 Task: Get directions from Lake Lanier Islands, Georgia, United States to Chattahoochee River National Recreation Area, Georgia, United States  and explore the nearby things to do with rating 3 and above and open @ 11:00 am Monday
Action: Mouse moved to (264, 79)
Screenshot: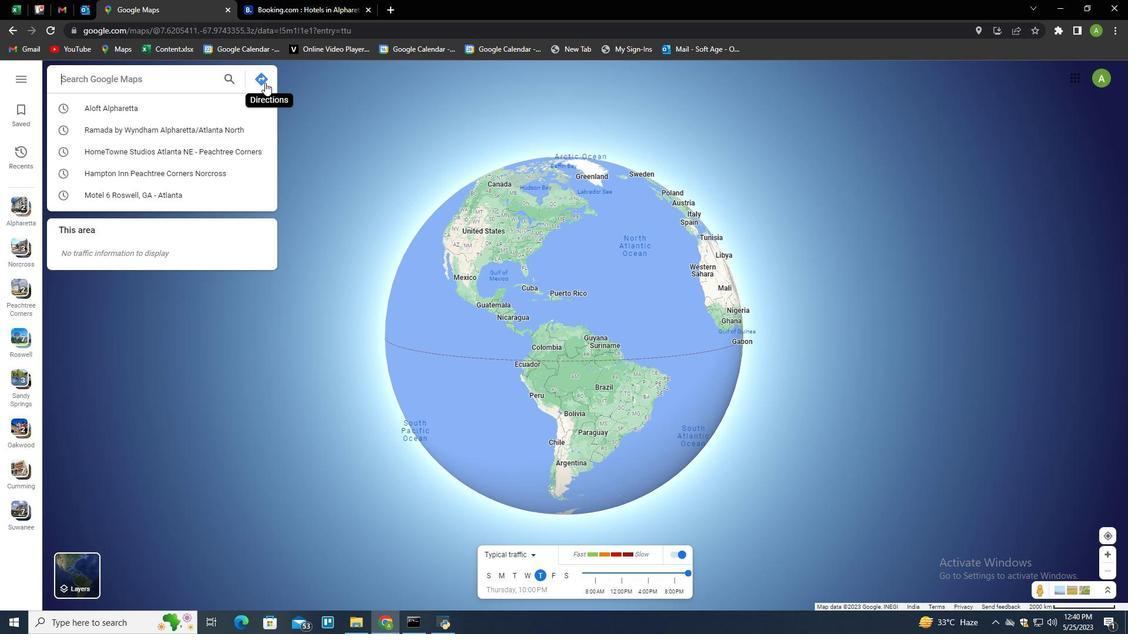 
Action: Mouse pressed left at (264, 79)
Screenshot: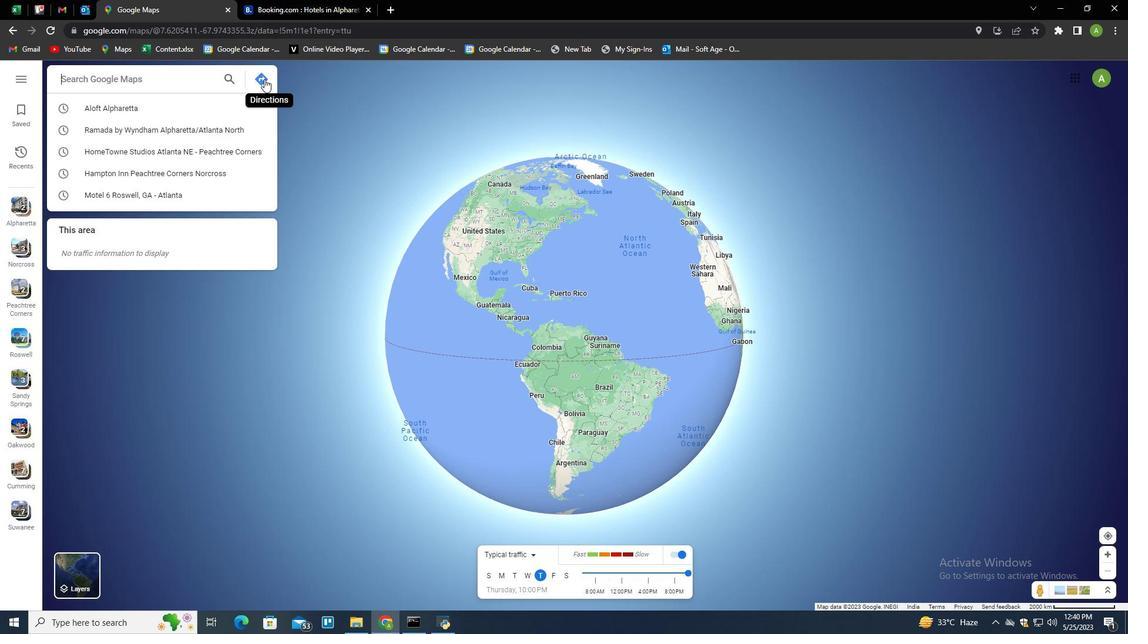 
Action: Mouse moved to (216, 111)
Screenshot: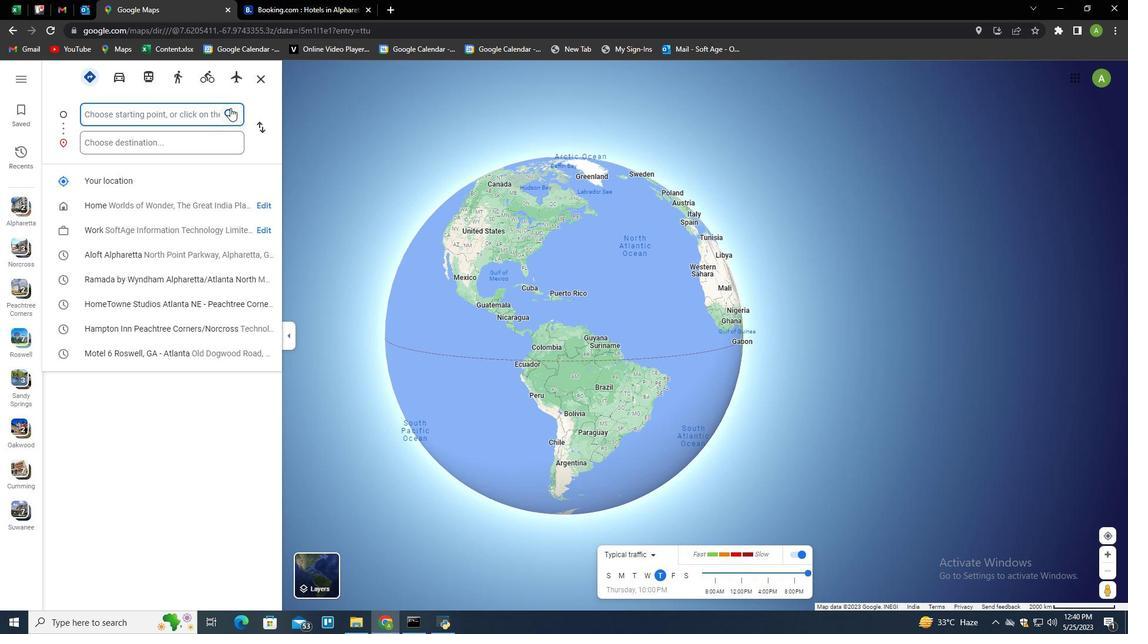 
Action: Mouse pressed left at (216, 111)
Screenshot: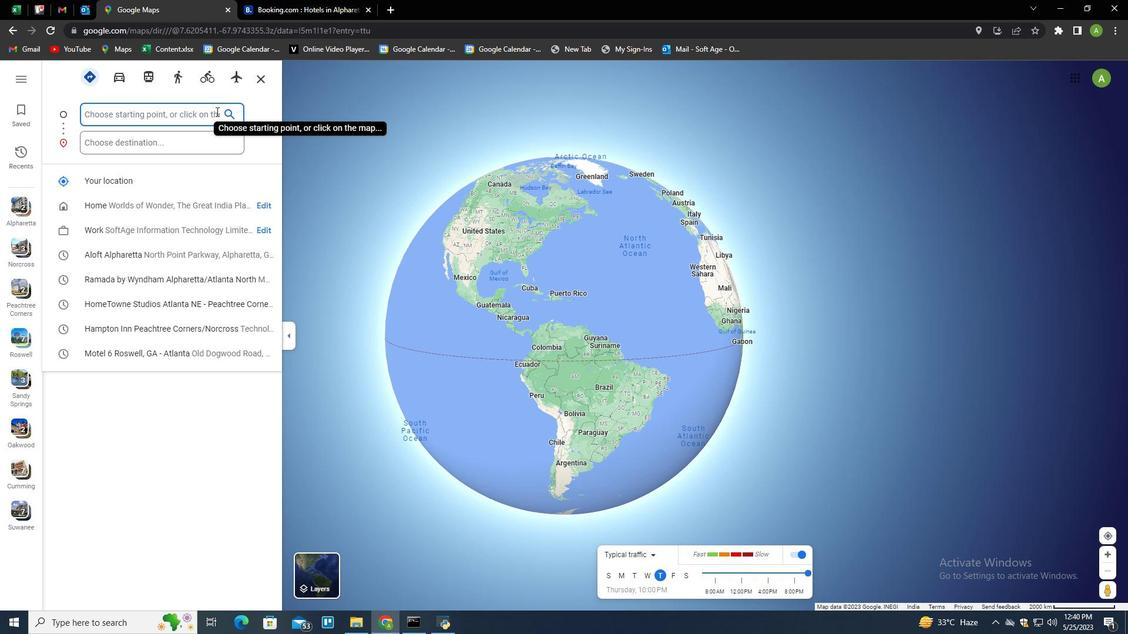 
Action: Key pressed <Key.shift><Key.shift><Key.shift><Key.shift><Key.shift><Key.shift><Key.shift><Key.shift><Key.shift><Key.shift><Key.shift><Key.shift><Key.shift><Key.shift><Key.shift><Key.shift>K<Key.backspace>Lake<Key.space><Key.shift>Lanier<Key.space><Key.shift>Islands,<Key.space><Key.shift>Georgia,<Key.space><Key.shift>United<Key.space><Key.shift>States<Key.tab><Key.tab><Key.shift>Chattahoochee<Key.space><Key.shift>River<Key.space><Key.shift>national<Key.space><Key.shift>Recreations=<Key.backspace><Key.space><Key.shift>Area,<Key.space><Key.shift>Georgia,<Key.space><Key.shift>Unites<Key.backspace>d<Key.space><Key.shift>States<Key.enter>
Screenshot: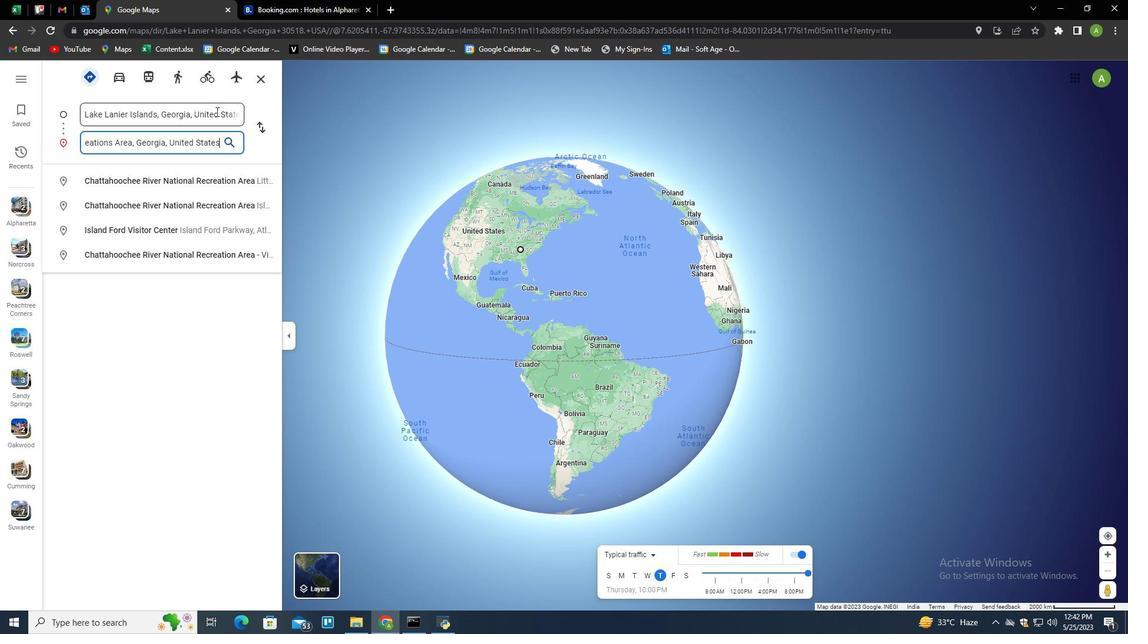 
Action: Mouse moved to (252, 550)
Screenshot: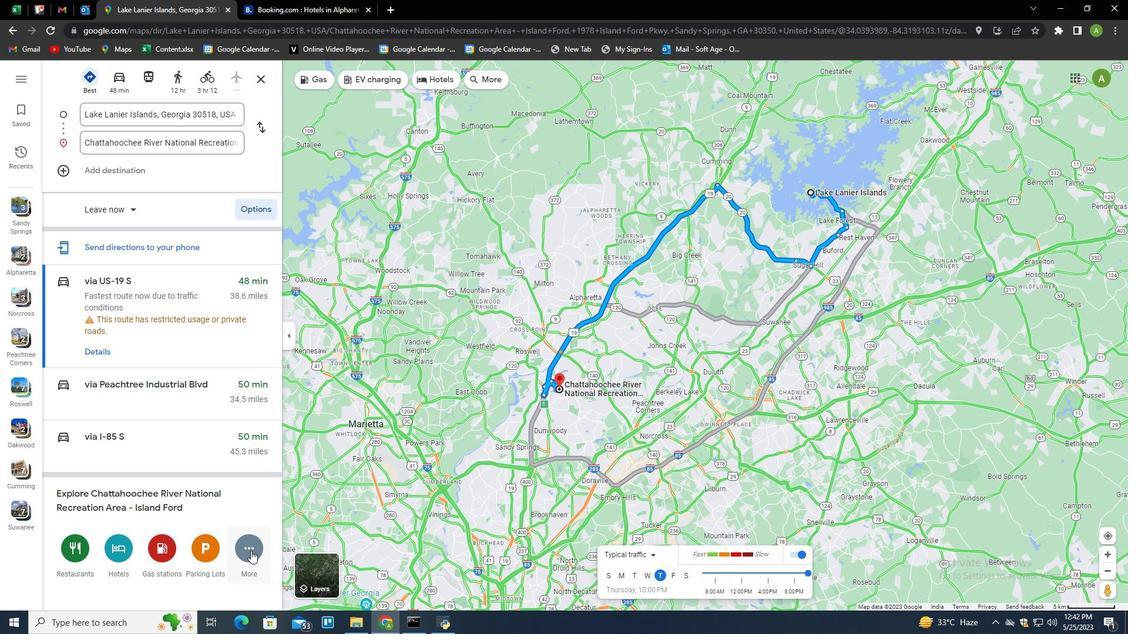 
Action: Mouse pressed left at (252, 550)
Screenshot: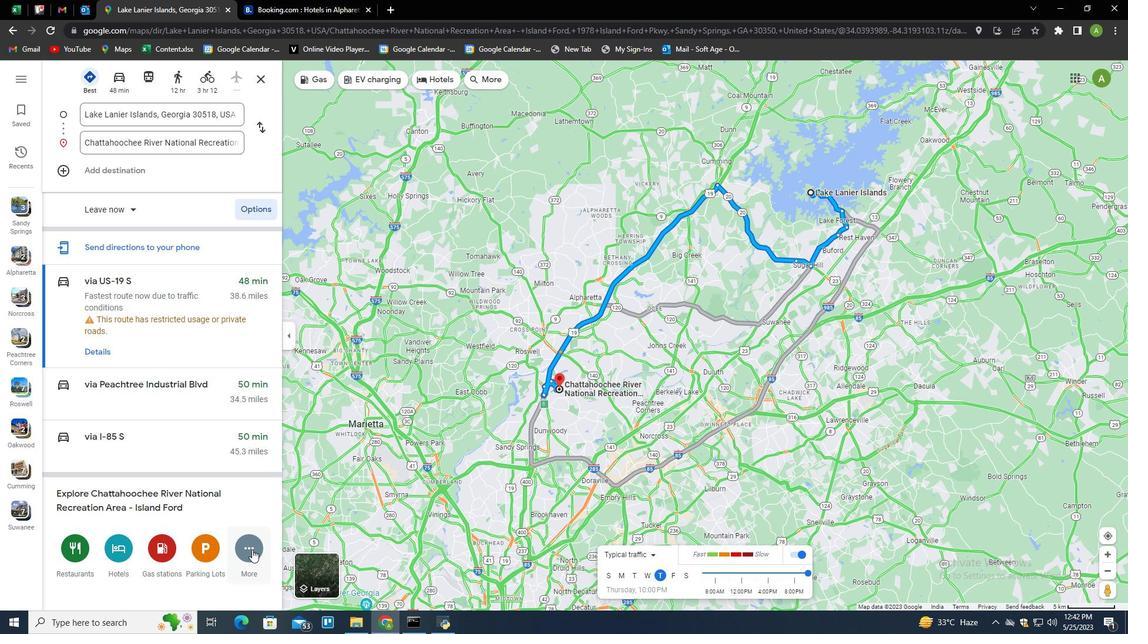 
Action: Mouse moved to (251, 510)
Screenshot: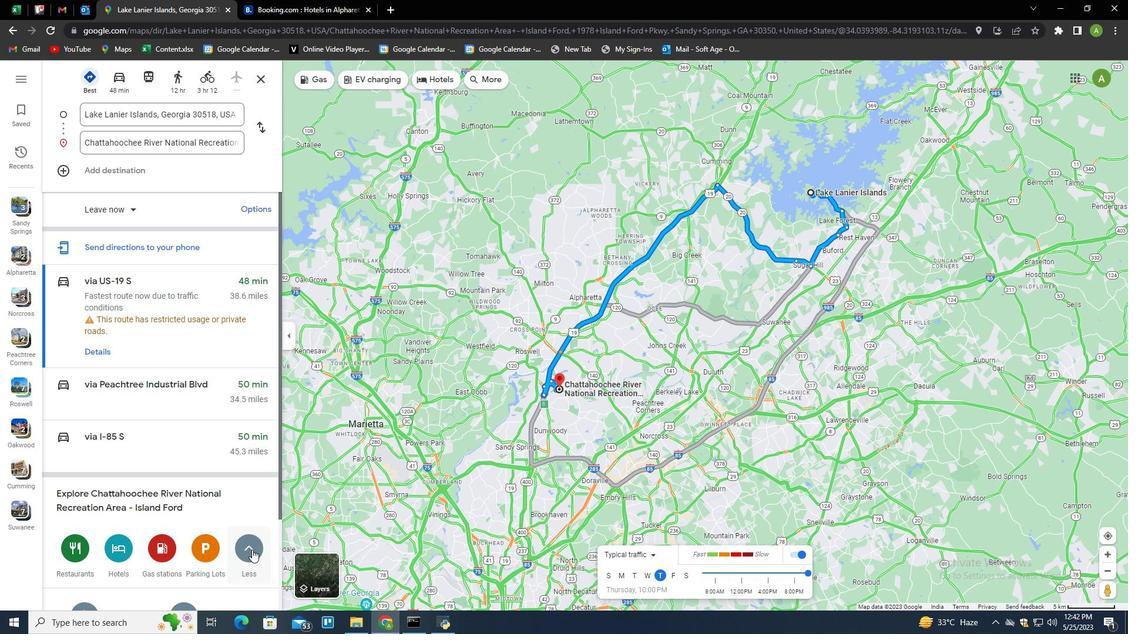 
Action: Mouse scrolled (251, 510) with delta (0, 0)
Screenshot: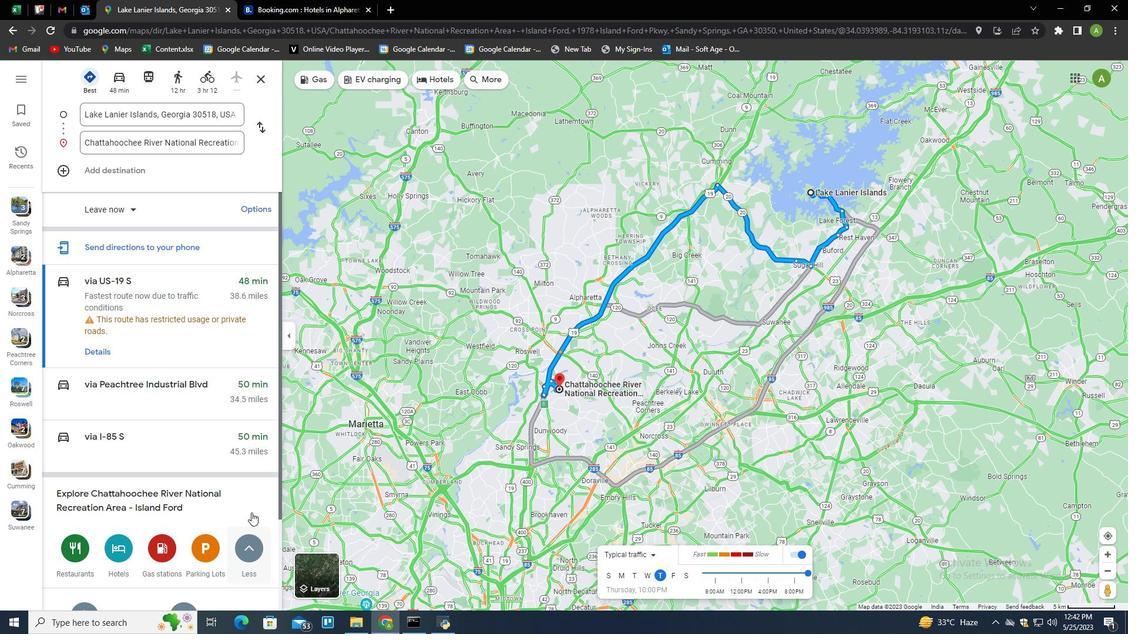 
Action: Mouse scrolled (251, 510) with delta (0, 0)
Screenshot: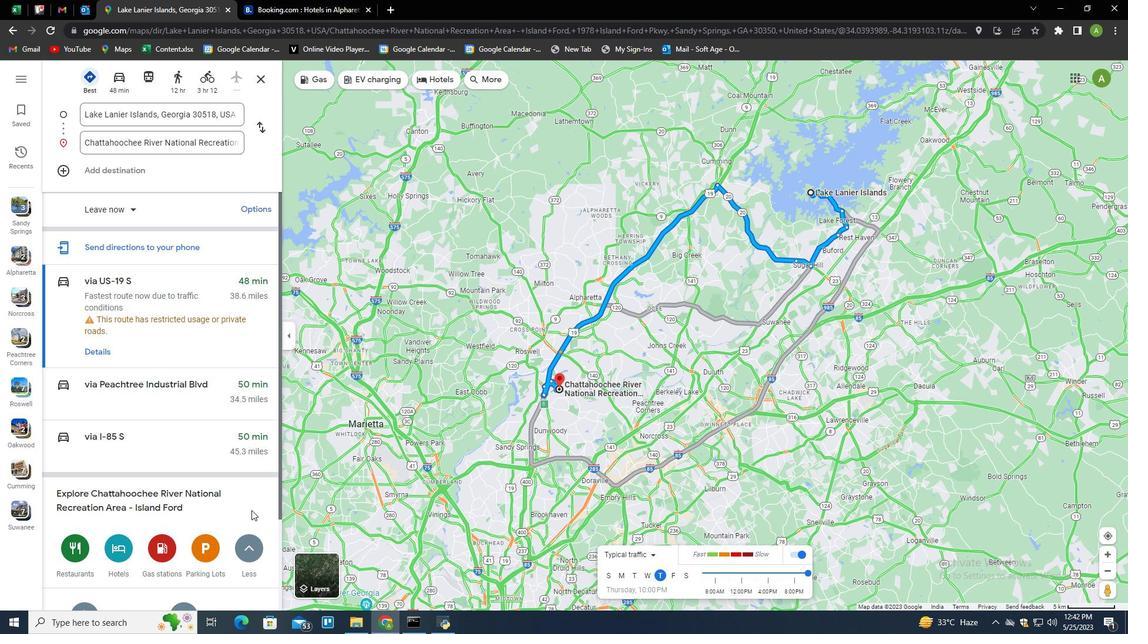 
Action: Mouse scrolled (251, 510) with delta (0, 0)
Screenshot: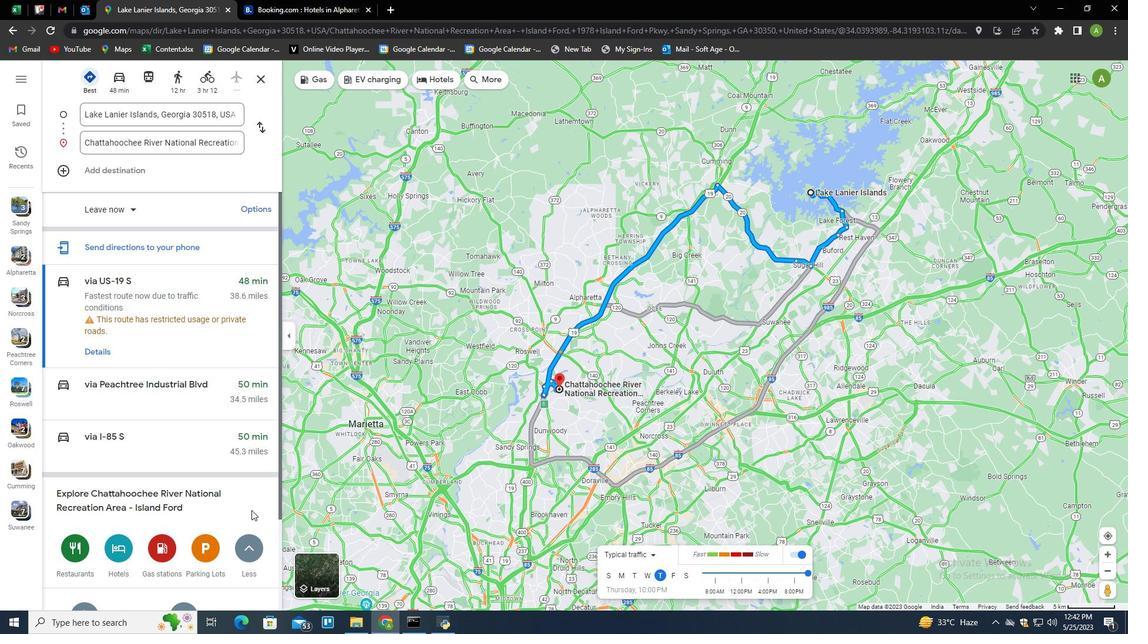 
Action: Mouse scrolled (251, 510) with delta (0, 0)
Screenshot: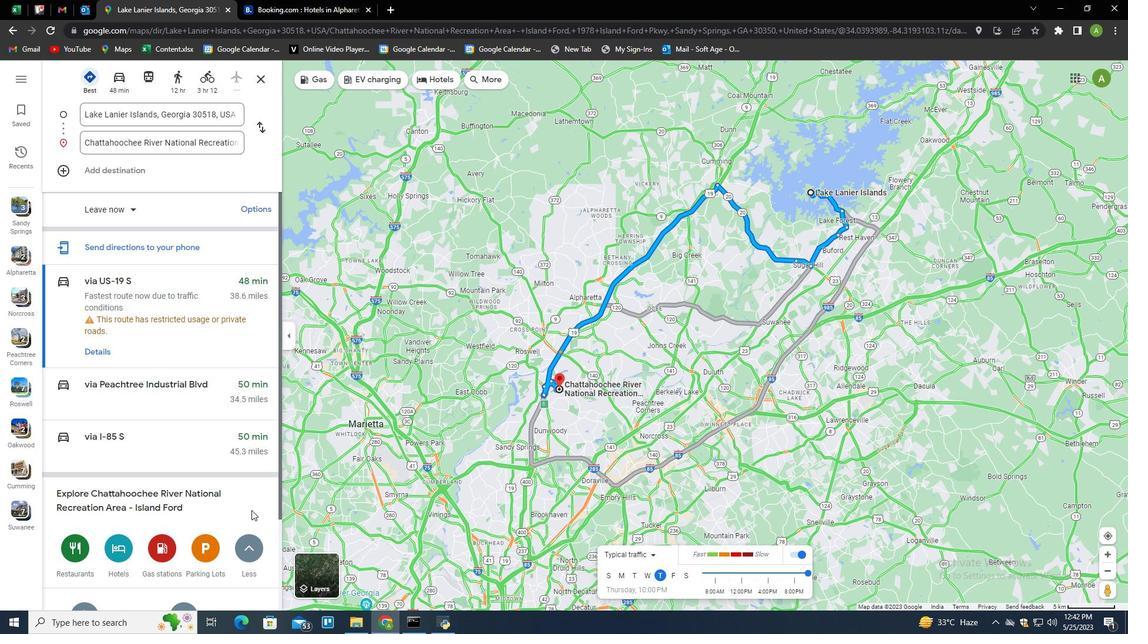 
Action: Mouse moved to (248, 467)
Screenshot: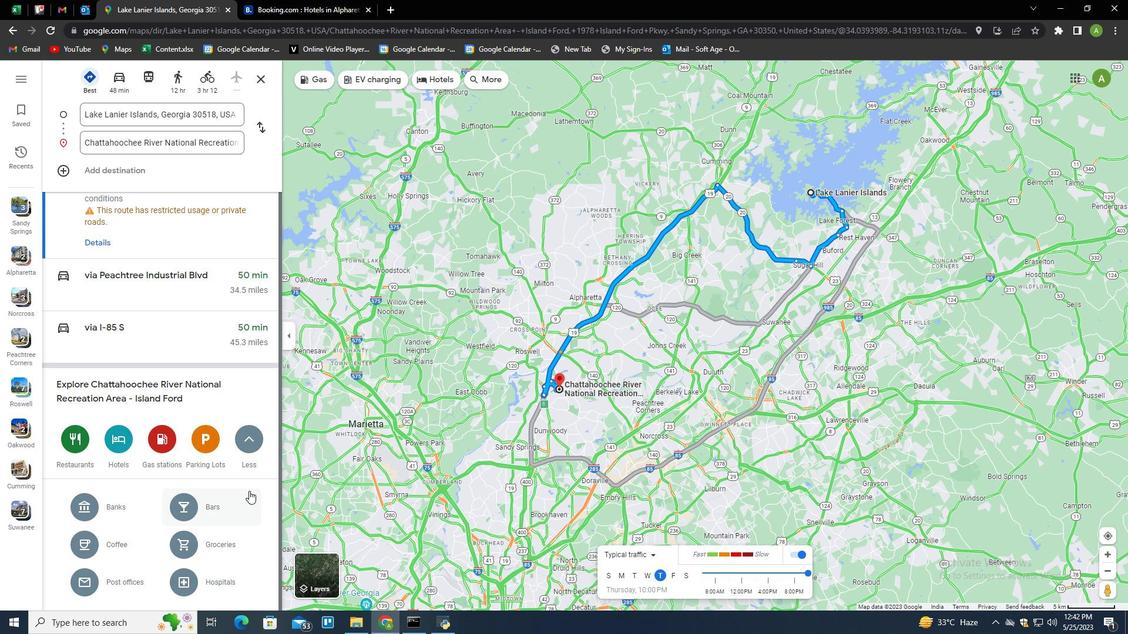 
Action: Mouse scrolled (248, 467) with delta (0, 0)
Screenshot: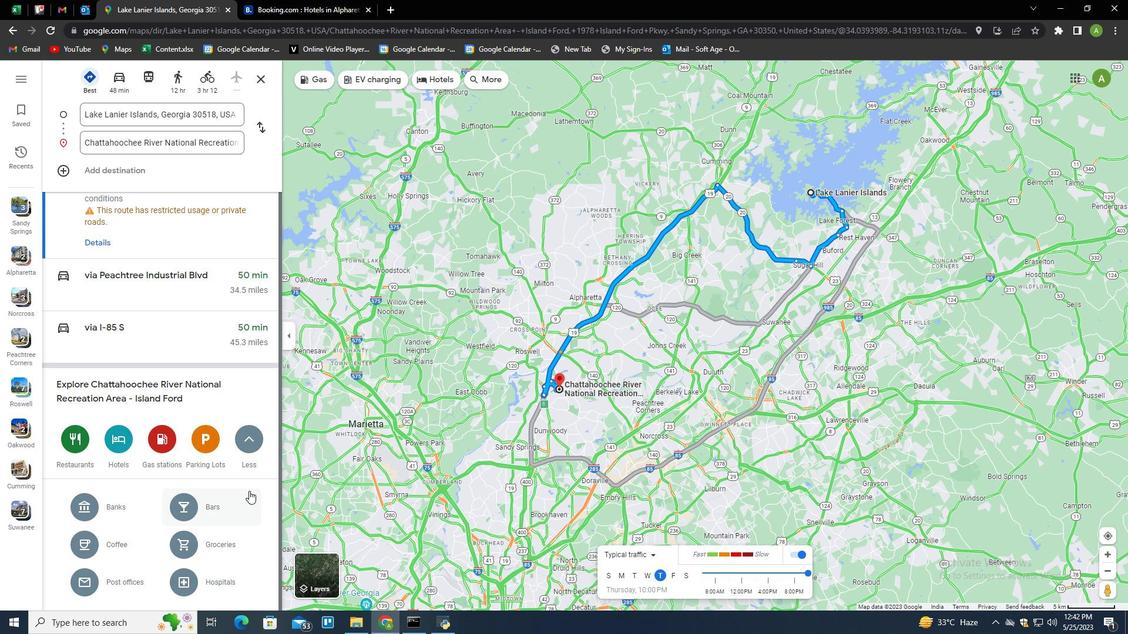 
Action: Mouse moved to (248, 466)
Screenshot: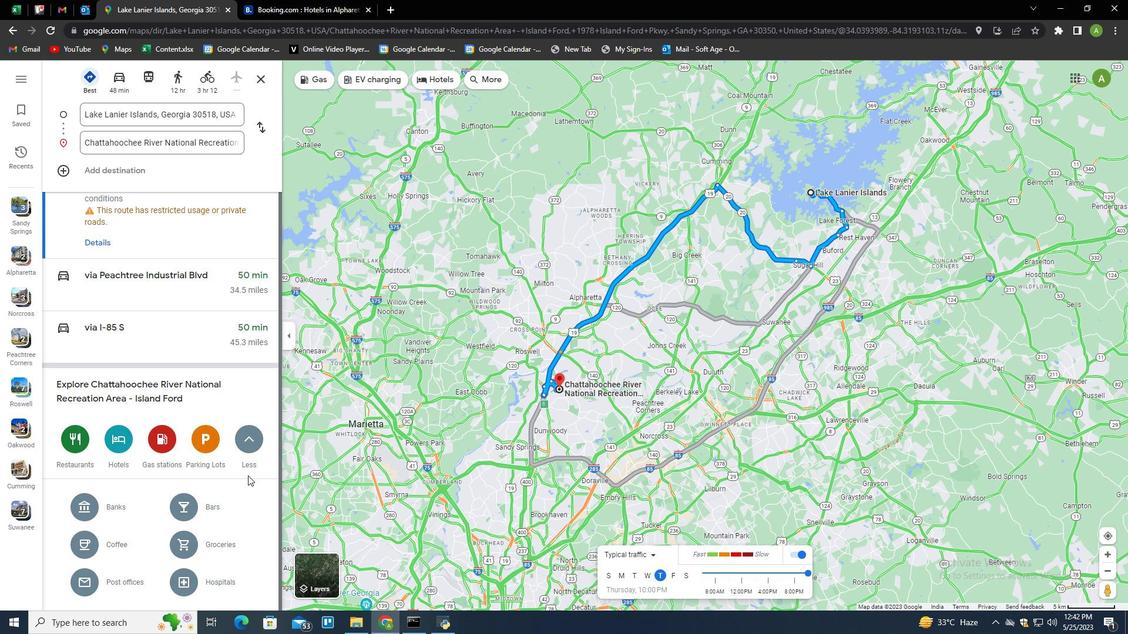 
Action: Mouse scrolled (248, 466) with delta (0, 0)
Screenshot: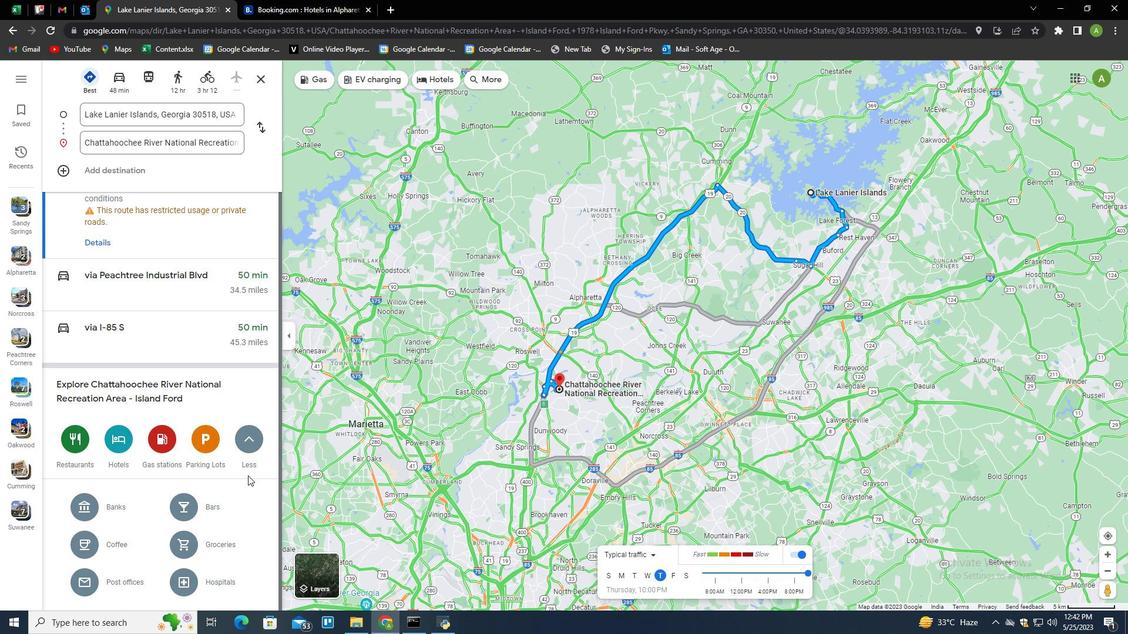 
Action: Mouse moved to (248, 464)
Screenshot: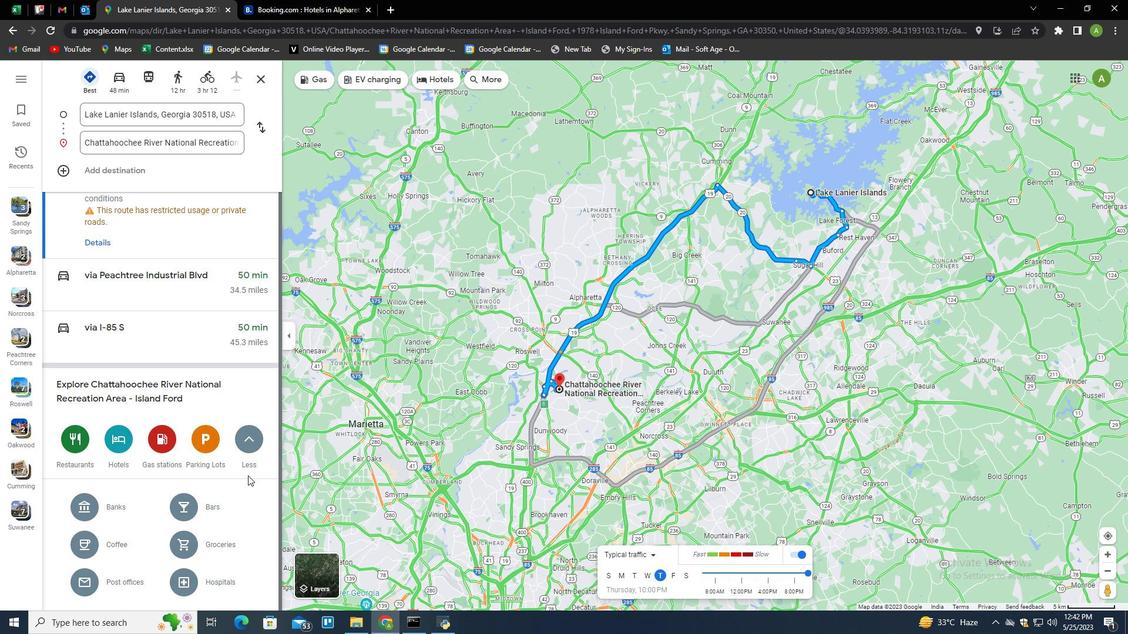 
Action: Mouse scrolled (248, 464) with delta (0, 0)
Screenshot: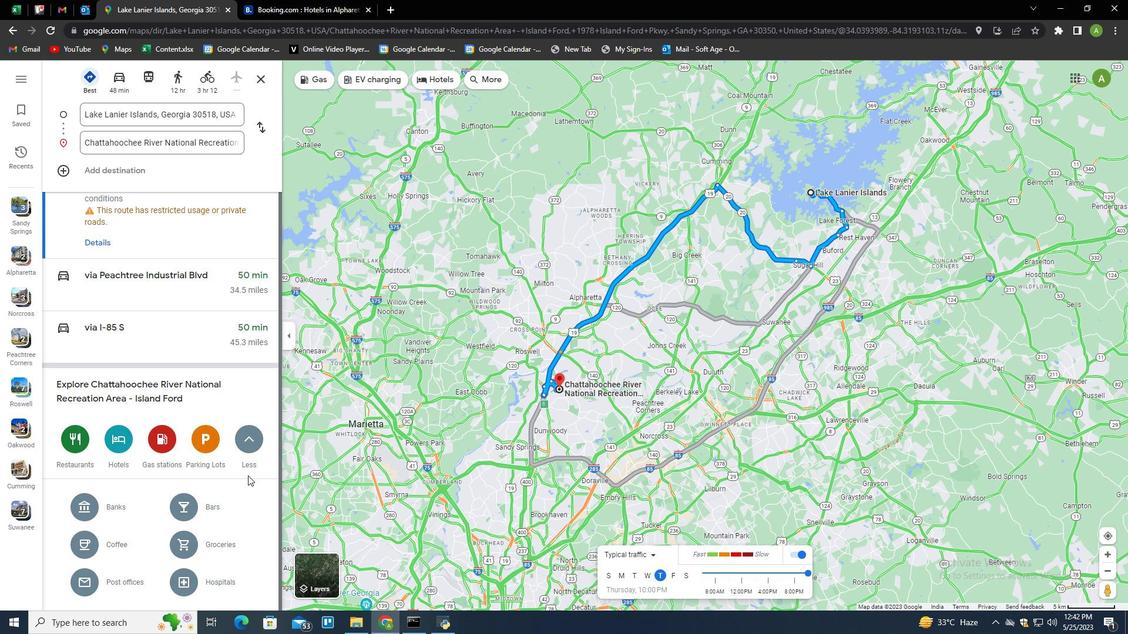 
Action: Mouse moved to (479, 76)
Screenshot: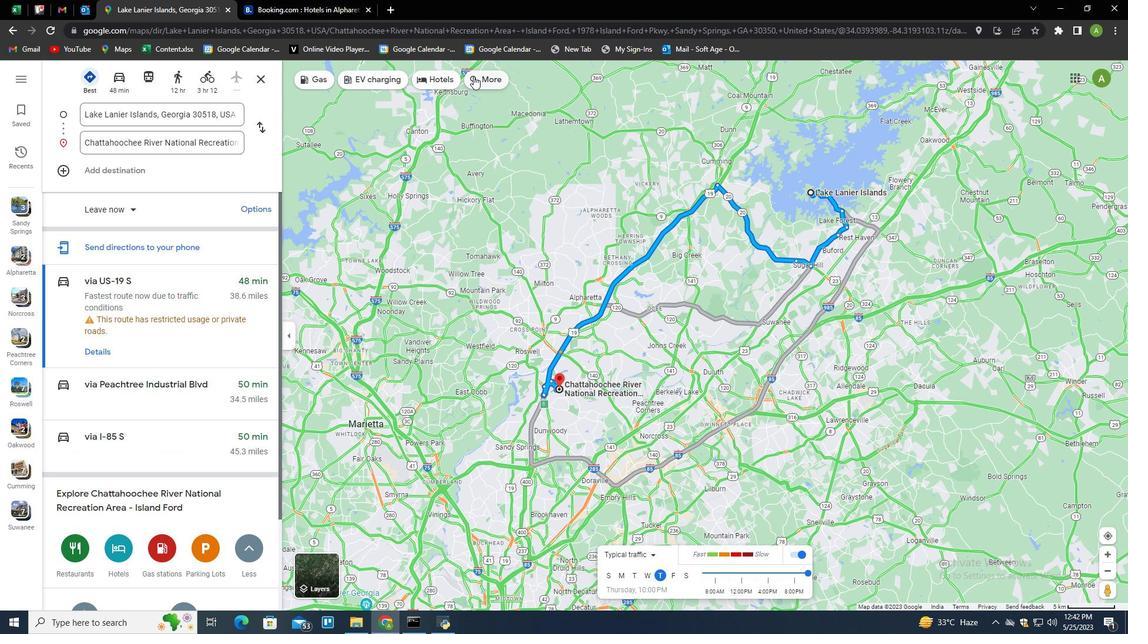 
Action: Mouse pressed left at (479, 76)
Screenshot: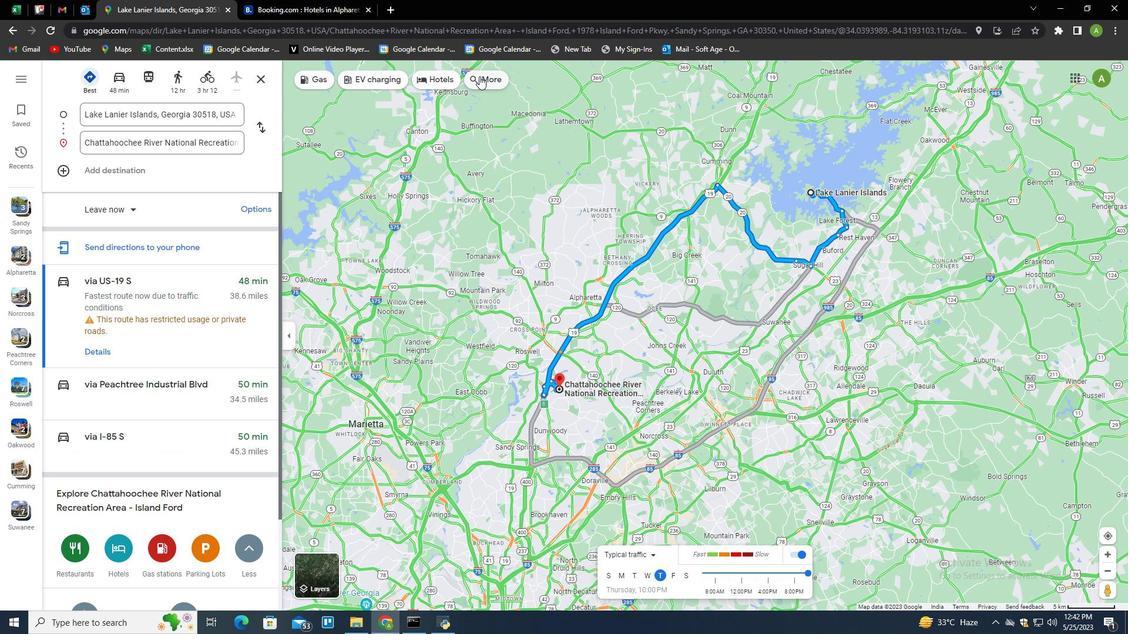 
Action: Mouse moved to (162, 403)
Screenshot: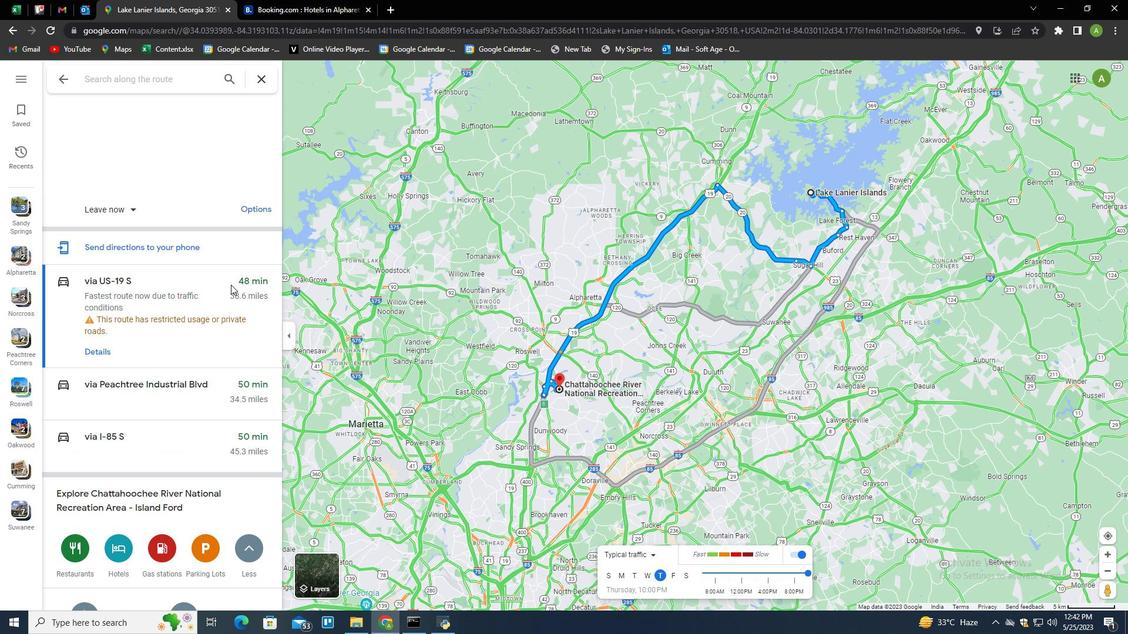 
Action: Mouse scrolled (162, 403) with delta (0, 0)
Screenshot: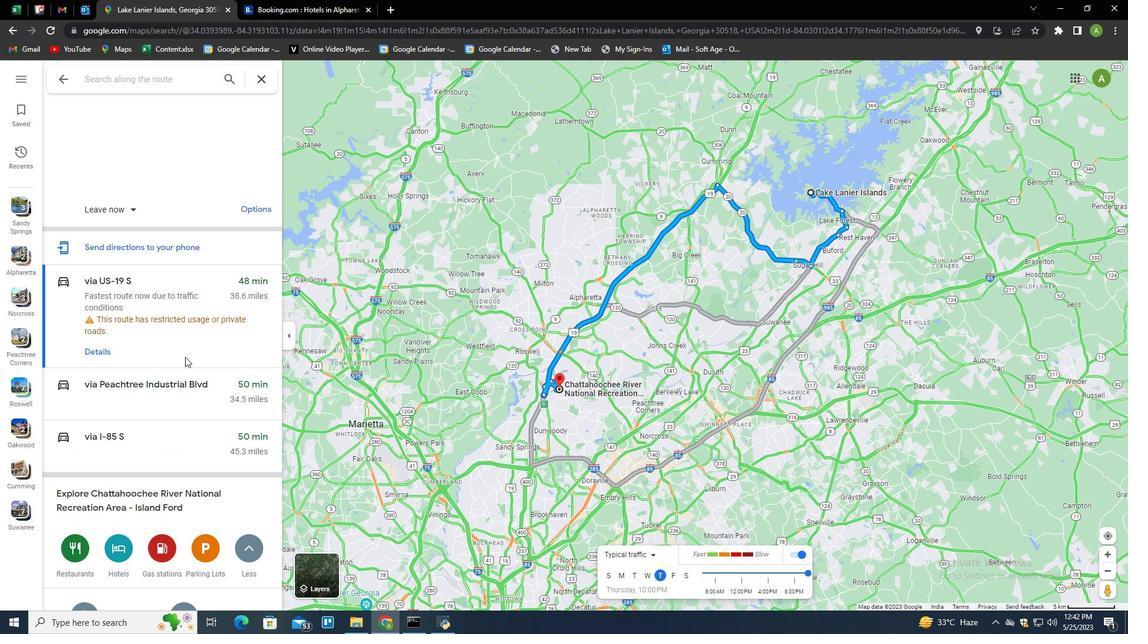 
Action: Mouse scrolled (162, 403) with delta (0, 0)
Screenshot: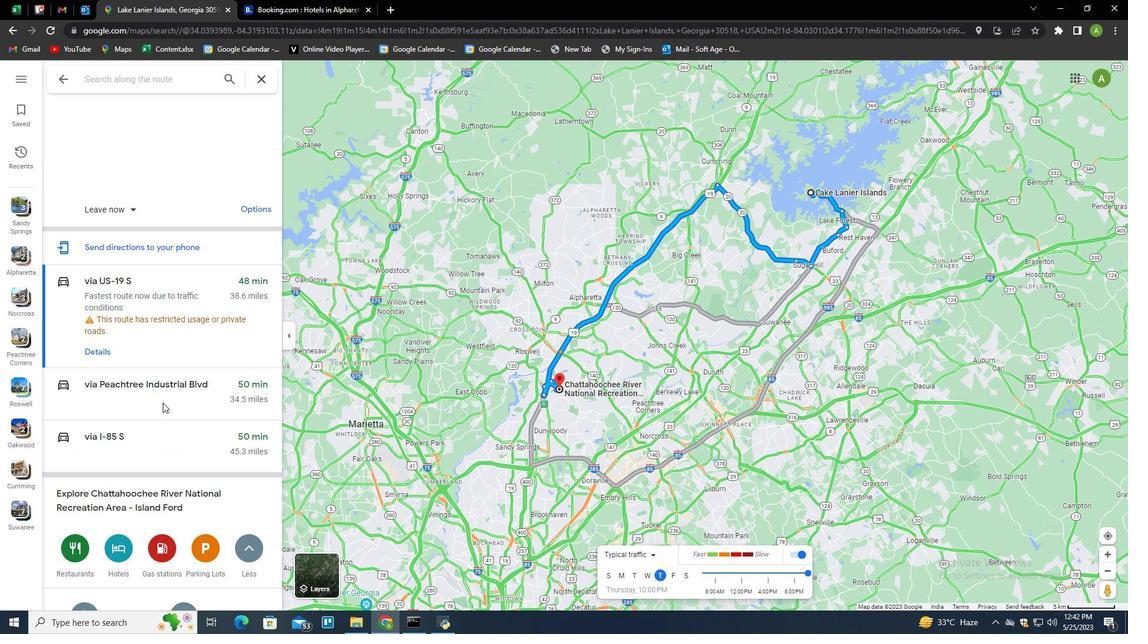 
Action: Mouse scrolled (162, 403) with delta (0, 0)
Screenshot: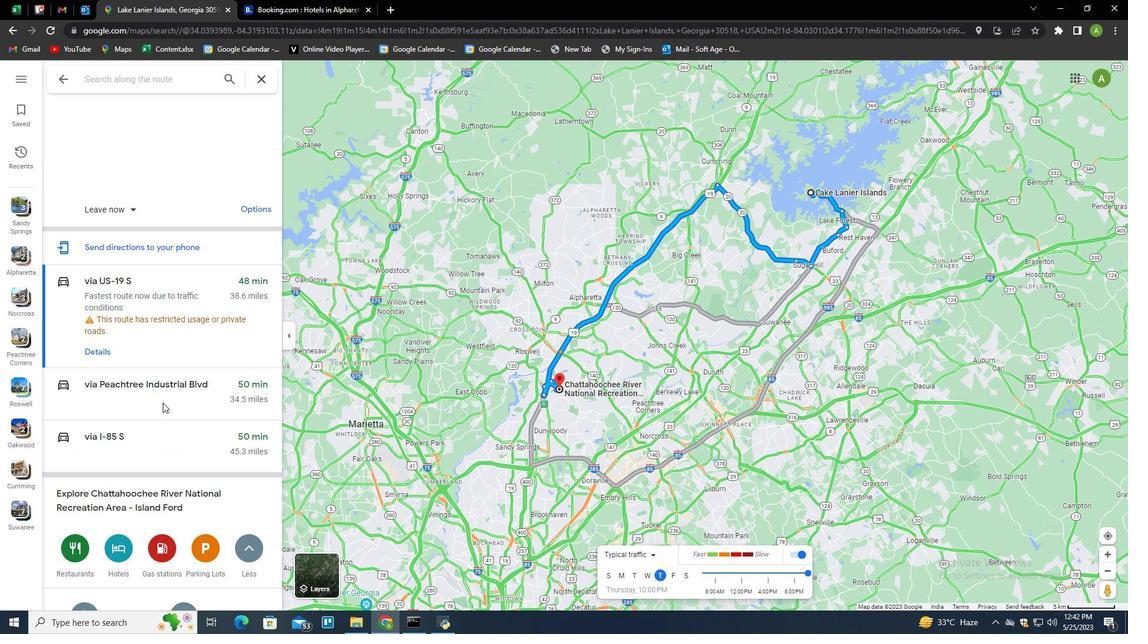 
Action: Mouse scrolled (162, 403) with delta (0, 0)
Screenshot: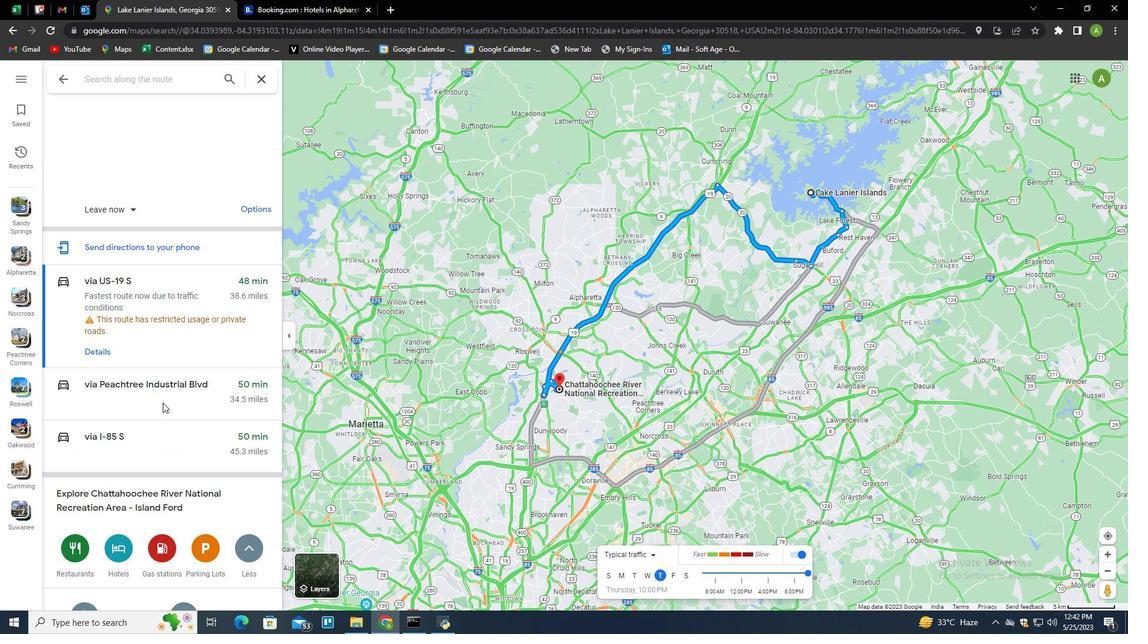 
Action: Mouse moved to (197, 309)
Screenshot: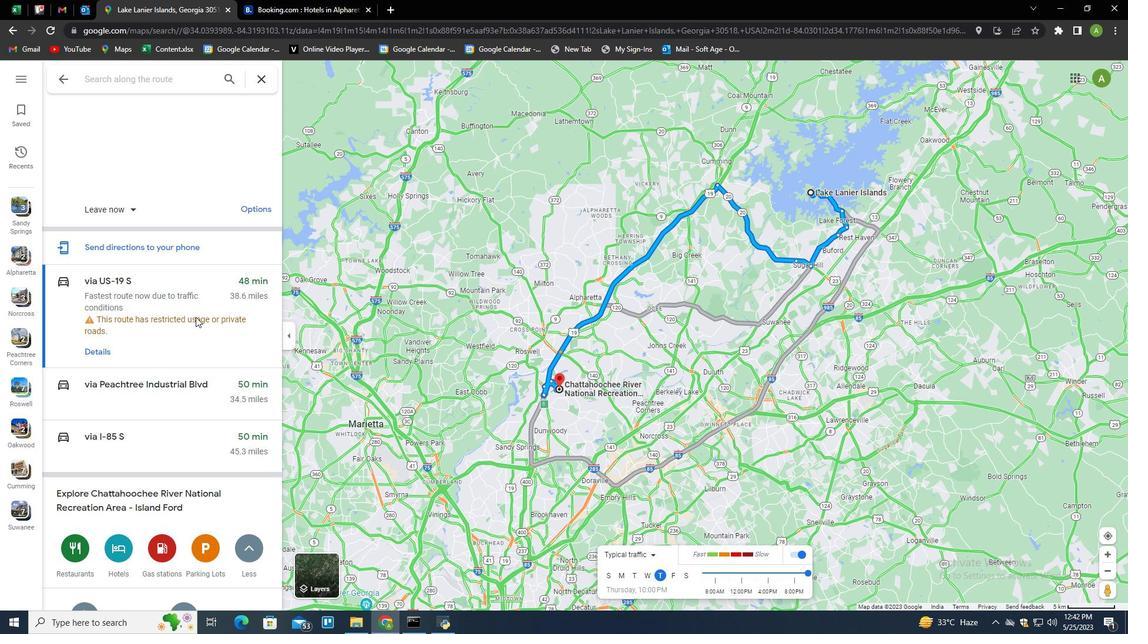 
Action: Mouse scrolled (197, 310) with delta (0, 0)
Screenshot: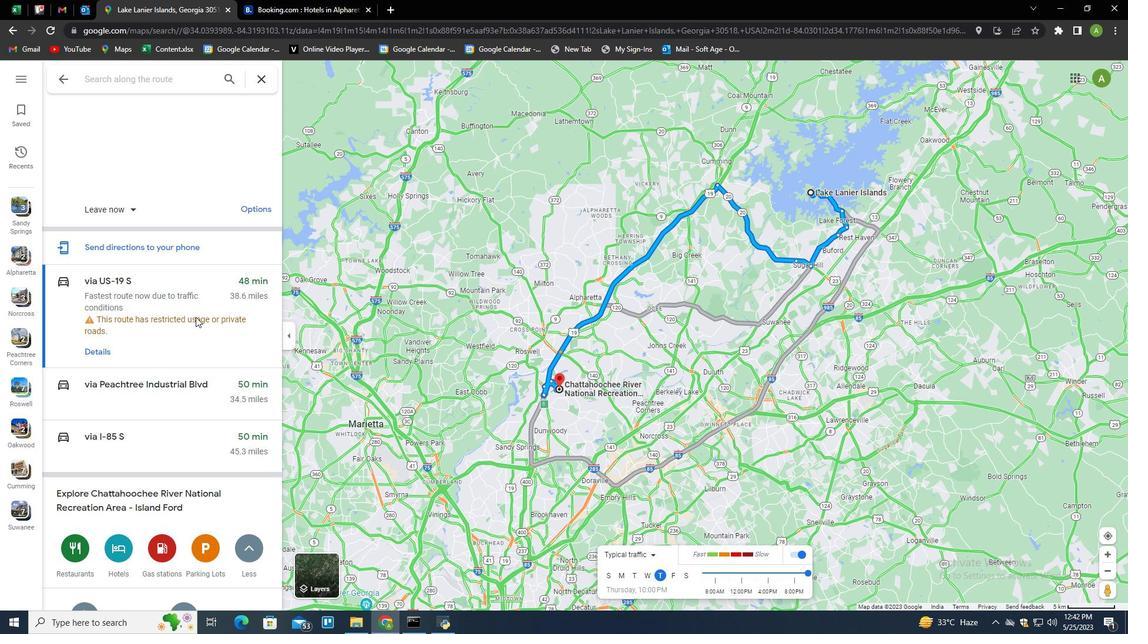
Action: Mouse scrolled (197, 310) with delta (0, 0)
Screenshot: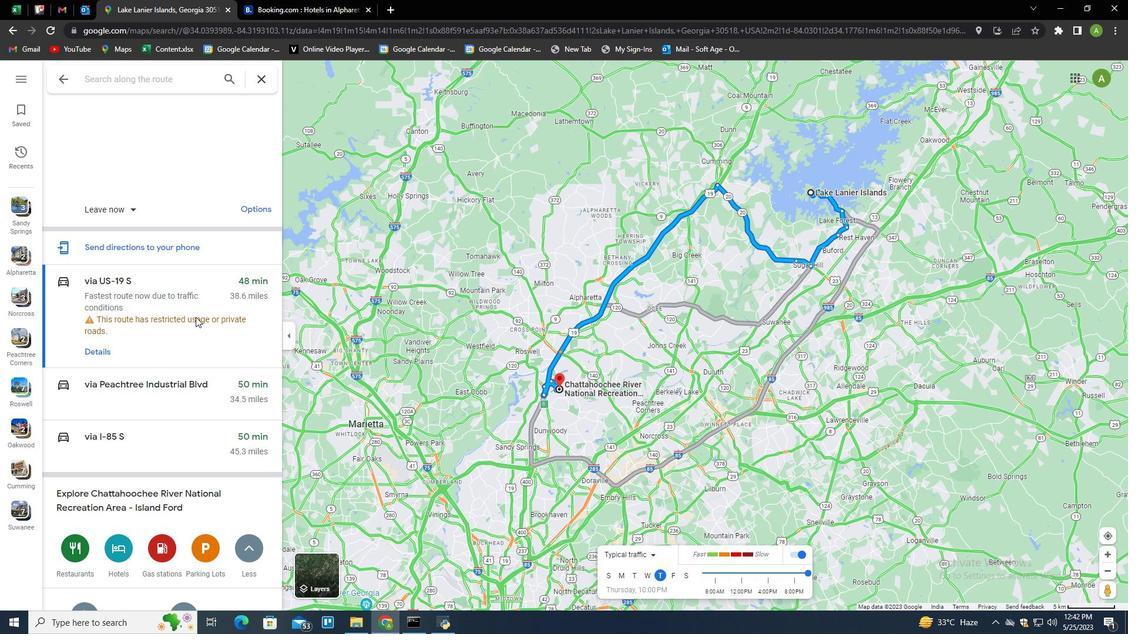 
Action: Mouse moved to (197, 307)
Screenshot: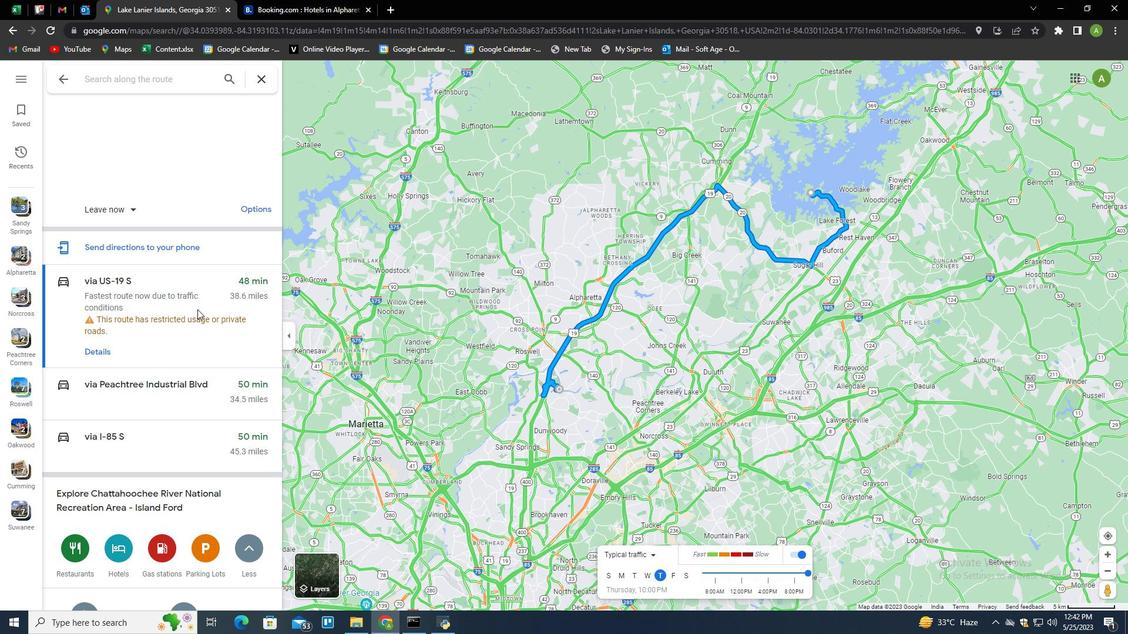 
Action: Mouse scrolled (197, 310) with delta (0, 0)
Screenshot: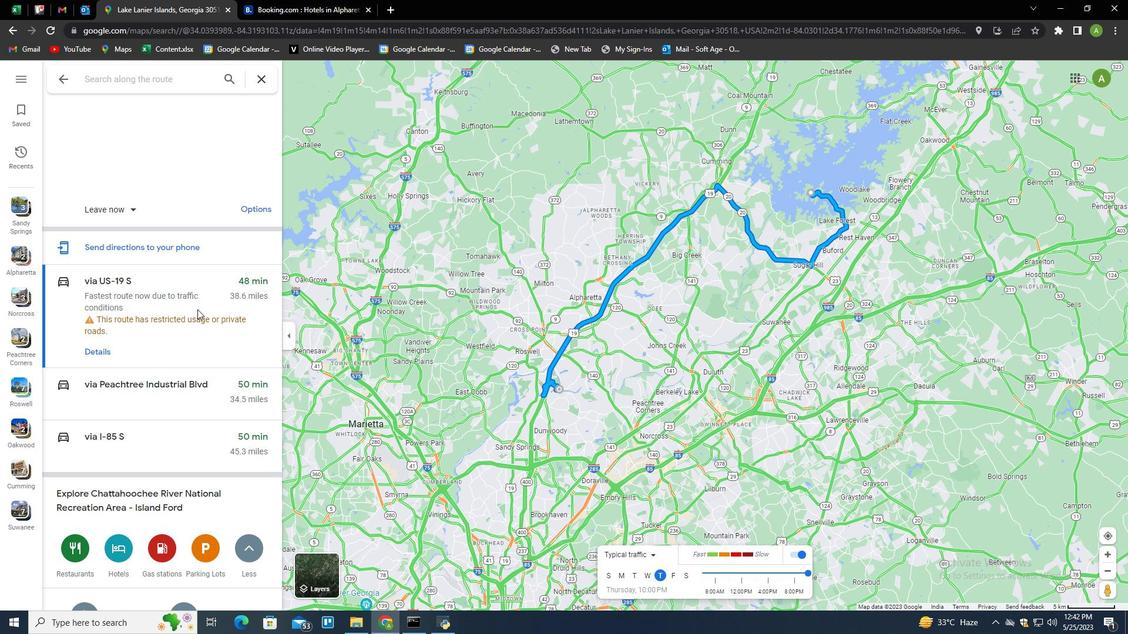 
Action: Mouse moved to (193, 320)
Screenshot: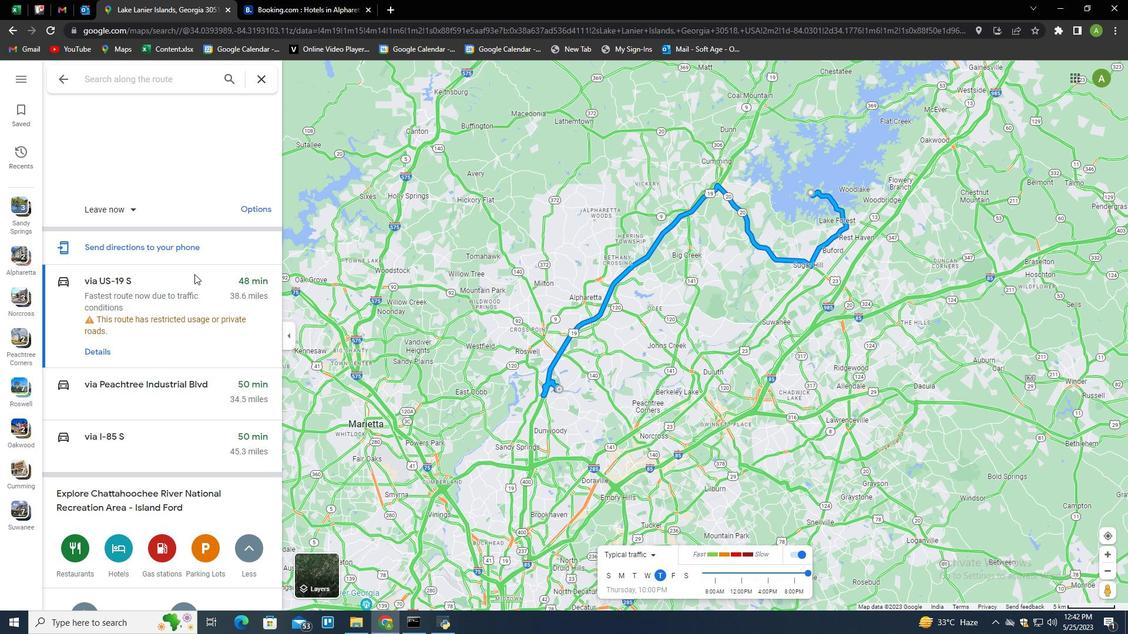 
Action: Mouse scrolled (193, 319) with delta (0, 0)
Screenshot: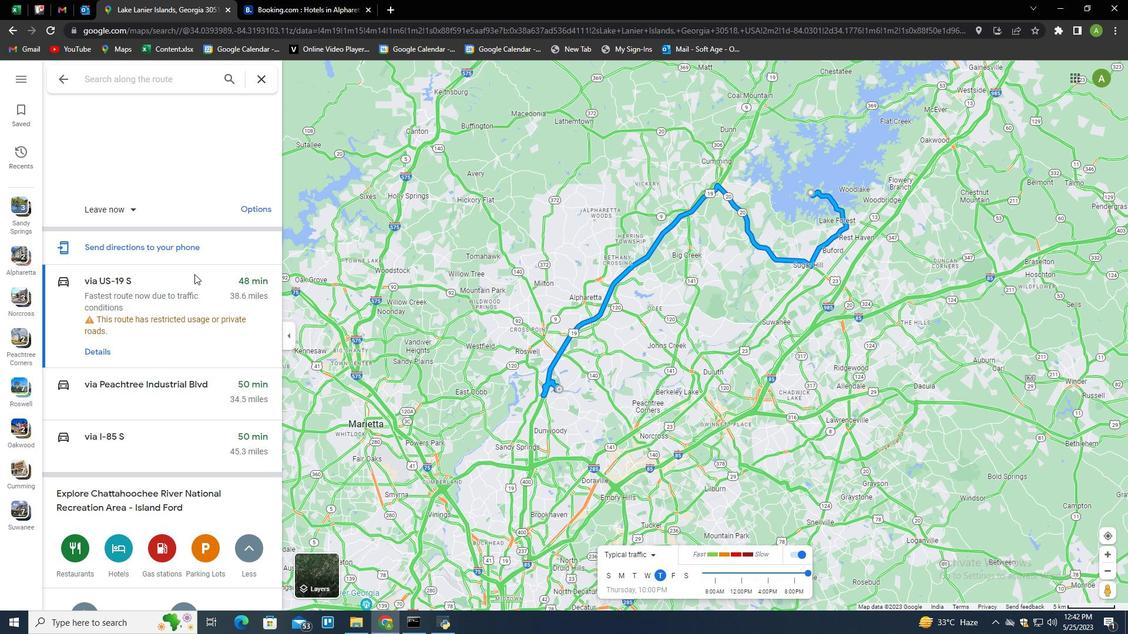 
Action: Mouse moved to (193, 322)
Screenshot: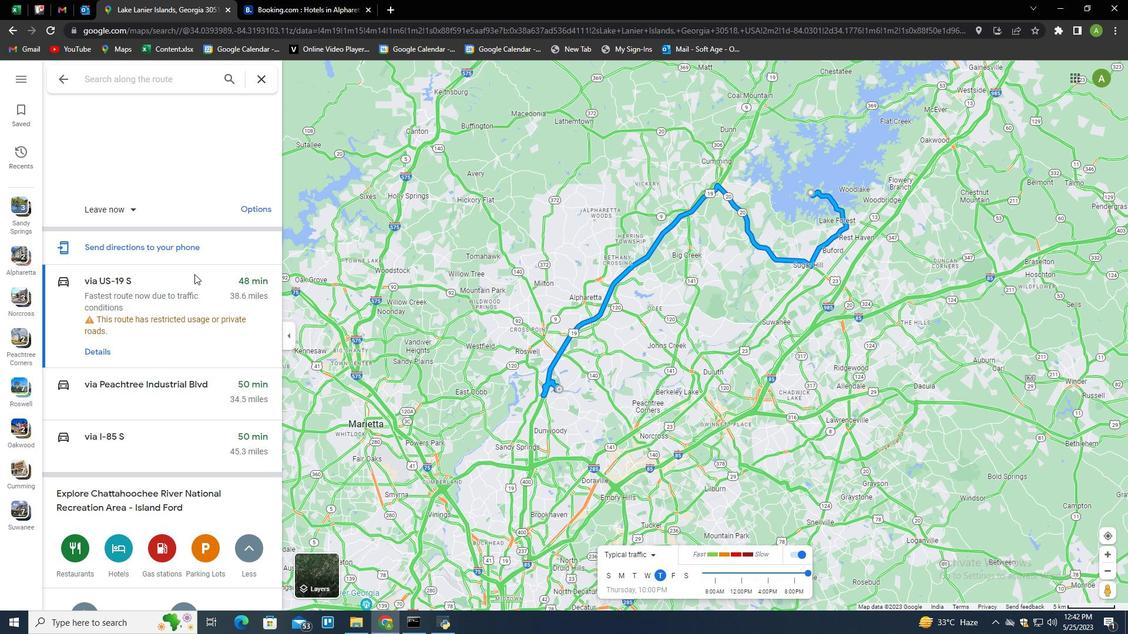 
Action: Mouse scrolled (193, 321) with delta (0, 0)
Screenshot: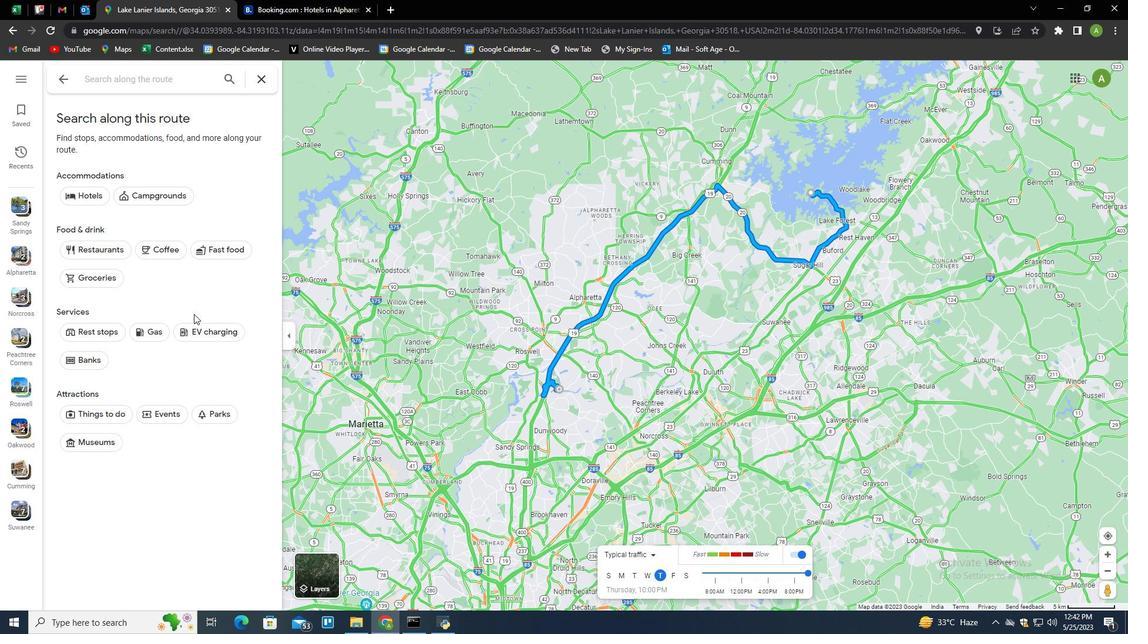 
Action: Mouse scrolled (193, 321) with delta (0, 0)
Screenshot: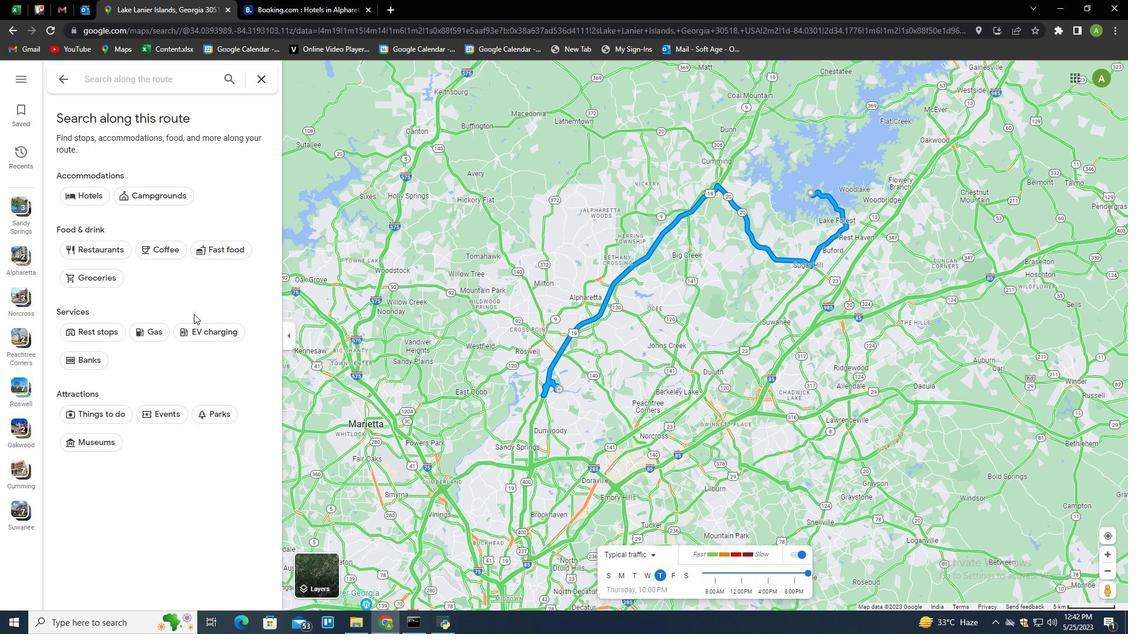 
Action: Mouse moved to (84, 414)
Screenshot: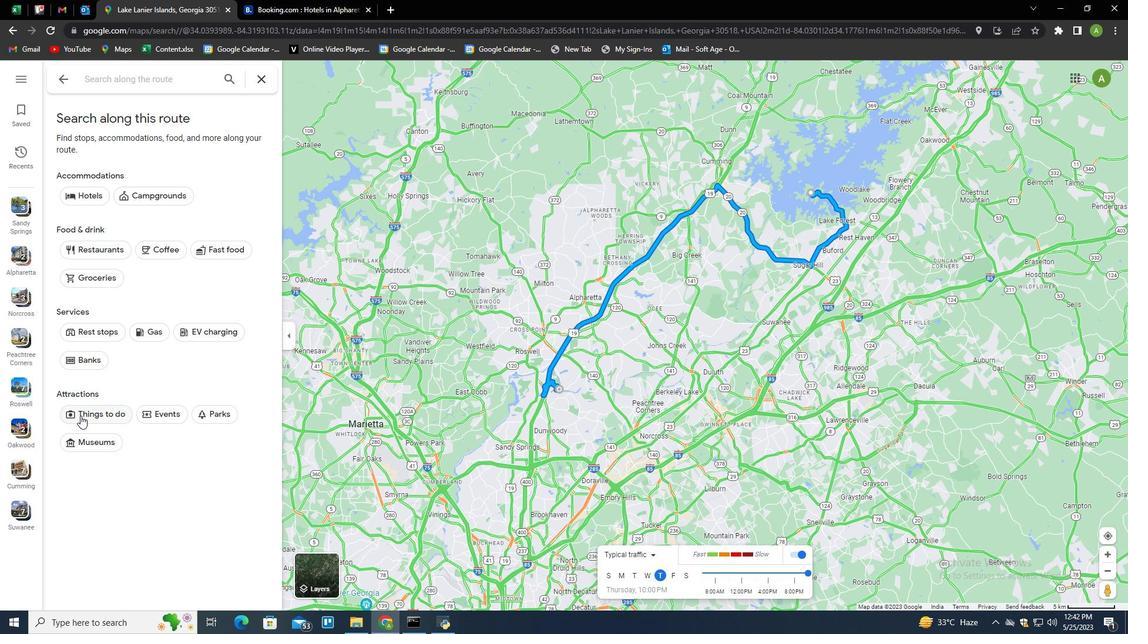 
Action: Mouse pressed left at (84, 414)
Screenshot: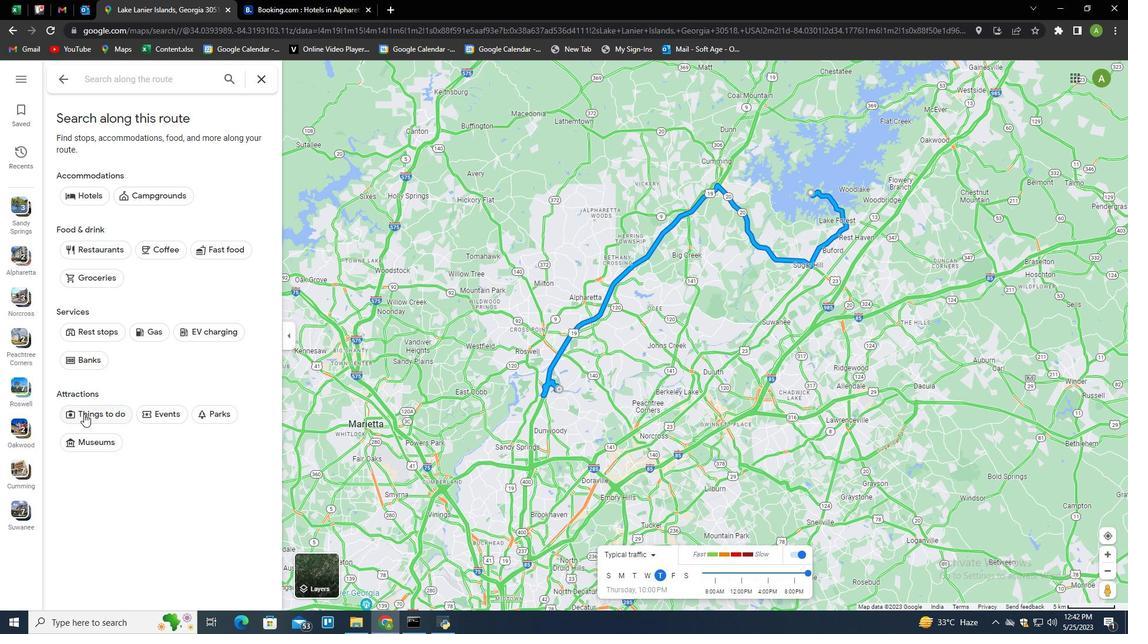 
Action: Mouse moved to (329, 80)
Screenshot: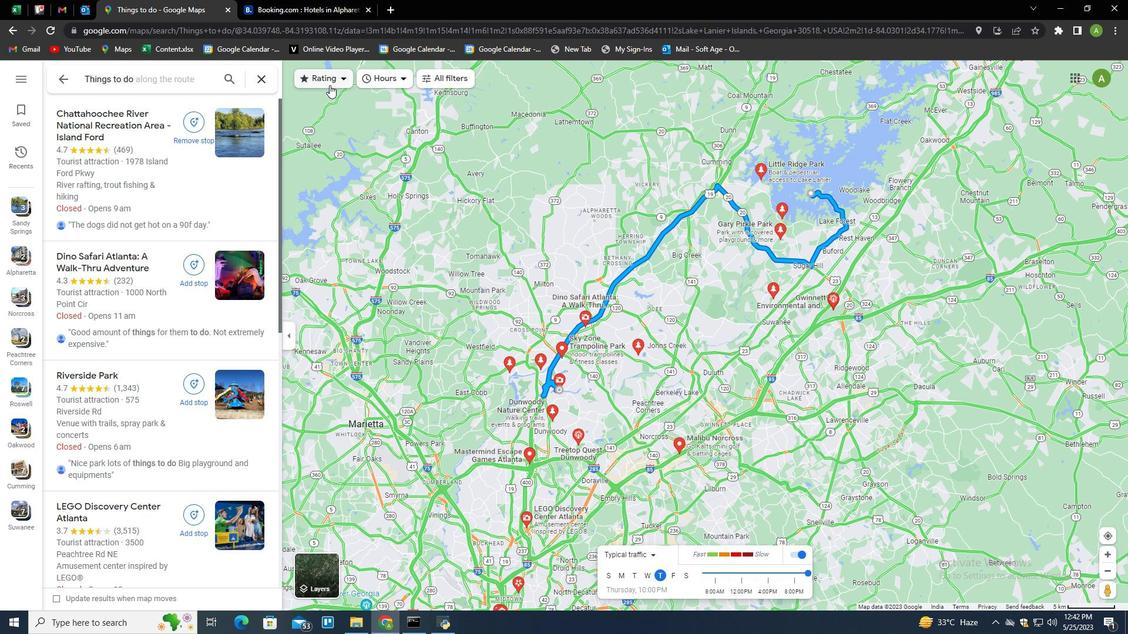 
Action: Mouse pressed left at (329, 80)
Screenshot: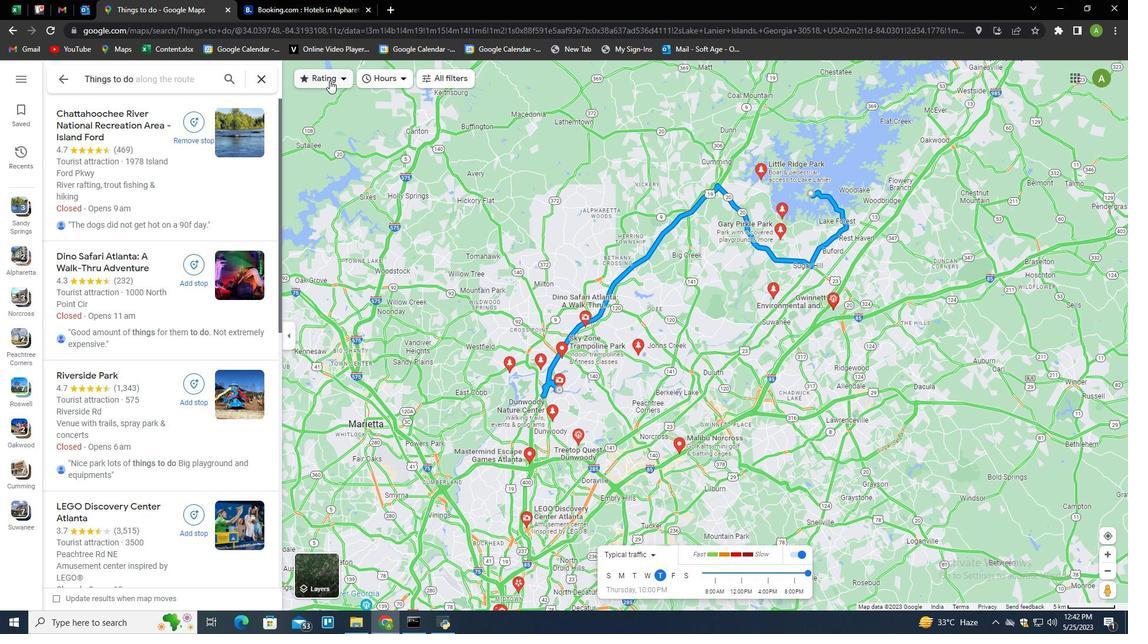 
Action: Mouse moved to (322, 165)
Screenshot: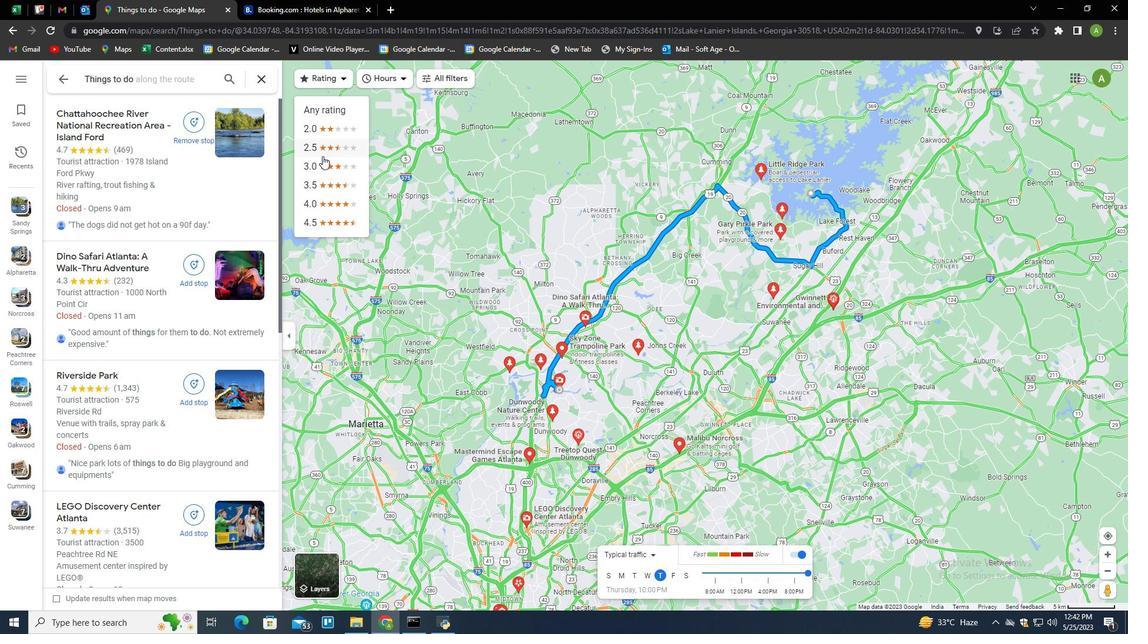 
Action: Mouse pressed left at (322, 165)
Screenshot: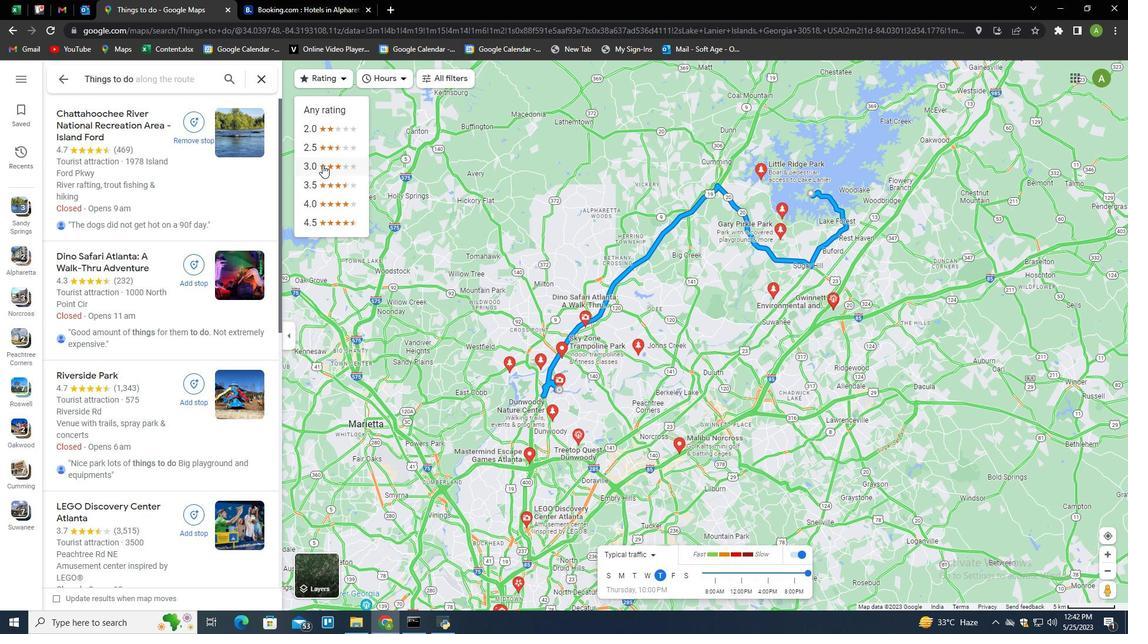
Action: Mouse moved to (401, 76)
Screenshot: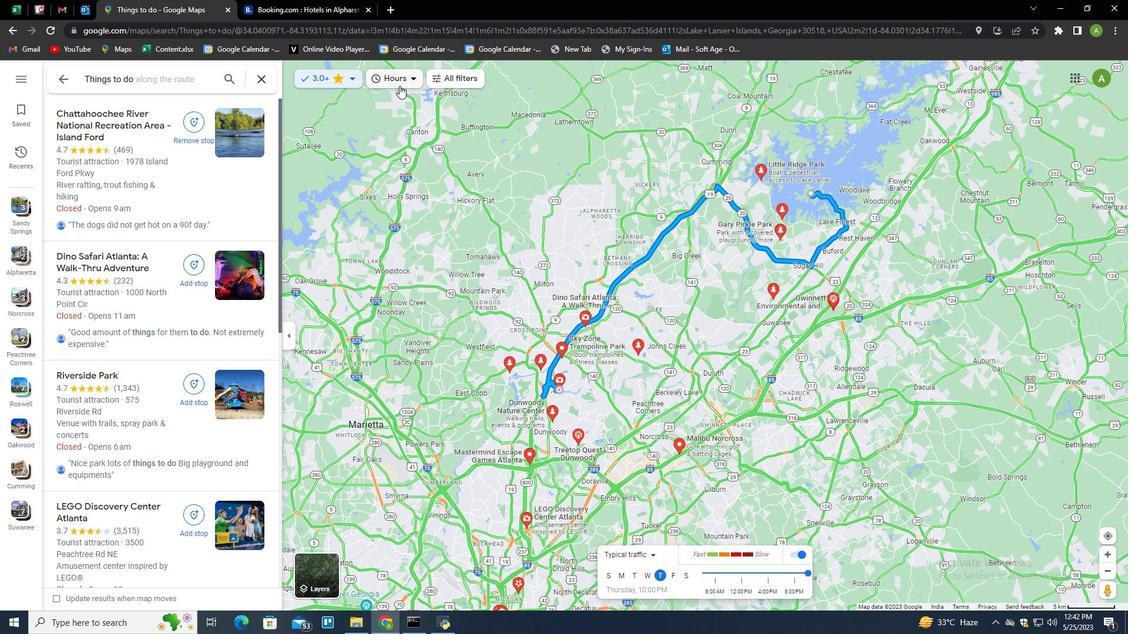 
Action: Mouse pressed left at (401, 76)
Screenshot: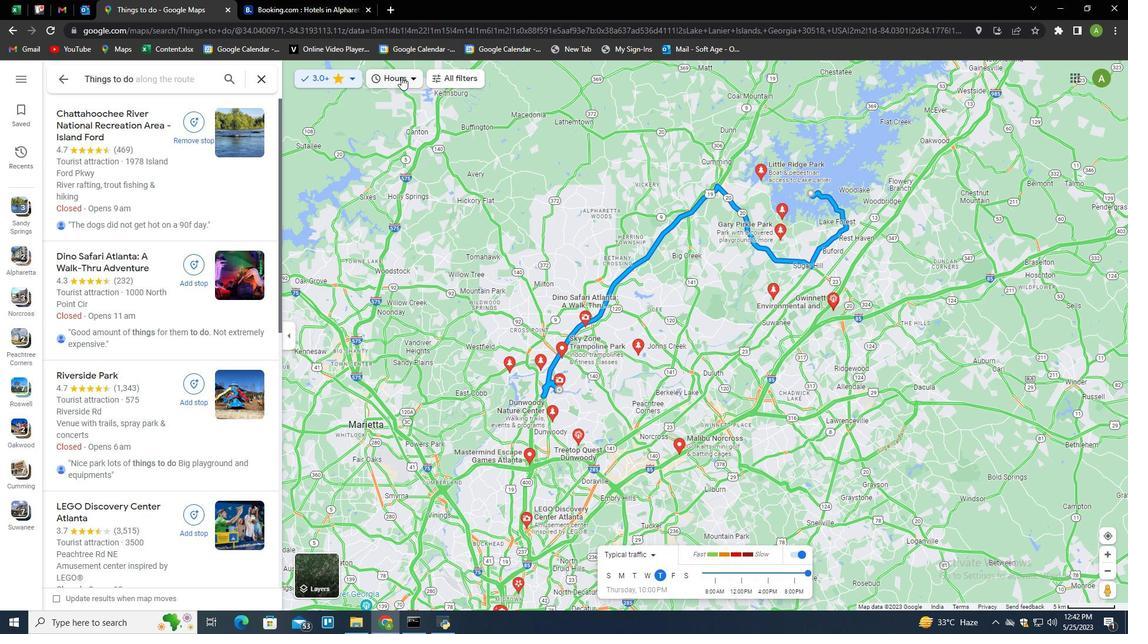 
Action: Mouse moved to (379, 169)
Screenshot: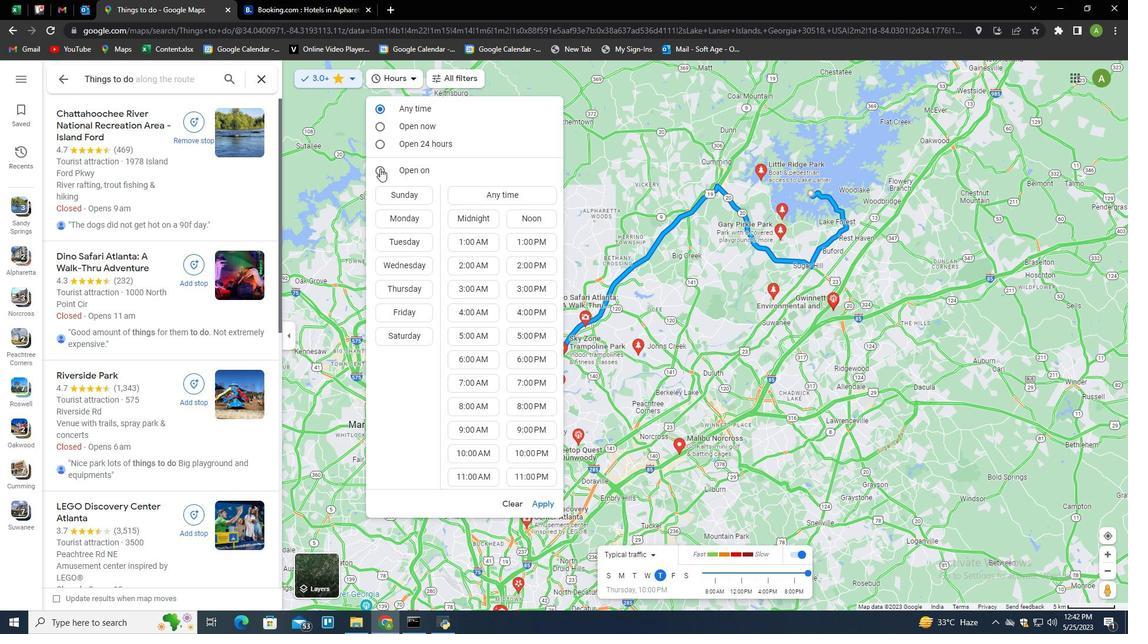 
Action: Mouse pressed left at (379, 169)
Screenshot: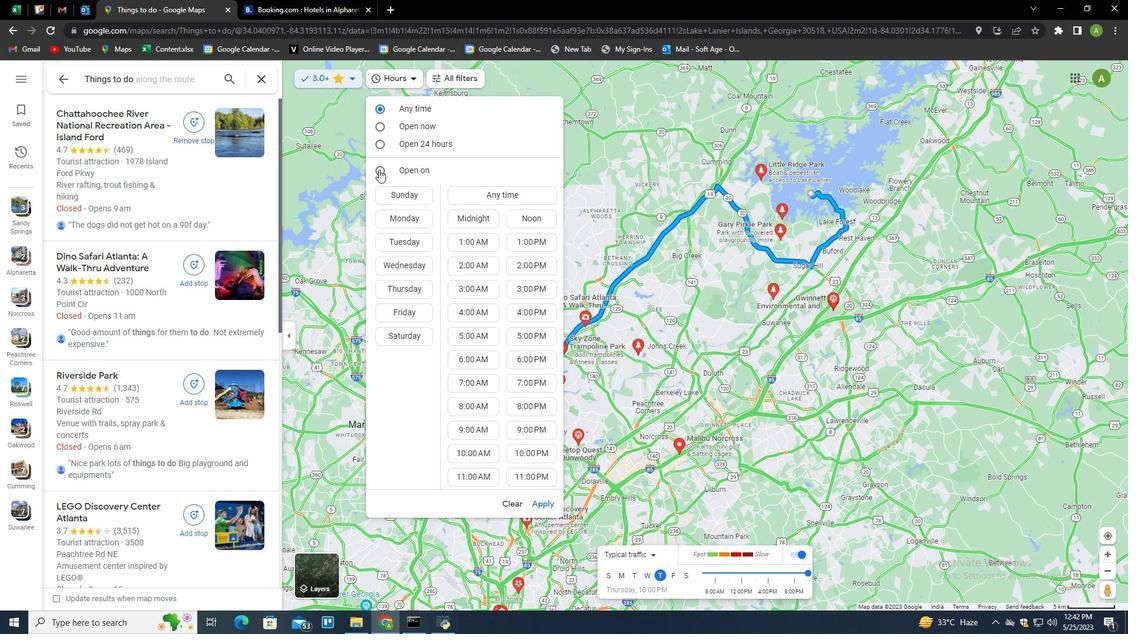 
Action: Mouse moved to (414, 219)
Screenshot: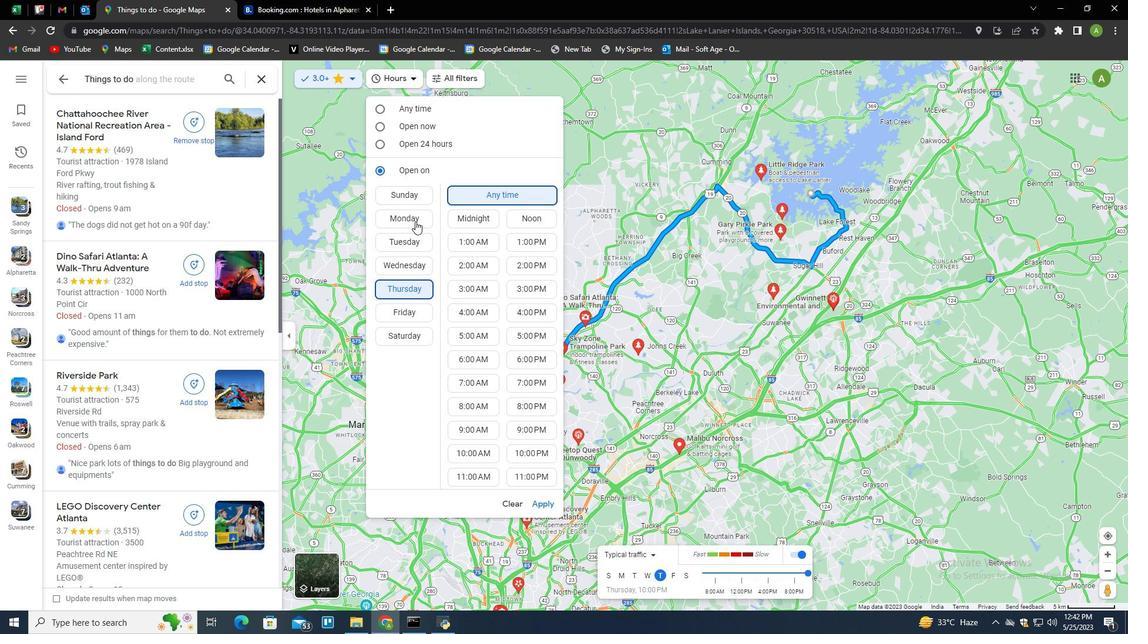 
Action: Mouse pressed left at (414, 219)
Screenshot: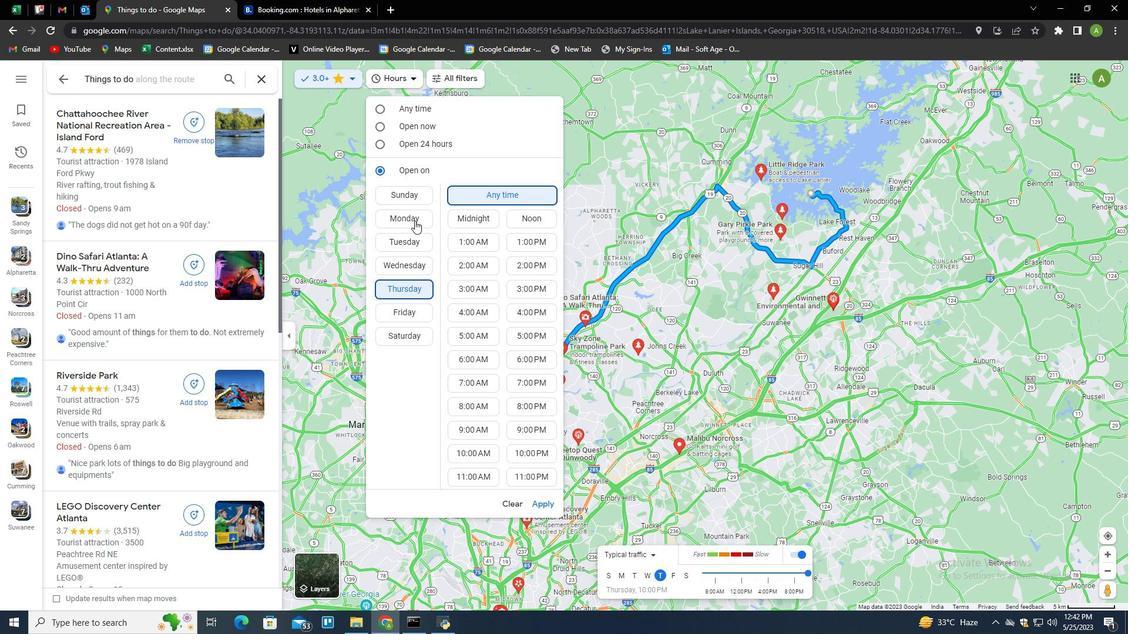 
Action: Mouse moved to (479, 357)
Screenshot: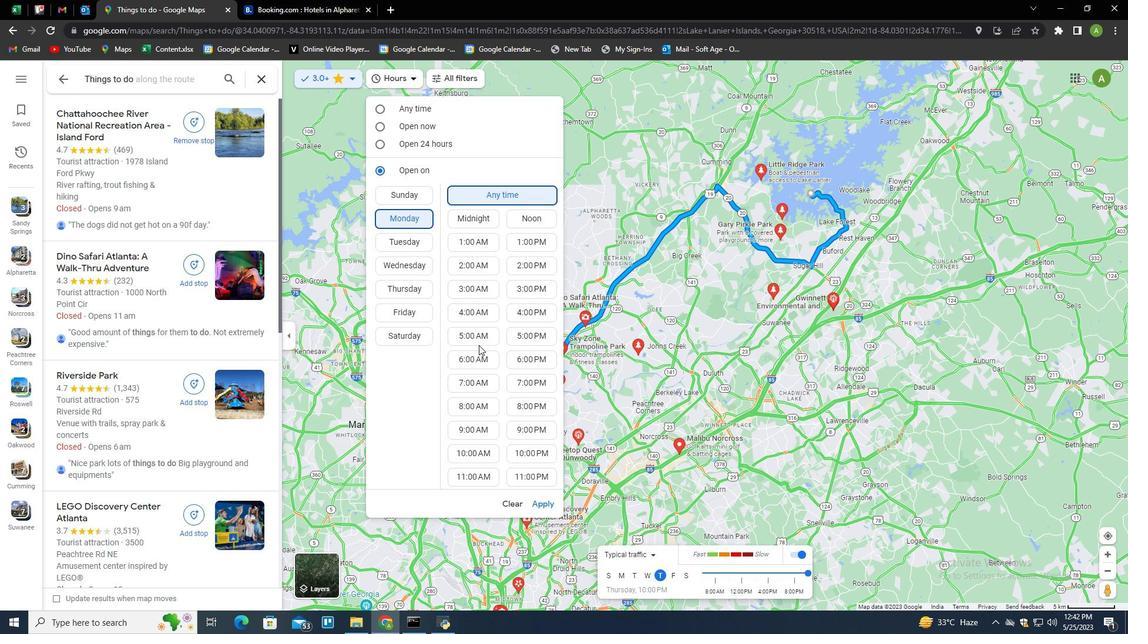 
Action: Mouse scrolled (479, 357) with delta (0, 0)
Screenshot: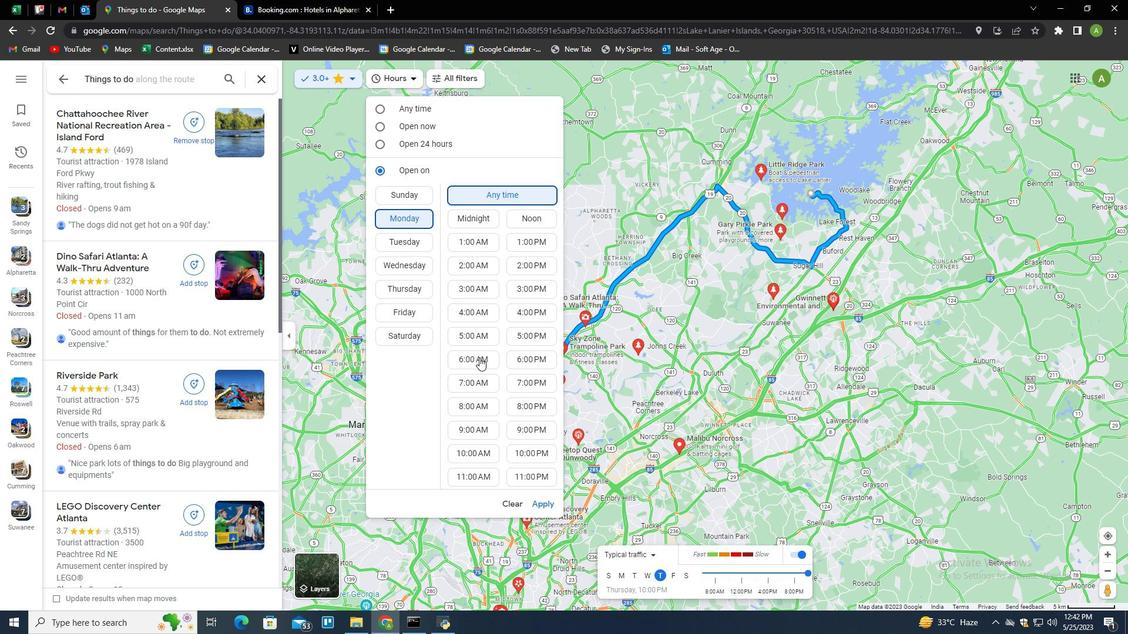 
Action: Mouse moved to (530, 369)
Screenshot: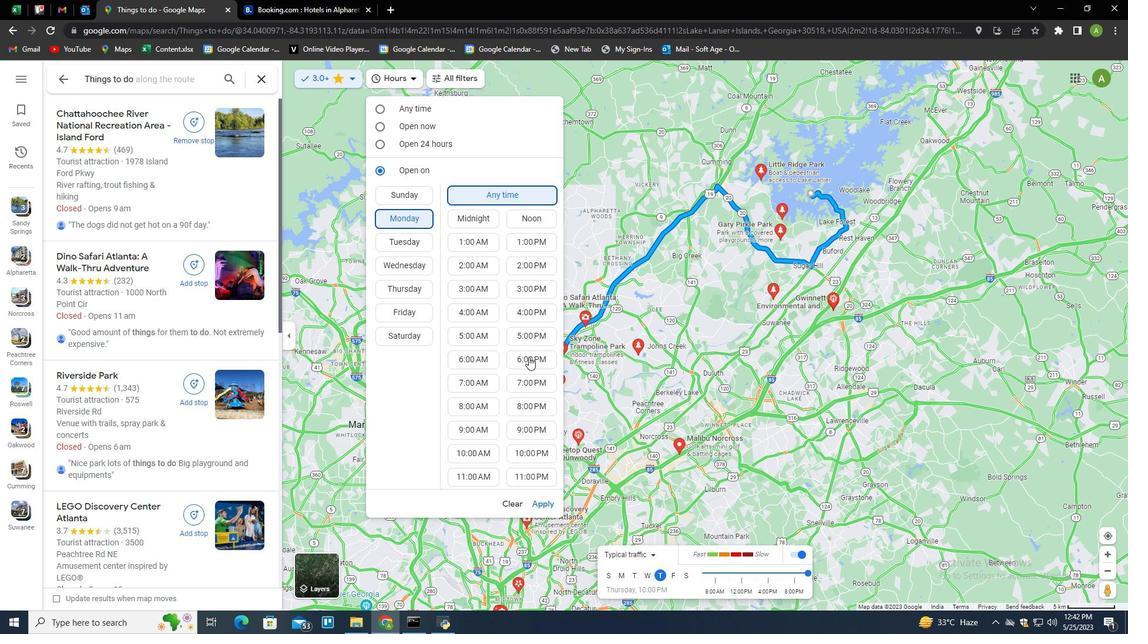 
Action: Mouse scrolled (530, 369) with delta (0, 0)
Screenshot: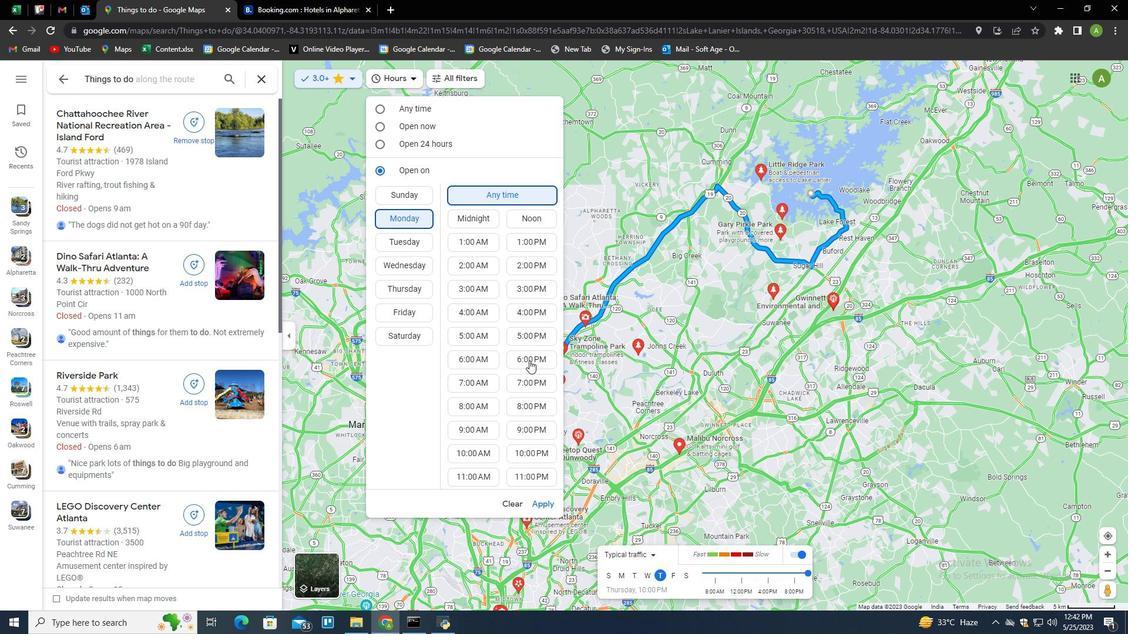 
Action: Mouse scrolled (530, 369) with delta (0, 0)
Screenshot: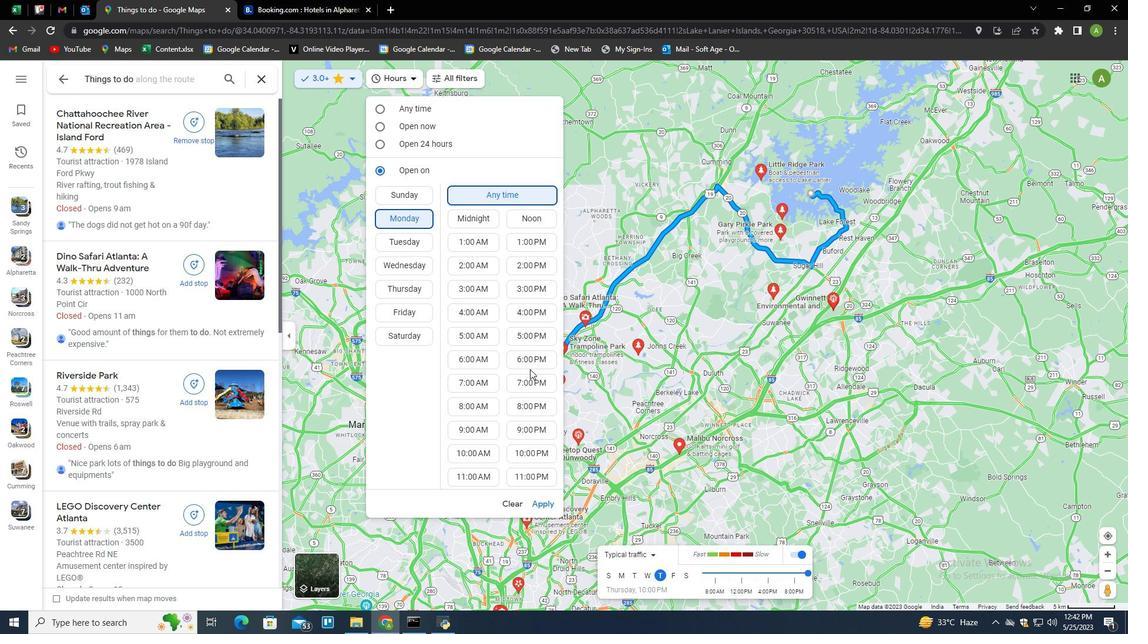 
Action: Mouse scrolled (530, 369) with delta (0, 0)
Screenshot: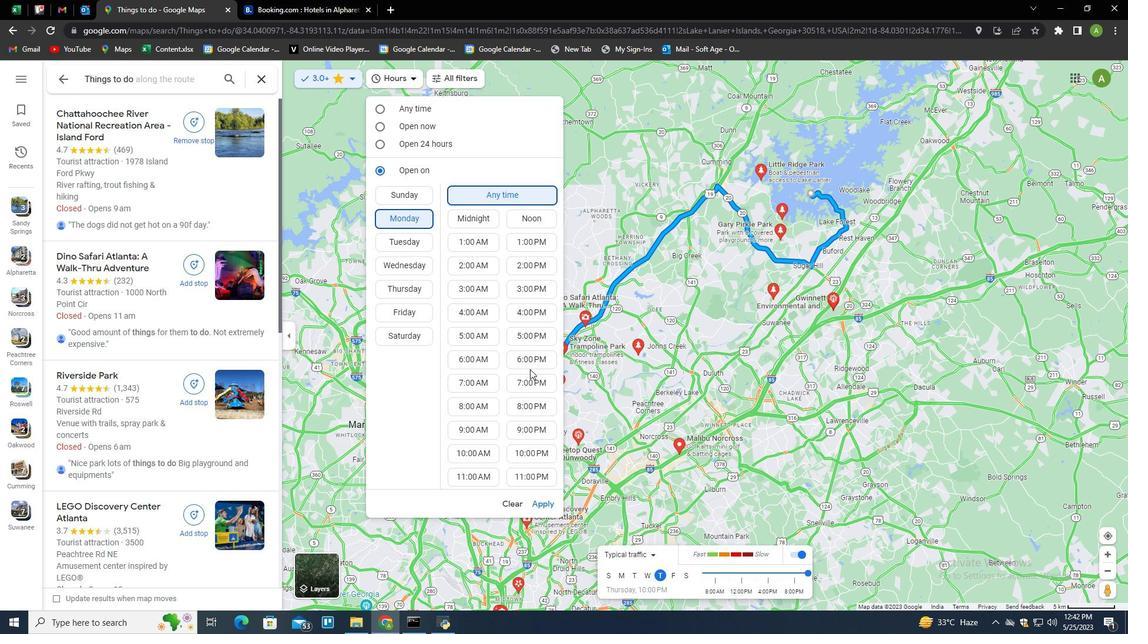 
Action: Mouse moved to (480, 475)
Screenshot: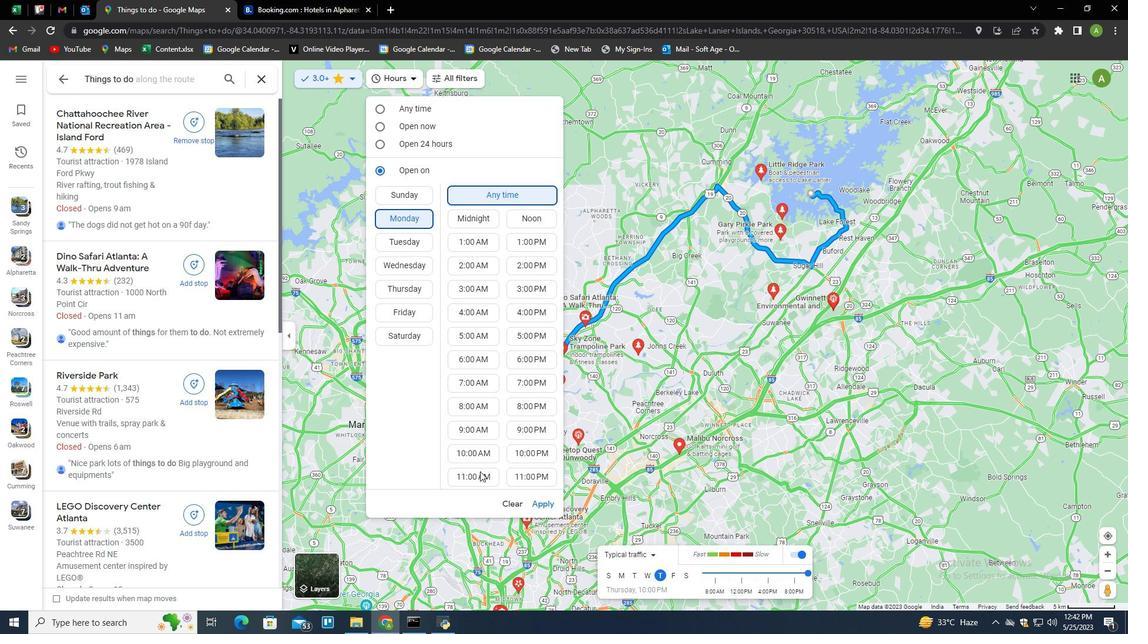
Action: Mouse pressed left at (480, 475)
Screenshot: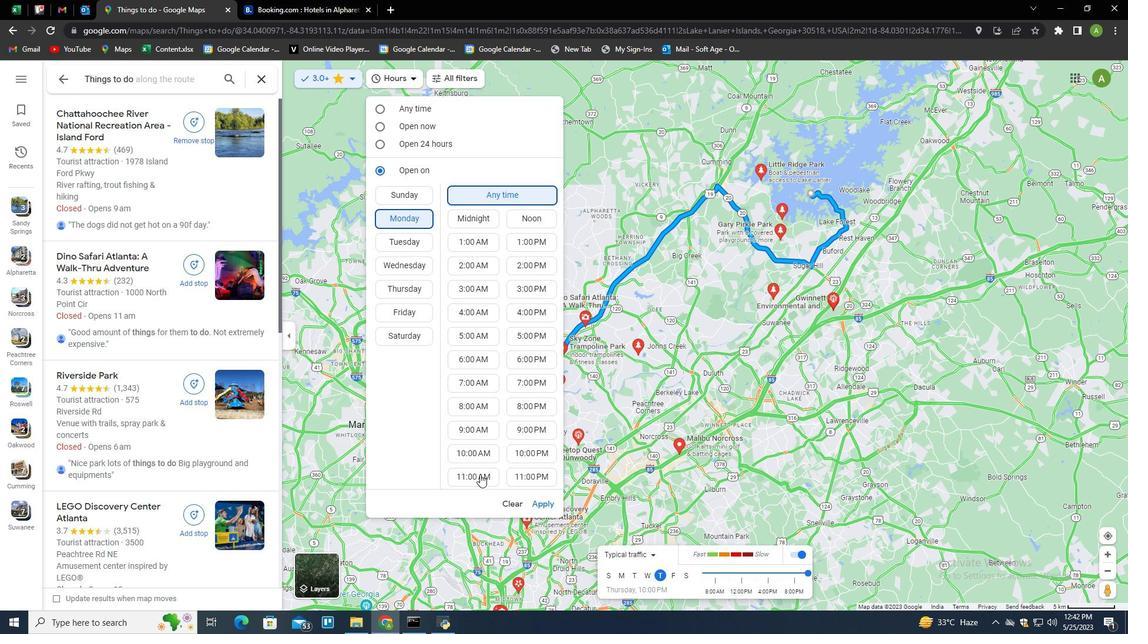 
Action: Mouse moved to (540, 504)
Screenshot: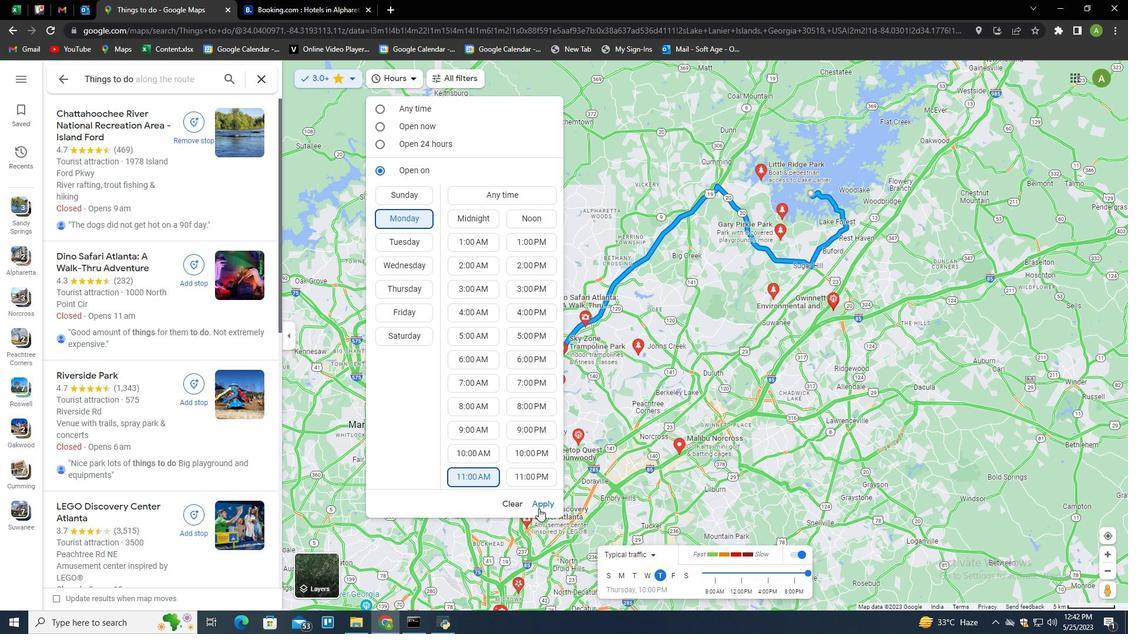 
Action: Mouse pressed left at (540, 504)
Screenshot: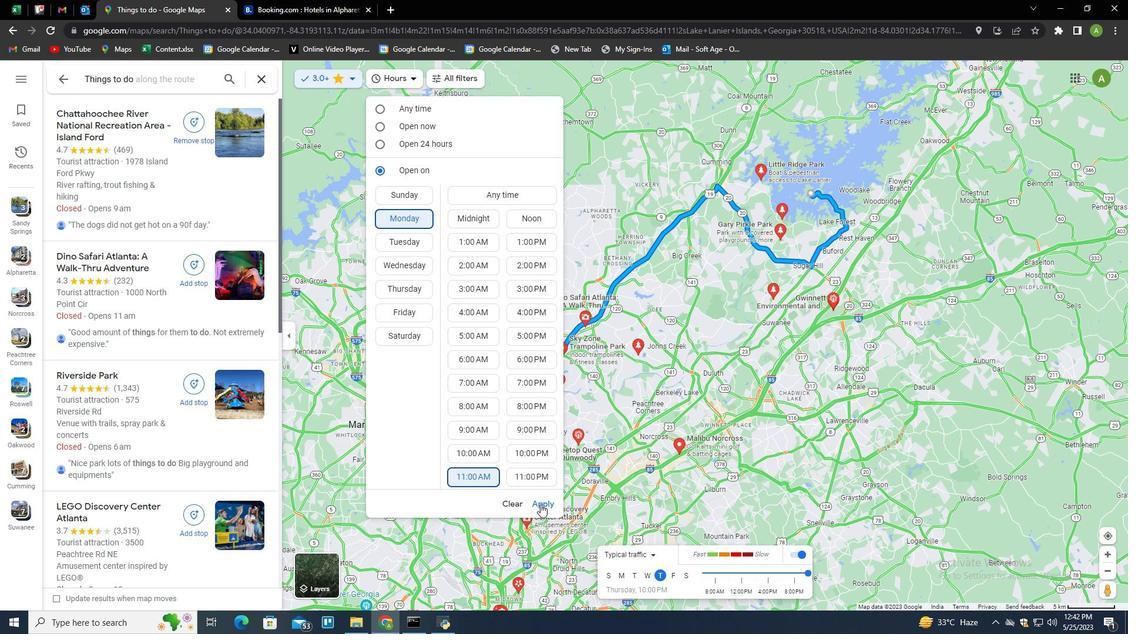 
Action: Mouse moved to (246, 354)
Screenshot: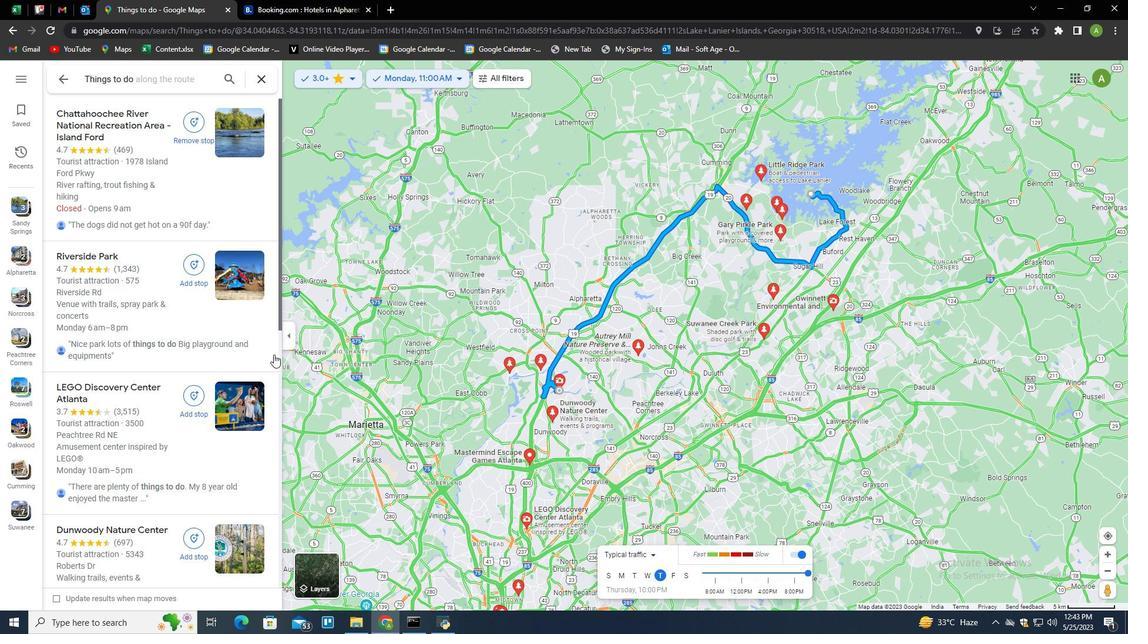 
Action: Mouse scrolled (246, 355) with delta (0, 0)
Screenshot: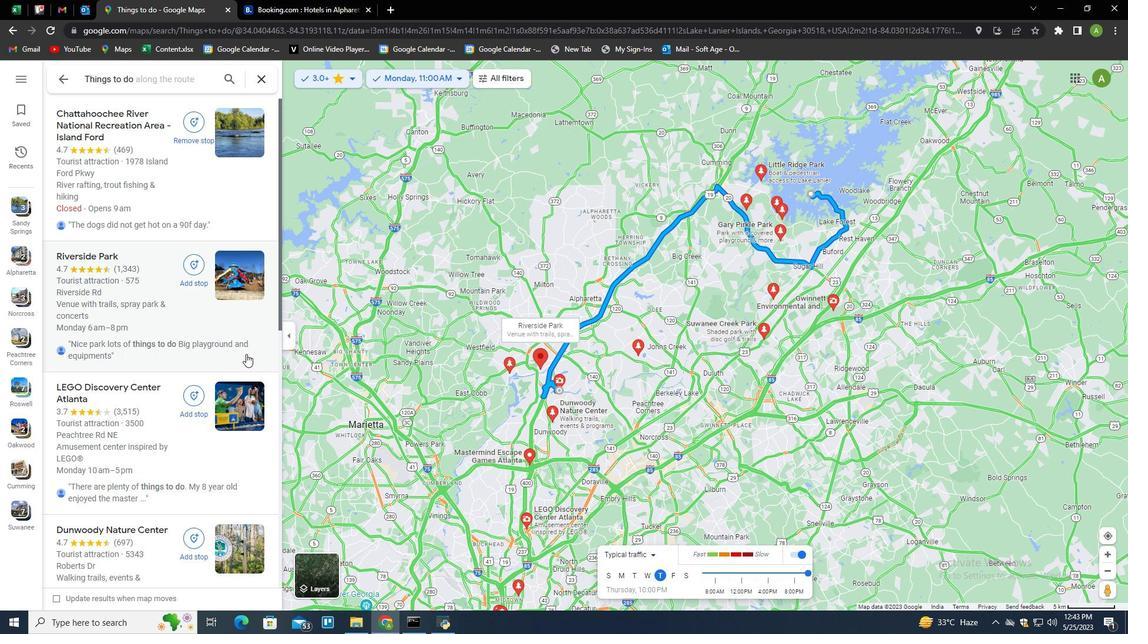 
Action: Mouse scrolled (246, 355) with delta (0, 0)
Screenshot: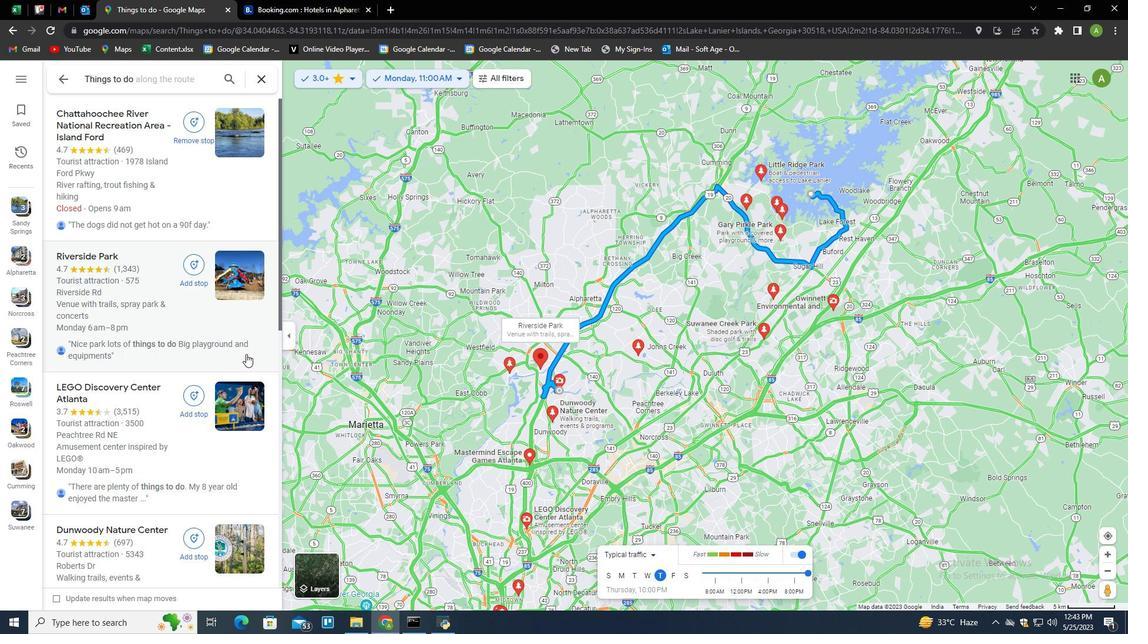 
Action: Mouse scrolled (246, 355) with delta (0, 0)
Screenshot: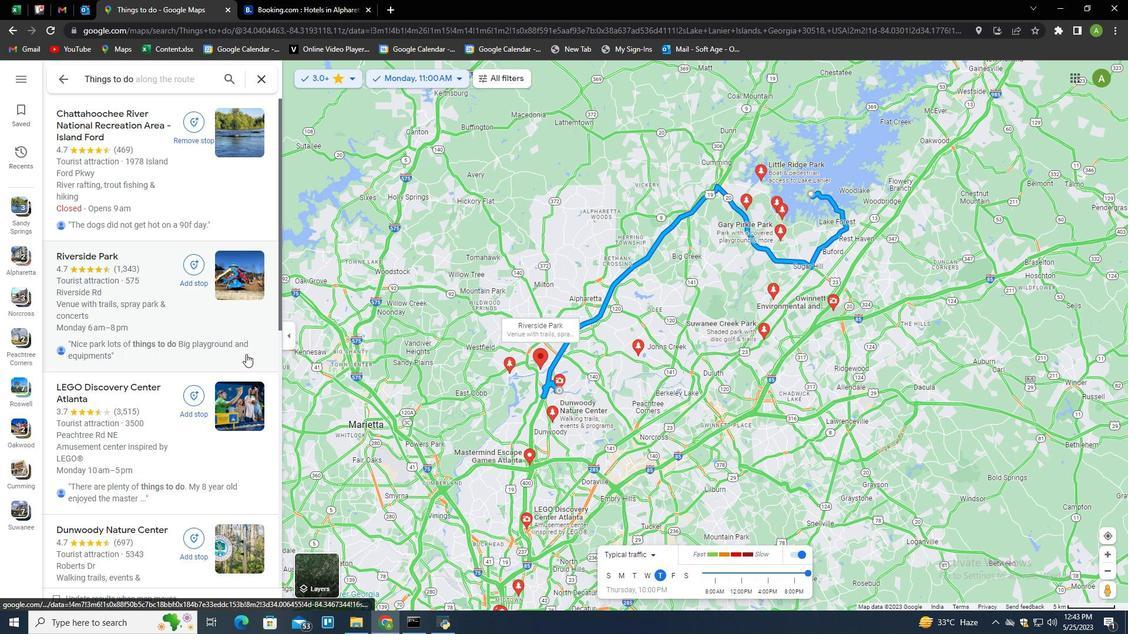 
Action: Mouse scrolled (246, 355) with delta (0, 0)
Screenshot: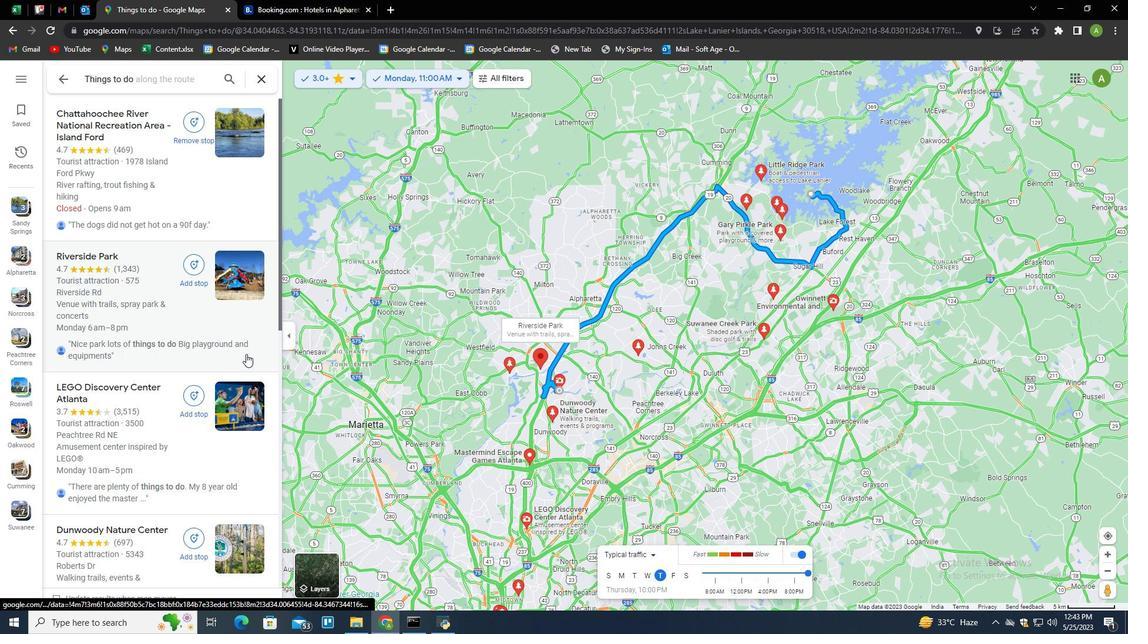 
Action: Mouse moved to (173, 169)
Screenshot: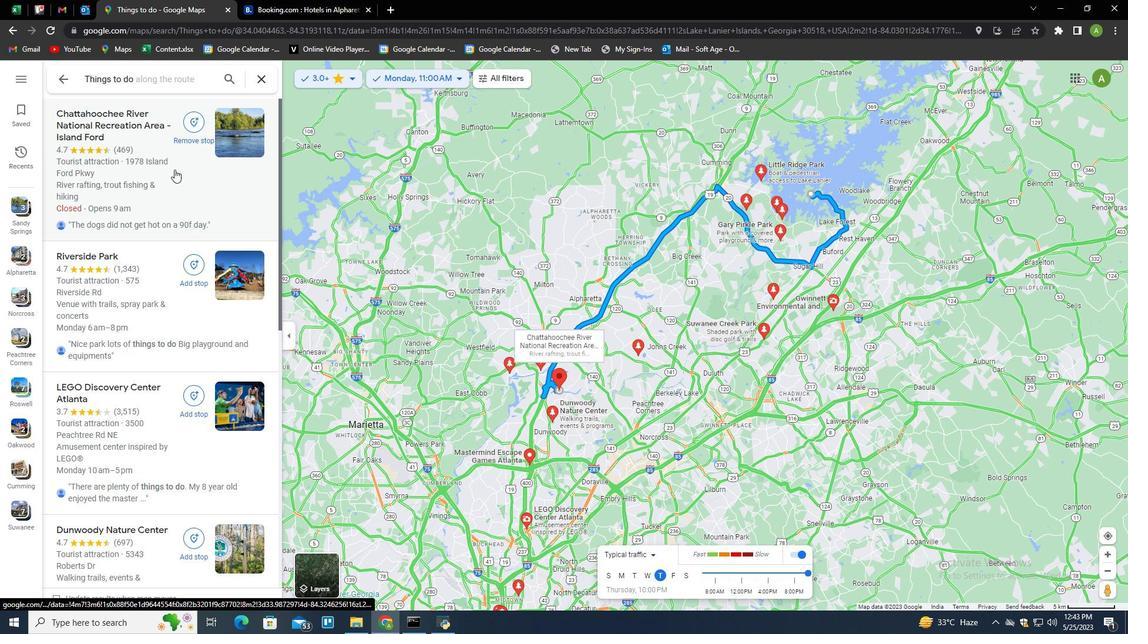 
Action: Mouse pressed left at (173, 169)
Screenshot: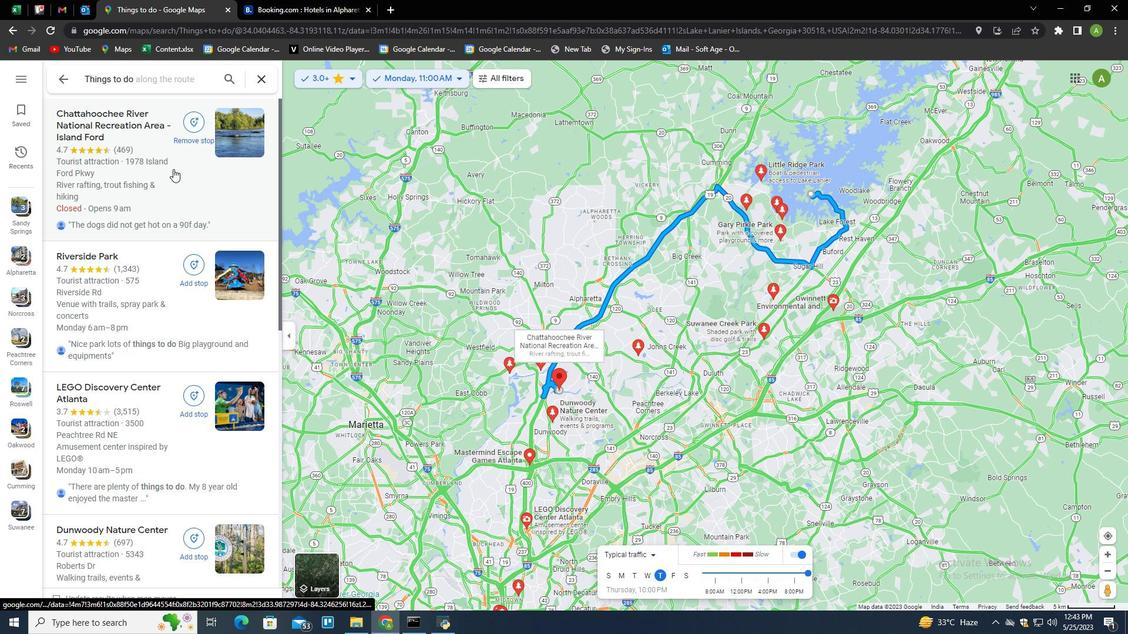 
Action: Mouse moved to (375, 146)
Screenshot: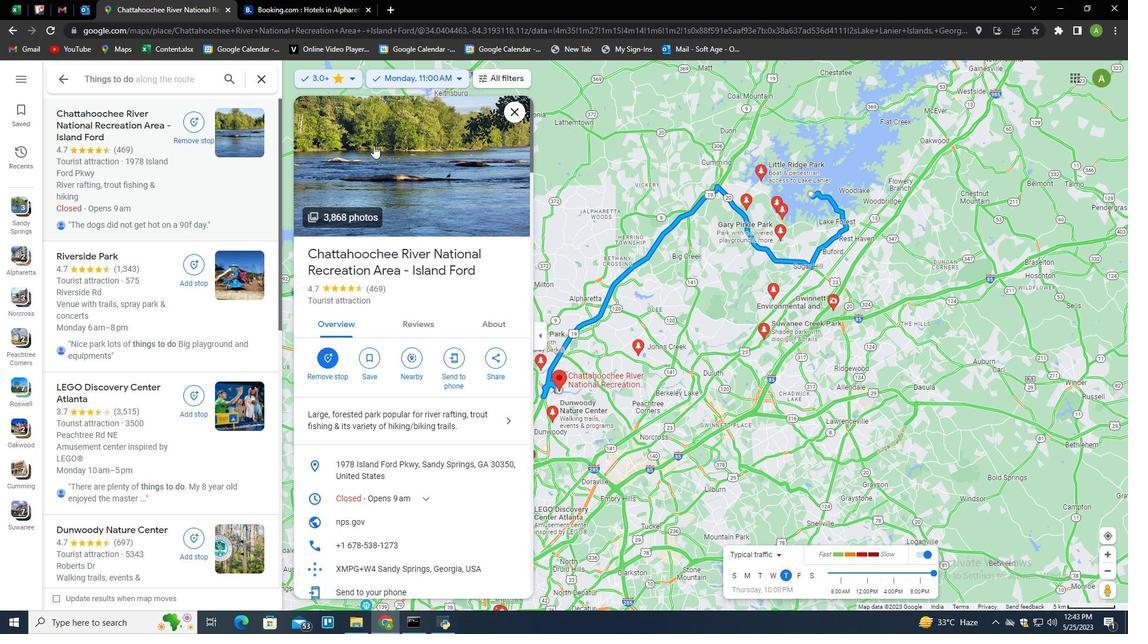 
Action: Mouse pressed left at (375, 146)
Screenshot: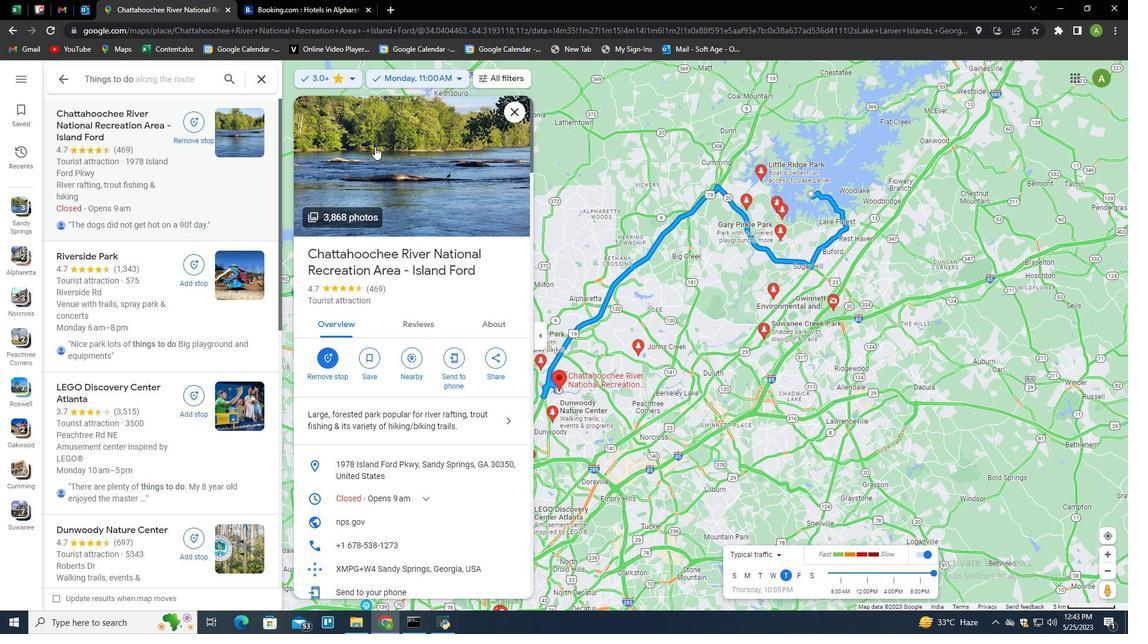 
Action: Key pressed <Key.tab><Key.tab><Key.tab><Key.down><Key.down><Key.down><Key.down>
Screenshot: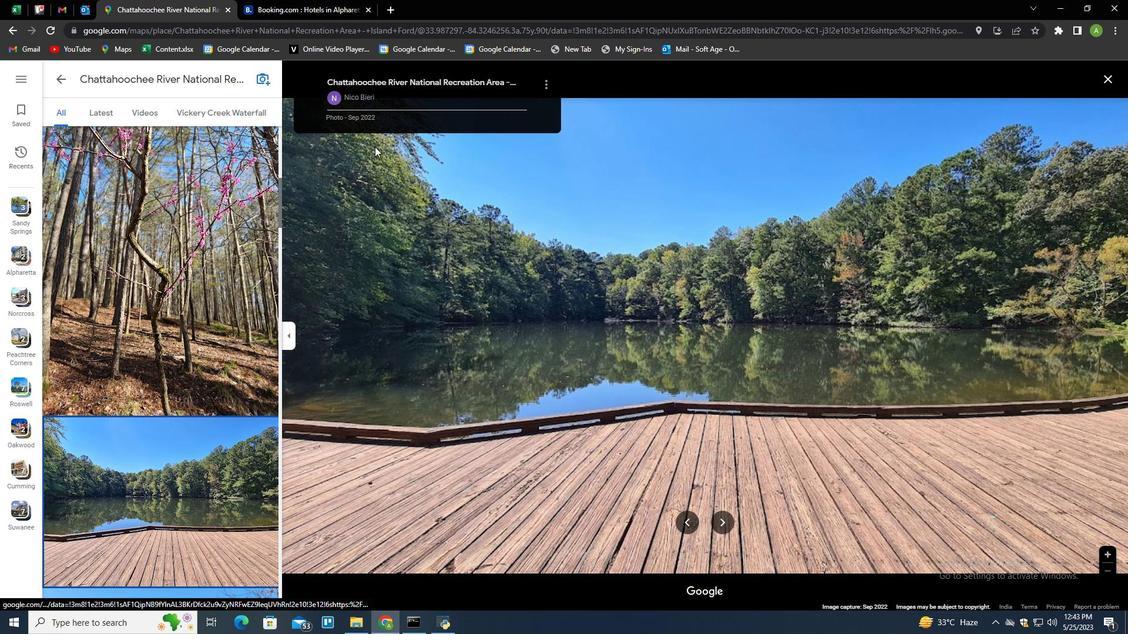 
Action: Mouse moved to (374, 148)
Screenshot: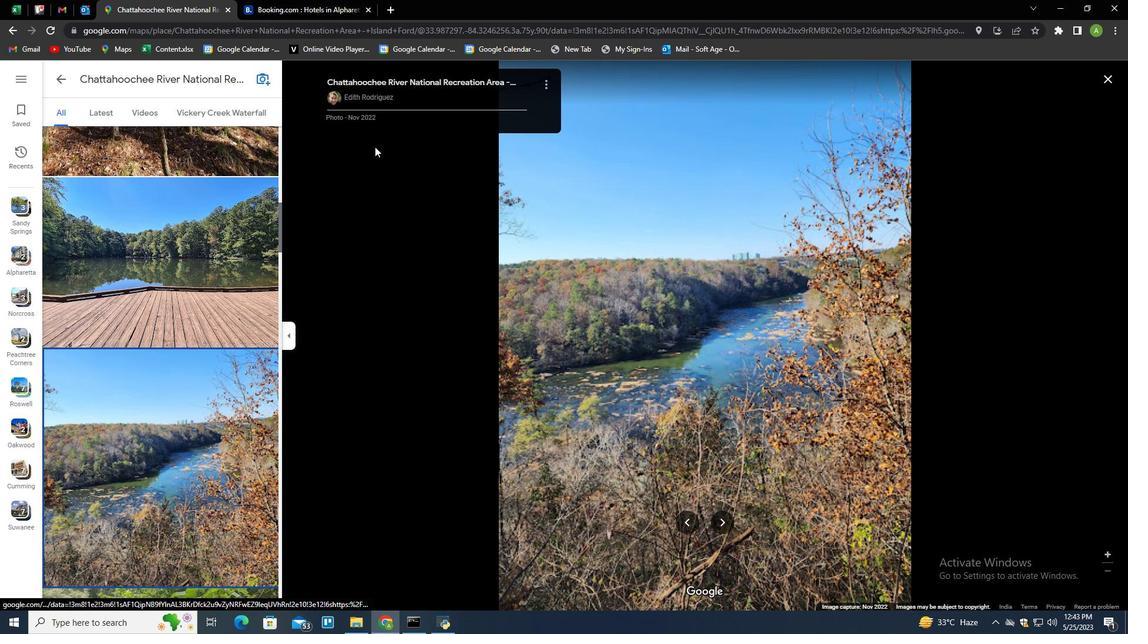 
Action: Key pressed <Key.down><Key.down><Key.down><Key.down><Key.down><Key.down><Key.down><Key.down><Key.down><Key.down><Key.down><Key.down><Key.down><Key.down><Key.down><Key.down><Key.down><Key.down><Key.down><Key.down><Key.down><Key.down><Key.down><Key.down><Key.down><Key.down><Key.down><Key.down><Key.down><Key.down><Key.down><Key.down><Key.down><Key.down><Key.down><Key.down><Key.down><Key.down><Key.down>
Screenshot: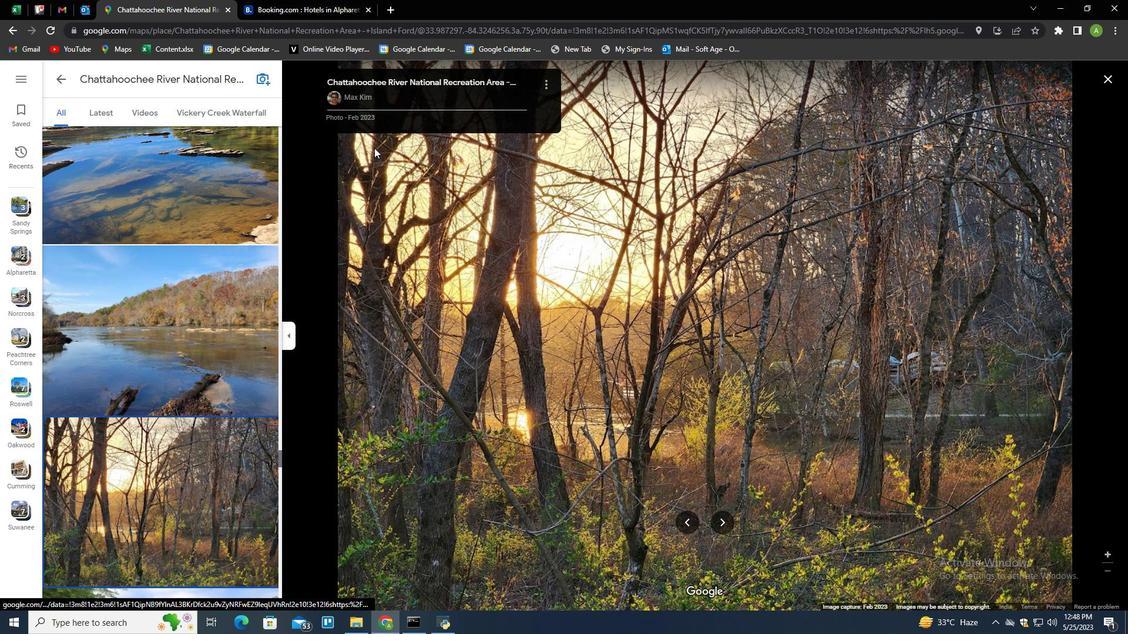 
Action: Mouse moved to (58, 72)
Screenshot: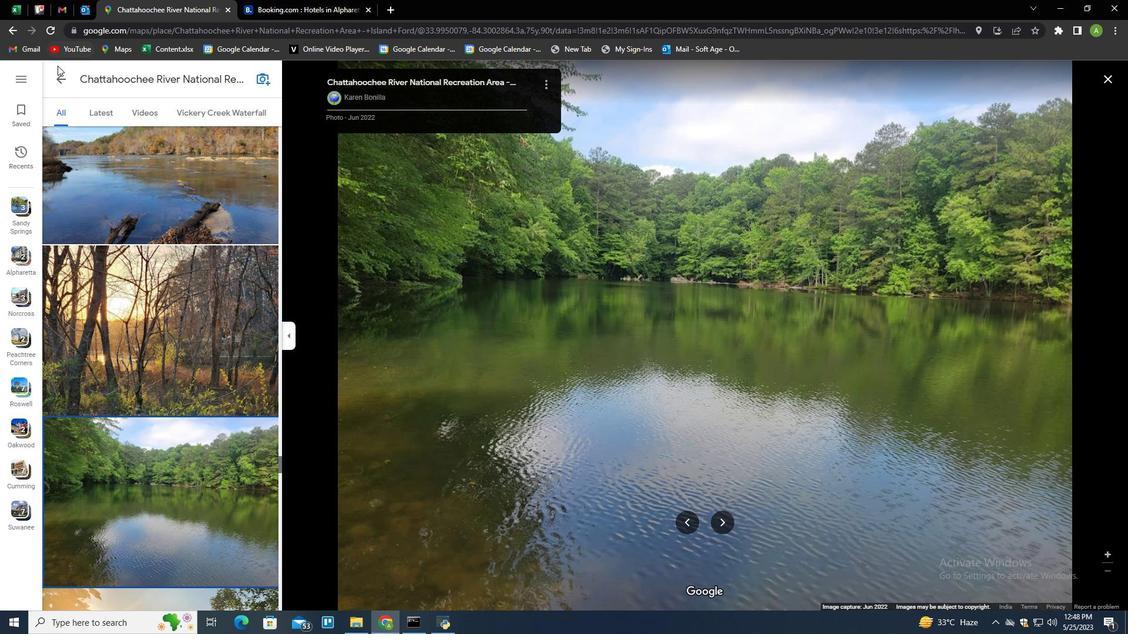 
Action: Mouse pressed left at (58, 72)
Screenshot: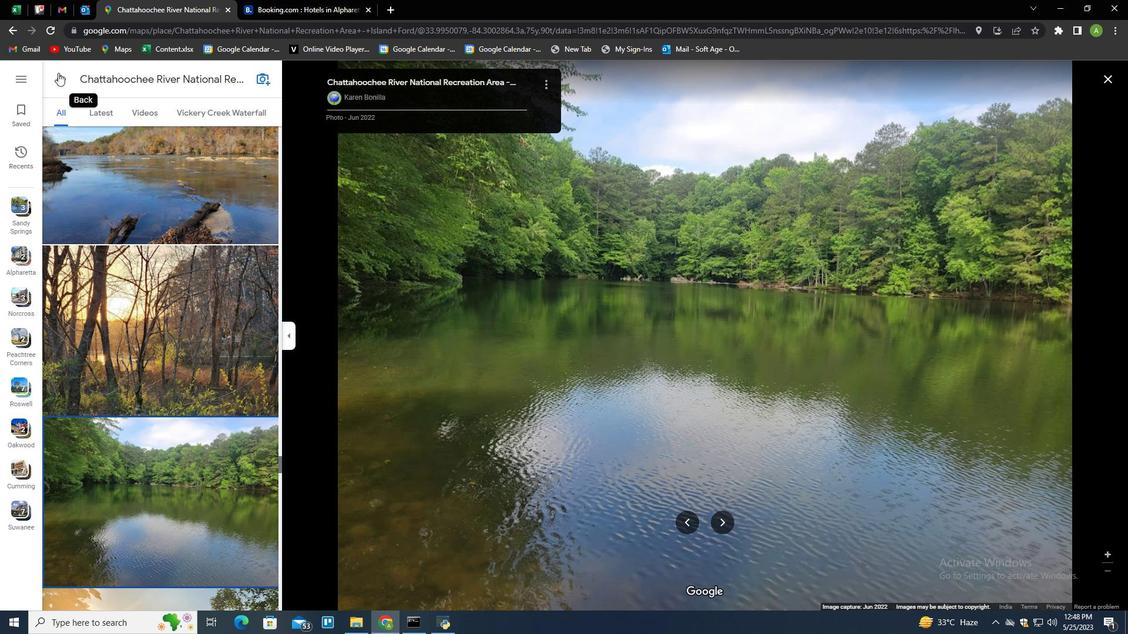 
Action: Mouse moved to (414, 320)
Screenshot: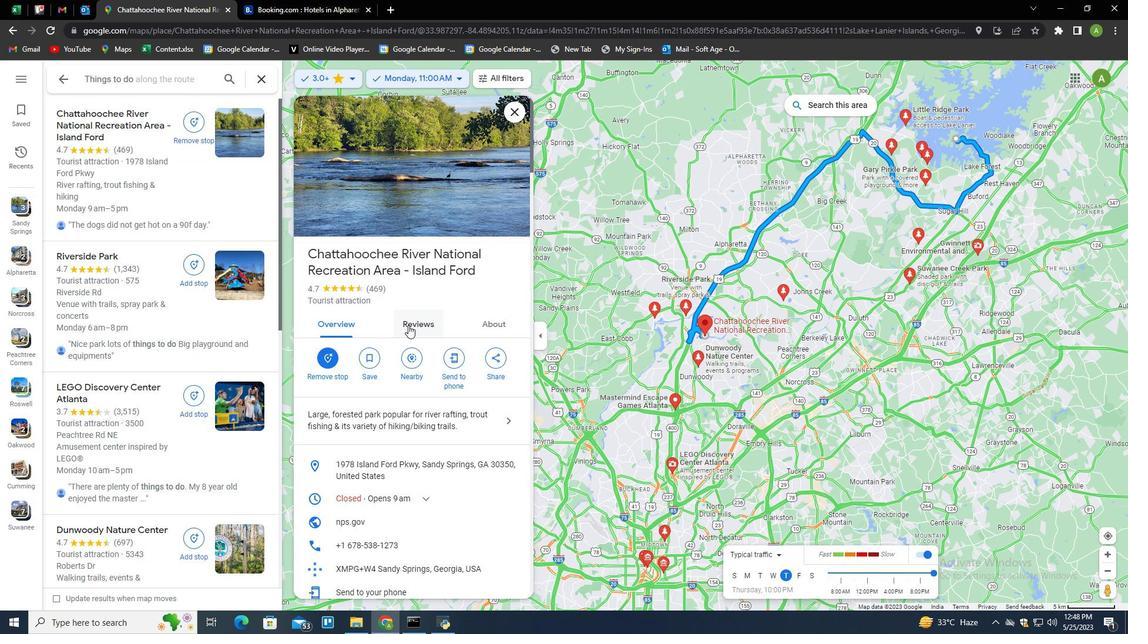 
Action: Mouse pressed left at (414, 320)
Screenshot: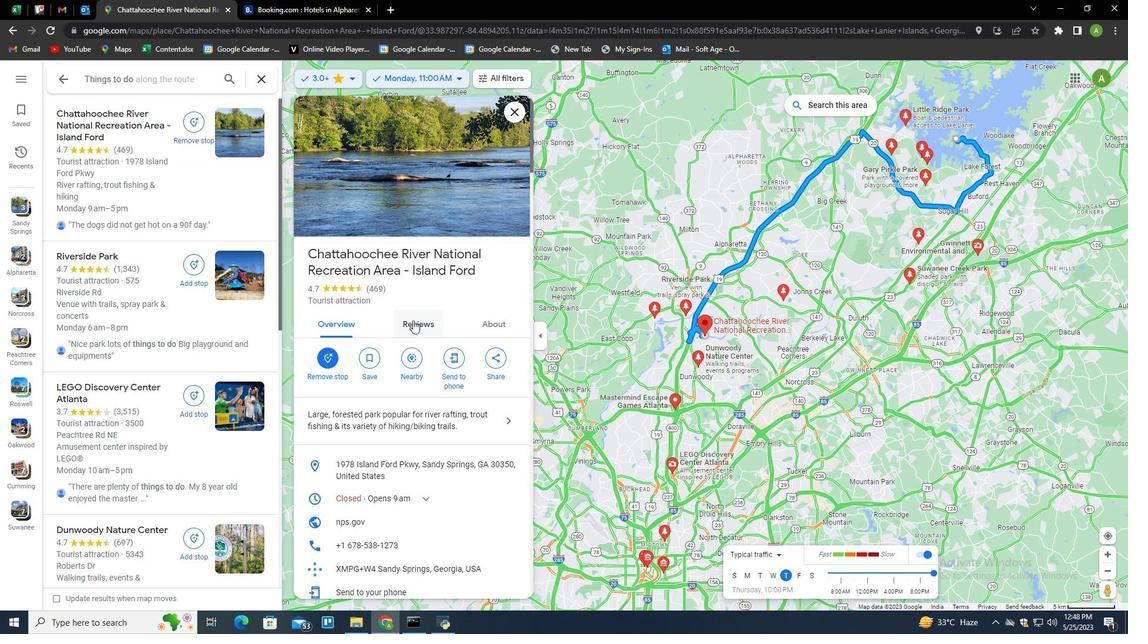 
Action: Mouse moved to (417, 333)
Screenshot: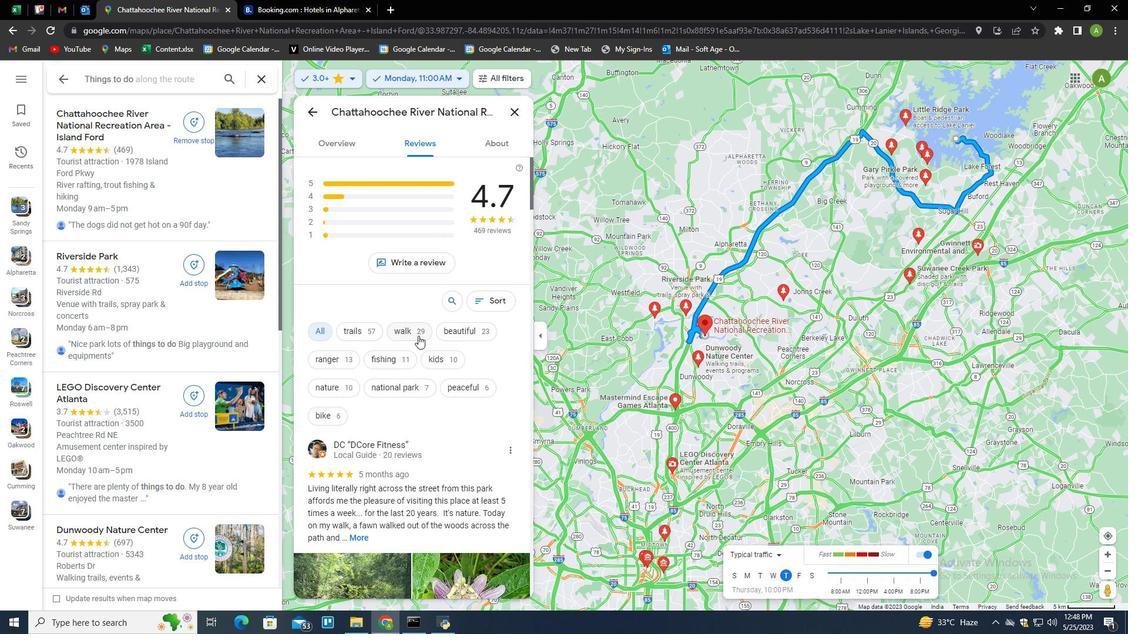 
Action: Mouse pressed left at (417, 333)
Screenshot: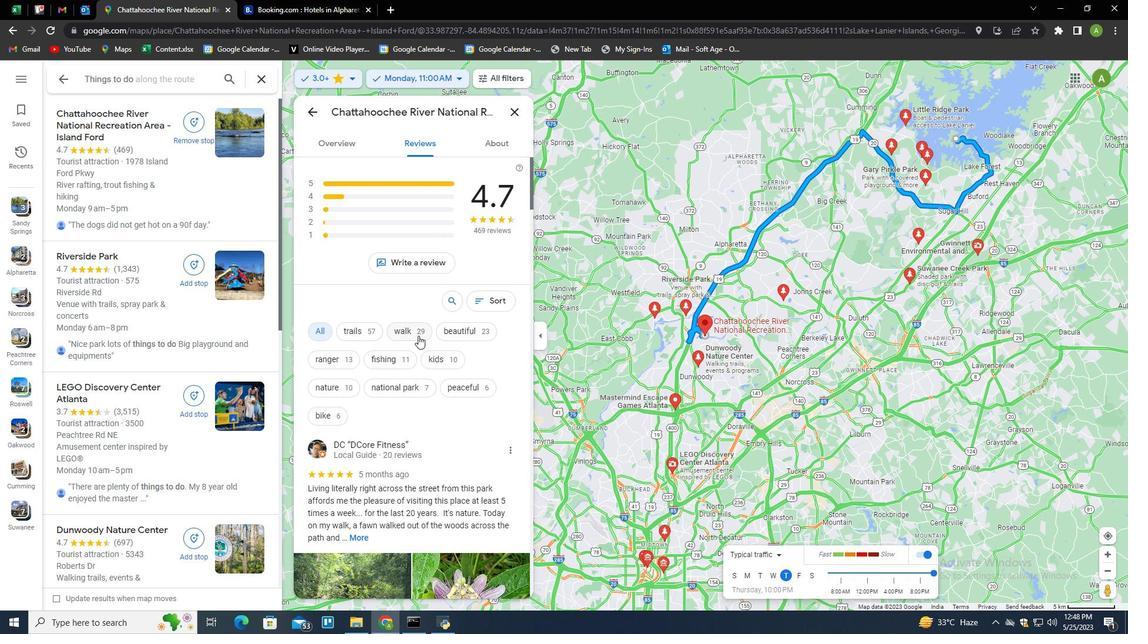 
Action: Mouse moved to (434, 412)
Screenshot: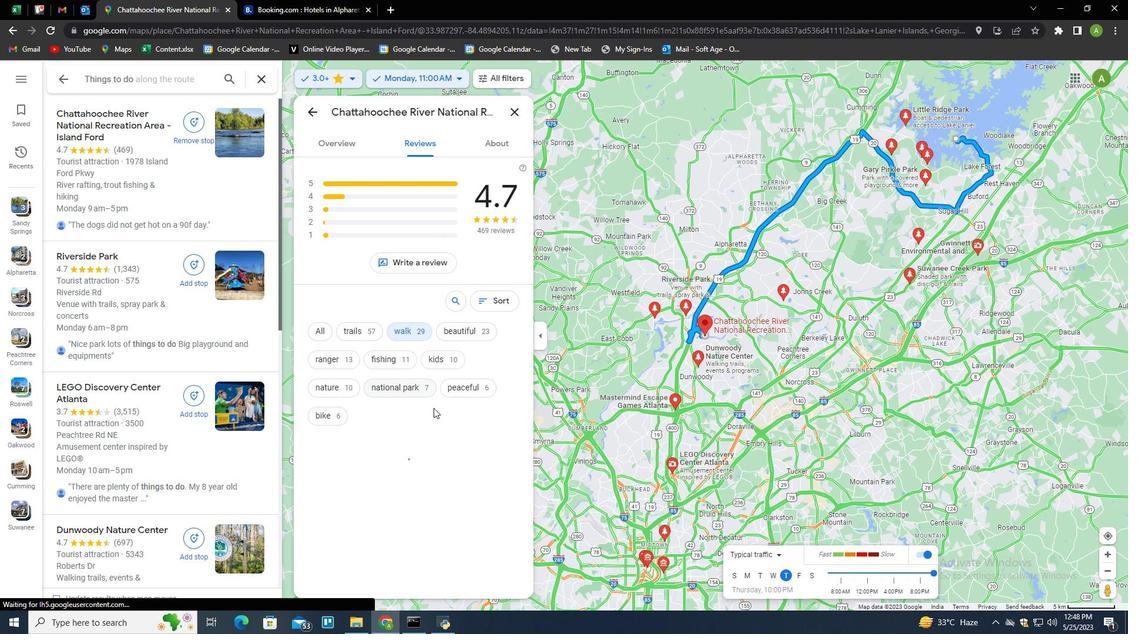 
Action: Mouse scrolled (434, 412) with delta (0, 0)
Screenshot: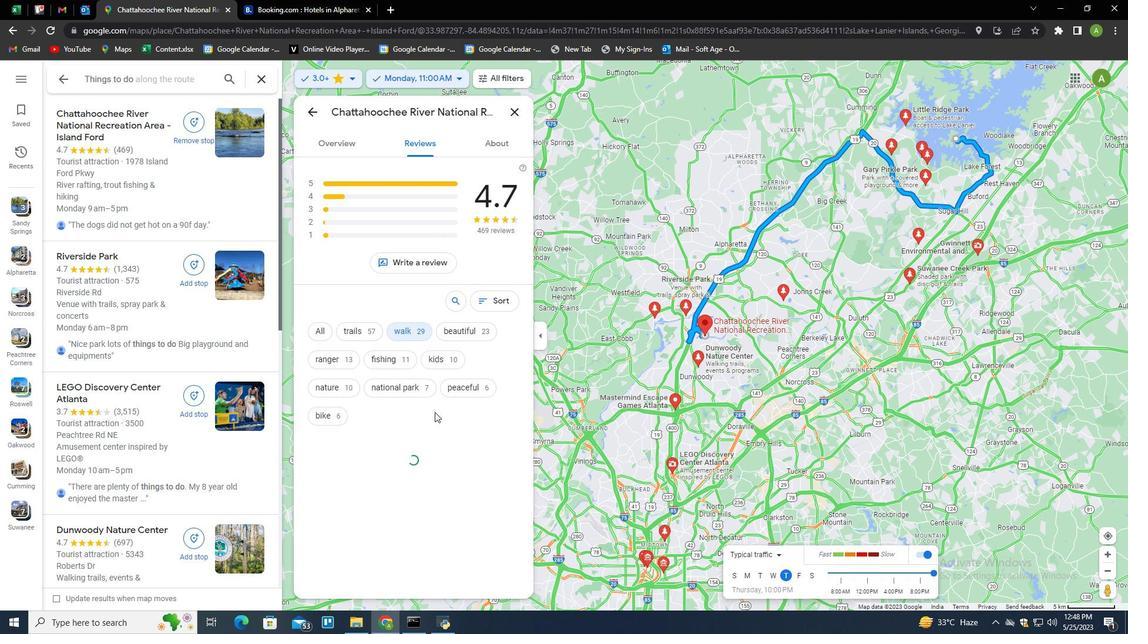 
Action: Mouse scrolled (434, 412) with delta (0, 0)
Screenshot: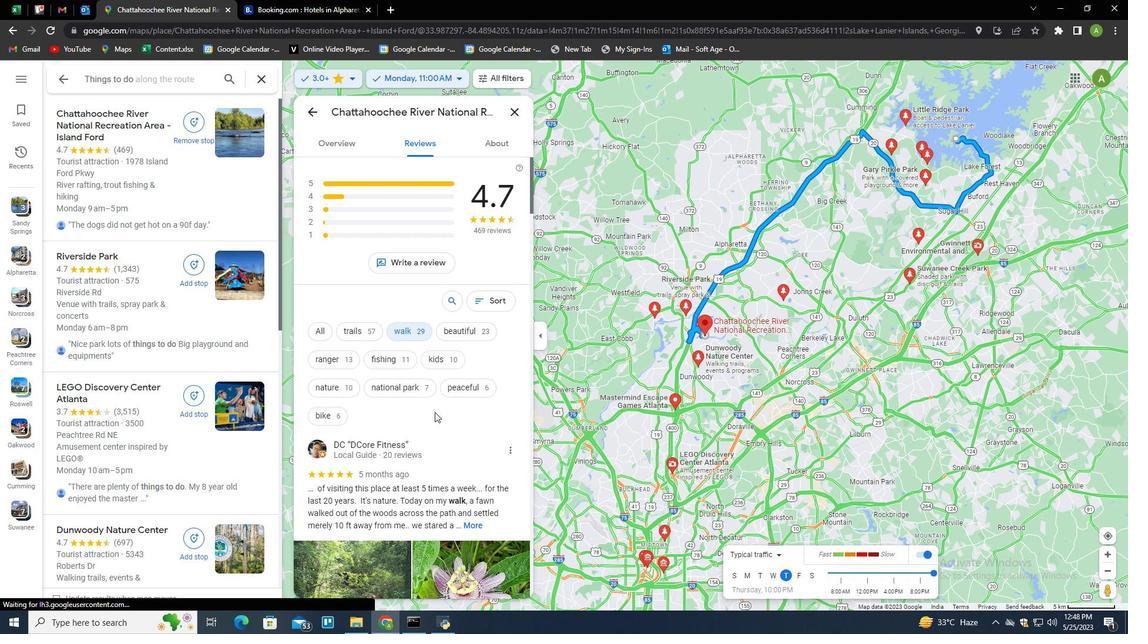 
Action: Mouse scrolled (434, 412) with delta (0, 0)
Screenshot: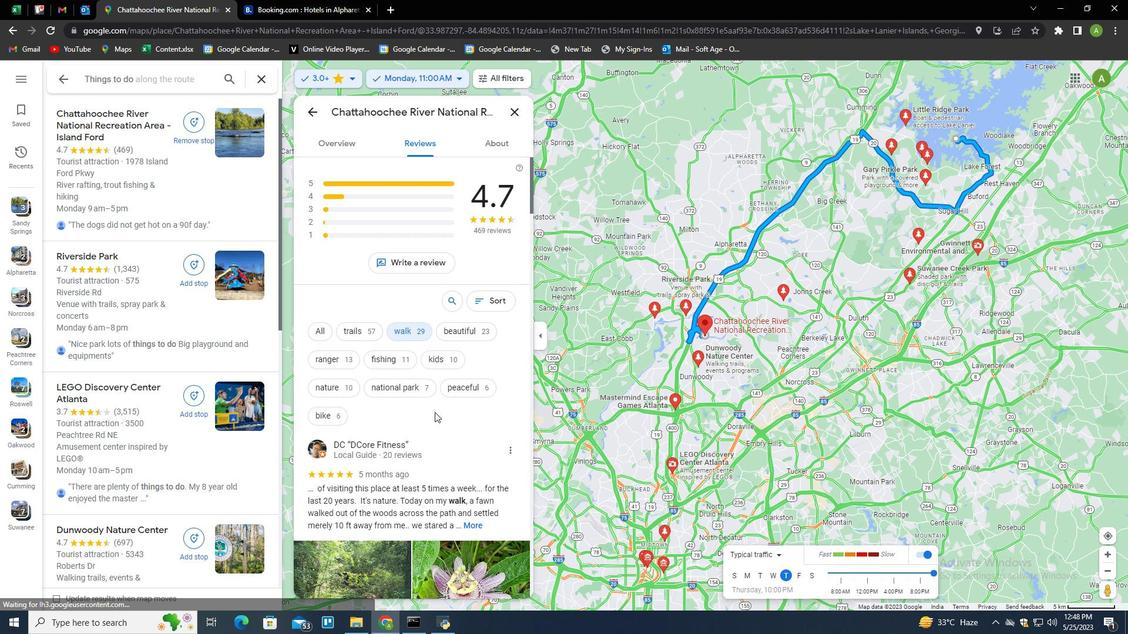 
Action: Mouse scrolled (434, 412) with delta (0, 0)
Screenshot: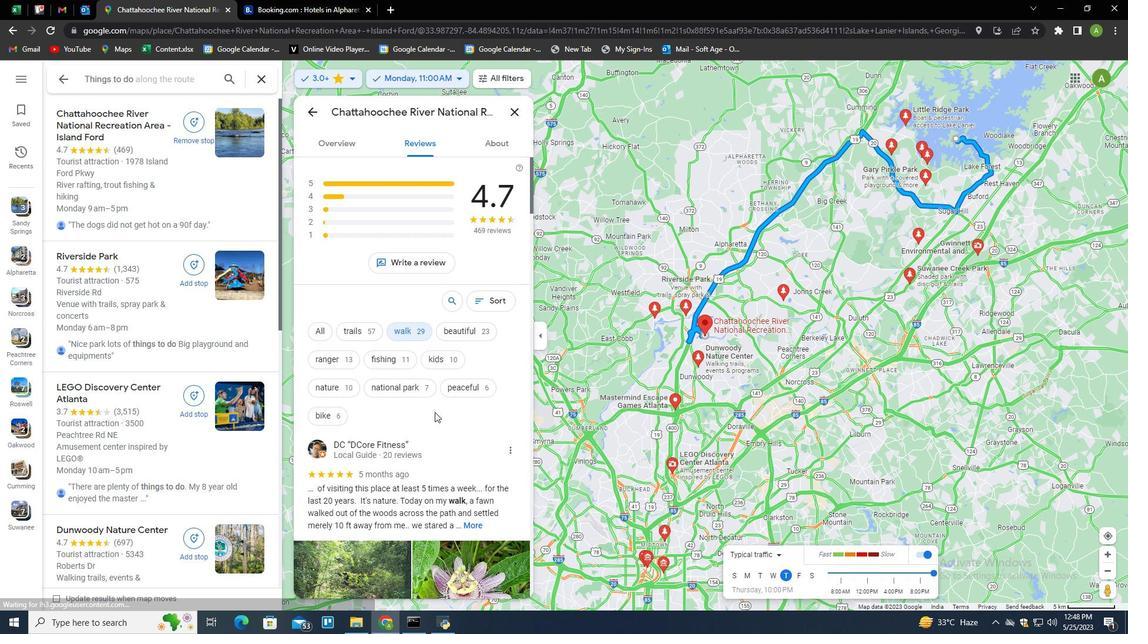 
Action: Mouse scrolled (434, 412) with delta (0, 0)
Screenshot: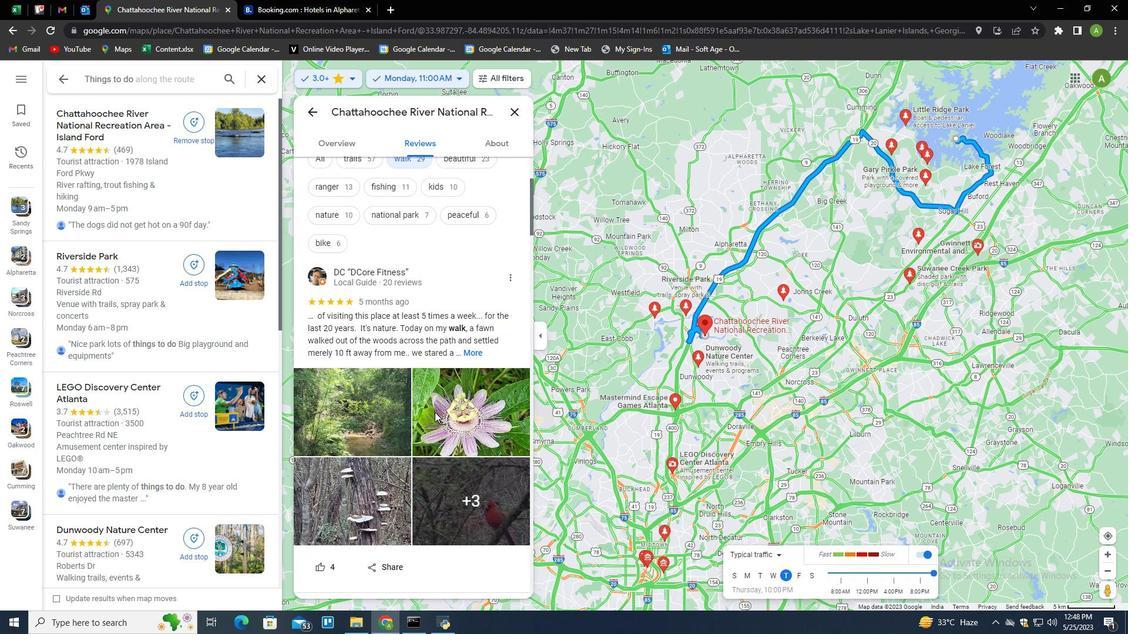 
Action: Mouse scrolled (434, 412) with delta (0, 0)
Screenshot: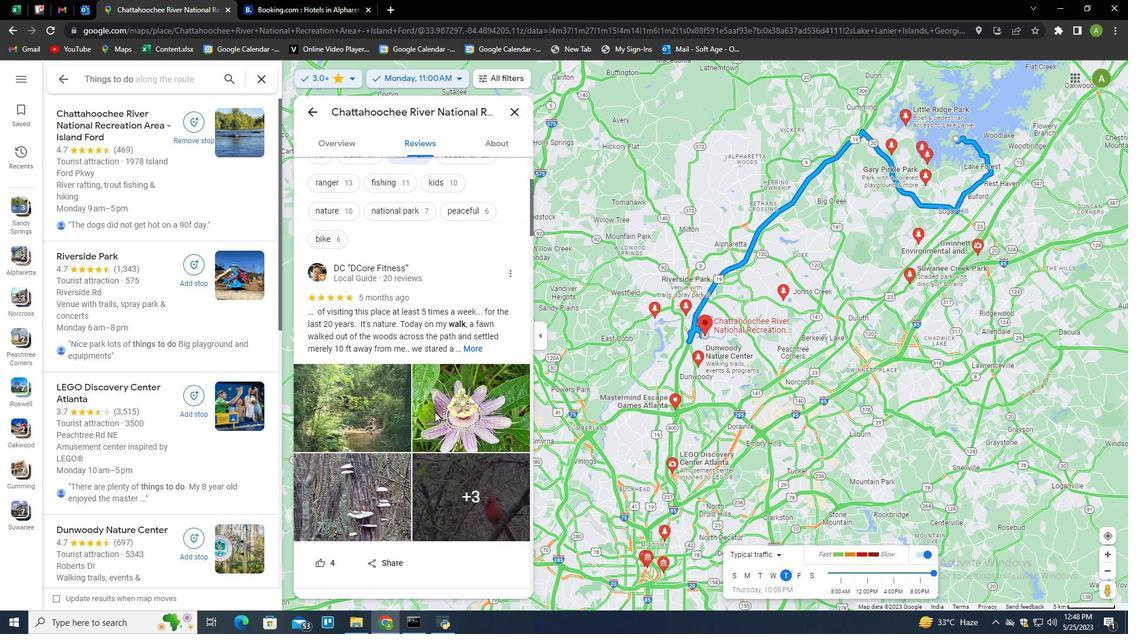 
Action: Mouse moved to (444, 397)
Screenshot: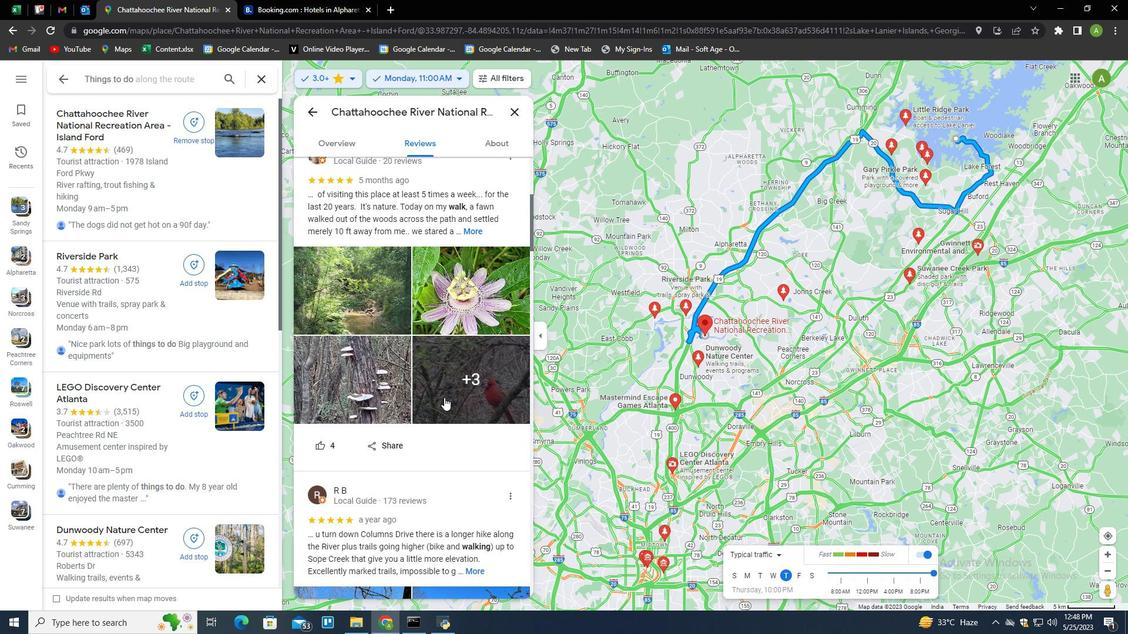 
Action: Mouse pressed left at (444, 397)
Screenshot: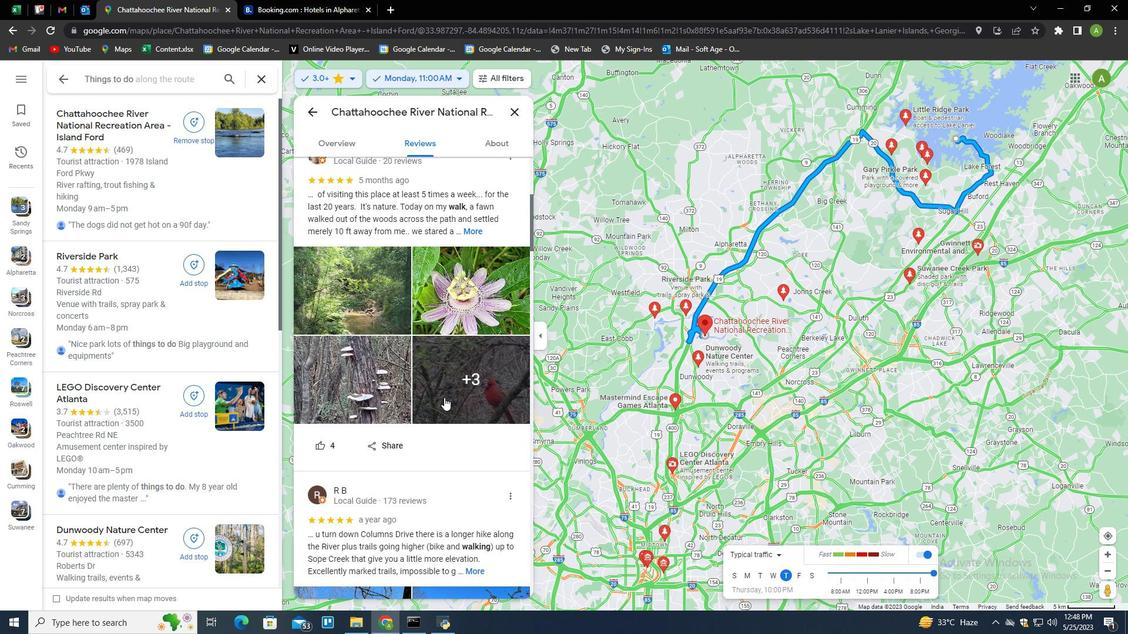 
Action: Mouse moved to (444, 396)
Screenshot: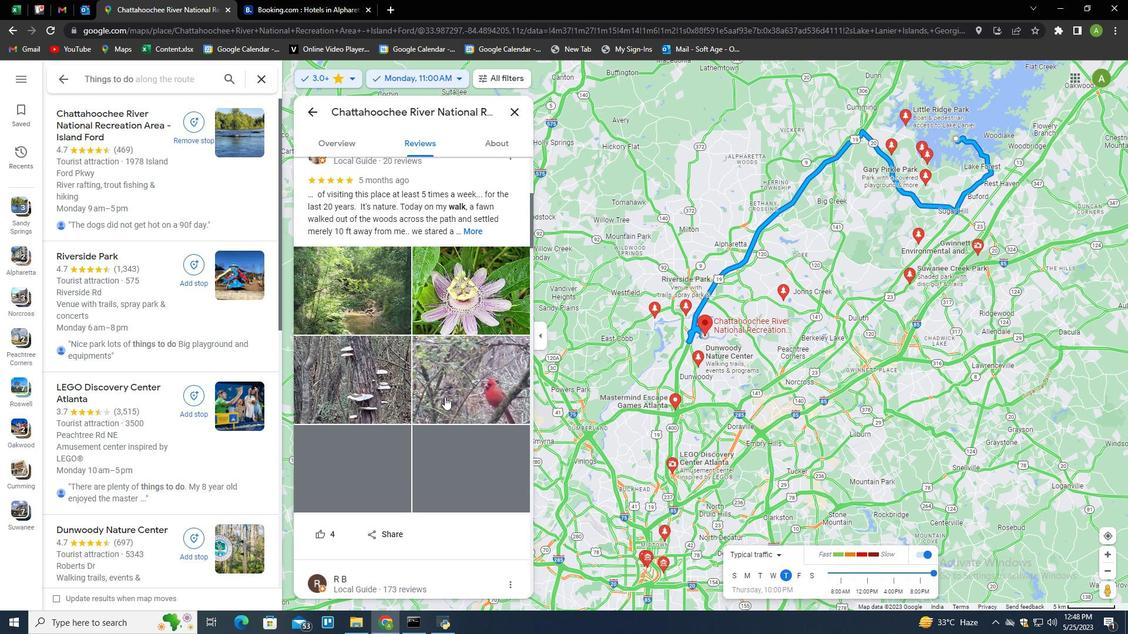 
Action: Mouse scrolled (444, 395) with delta (0, 0)
Screenshot: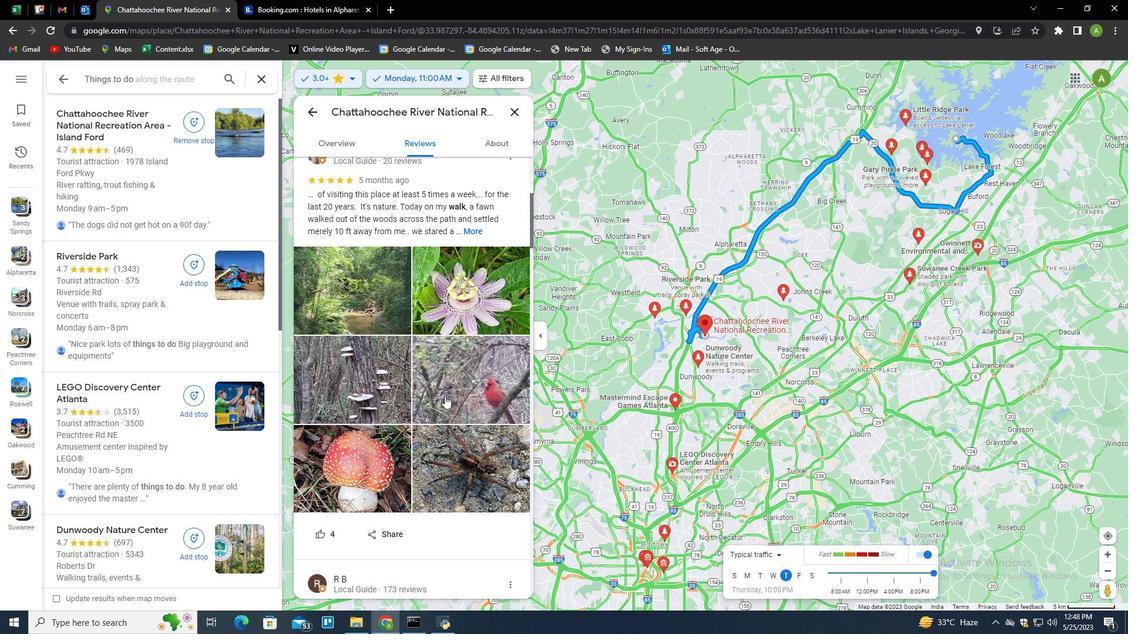 
Action: Mouse scrolled (444, 396) with delta (0, 0)
Screenshot: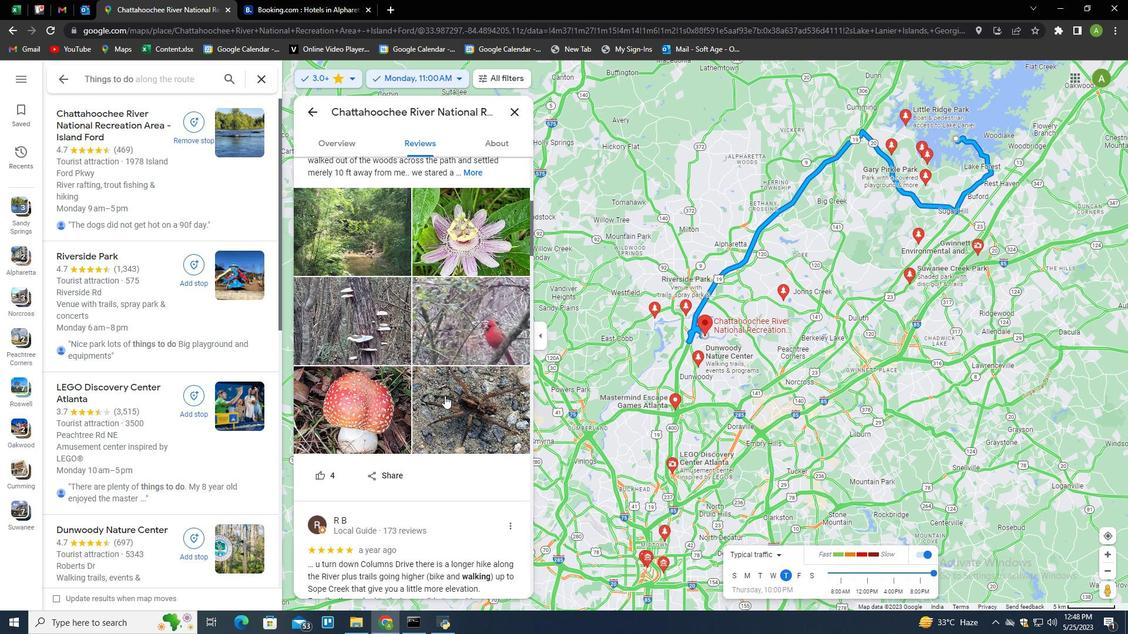 
Action: Mouse scrolled (444, 396) with delta (0, 0)
Screenshot: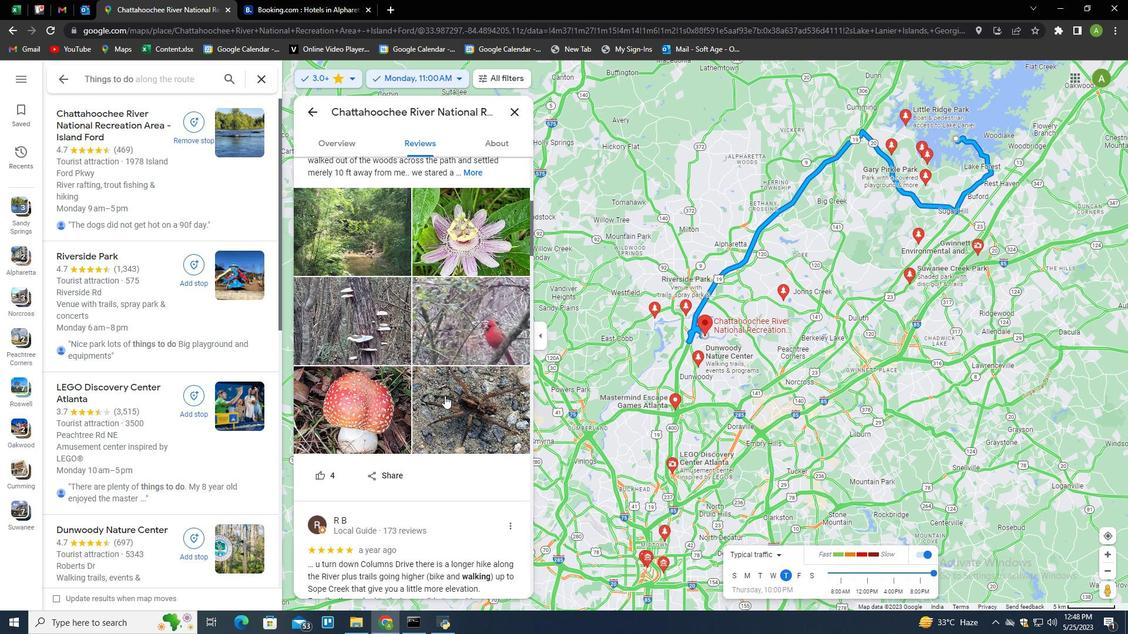 
Action: Mouse scrolled (444, 396) with delta (0, 0)
Screenshot: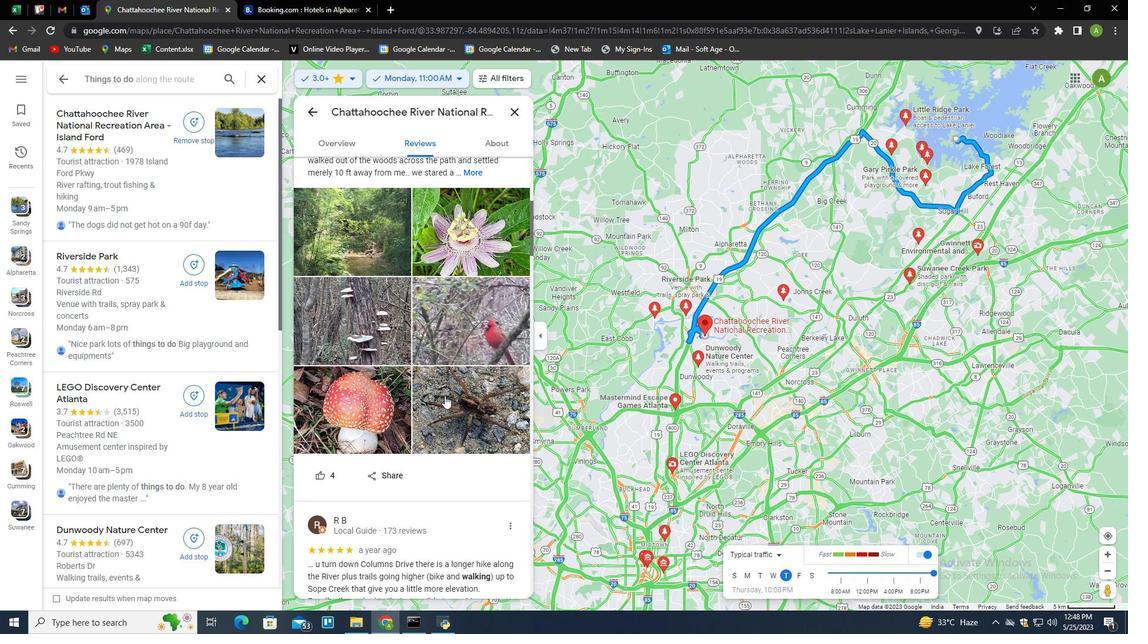 
Action: Mouse scrolled (444, 396) with delta (0, 0)
Screenshot: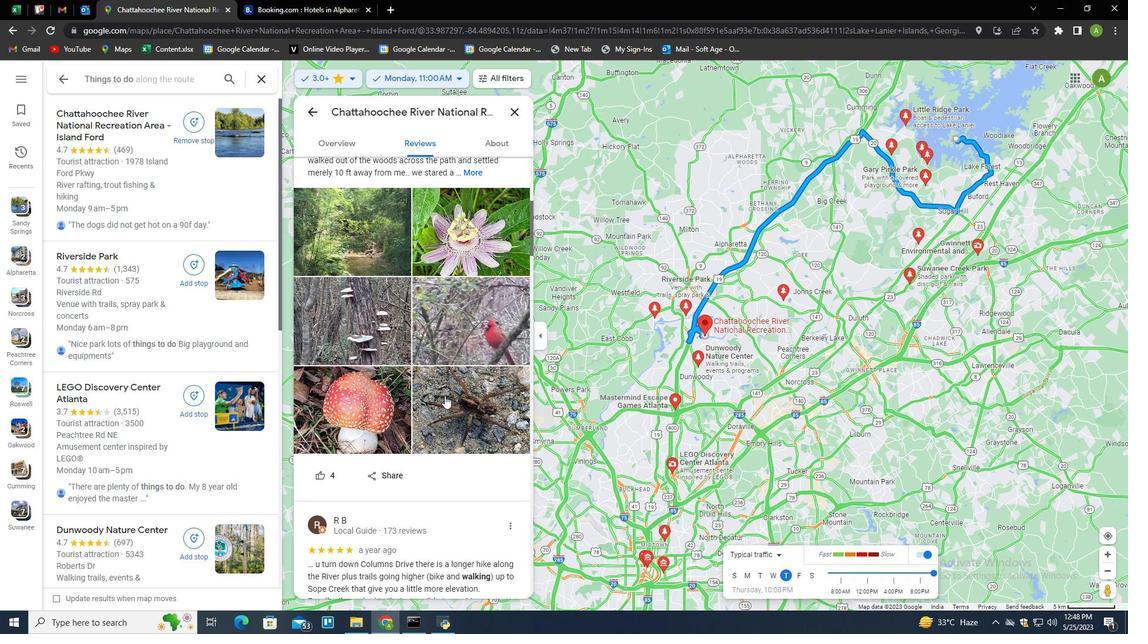 
Action: Mouse scrolled (444, 396) with delta (0, 0)
Screenshot: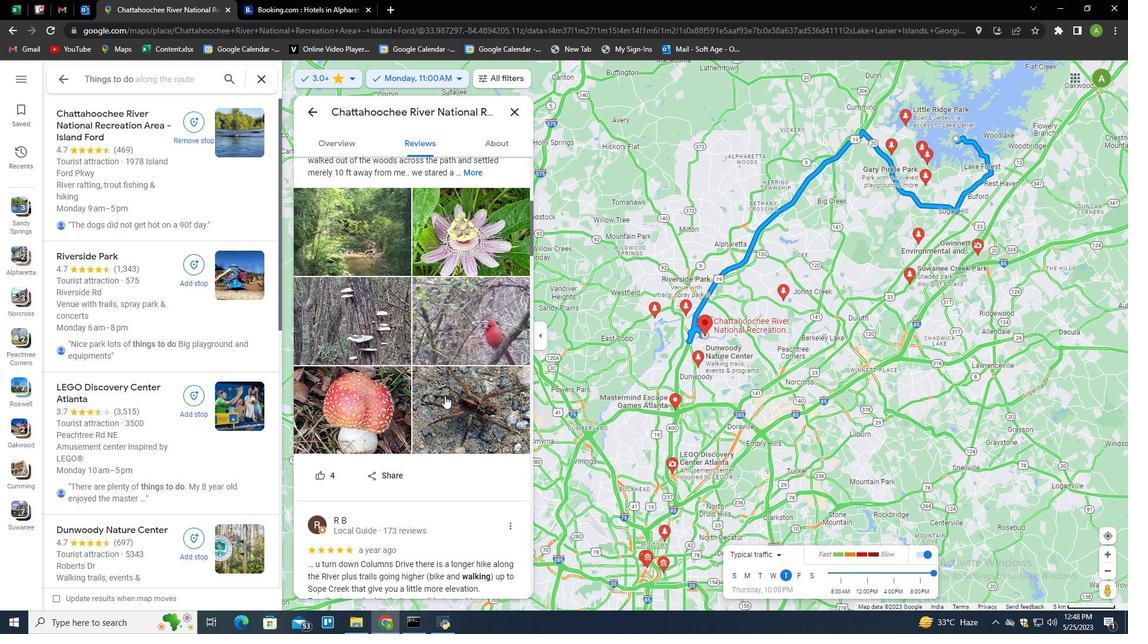 
Action: Mouse moved to (470, 464)
Screenshot: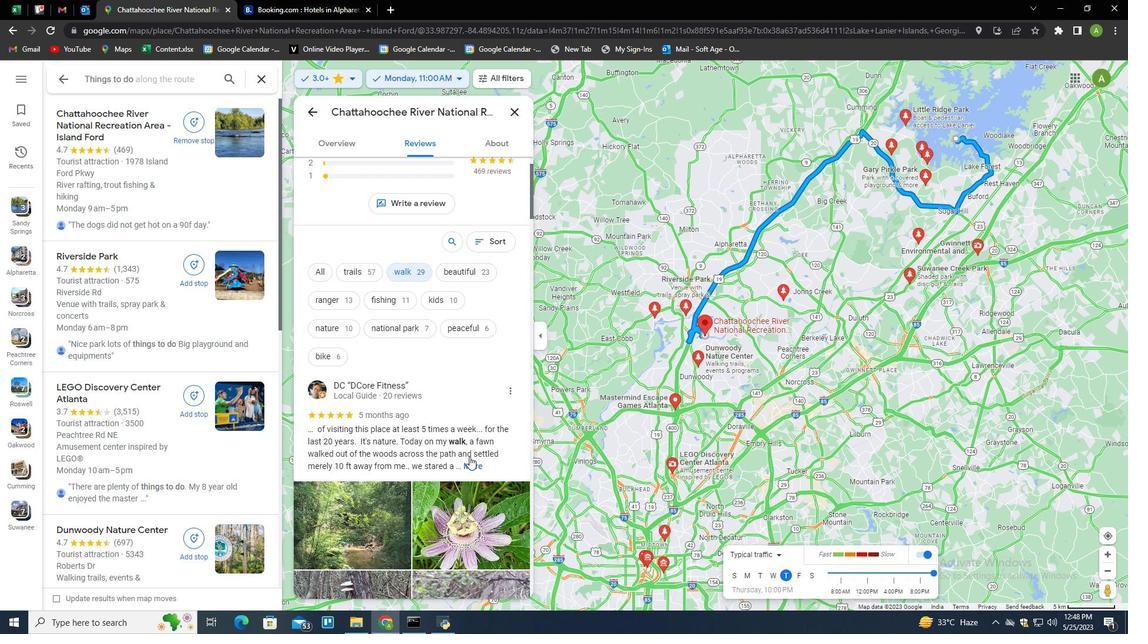 
Action: Mouse pressed left at (470, 464)
Screenshot: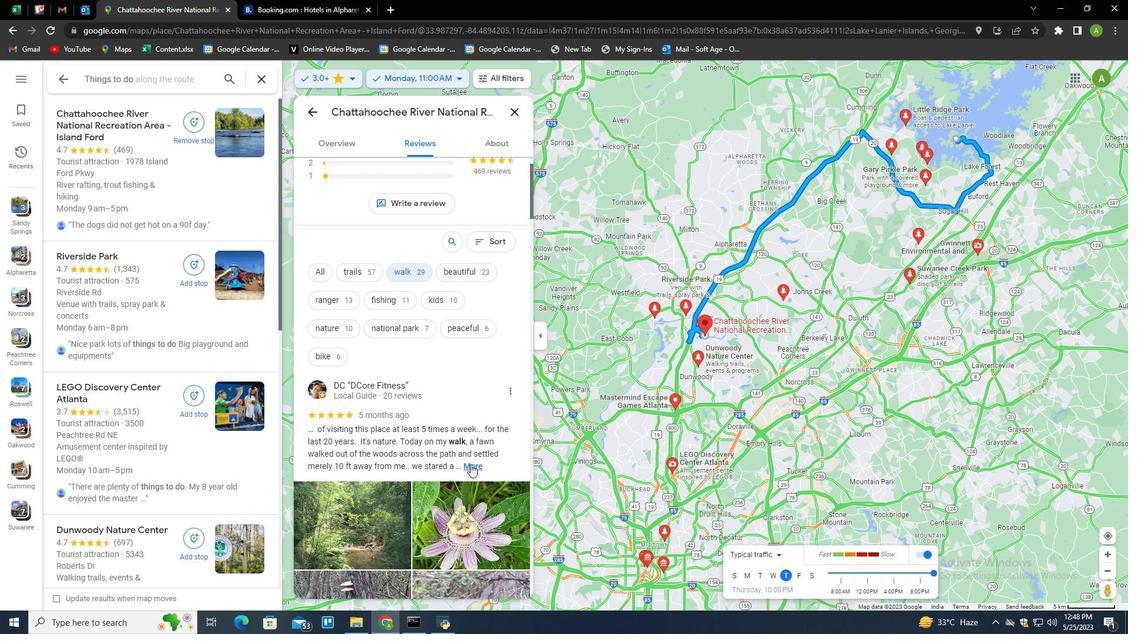 
Action: Mouse moved to (465, 440)
Screenshot: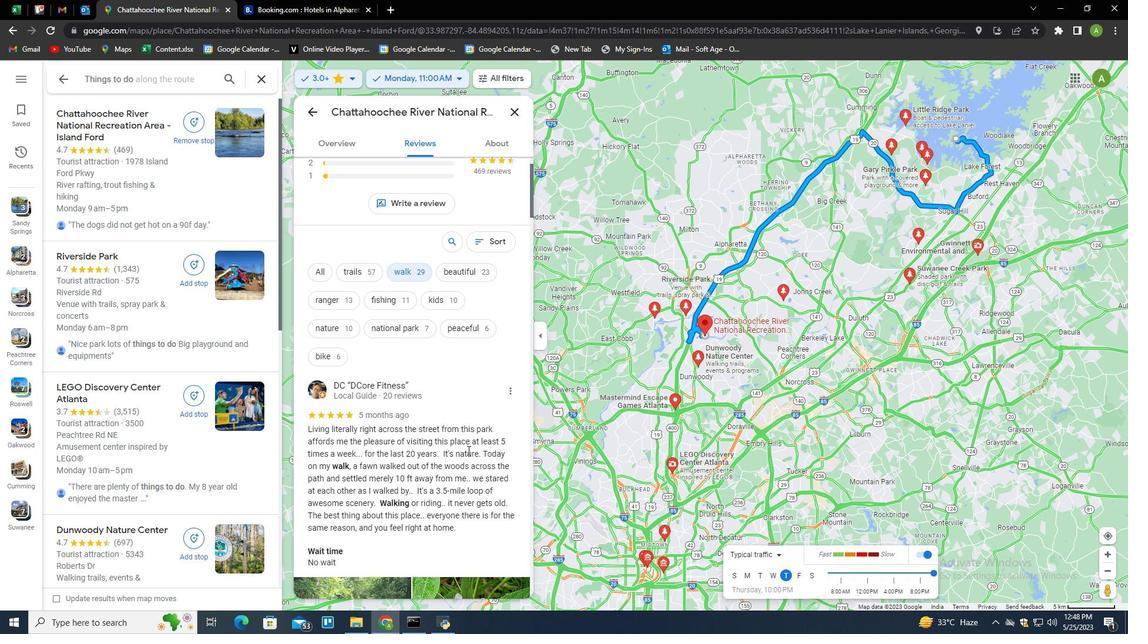 
Action: Mouse scrolled (465, 440) with delta (0, 0)
Screenshot: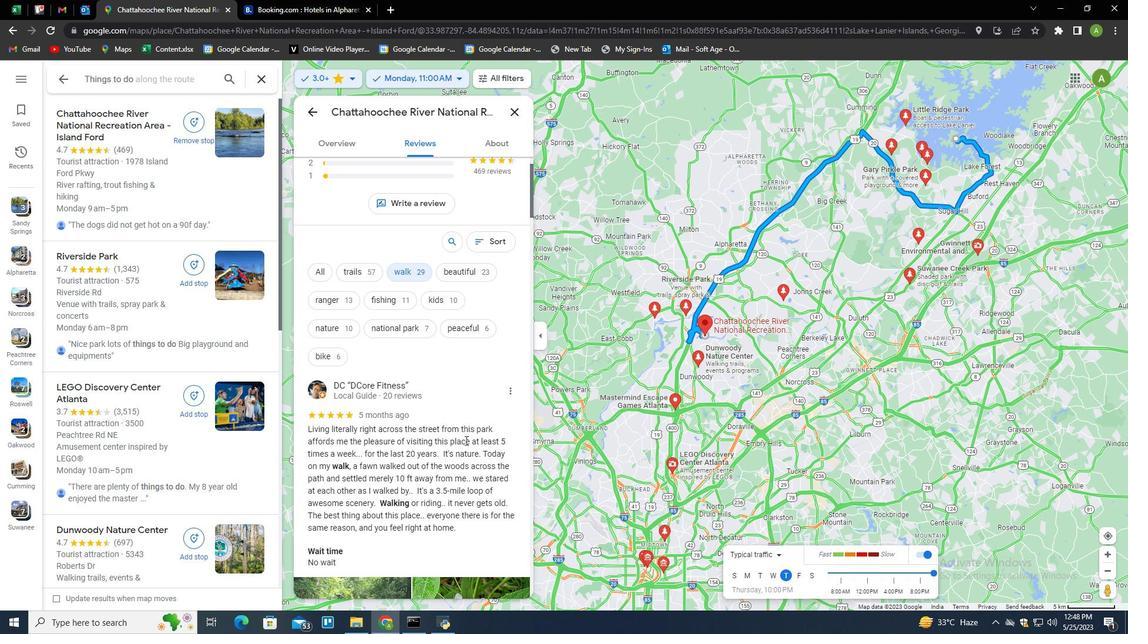 
Action: Mouse moved to (444, 423)
Screenshot: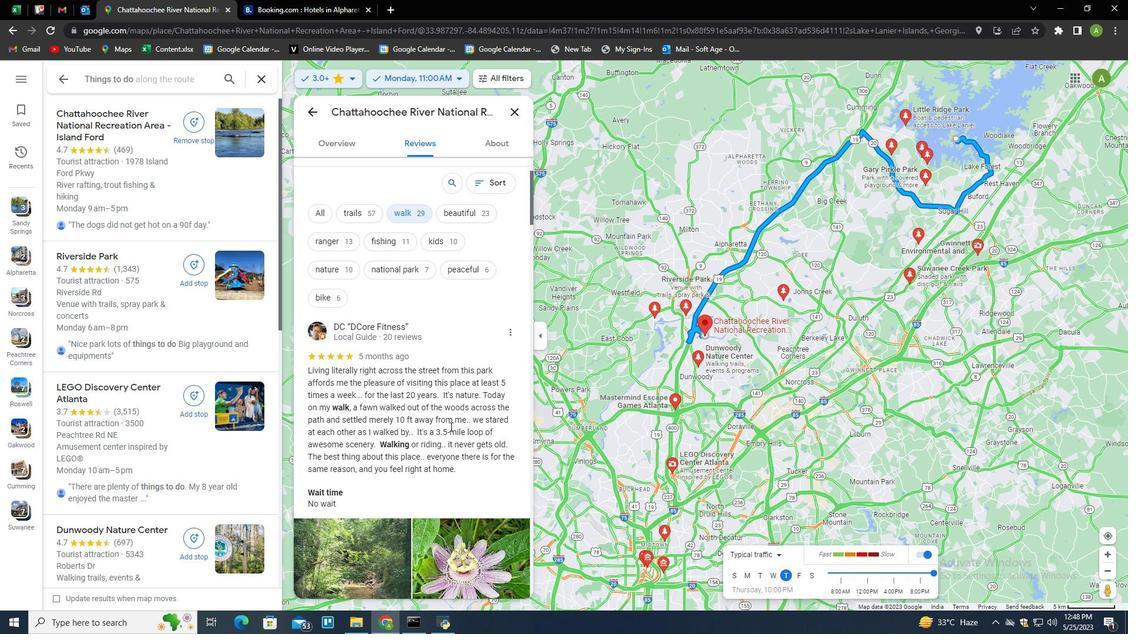 
Action: Mouse scrolled (444, 423) with delta (0, 0)
Screenshot: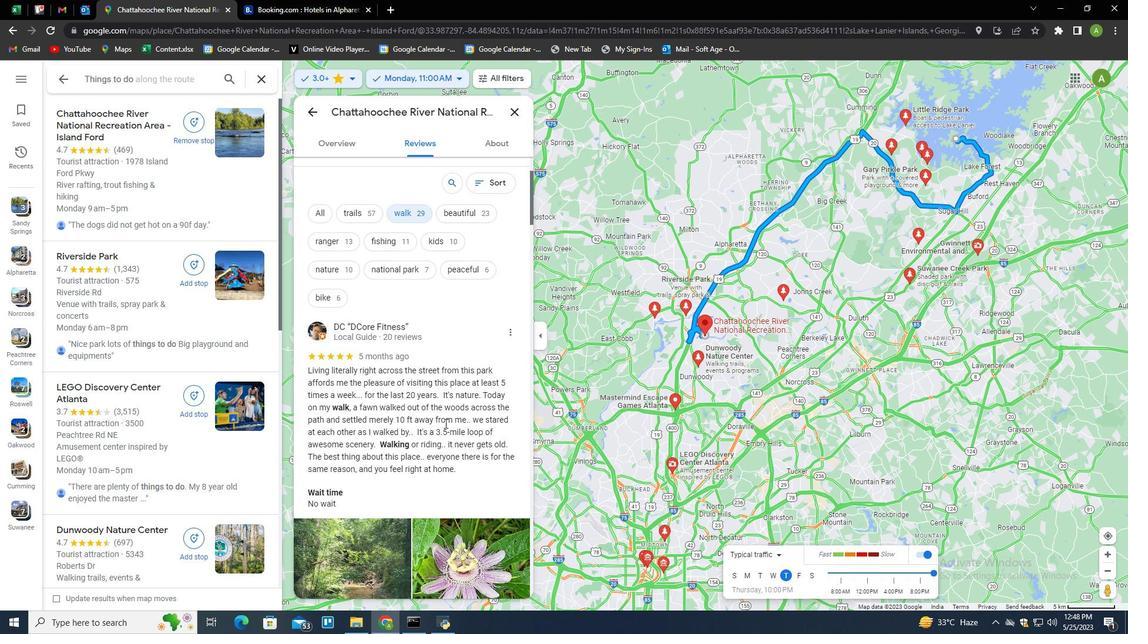 
Action: Mouse scrolled (444, 423) with delta (0, 0)
Screenshot: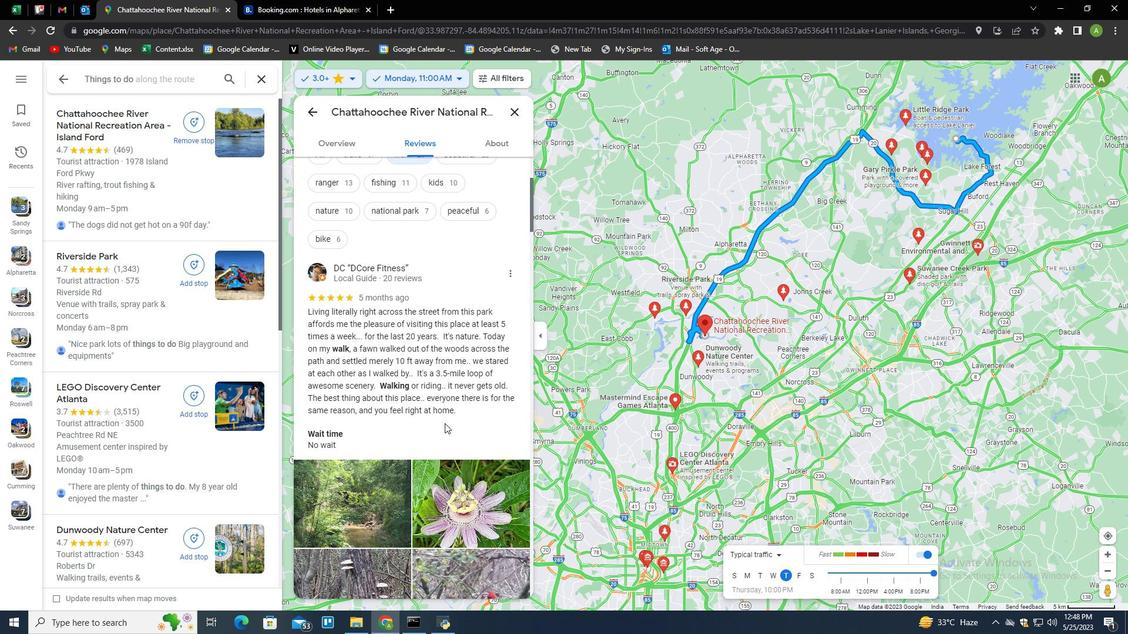 
Action: Mouse scrolled (444, 423) with delta (0, 0)
Screenshot: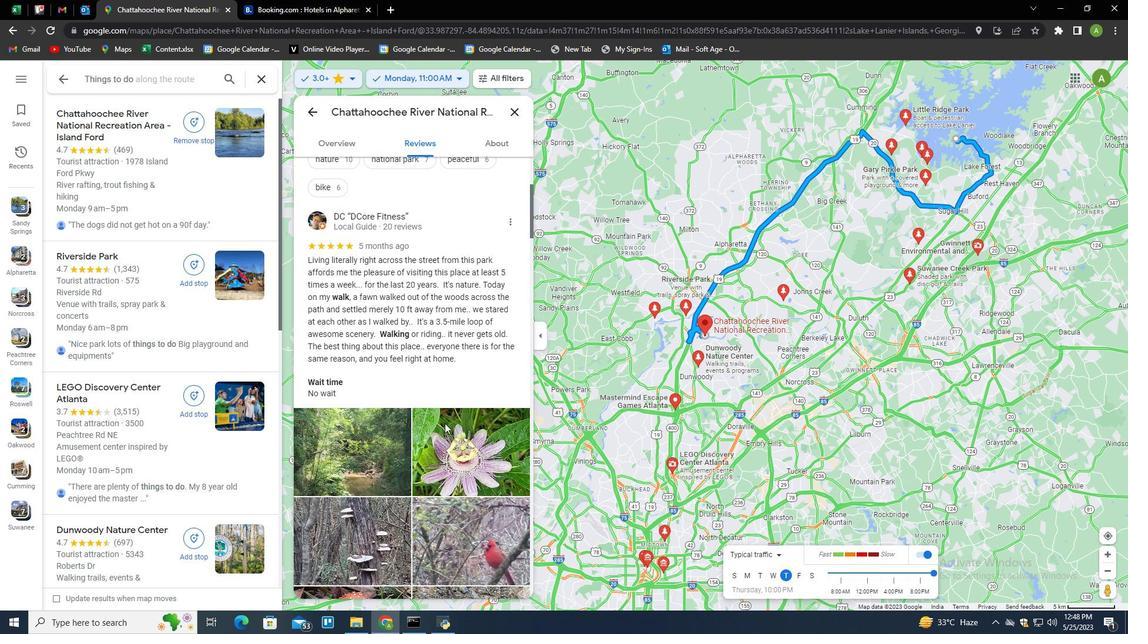 
Action: Mouse scrolled (444, 423) with delta (0, 0)
Screenshot: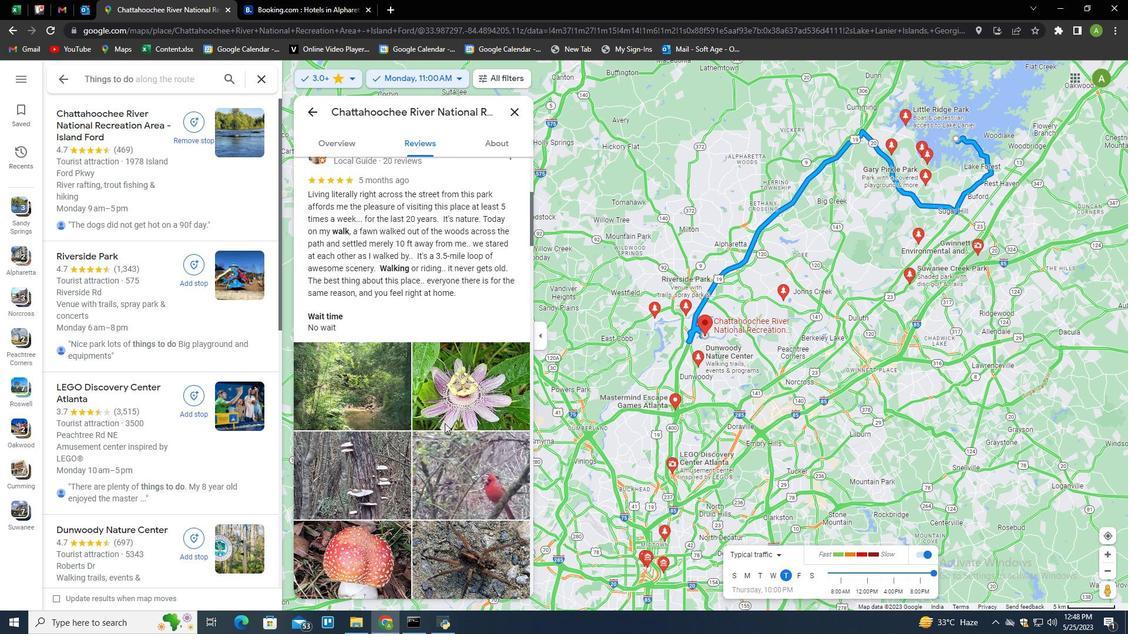 
Action: Mouse scrolled (444, 423) with delta (0, 0)
Screenshot: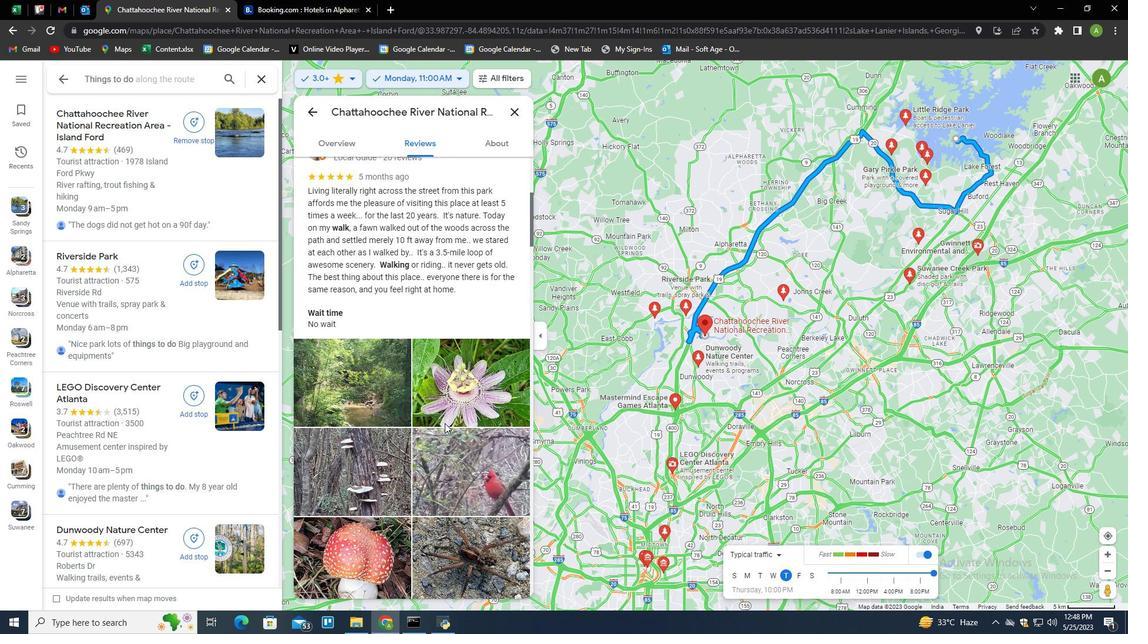 
Action: Mouse scrolled (444, 423) with delta (0, 0)
Screenshot: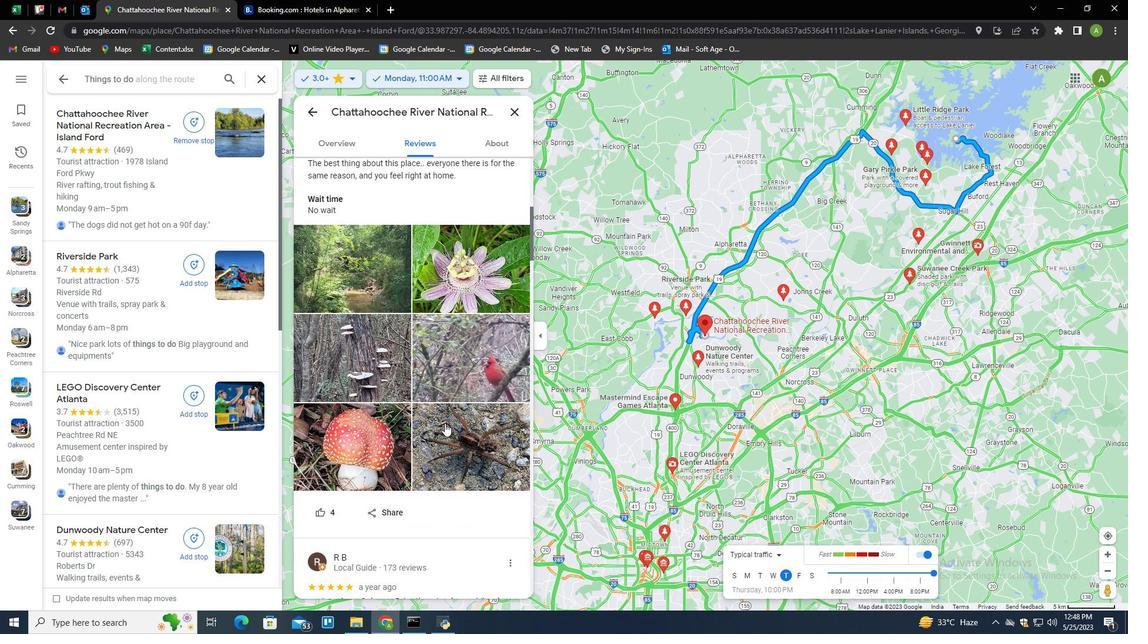 
Action: Mouse scrolled (444, 423) with delta (0, 0)
Screenshot: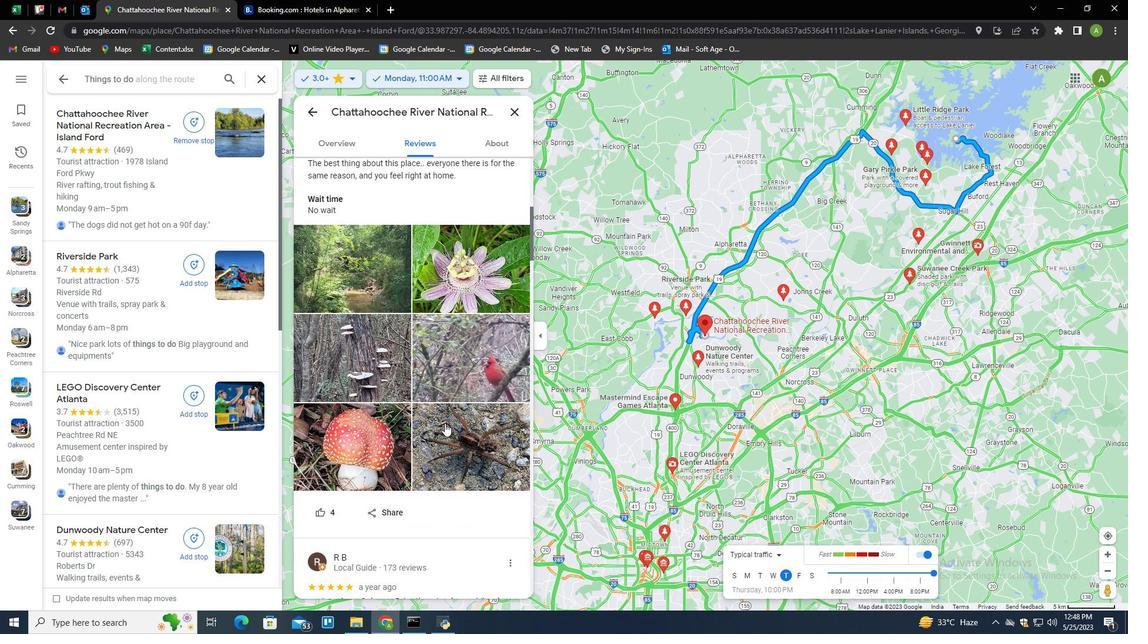 
Action: Mouse scrolled (444, 423) with delta (0, 0)
Screenshot: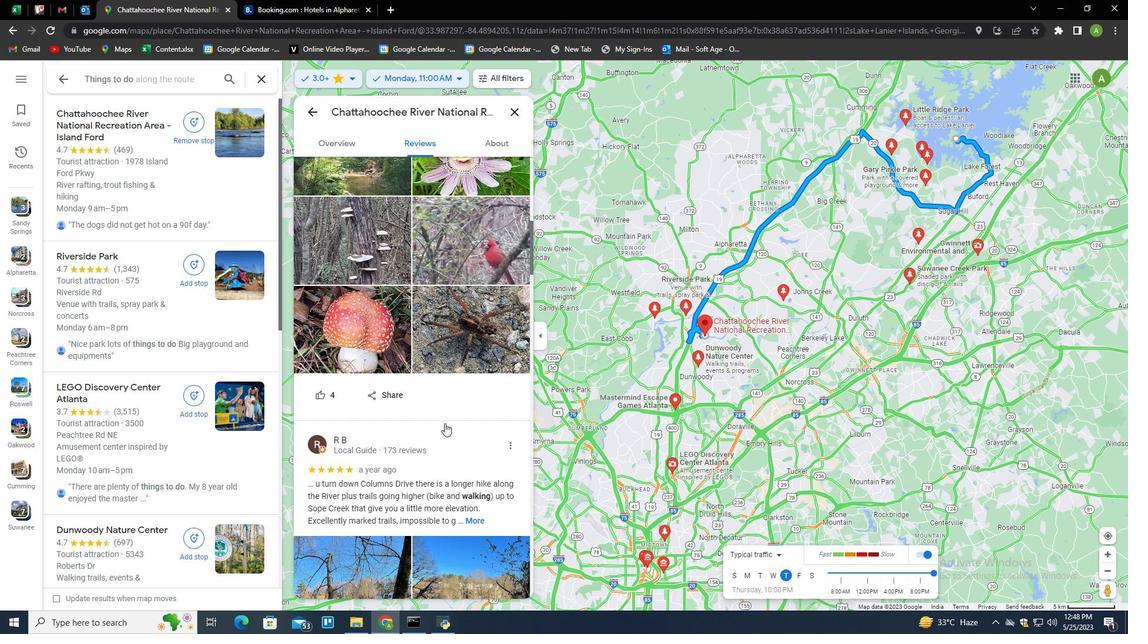 
Action: Mouse scrolled (444, 423) with delta (0, 0)
Screenshot: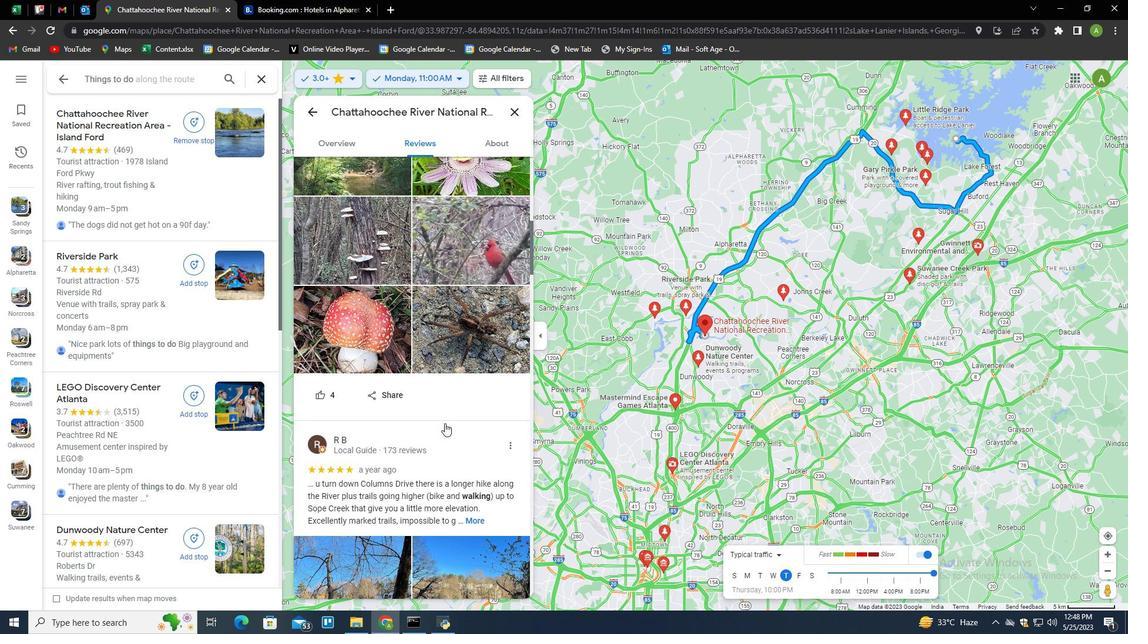 
Action: Mouse moved to (470, 408)
Screenshot: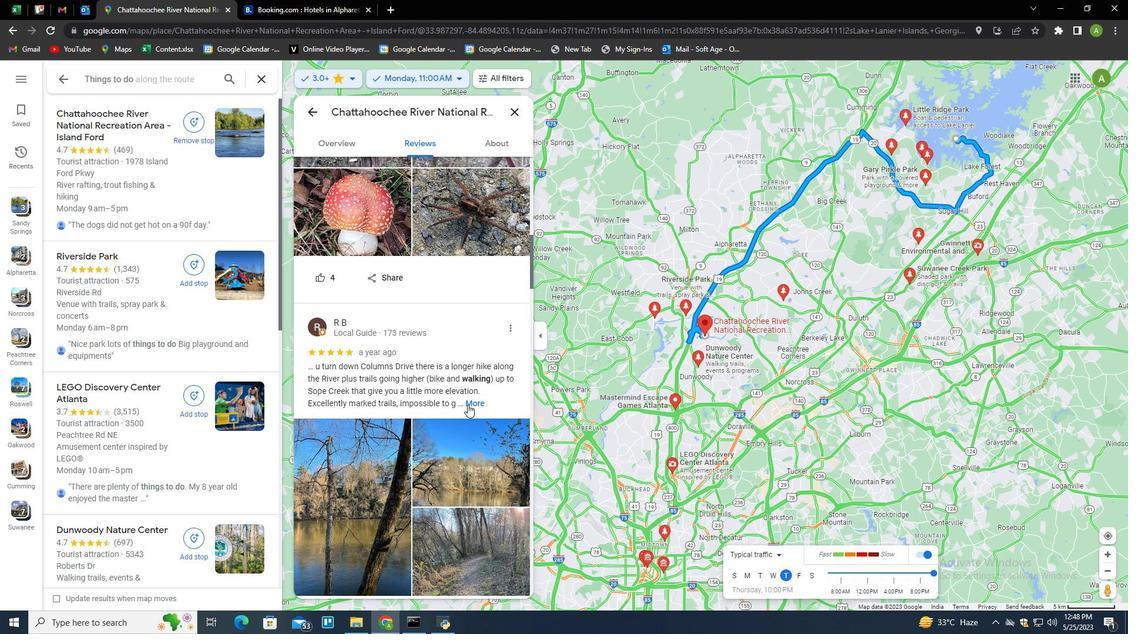 
Action: Mouse pressed left at (470, 408)
Screenshot: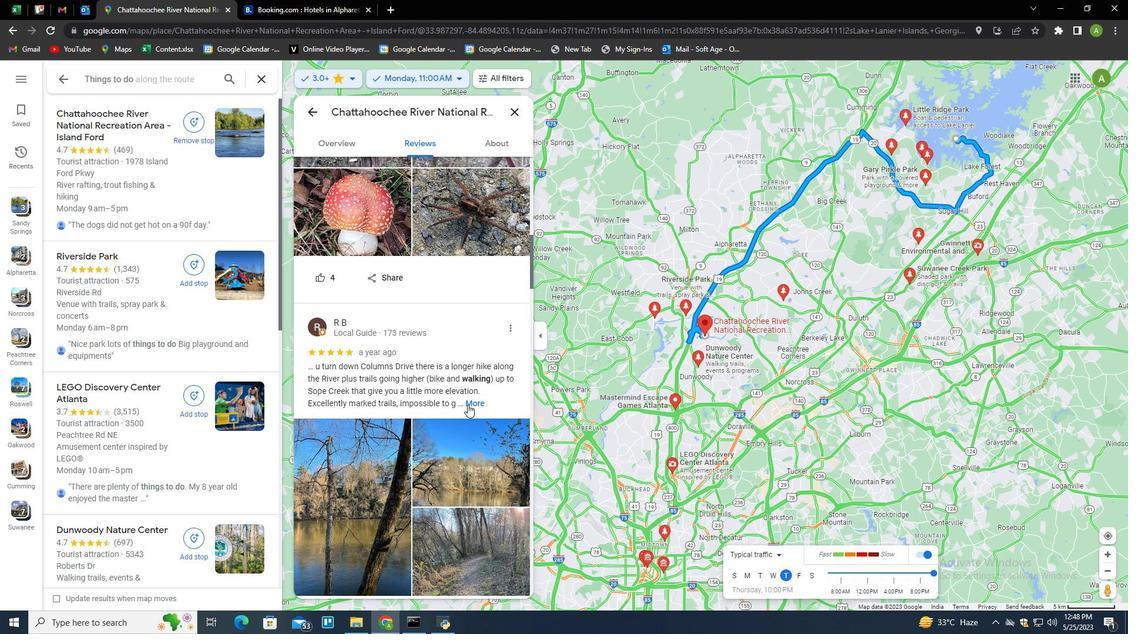 
Action: Mouse moved to (451, 422)
Screenshot: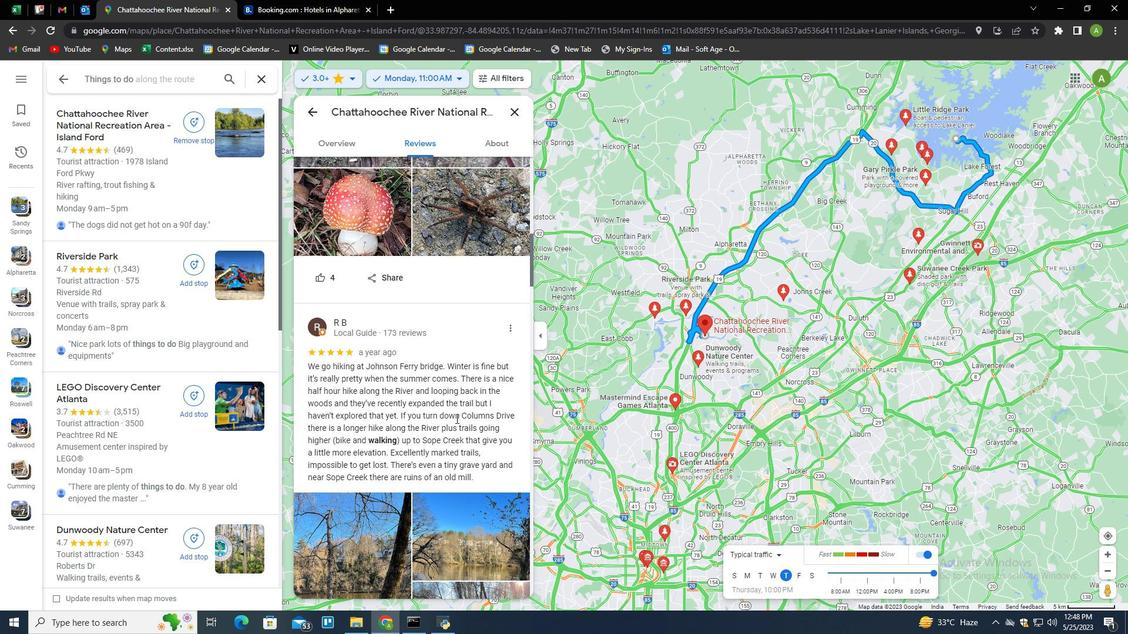 
Action: Mouse scrolled (451, 422) with delta (0, 0)
Screenshot: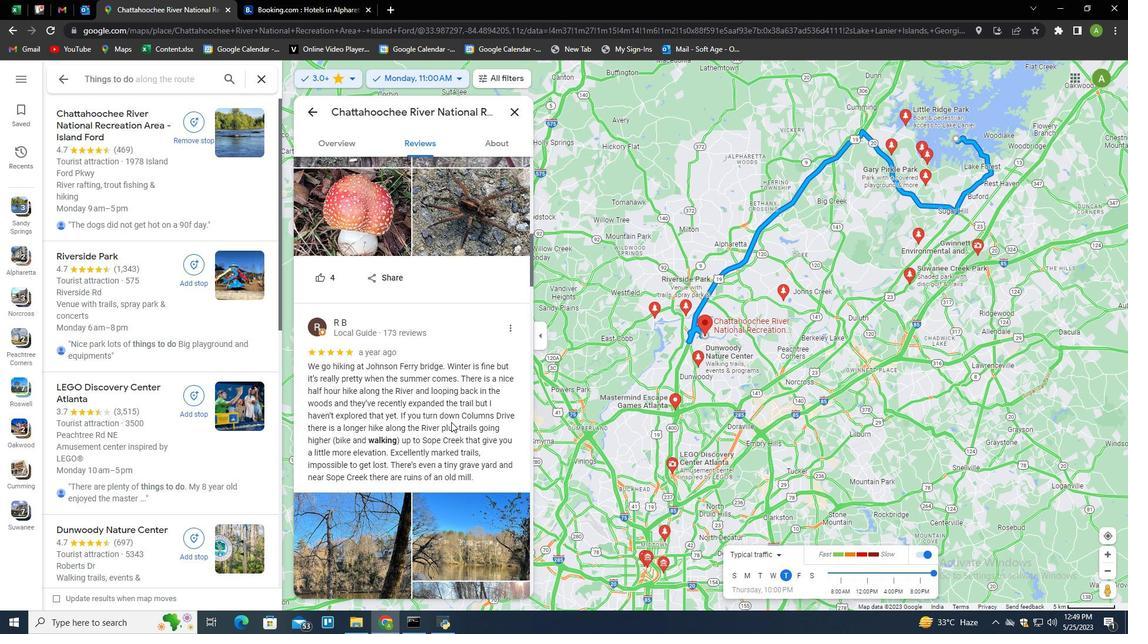 
Action: Mouse scrolled (451, 422) with delta (0, 0)
Screenshot: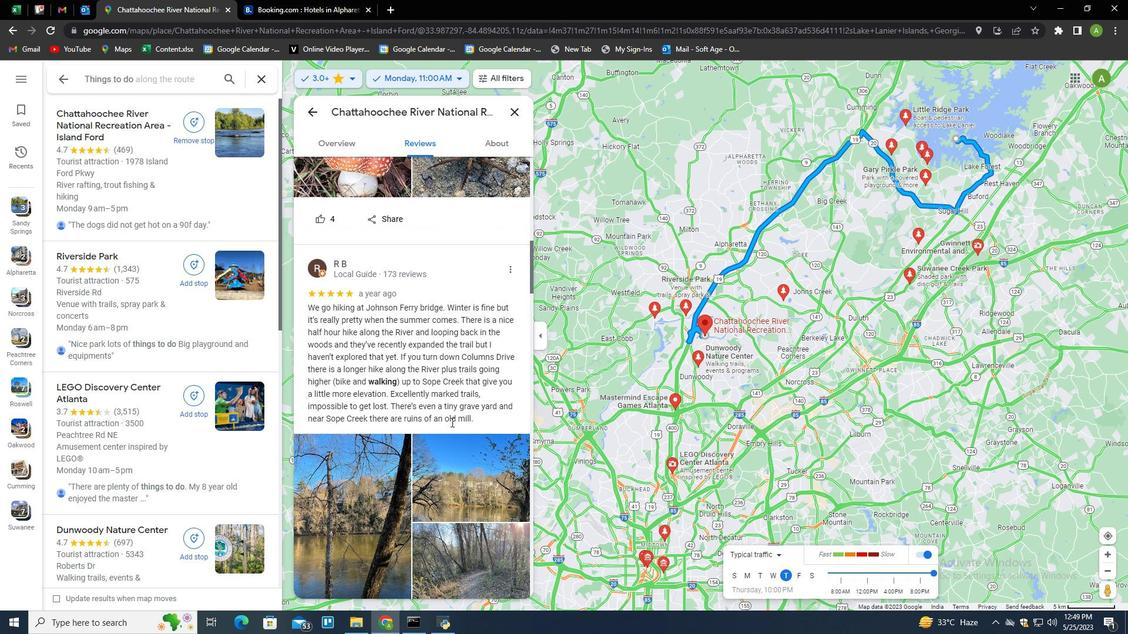 
Action: Mouse scrolled (451, 422) with delta (0, 0)
Screenshot: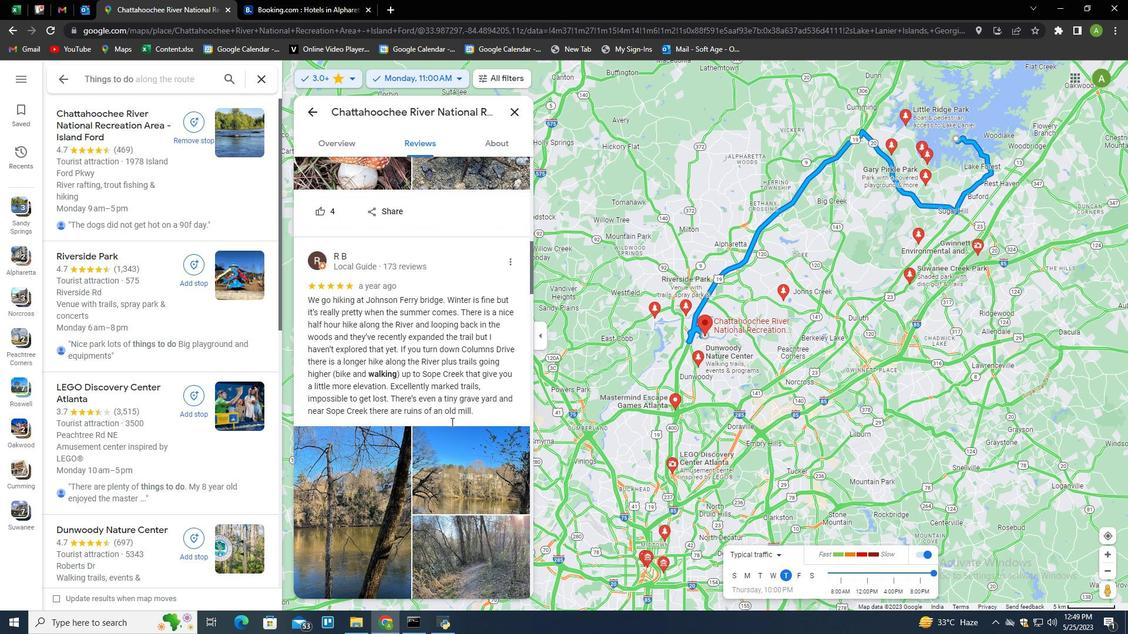 
Action: Mouse scrolled (451, 422) with delta (0, 0)
Screenshot: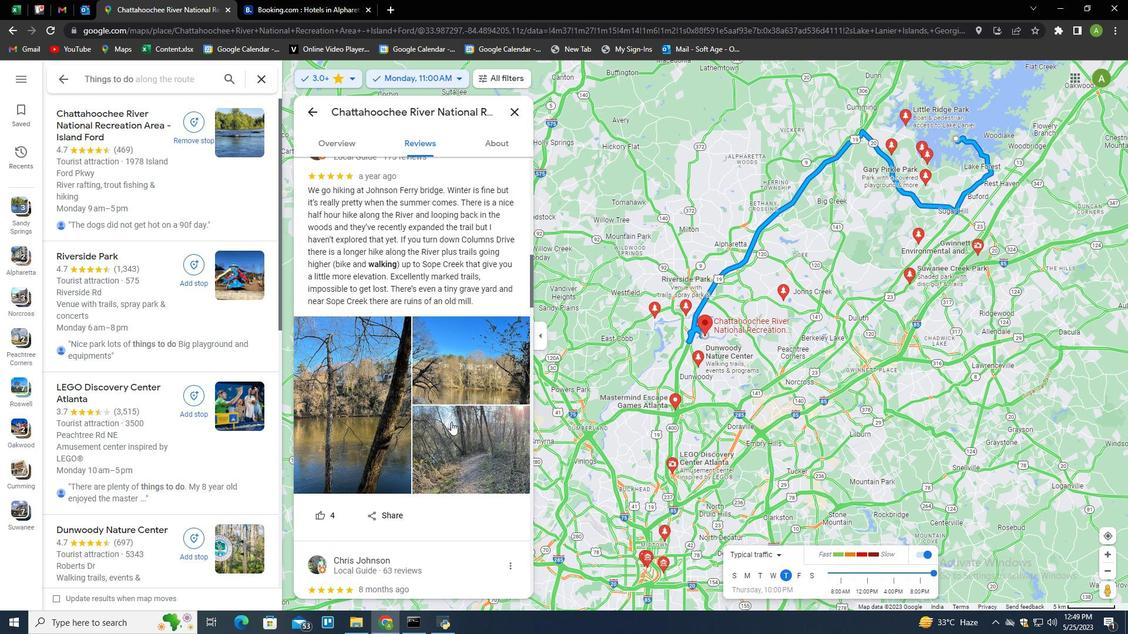 
Action: Mouse scrolled (451, 422) with delta (0, 0)
Screenshot: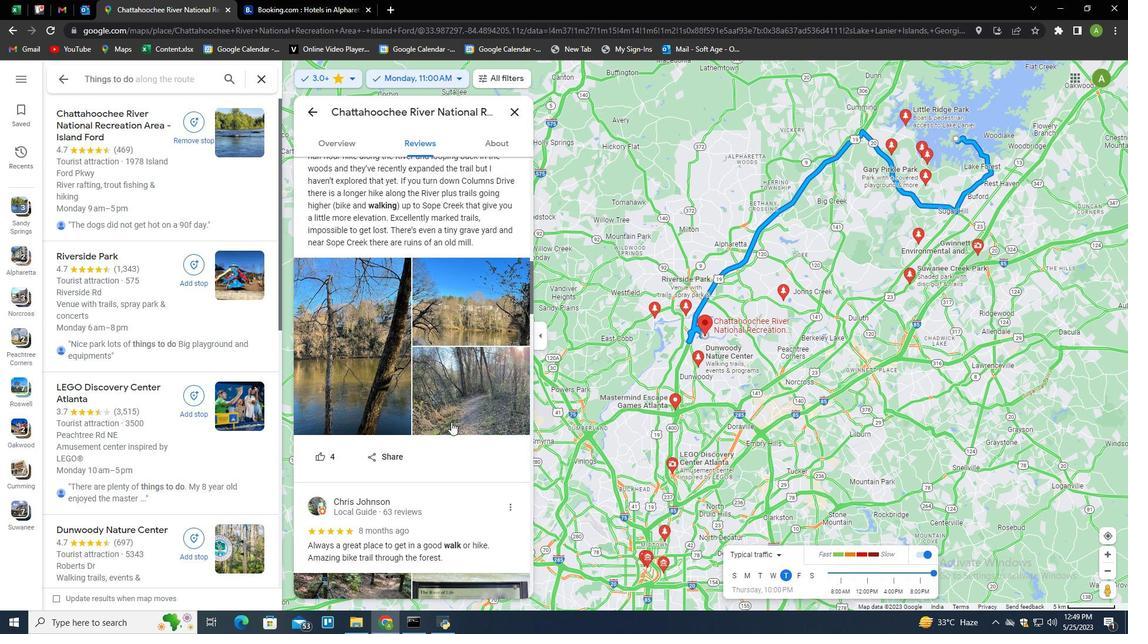 
Action: Mouse scrolled (451, 422) with delta (0, 0)
Screenshot: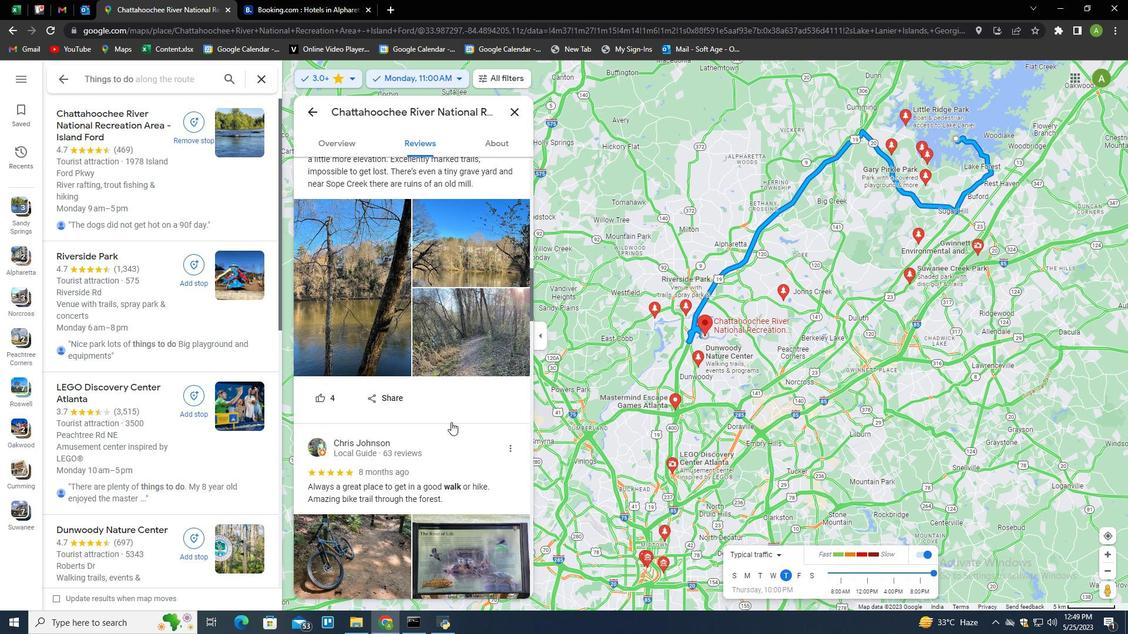 
Action: Mouse scrolled (451, 422) with delta (0, 0)
Screenshot: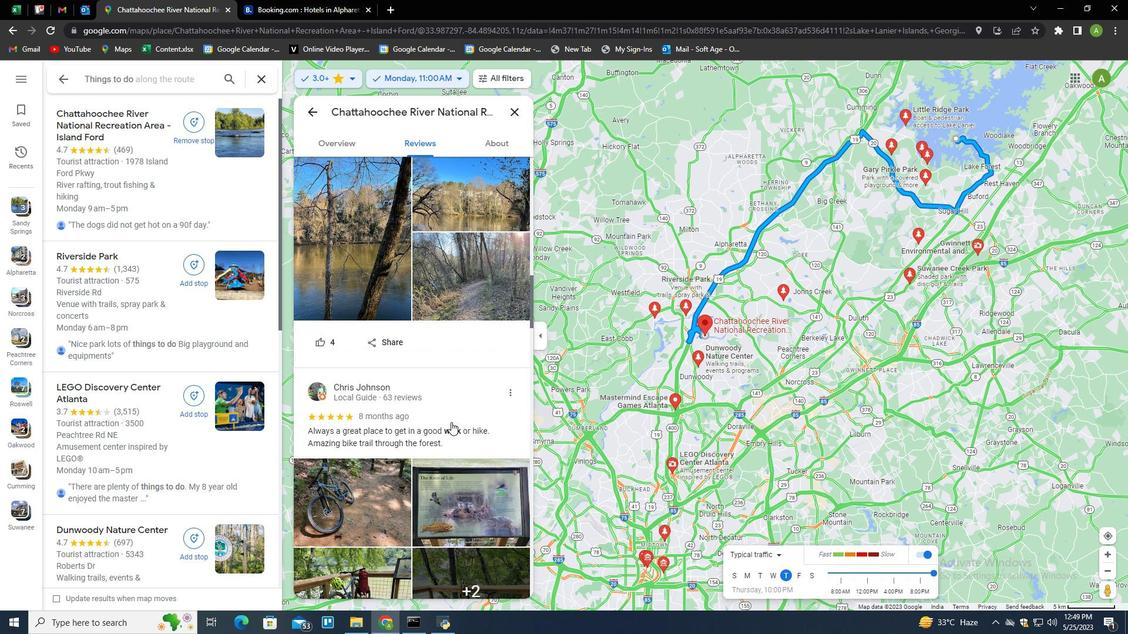 
Action: Mouse scrolled (451, 422) with delta (0, 0)
Screenshot: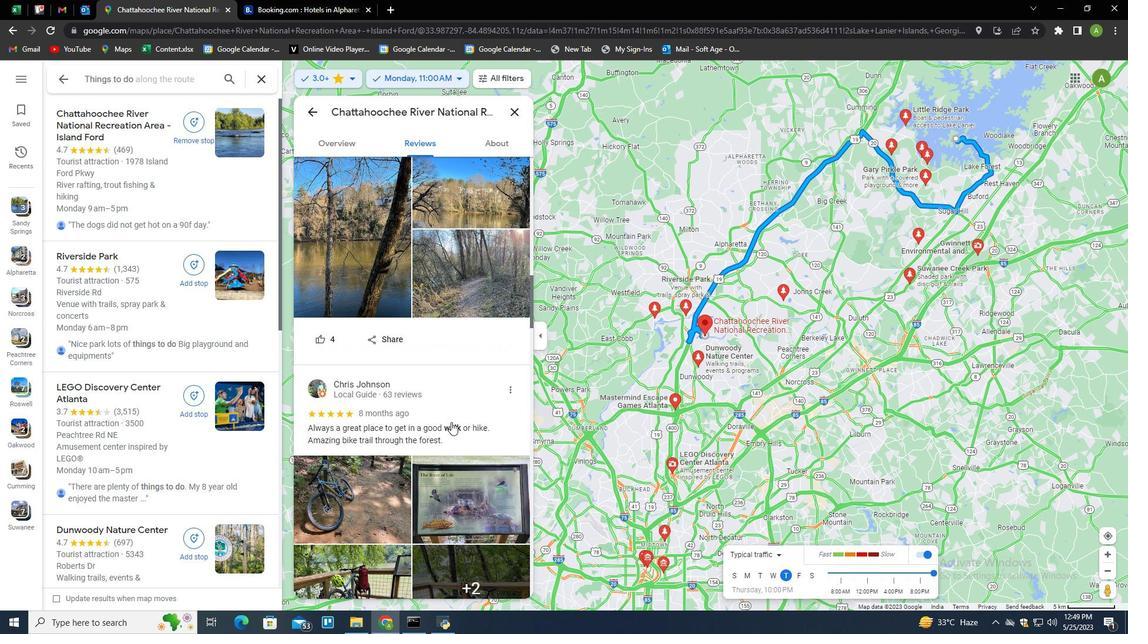 
Action: Mouse scrolled (451, 422) with delta (0, 0)
Screenshot: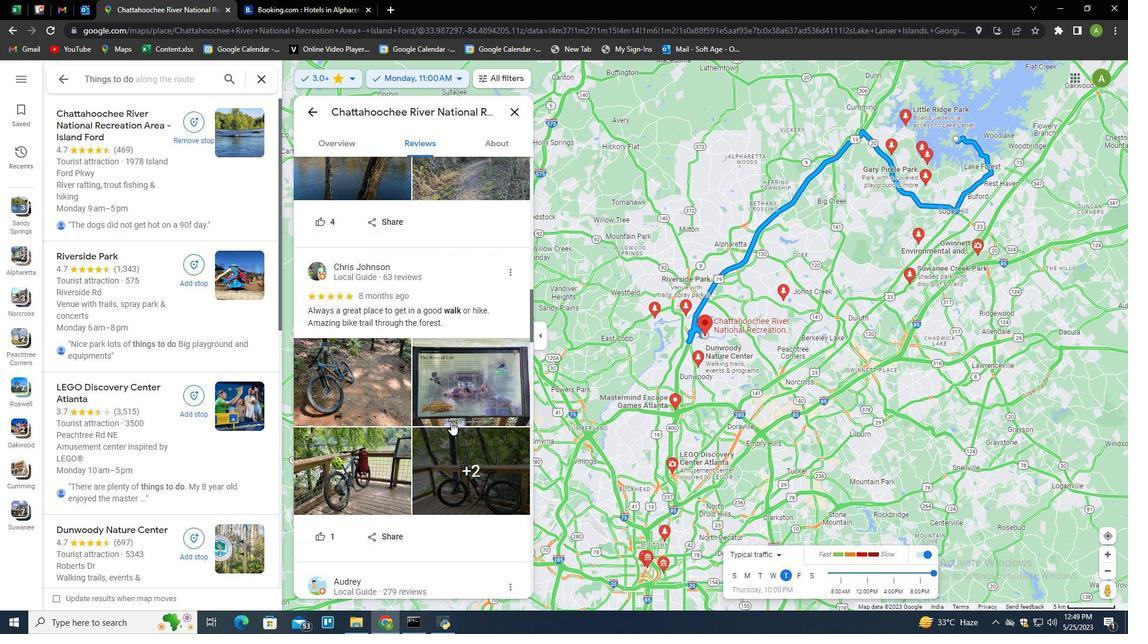 
Action: Mouse moved to (471, 406)
Screenshot: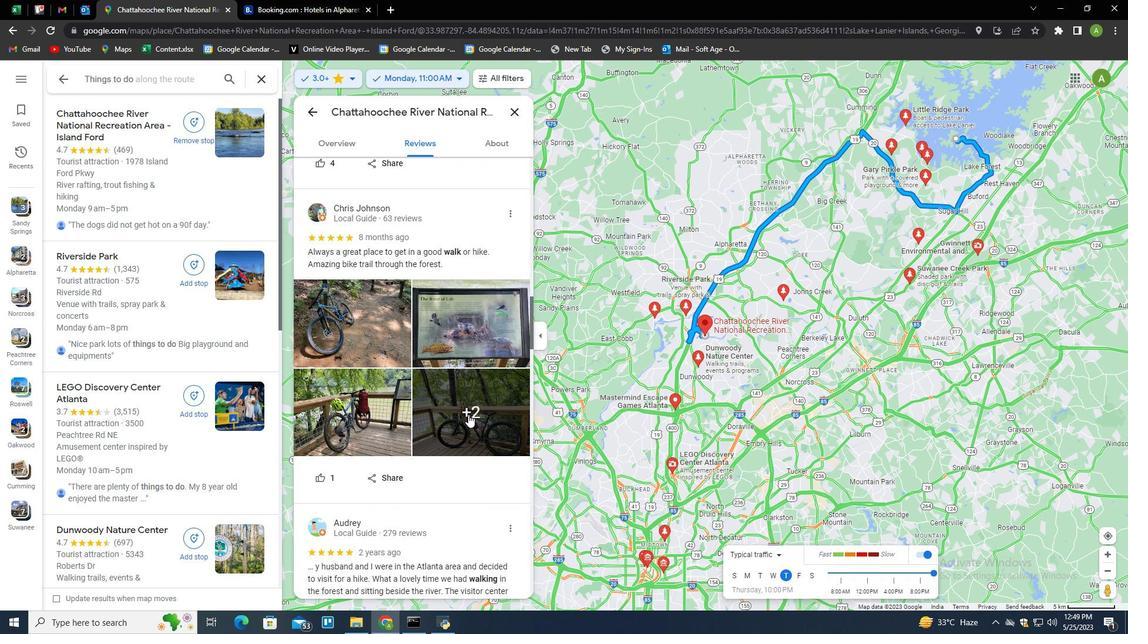 
Action: Mouse pressed left at (471, 406)
Screenshot: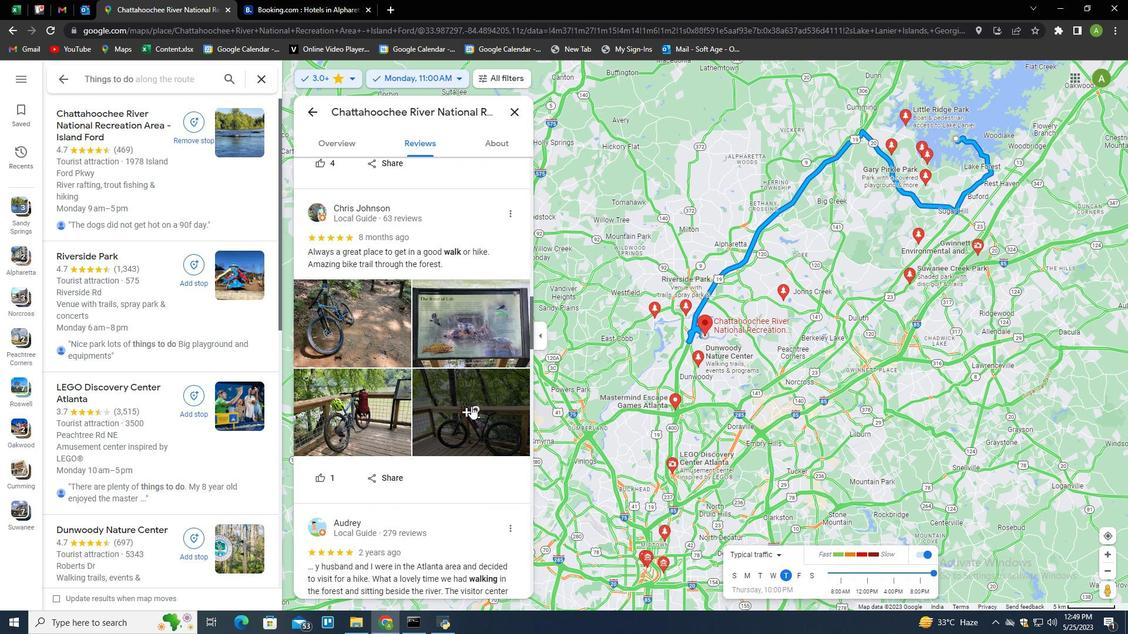 
Action: Mouse moved to (471, 406)
Screenshot: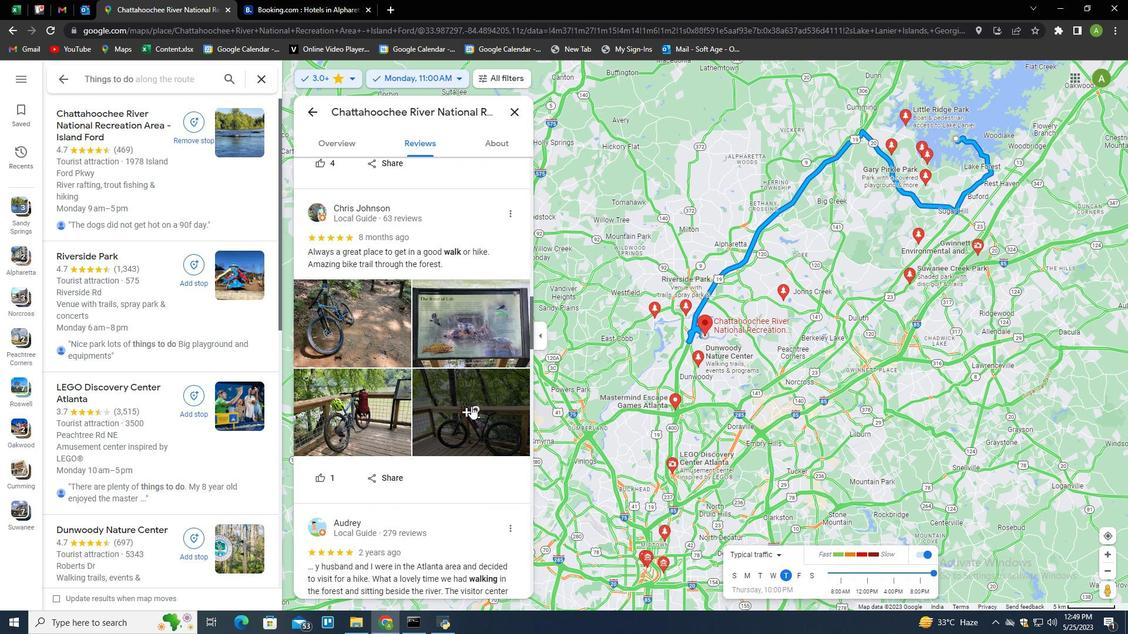 
Action: Mouse scrolled (471, 406) with delta (0, 0)
Screenshot: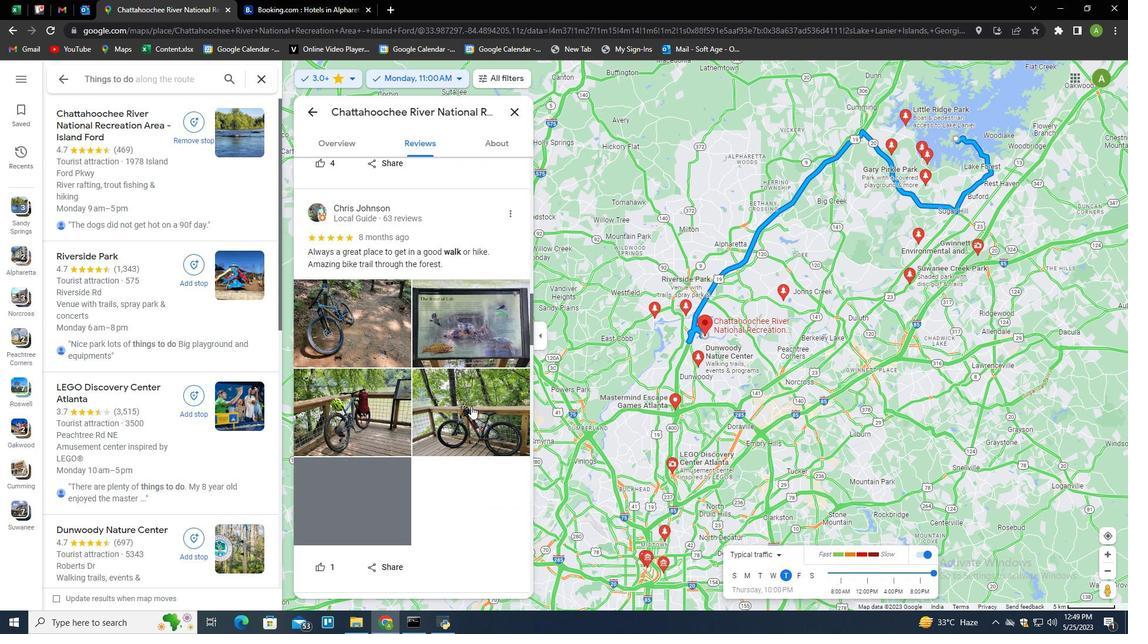 
Action: Mouse scrolled (471, 406) with delta (0, 0)
Screenshot: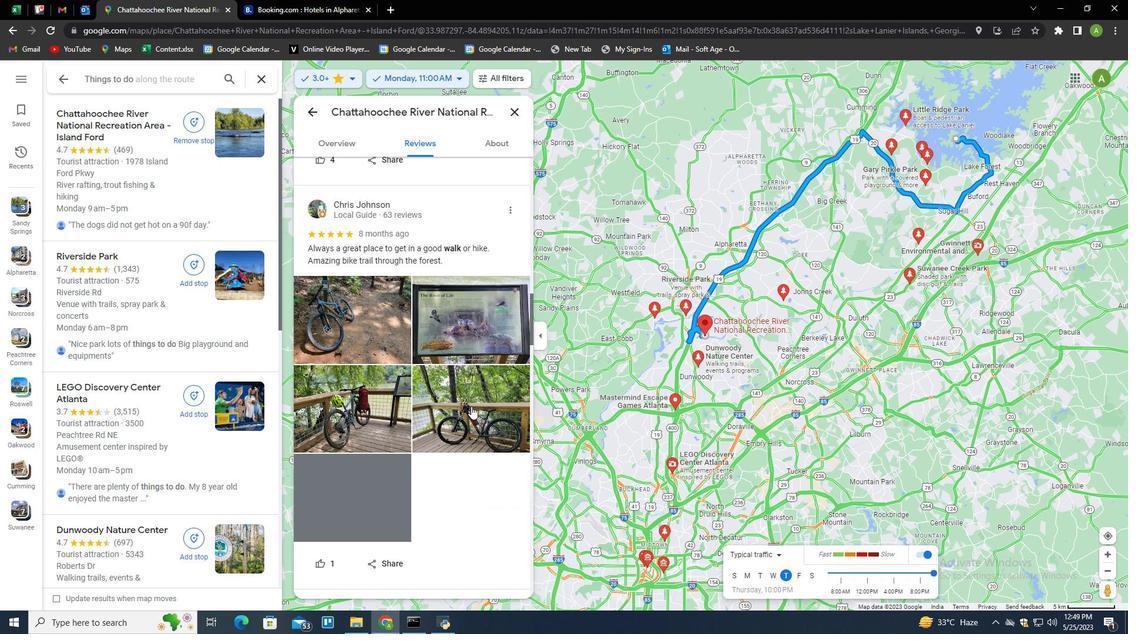 
Action: Mouse scrolled (471, 406) with delta (0, 0)
Screenshot: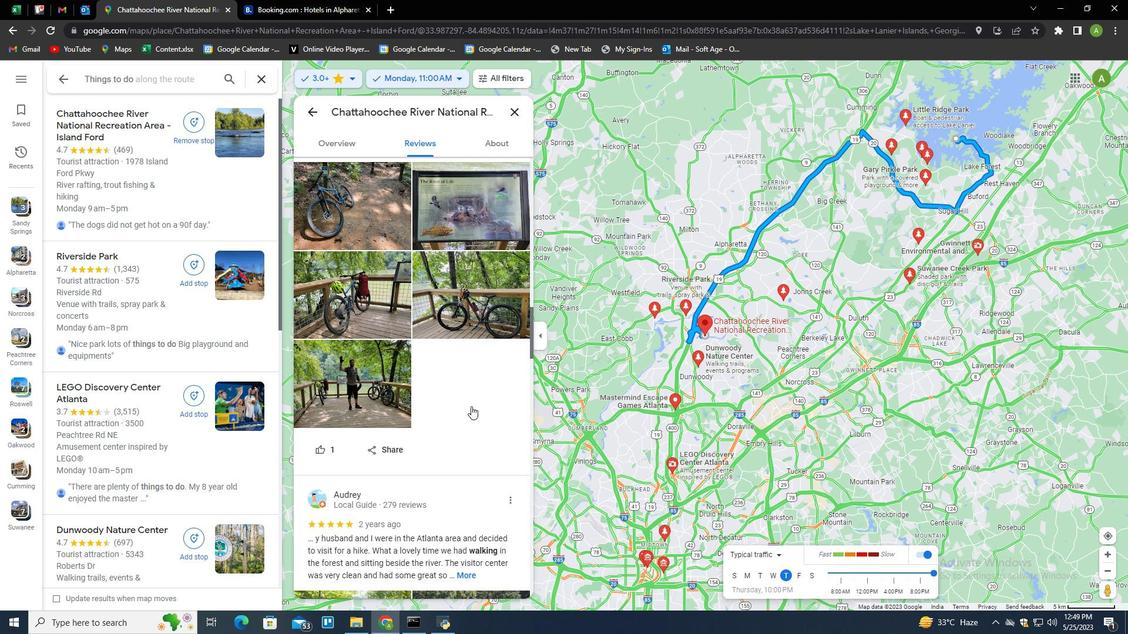 
Action: Mouse scrolled (471, 406) with delta (0, 0)
Screenshot: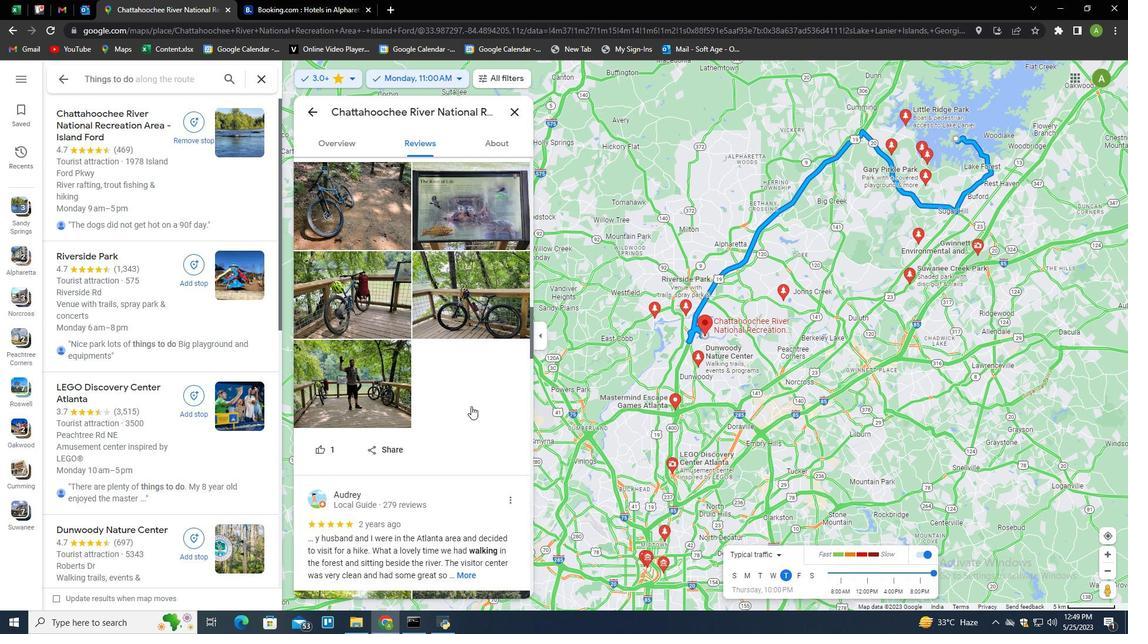 
Action: Mouse moved to (469, 407)
Screenshot: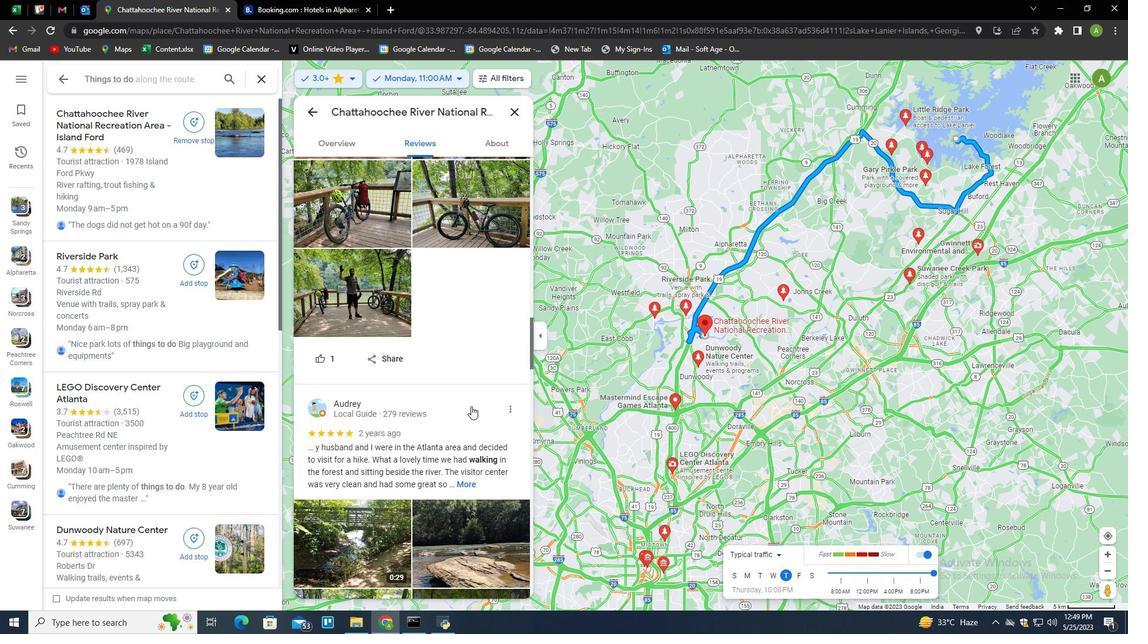 
Action: Mouse scrolled (469, 406) with delta (0, 0)
Screenshot: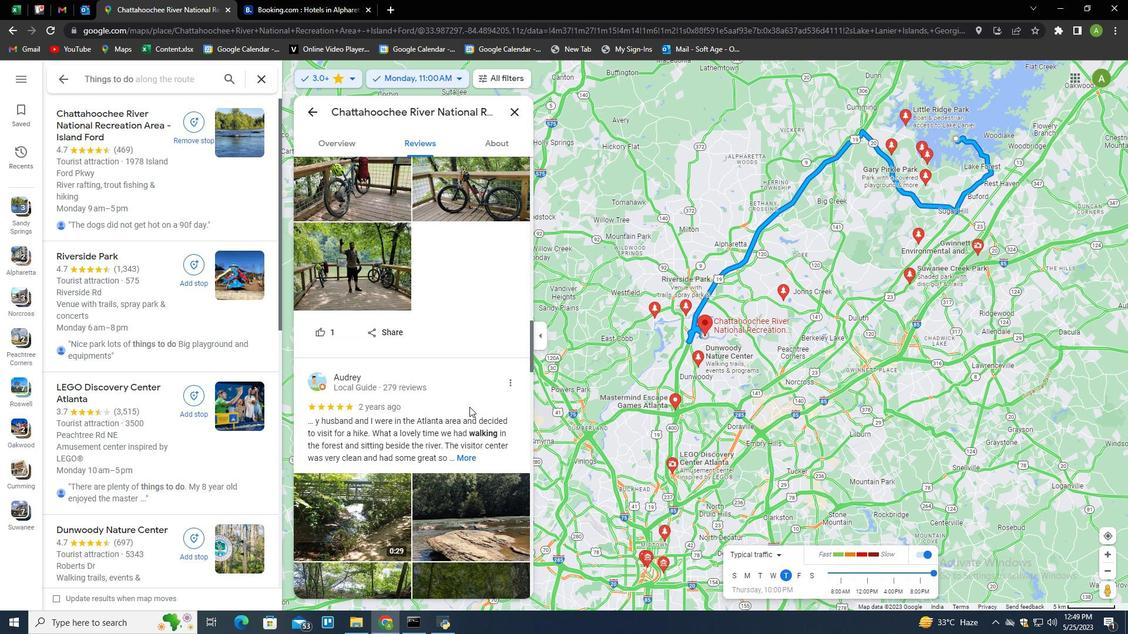 
Action: Mouse moved to (470, 397)
Screenshot: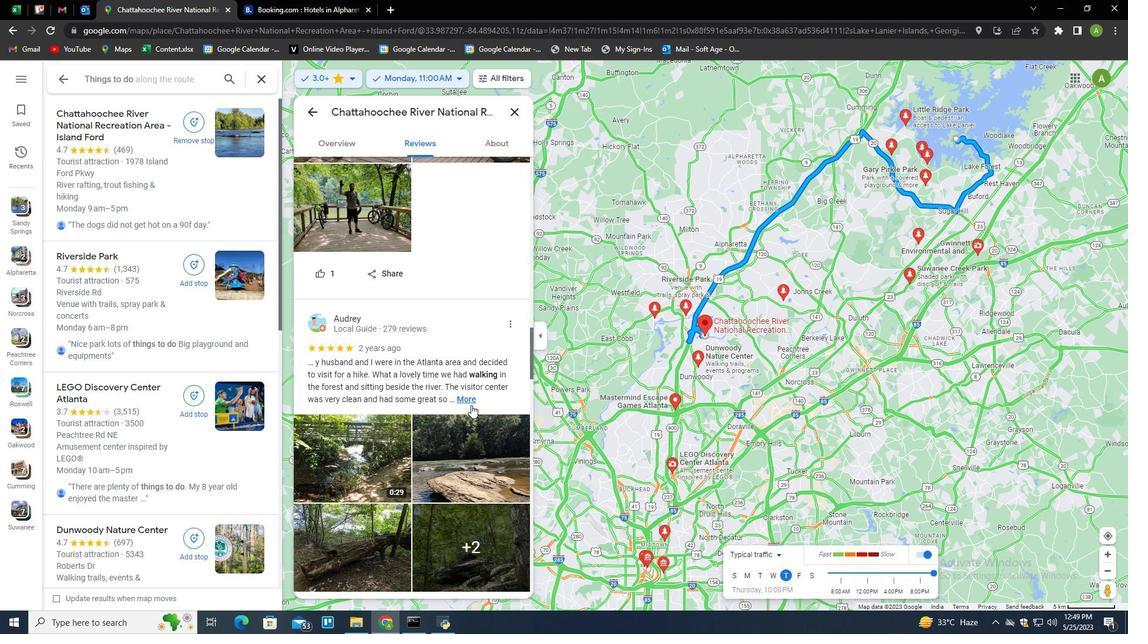 
Action: Mouse pressed left at (470, 397)
Screenshot: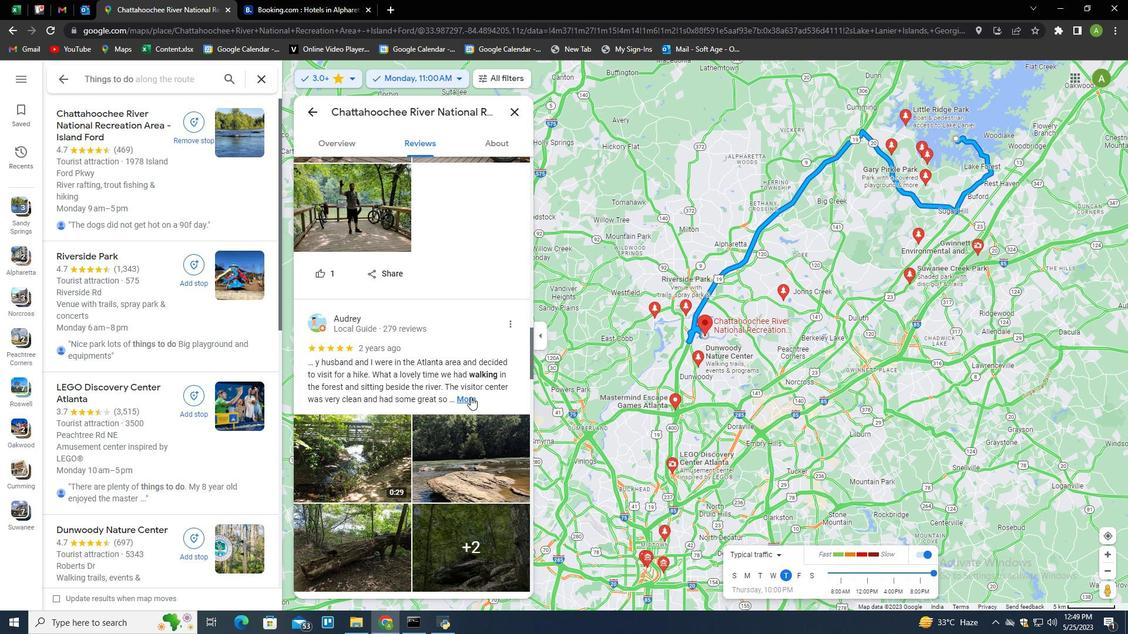 
Action: Mouse scrolled (470, 396) with delta (0, 0)
Screenshot: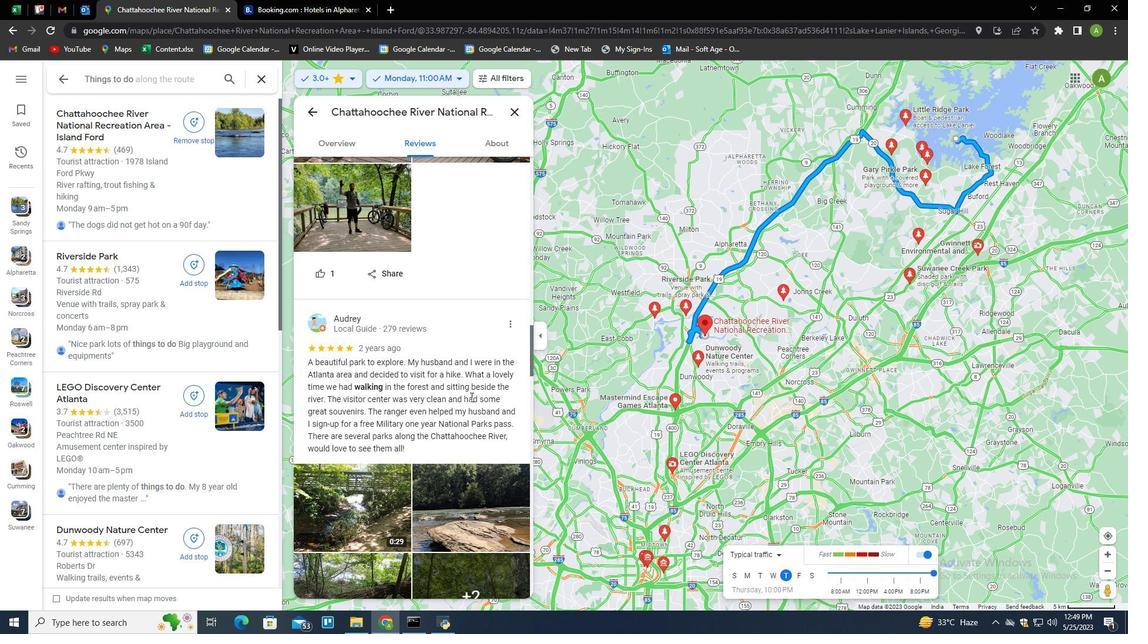 
Action: Mouse scrolled (470, 396) with delta (0, 0)
Screenshot: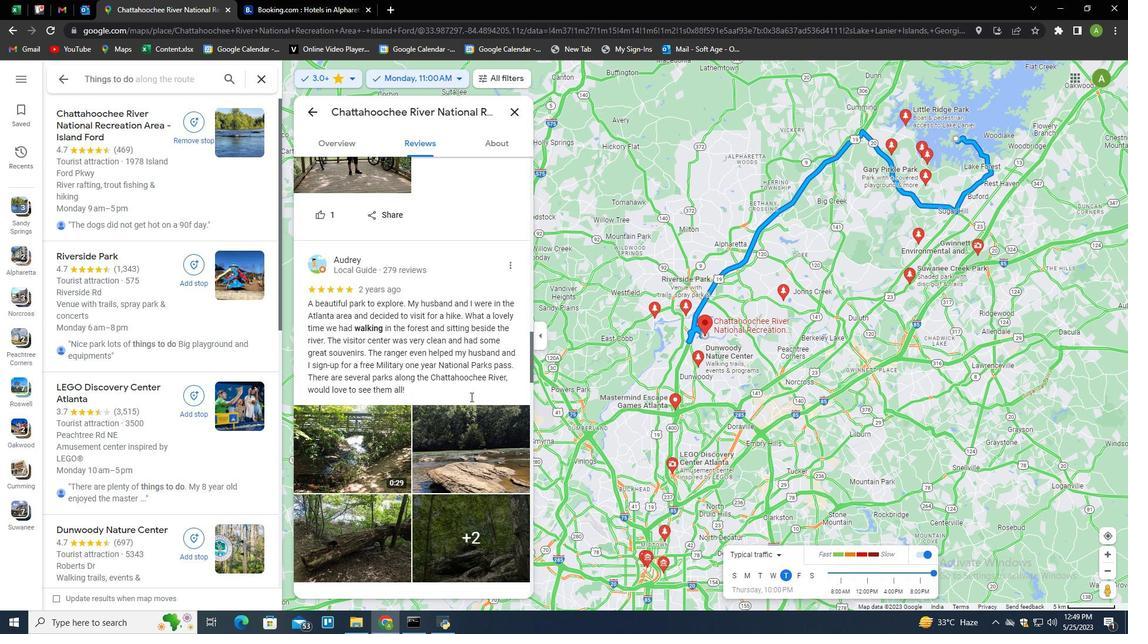 
Action: Mouse scrolled (470, 396) with delta (0, 0)
Screenshot: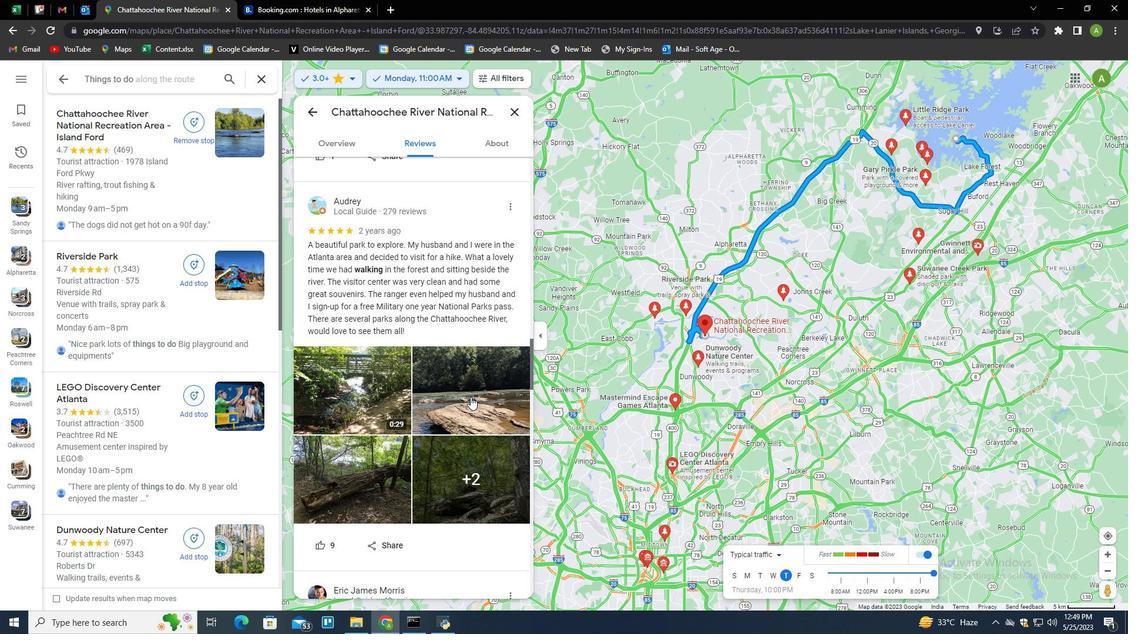 
Action: Mouse scrolled (470, 397) with delta (0, 0)
Screenshot: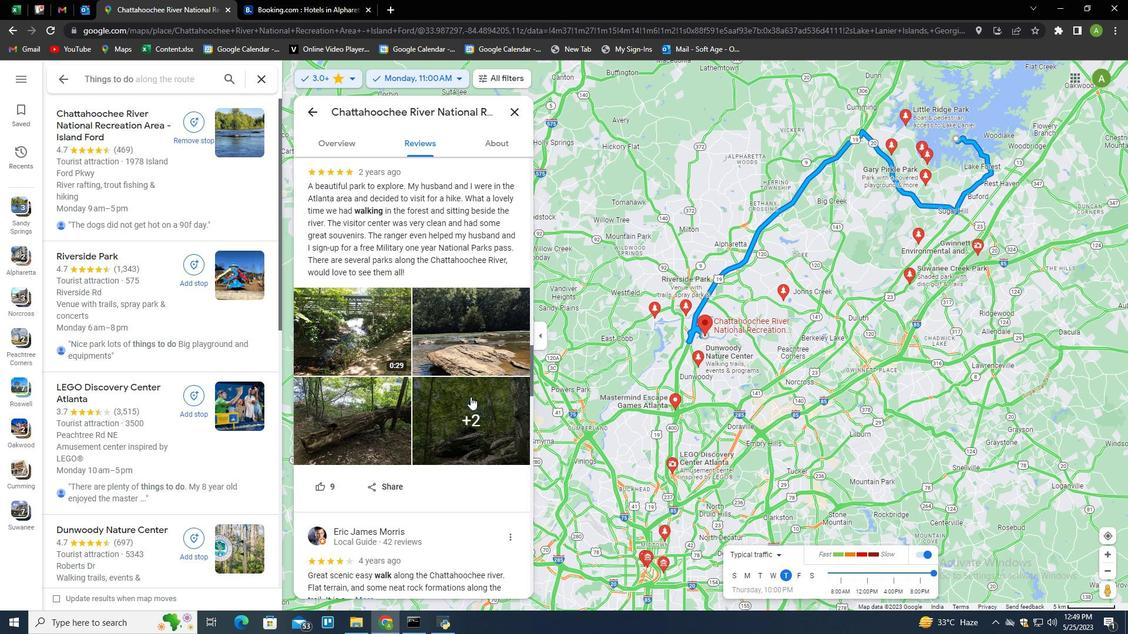 
Action: Mouse moved to (563, 505)
Screenshot: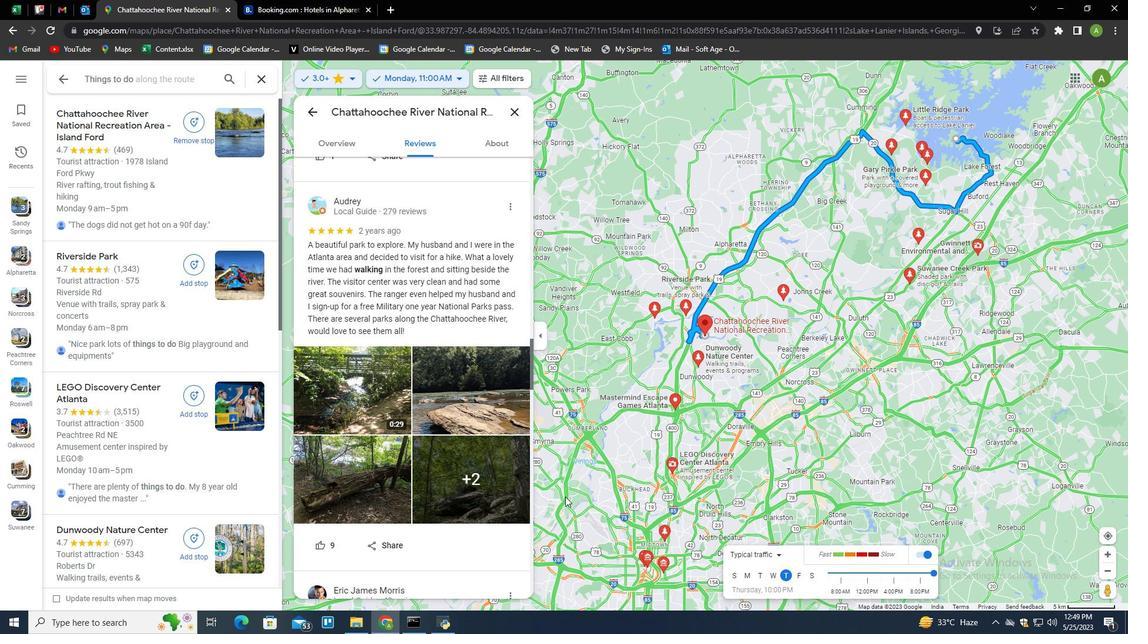 
Action: Mouse scrolled (563, 504) with delta (0, 0)
Screenshot: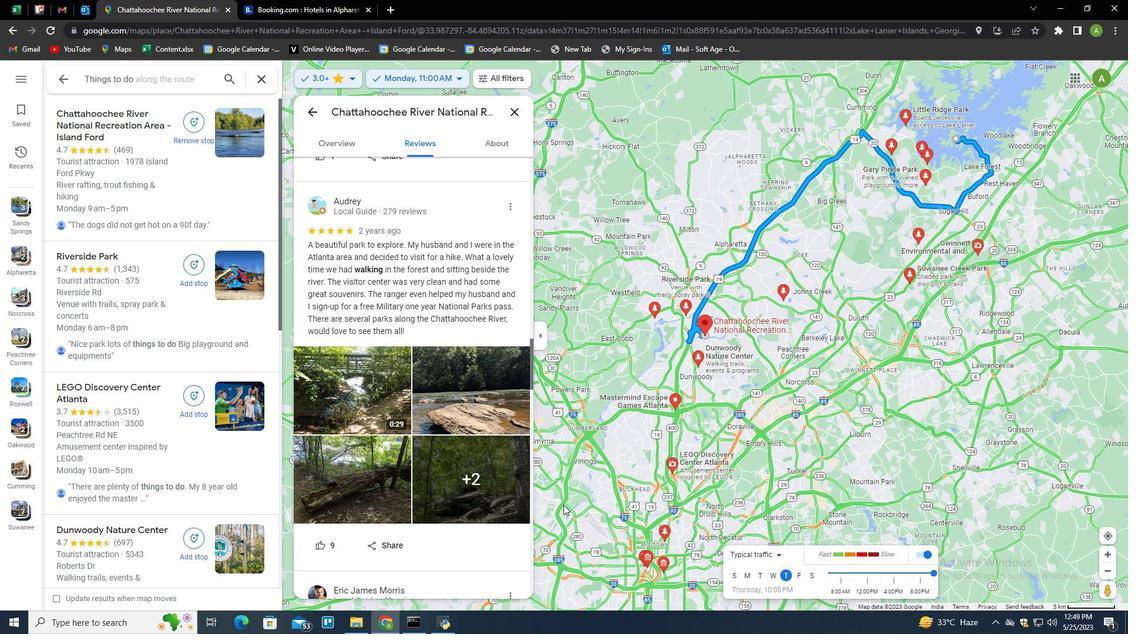 
Action: Mouse moved to (477, 482)
Screenshot: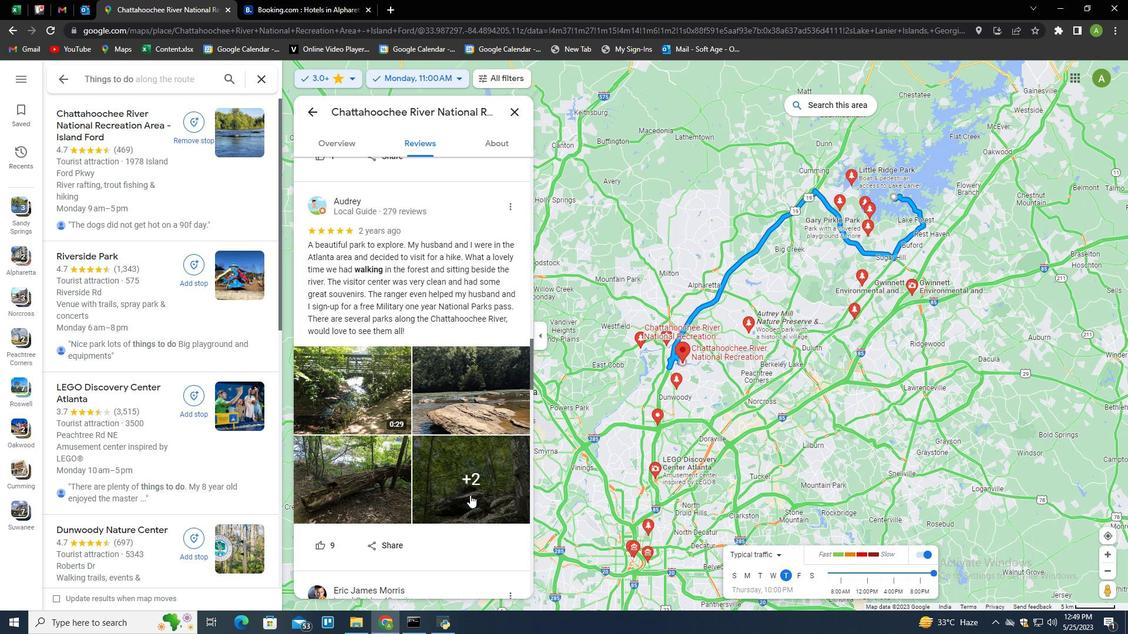
Action: Mouse pressed left at (477, 482)
Screenshot: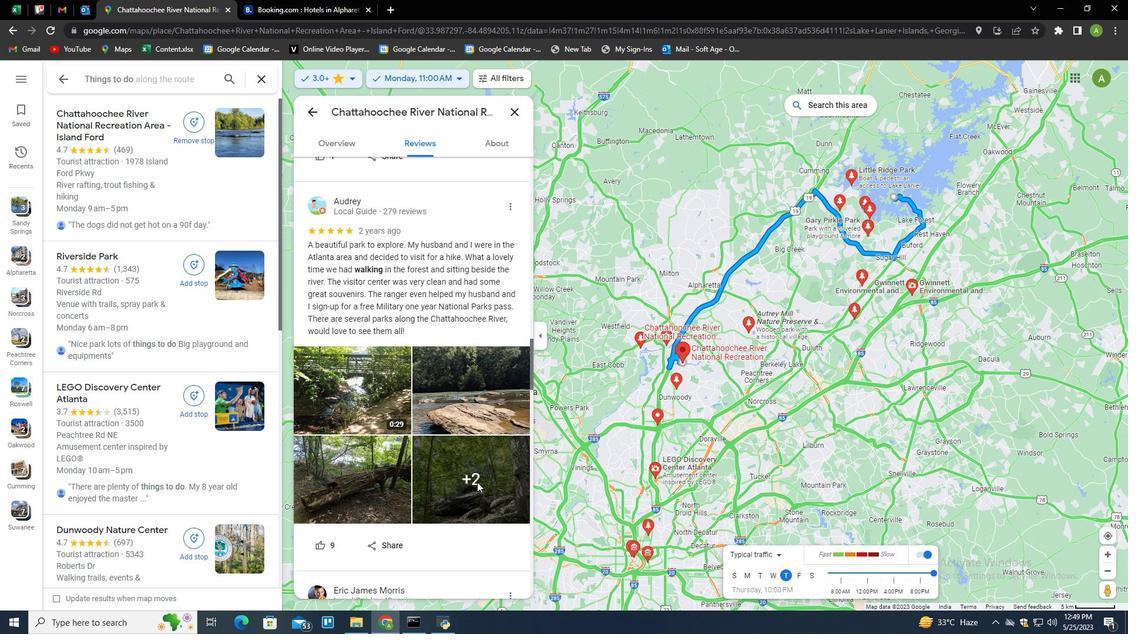 
Action: Mouse scrolled (477, 481) with delta (0, 0)
Screenshot: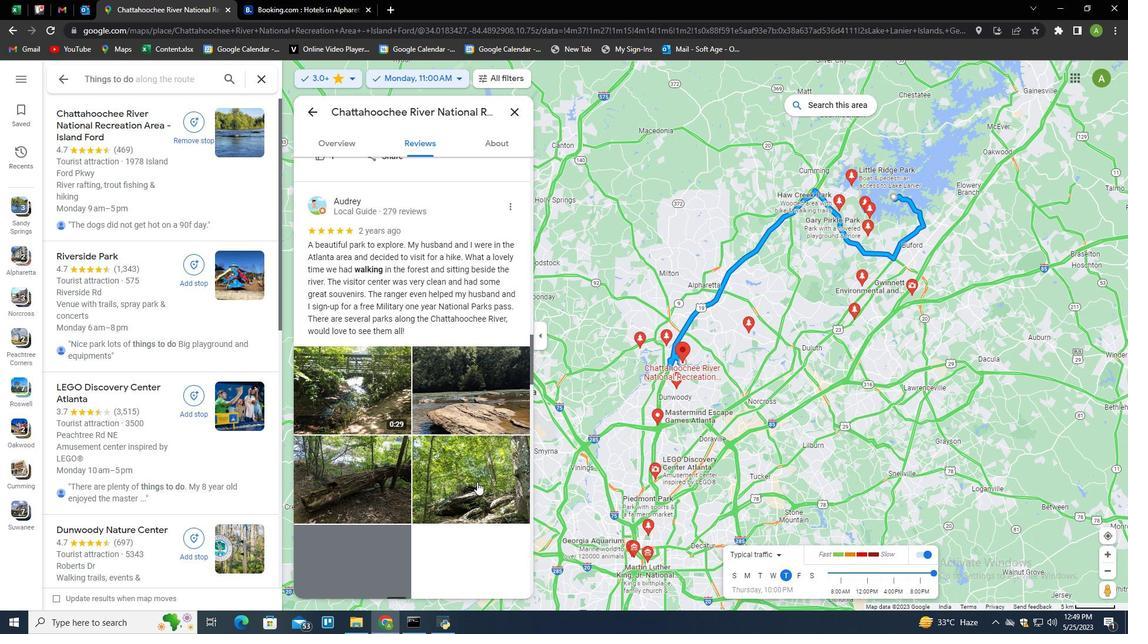 
Action: Mouse scrolled (477, 481) with delta (0, 0)
Screenshot: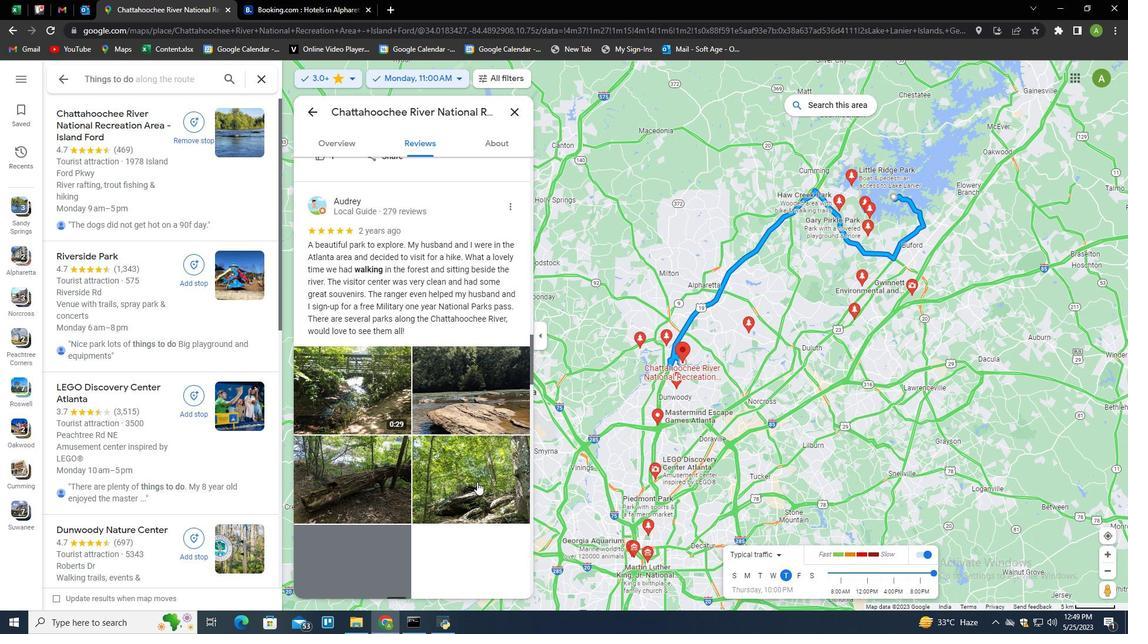 
Action: Mouse scrolled (477, 481) with delta (0, 0)
Screenshot: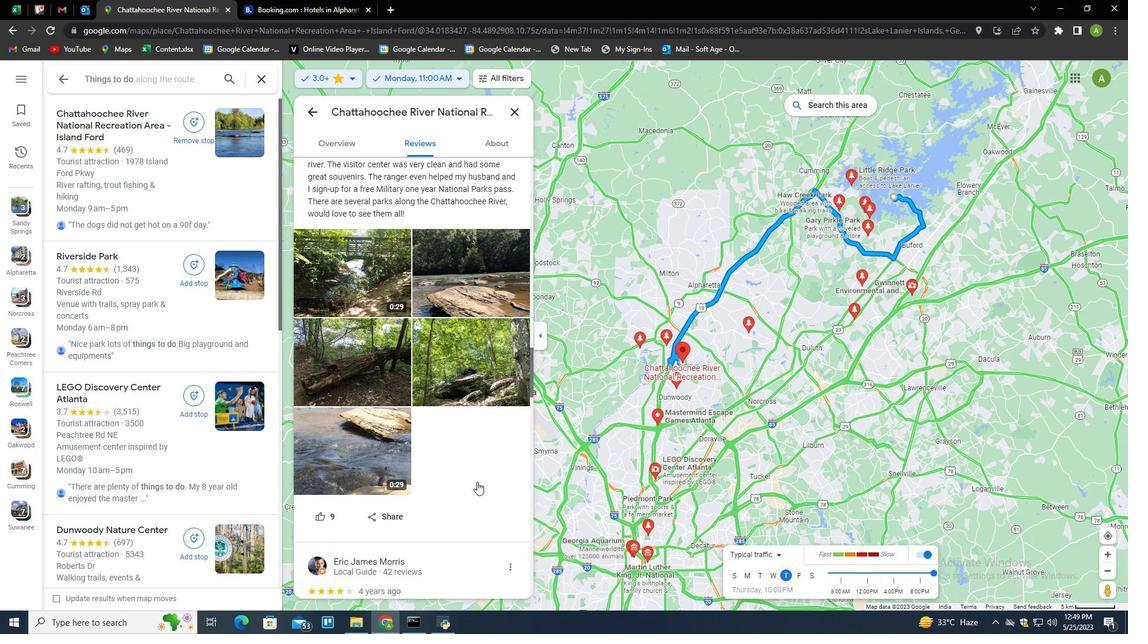 
Action: Mouse scrolled (477, 481) with delta (0, 0)
Screenshot: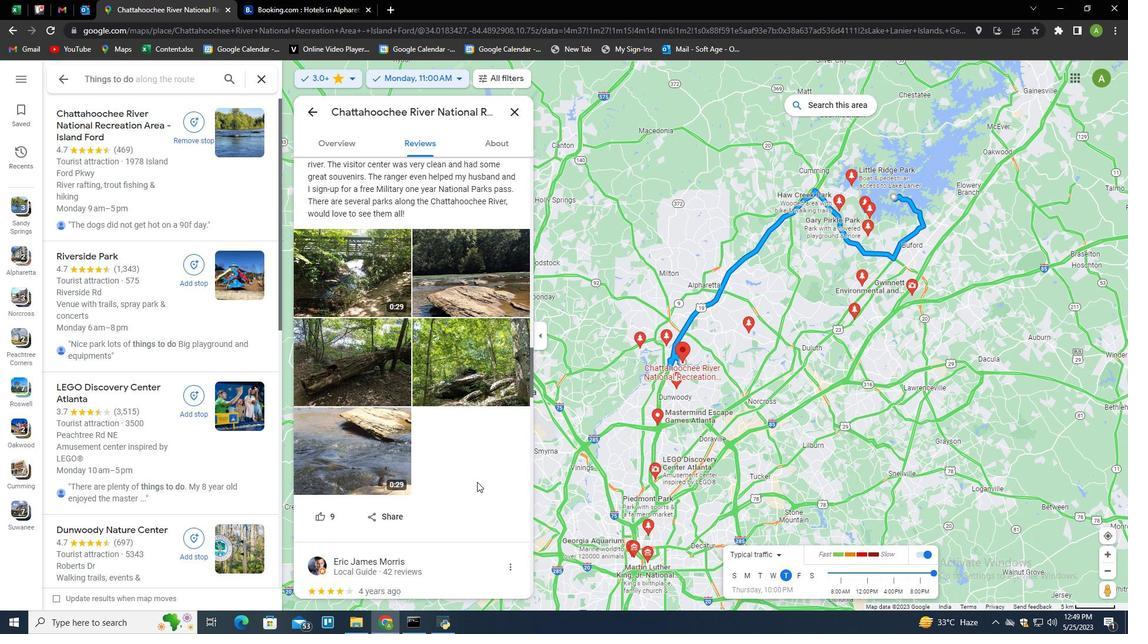 
Action: Mouse scrolled (477, 481) with delta (0, 0)
Screenshot: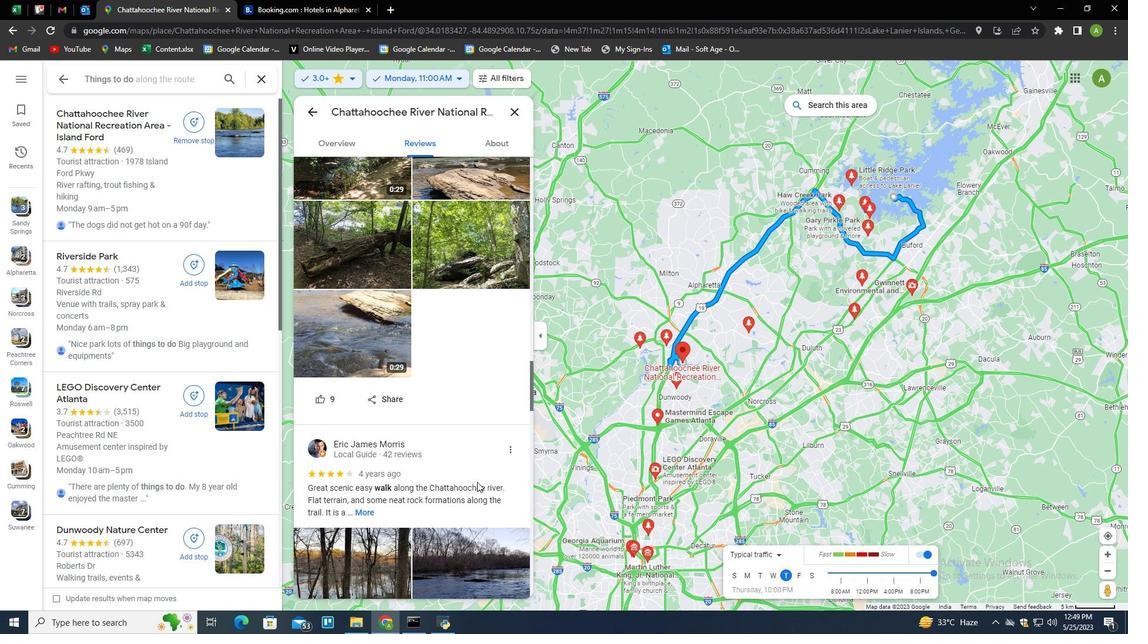 
Action: Mouse scrolled (477, 481) with delta (0, 0)
Screenshot: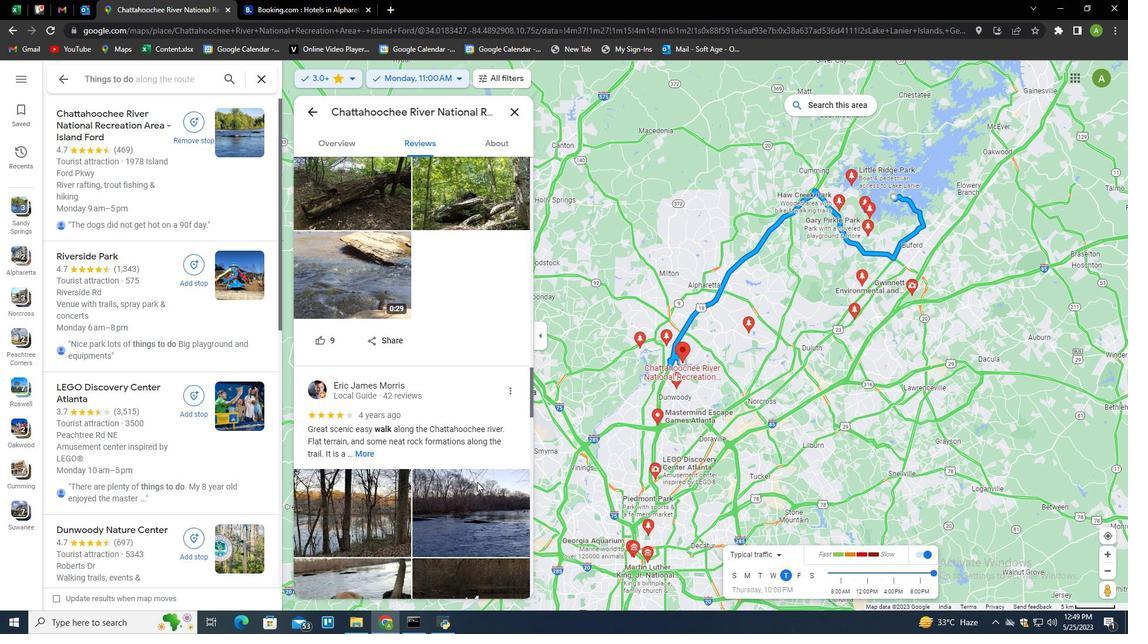 
Action: Mouse scrolled (477, 481) with delta (0, 0)
Screenshot: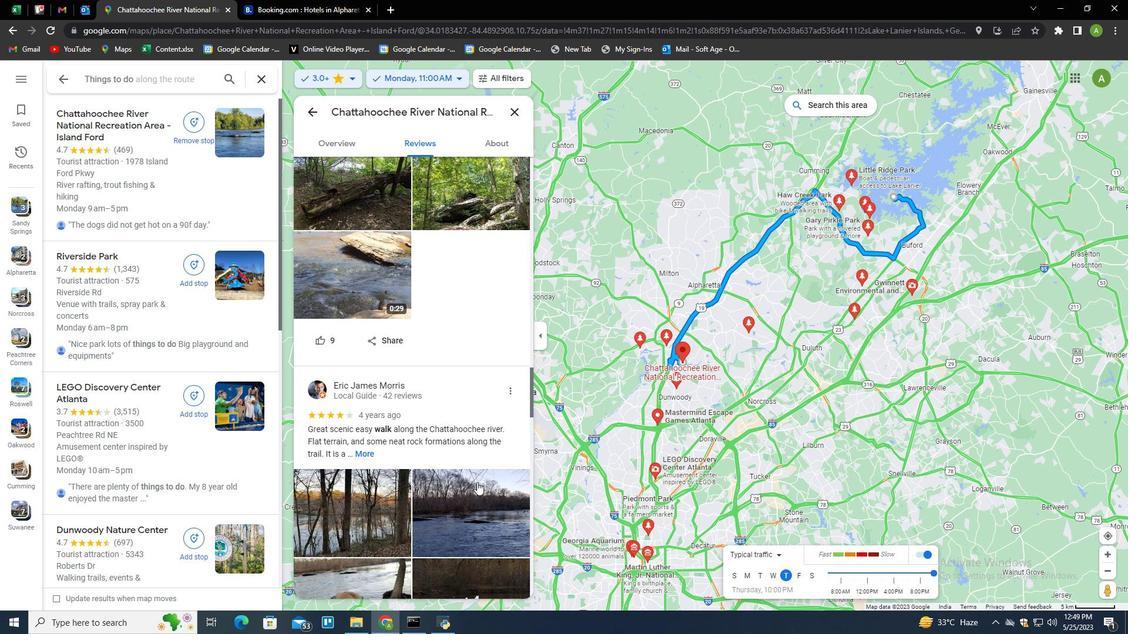 
Action: Mouse scrolled (477, 481) with delta (0, 0)
Screenshot: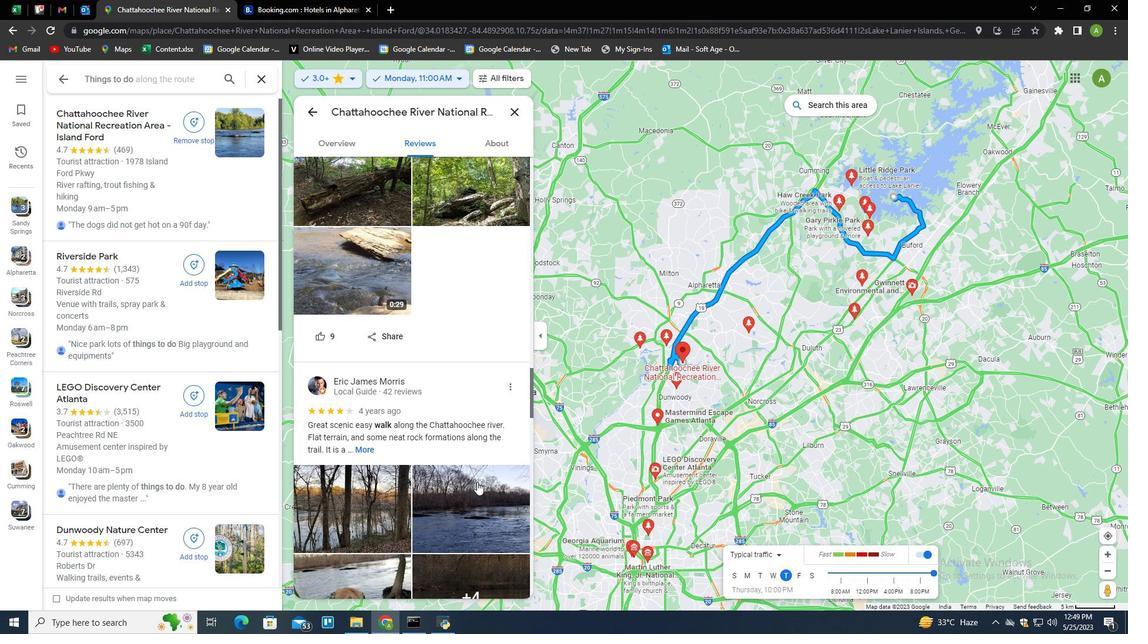 
Action: Mouse moved to (482, 422)
Screenshot: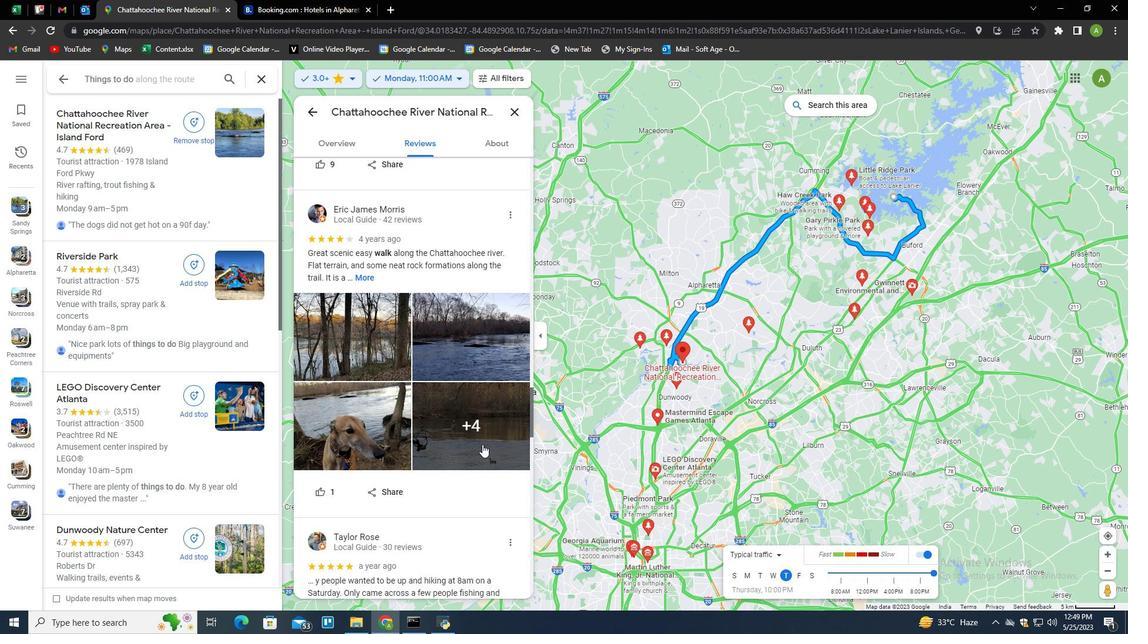 
Action: Mouse pressed left at (482, 422)
Screenshot: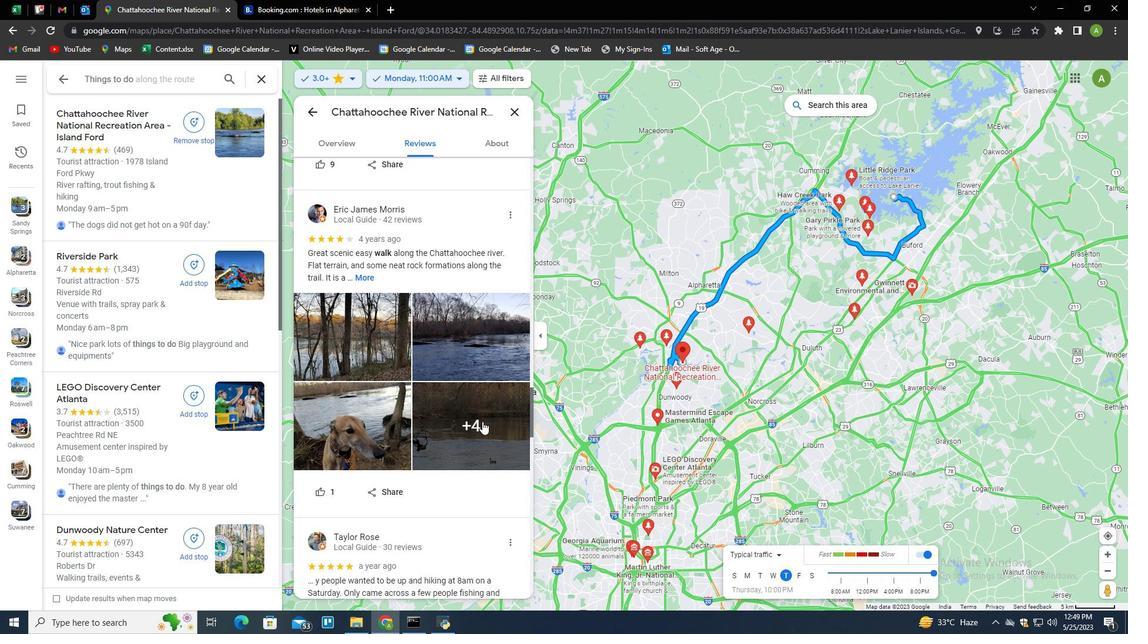 
Action: Mouse moved to (478, 442)
Screenshot: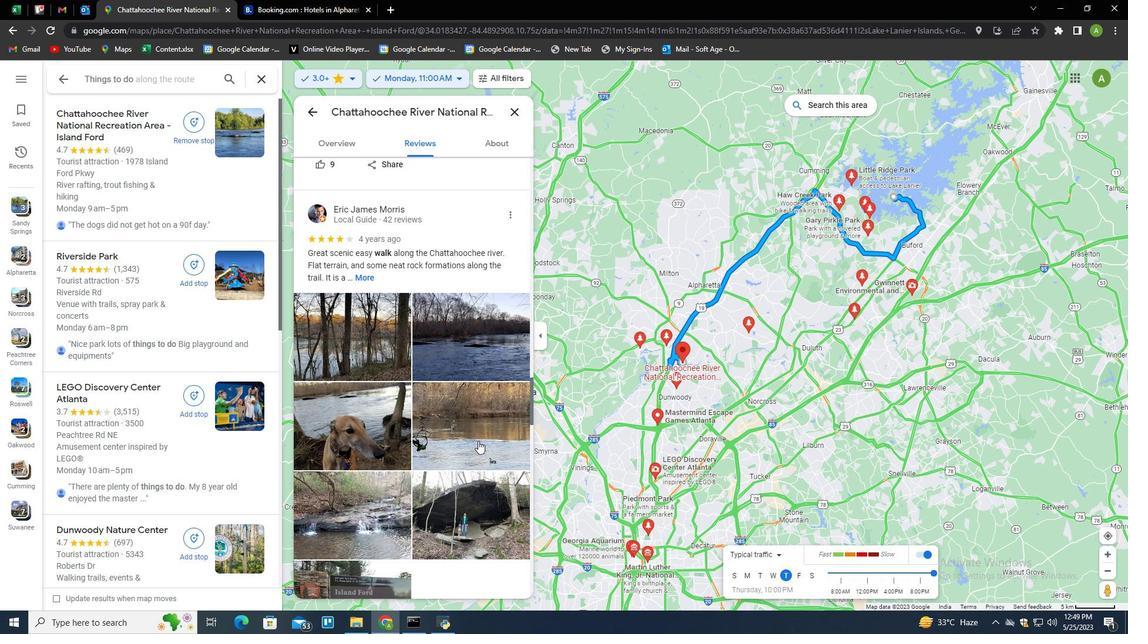 
Action: Mouse scrolled (478, 442) with delta (0, 0)
Screenshot: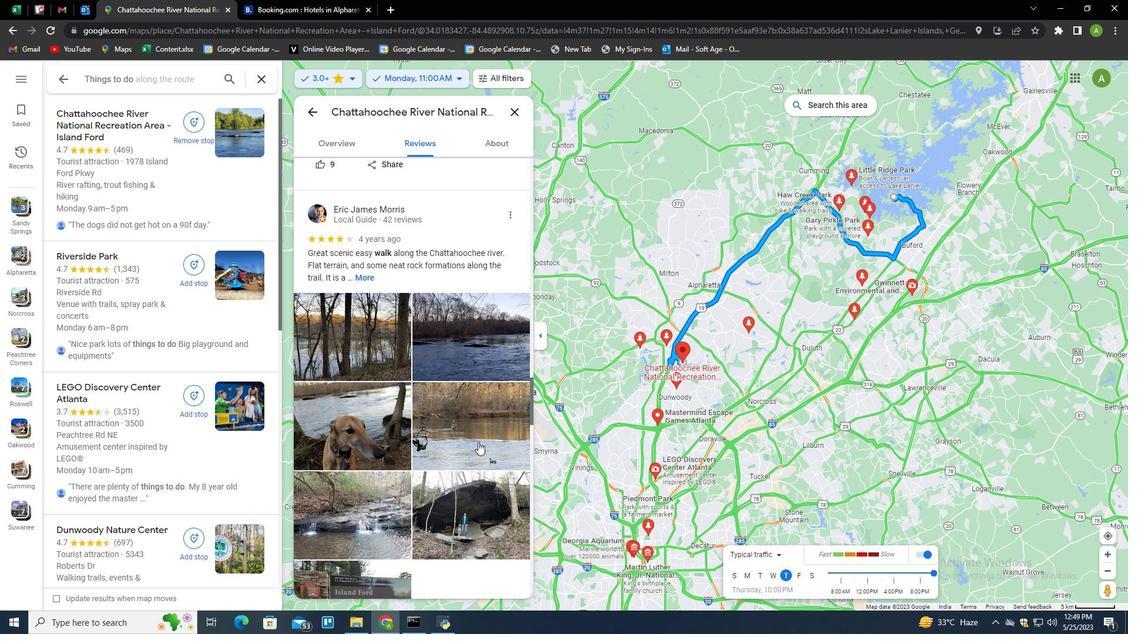 
Action: Mouse scrolled (478, 442) with delta (0, 0)
Screenshot: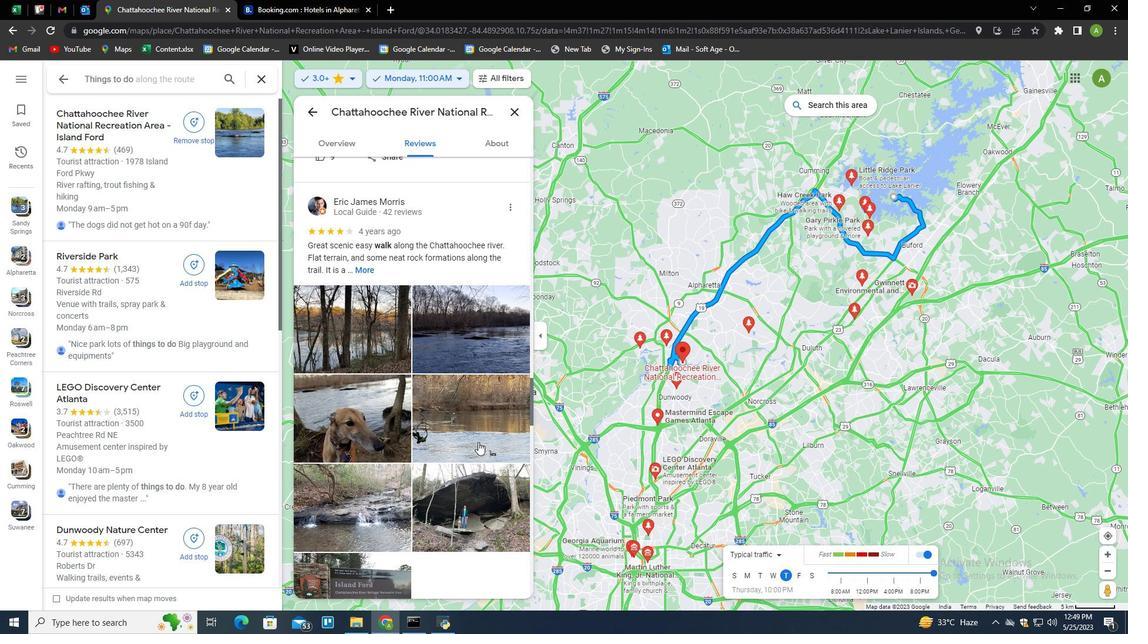 
Action: Mouse scrolled (478, 442) with delta (0, 0)
Screenshot: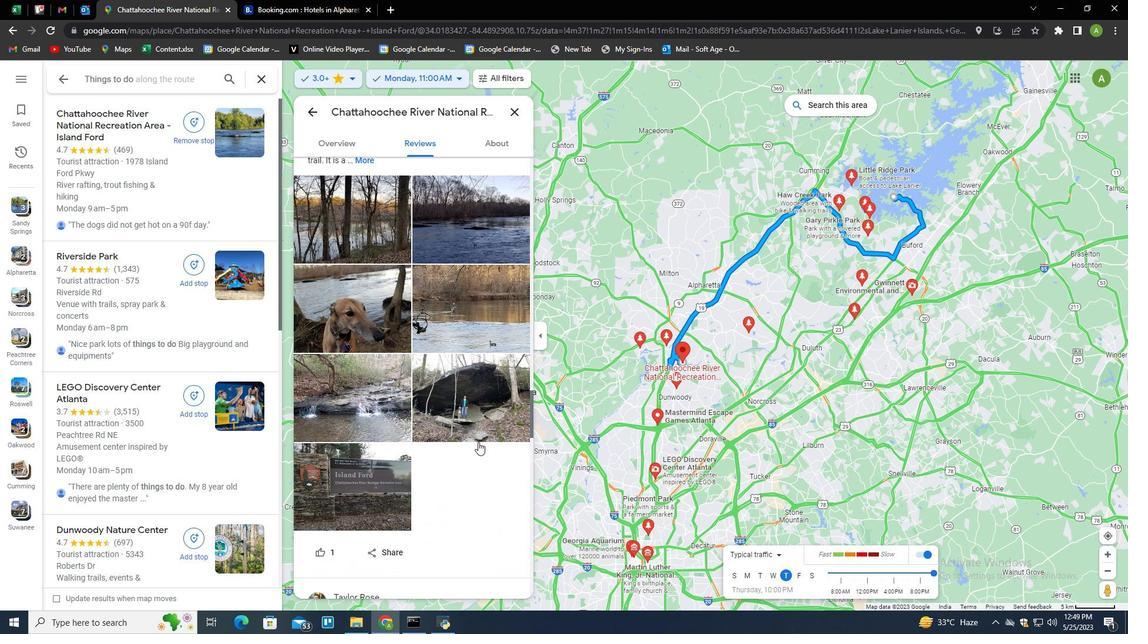 
Action: Mouse scrolled (478, 442) with delta (0, 0)
Screenshot: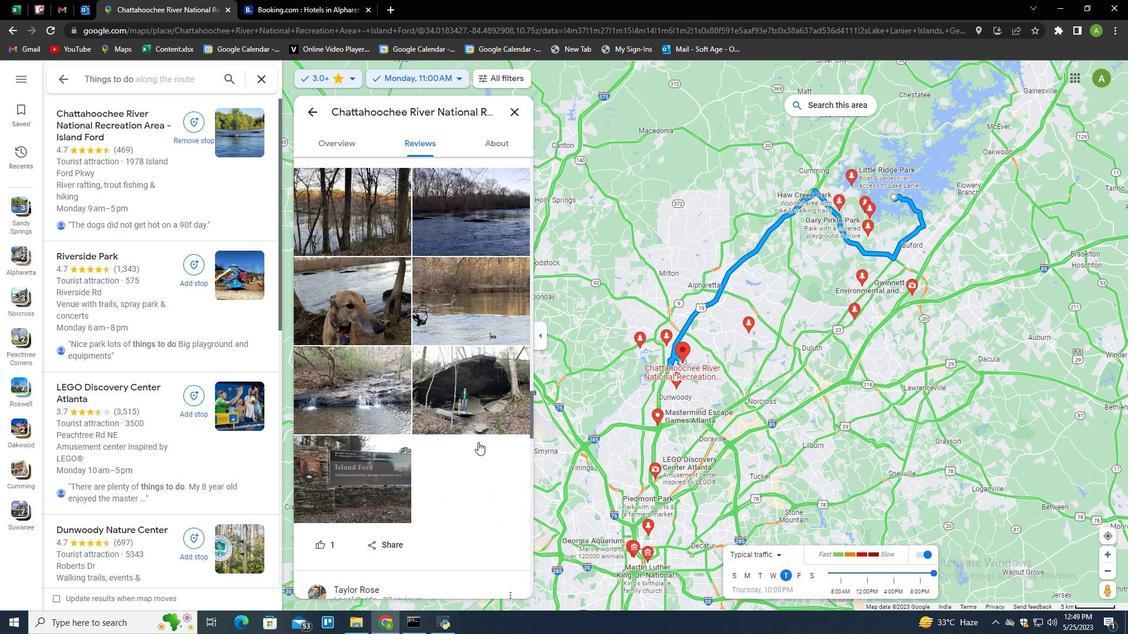 
Action: Mouse scrolled (478, 442) with delta (0, 0)
Screenshot: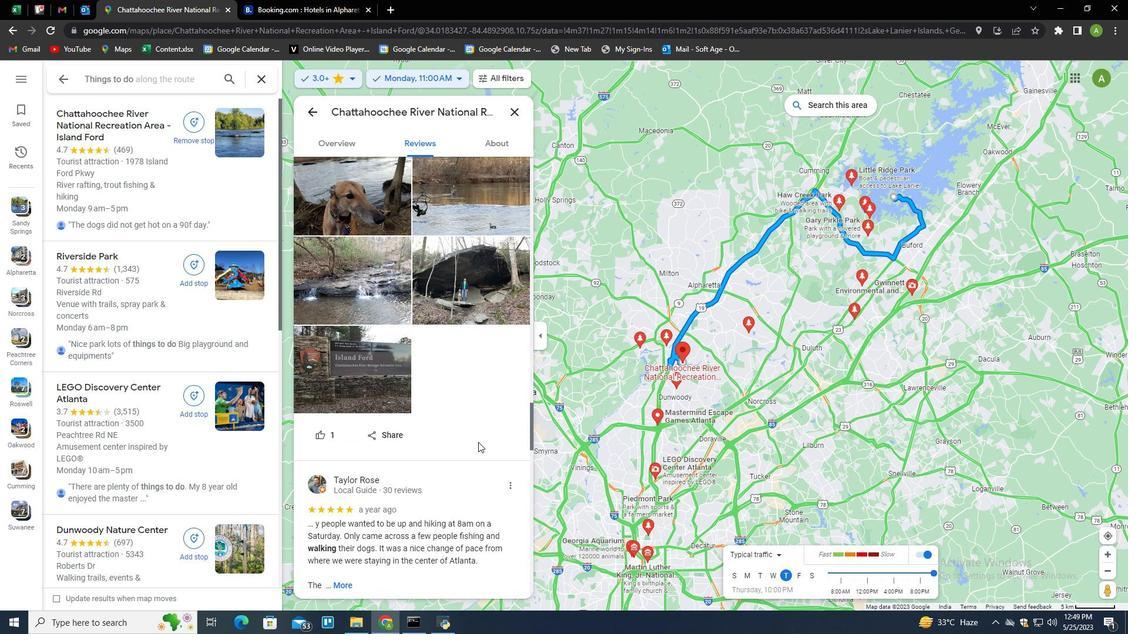 
Action: Mouse scrolled (478, 442) with delta (0, 0)
Screenshot: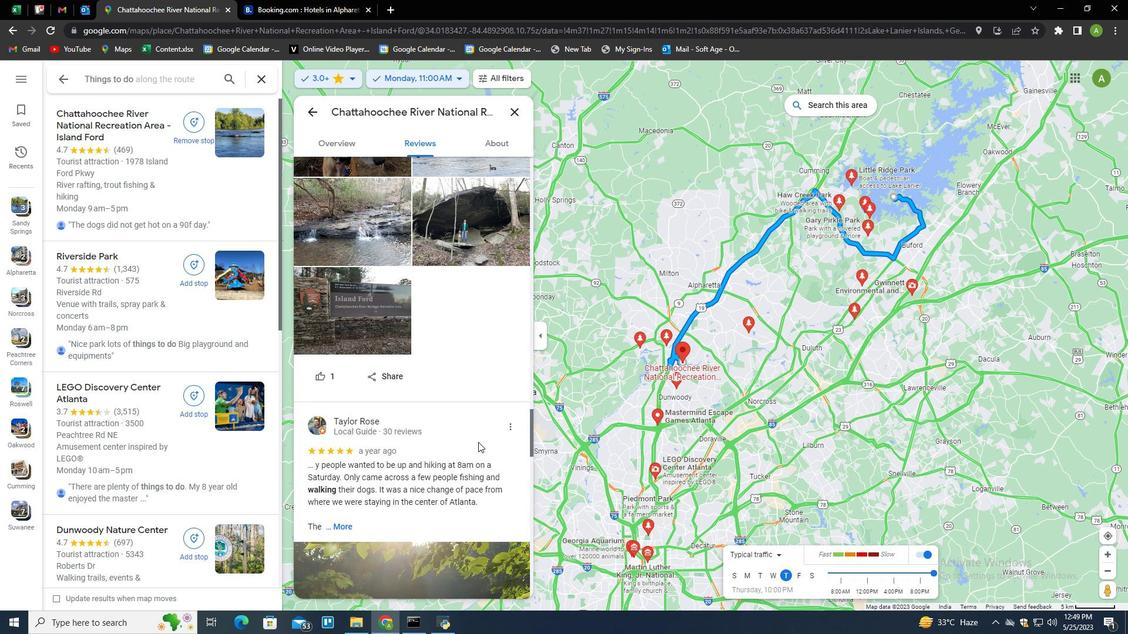 
Action: Mouse scrolled (478, 442) with delta (0, 0)
Screenshot: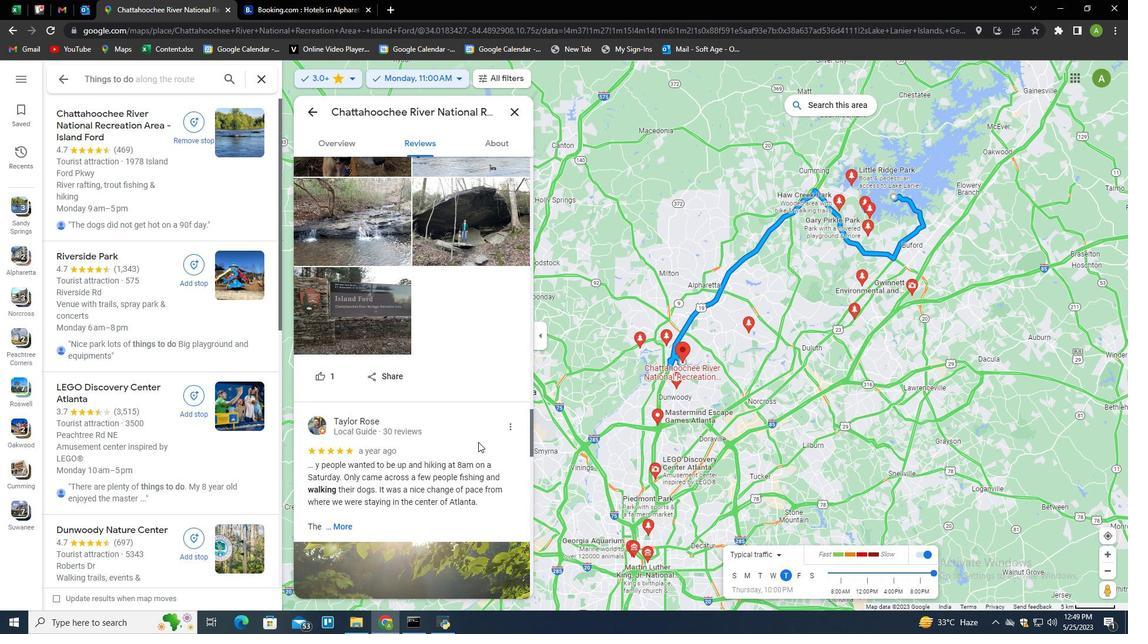 
Action: Mouse scrolled (478, 442) with delta (0, 0)
Screenshot: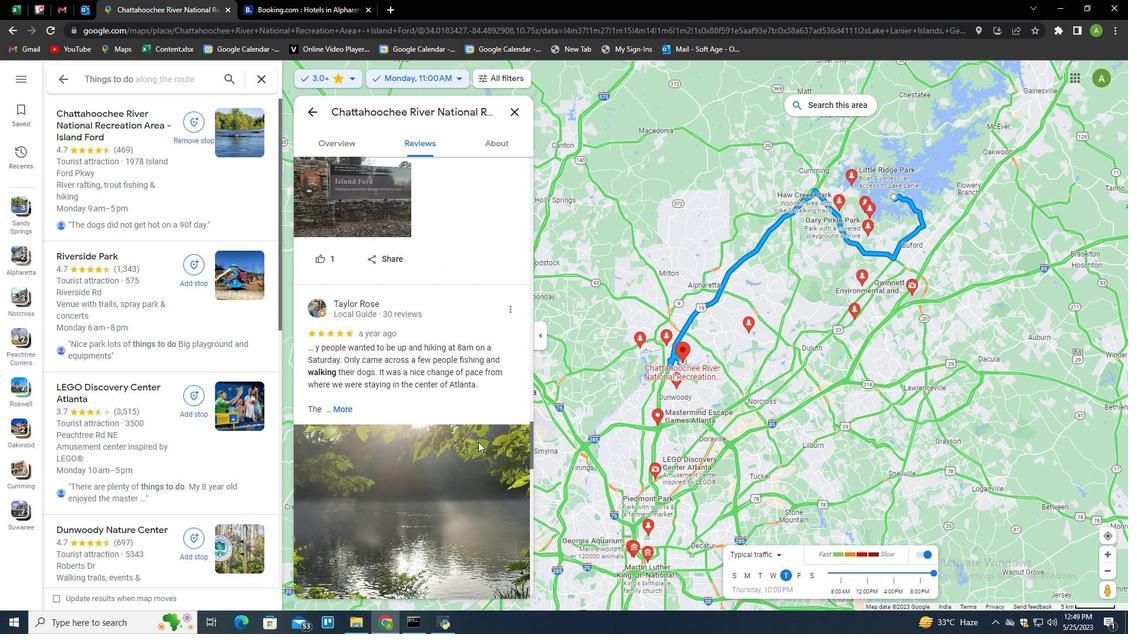 
Action: Mouse scrolled (478, 442) with delta (0, 0)
Screenshot: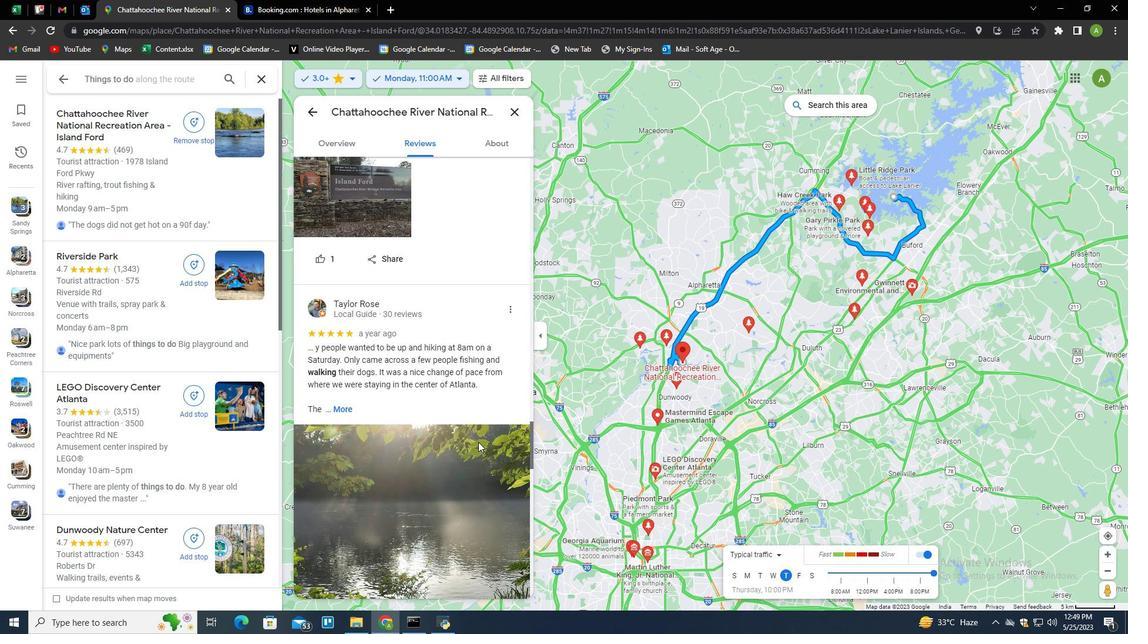 
Action: Mouse scrolled (478, 442) with delta (0, 0)
Screenshot: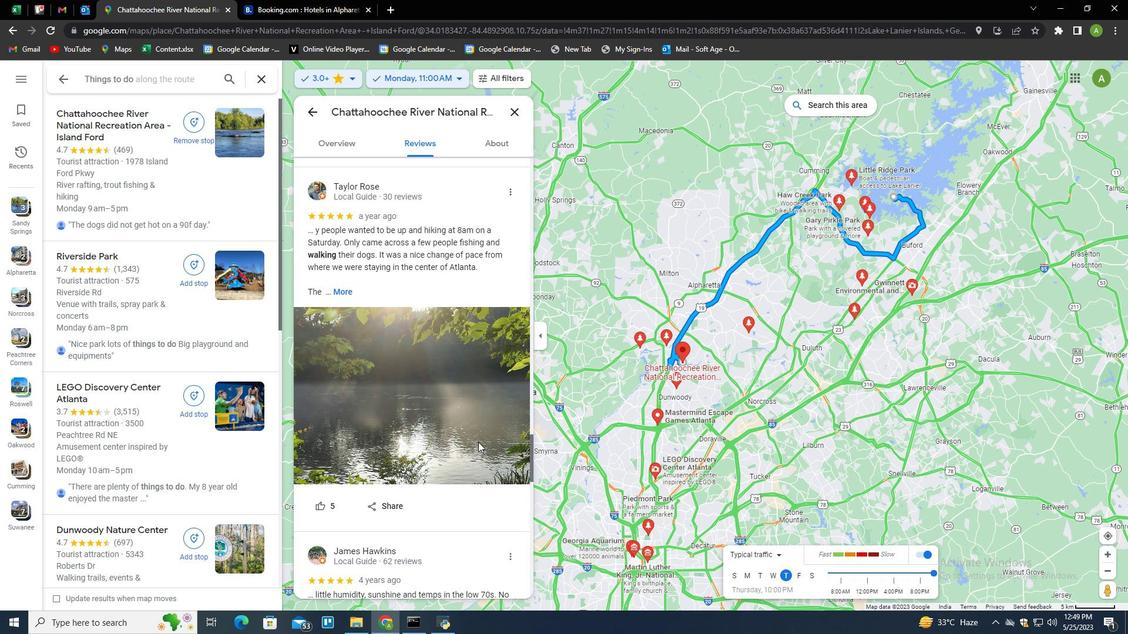 
Action: Mouse scrolled (478, 442) with delta (0, 0)
Screenshot: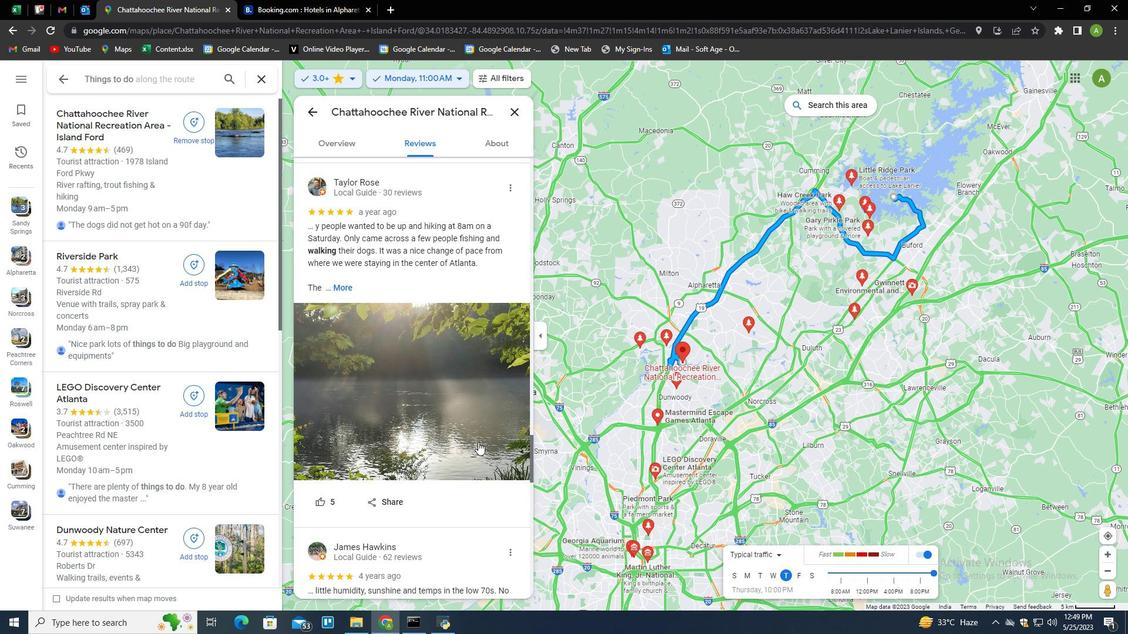 
Action: Mouse scrolled (478, 442) with delta (0, 0)
Screenshot: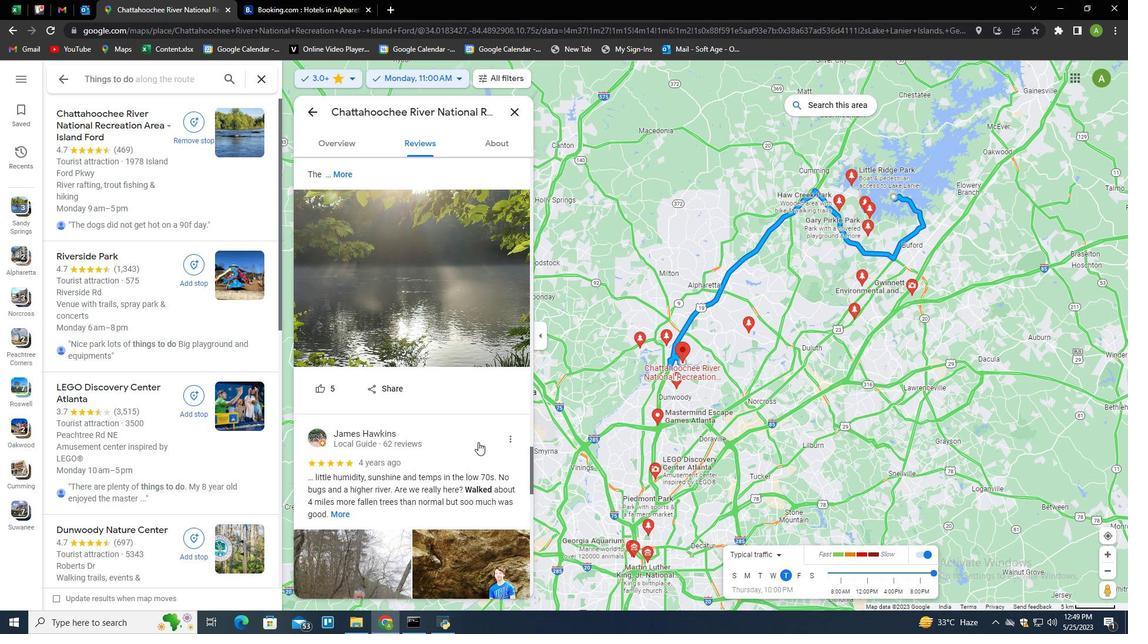 
Action: Mouse scrolled (478, 442) with delta (0, 0)
Screenshot: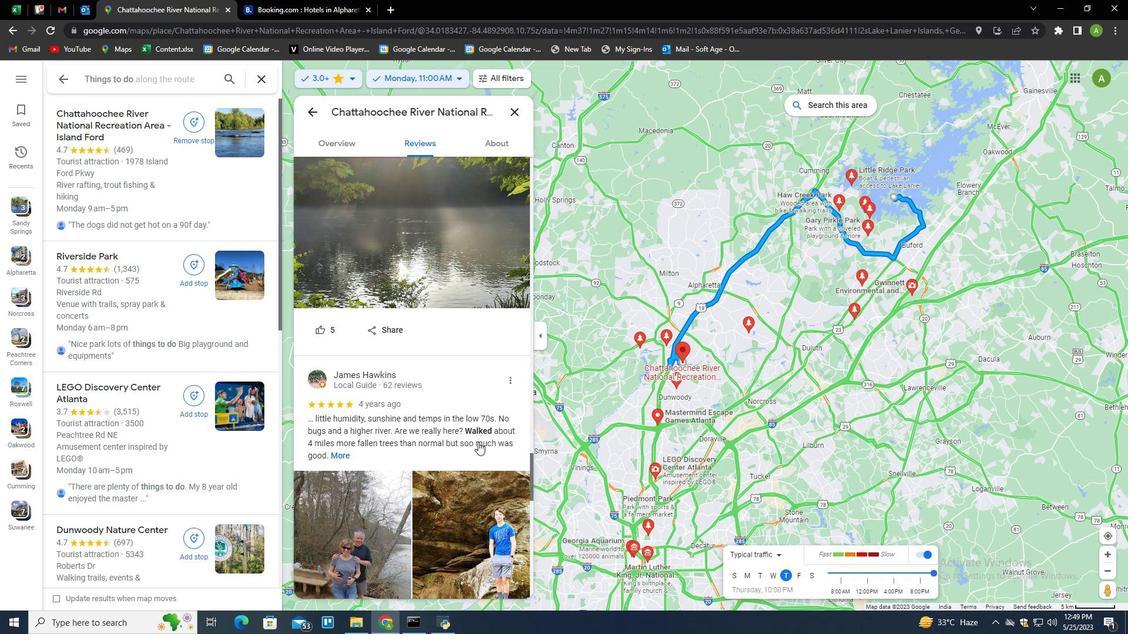 
Action: Mouse scrolled (478, 442) with delta (0, 0)
Screenshot: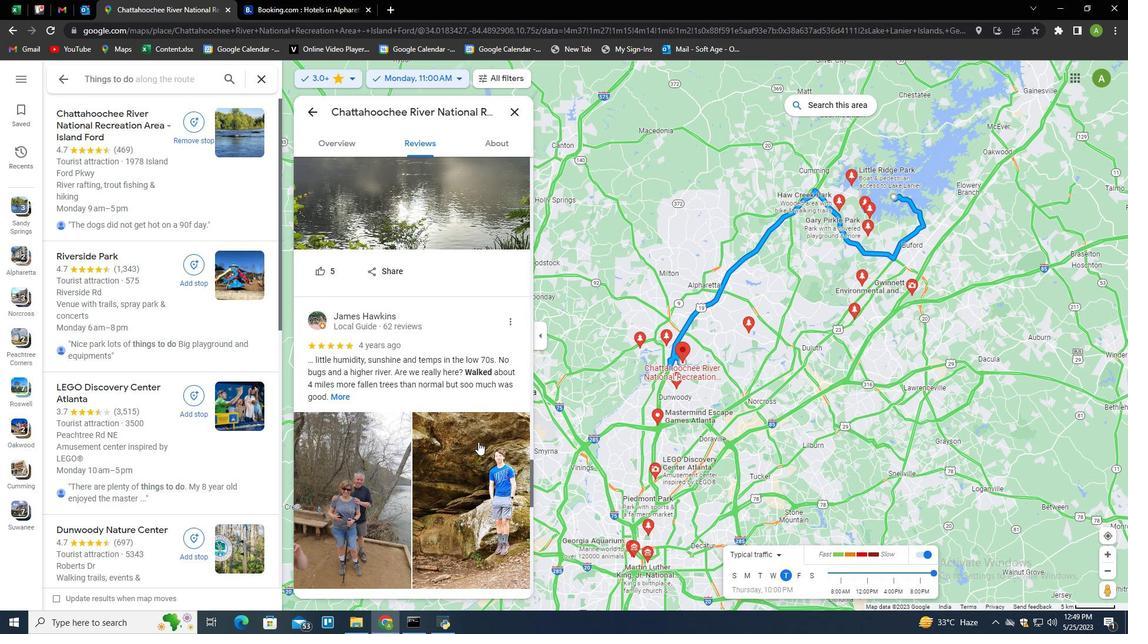 
Action: Mouse scrolled (478, 442) with delta (0, 0)
Screenshot: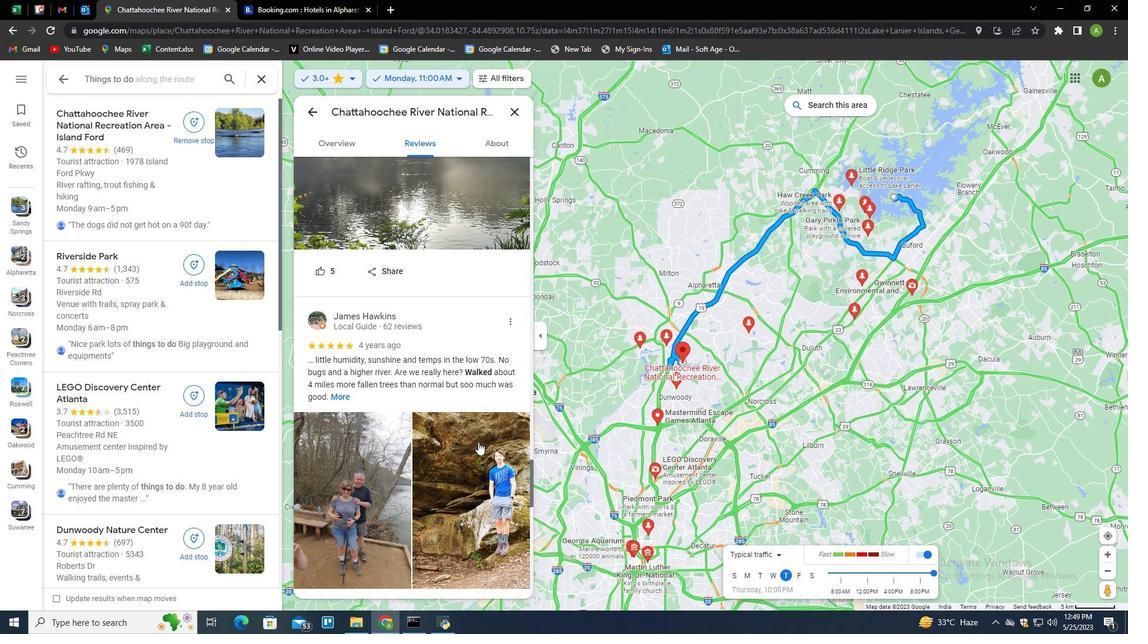 
Action: Mouse scrolled (478, 442) with delta (0, 0)
Screenshot: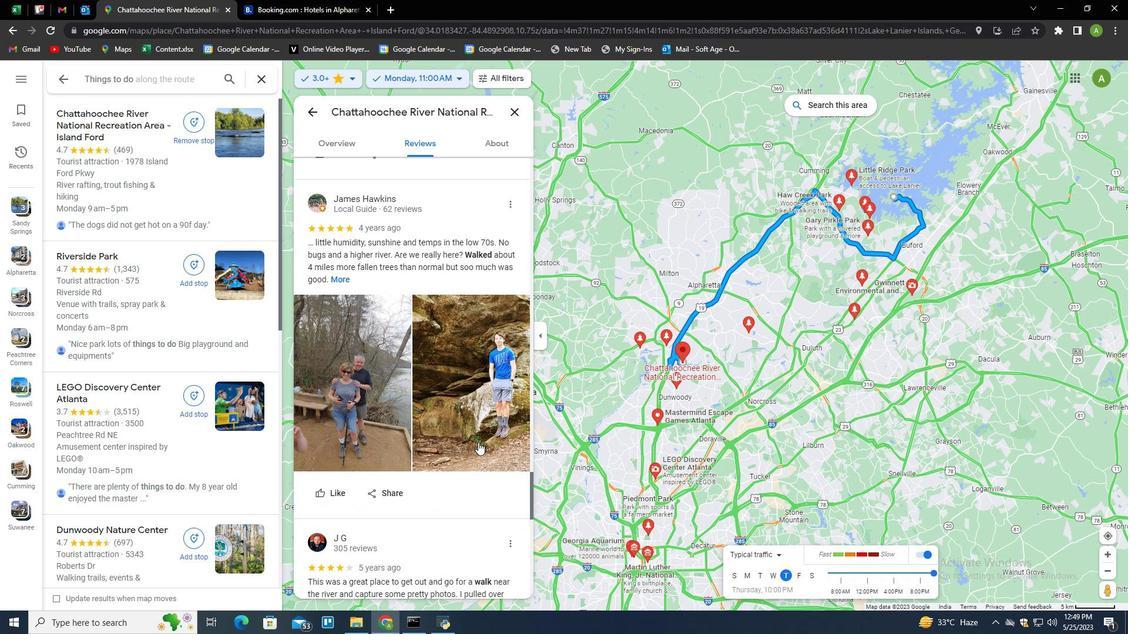 
Action: Mouse scrolled (478, 442) with delta (0, 0)
Screenshot: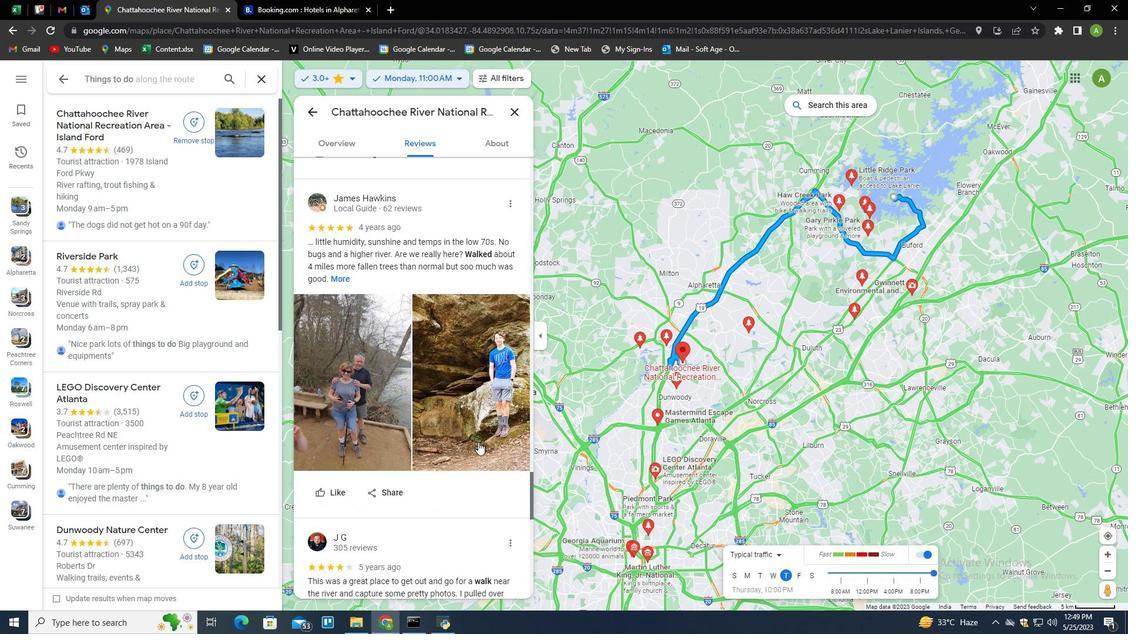 
Action: Mouse scrolled (478, 442) with delta (0, 0)
Screenshot: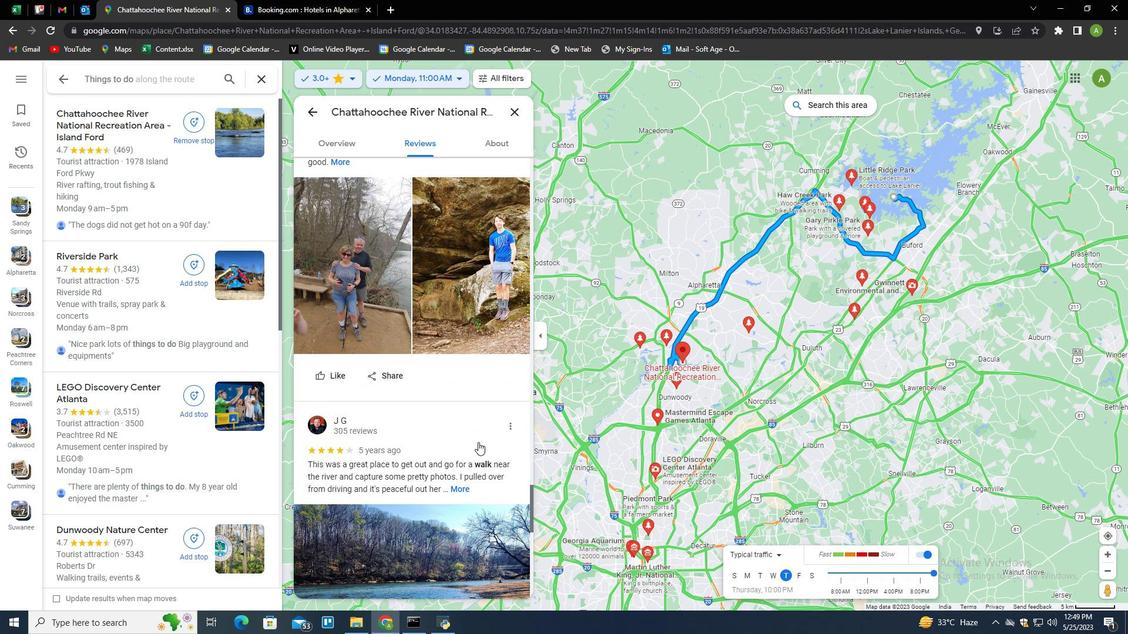 
Action: Mouse scrolled (478, 442) with delta (0, 0)
Screenshot: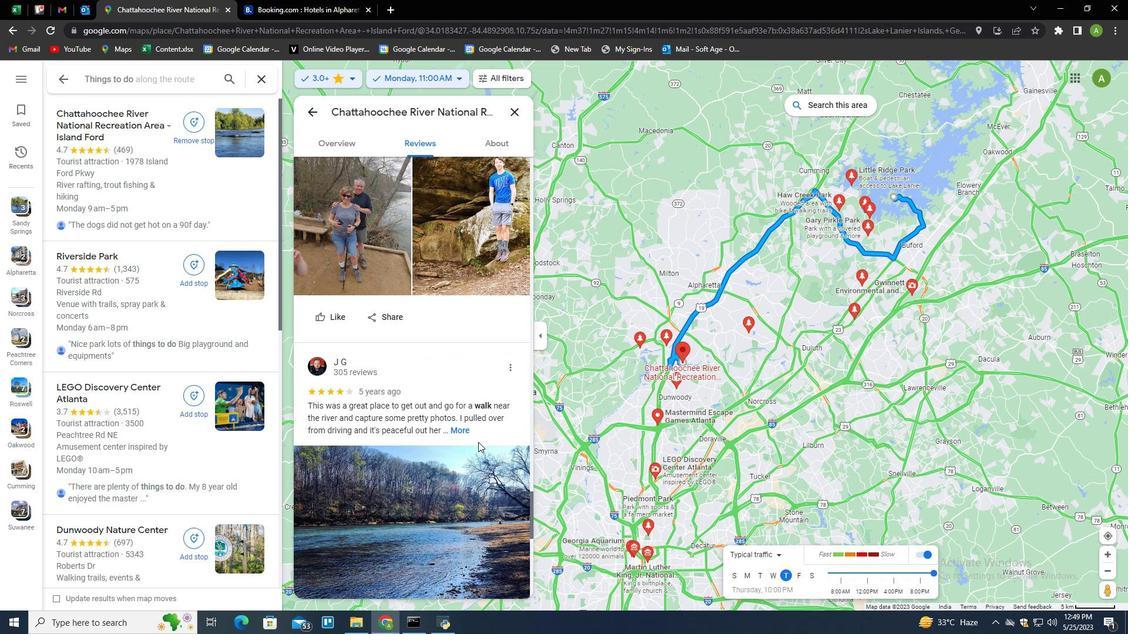 
Action: Mouse scrolled (478, 442) with delta (0, 0)
Screenshot: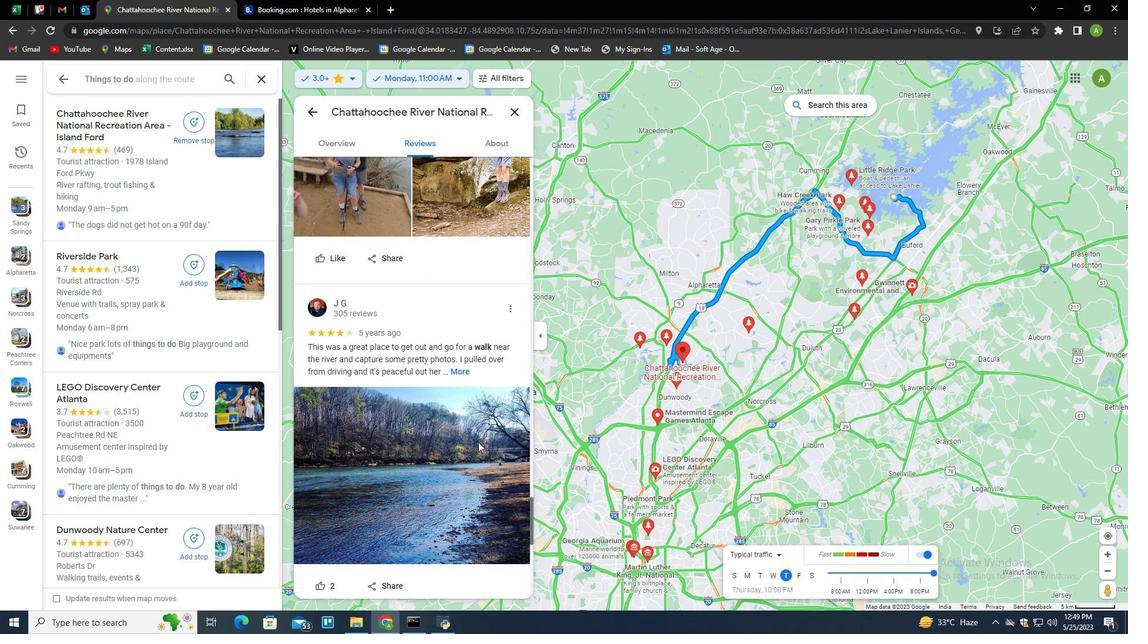 
Action: Mouse scrolled (478, 442) with delta (0, 0)
Screenshot: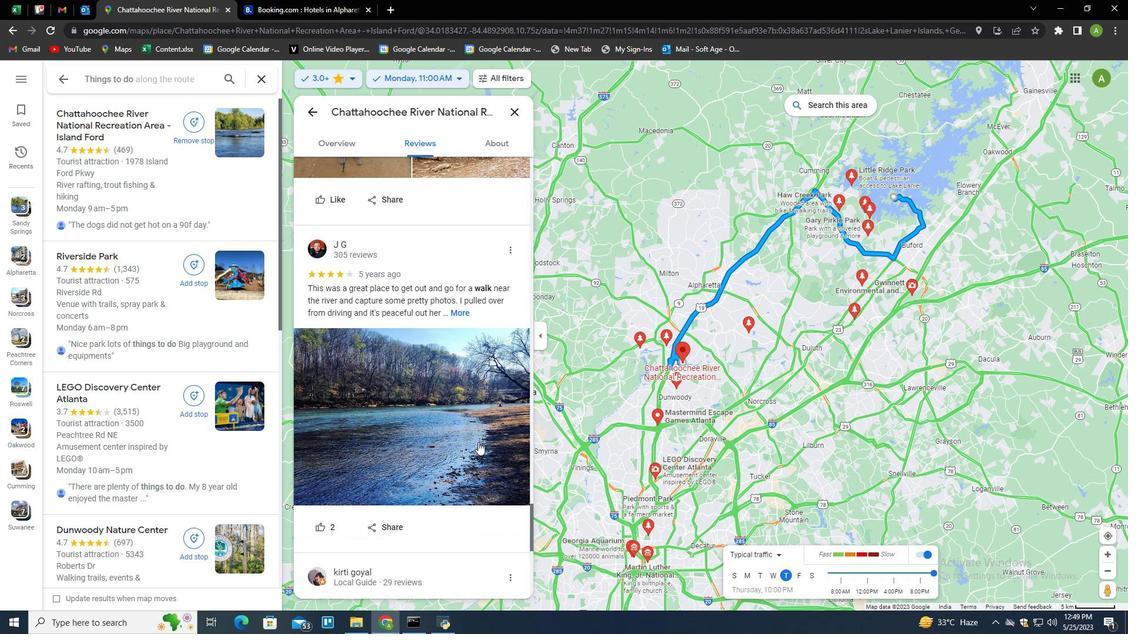 
Action: Mouse scrolled (478, 442) with delta (0, 0)
Screenshot: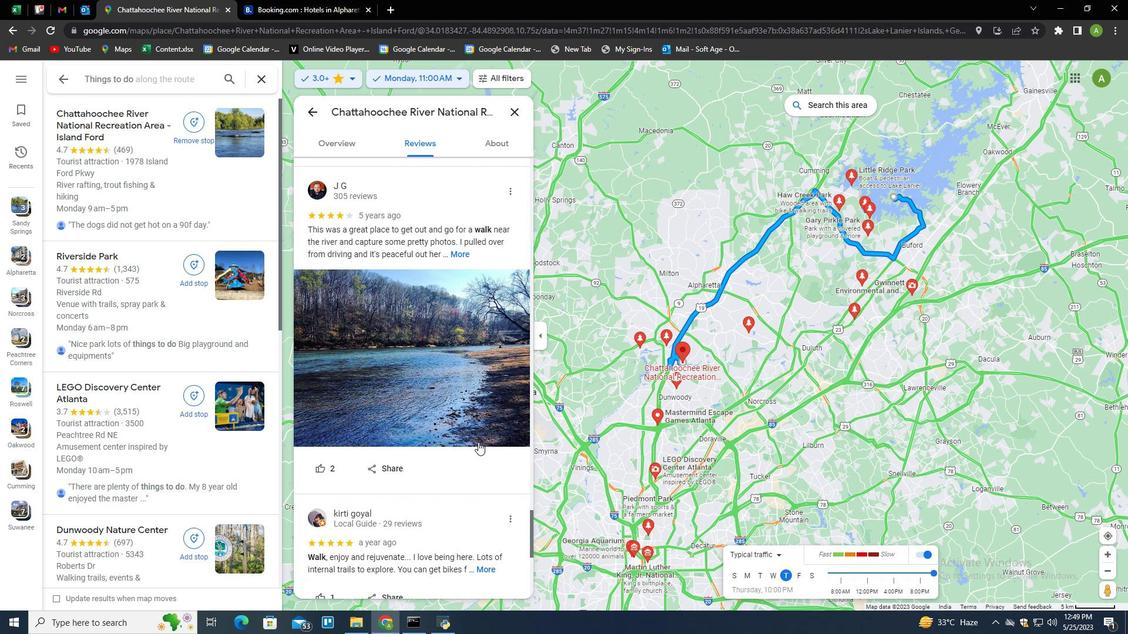 
Action: Mouse scrolled (478, 442) with delta (0, 0)
Screenshot: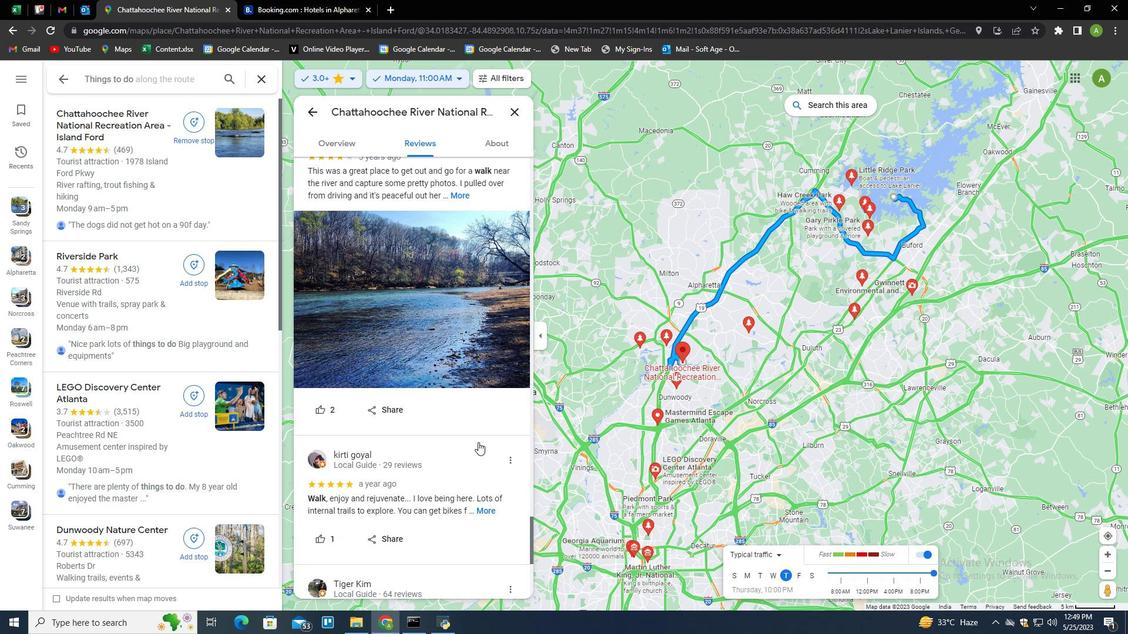 
Action: Mouse scrolled (478, 442) with delta (0, 0)
Screenshot: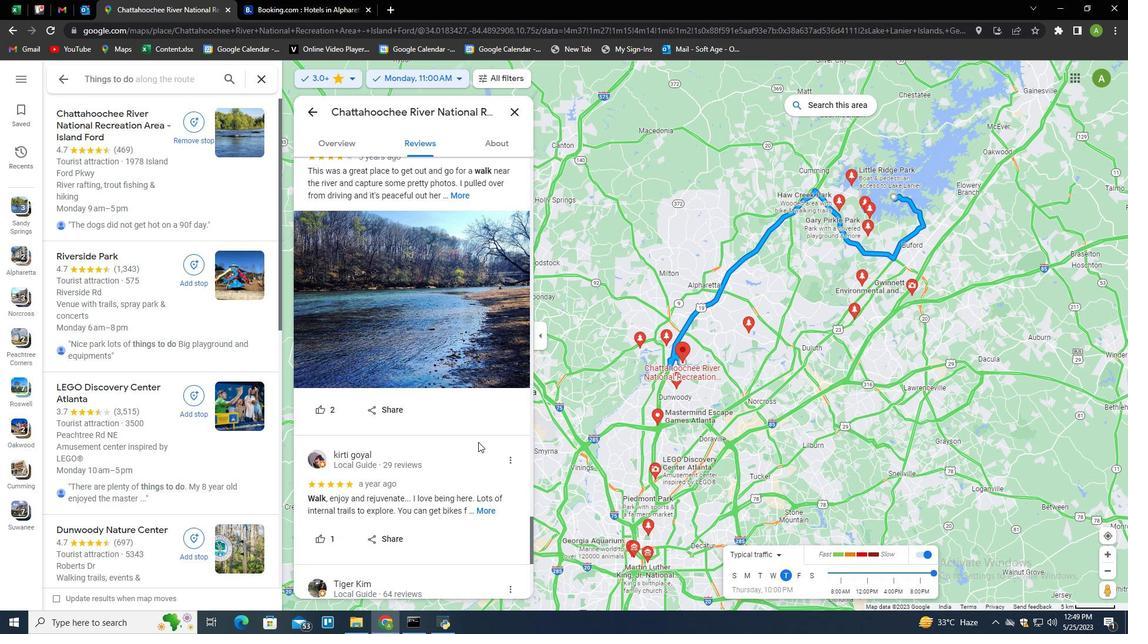 
Action: Mouse scrolled (478, 442) with delta (0, 0)
Screenshot: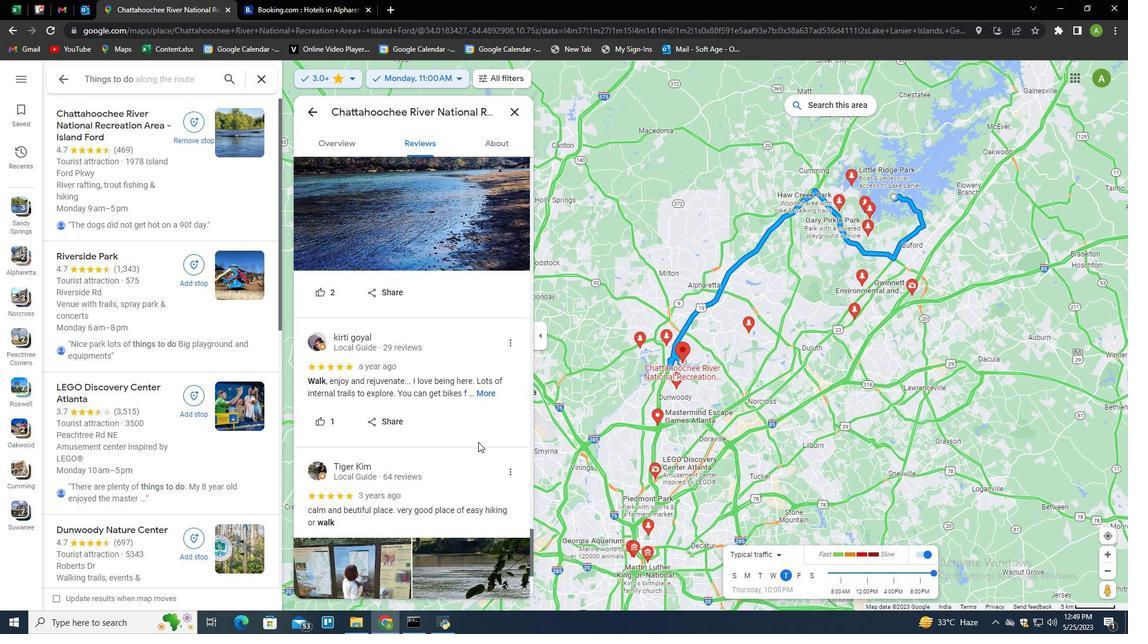 
Action: Mouse scrolled (478, 442) with delta (0, 0)
Screenshot: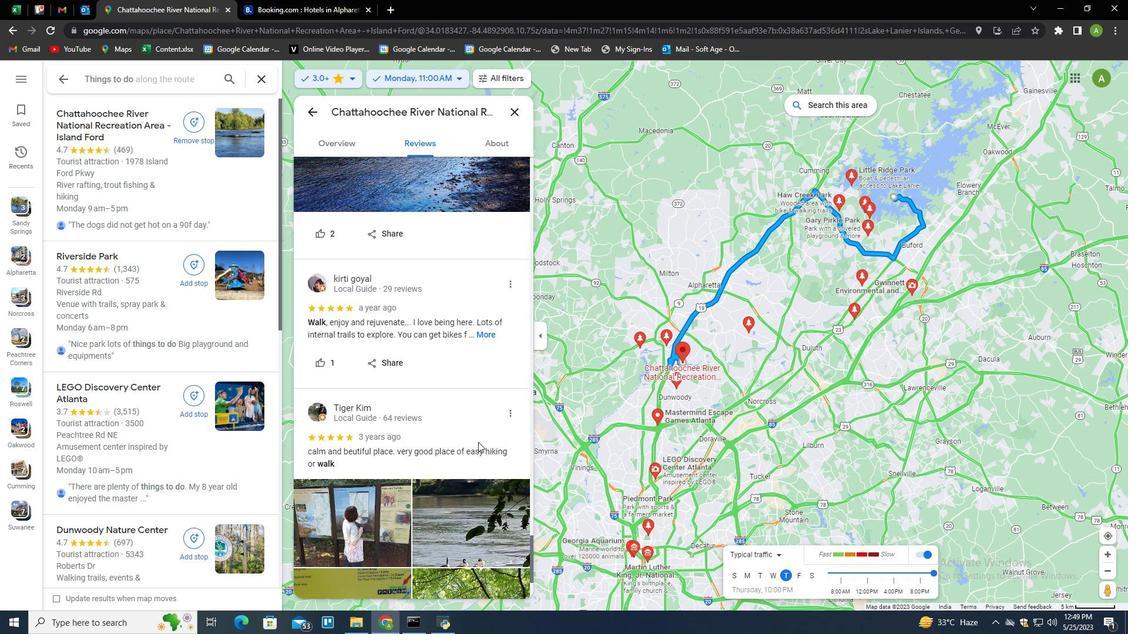 
Action: Mouse scrolled (478, 442) with delta (0, 0)
Screenshot: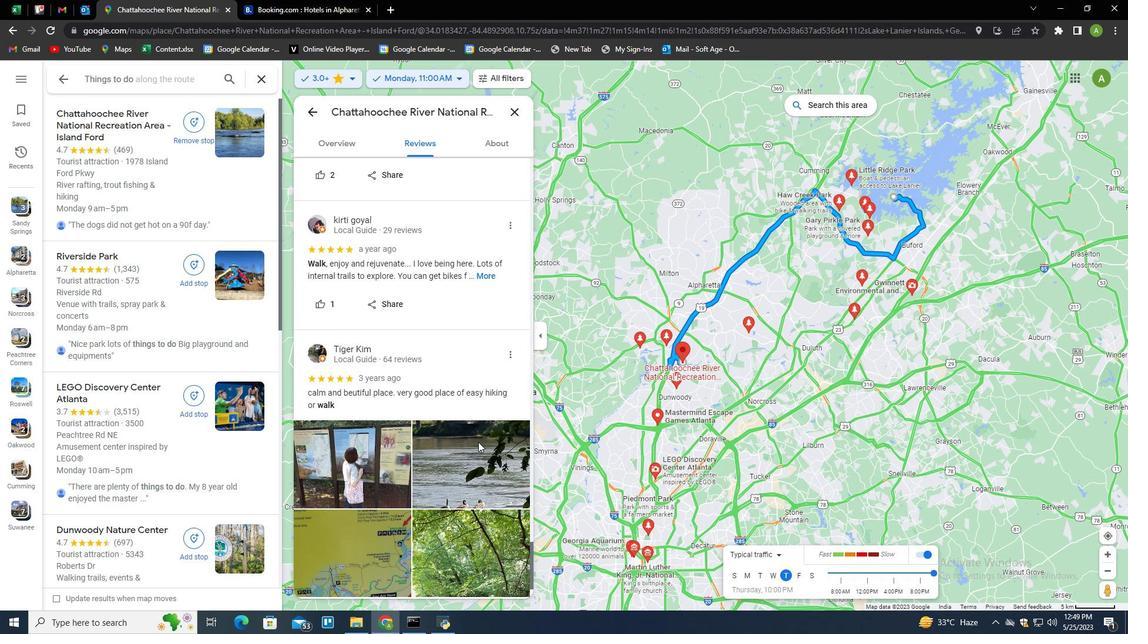 
Action: Mouse scrolled (478, 442) with delta (0, 0)
Screenshot: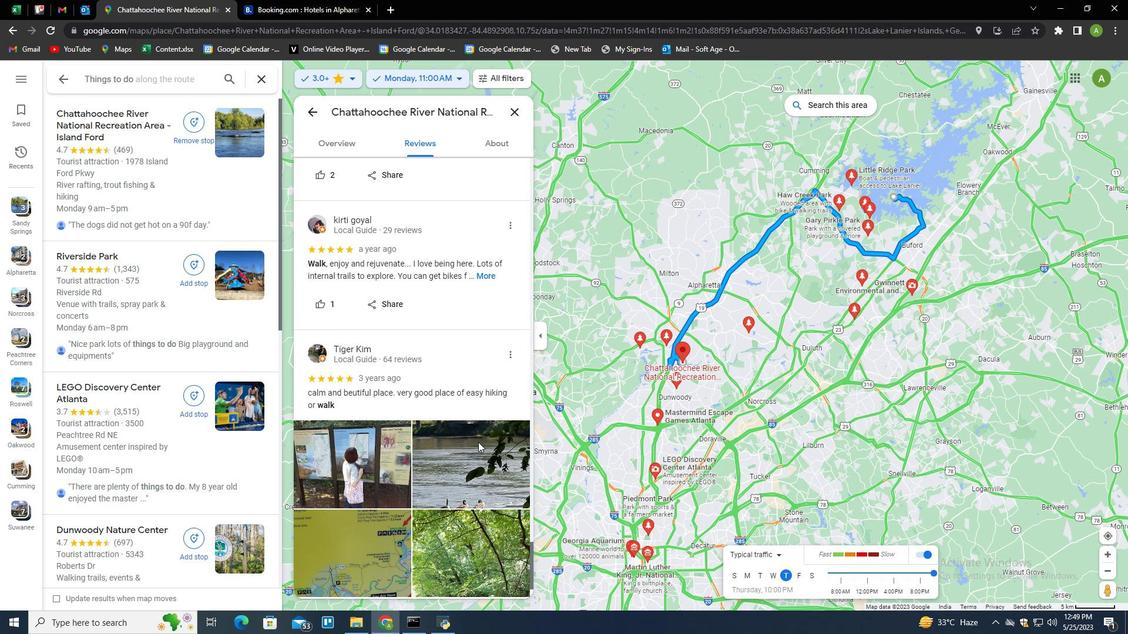 
Action: Mouse scrolled (478, 442) with delta (0, 0)
Screenshot: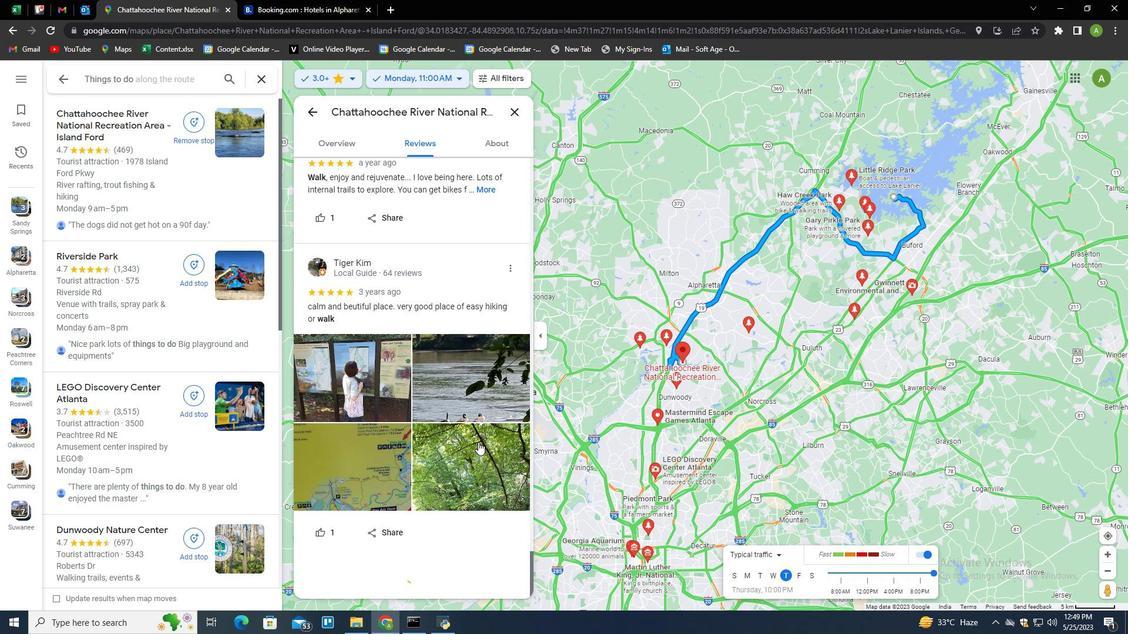 
Action: Mouse scrolled (478, 442) with delta (0, 0)
Screenshot: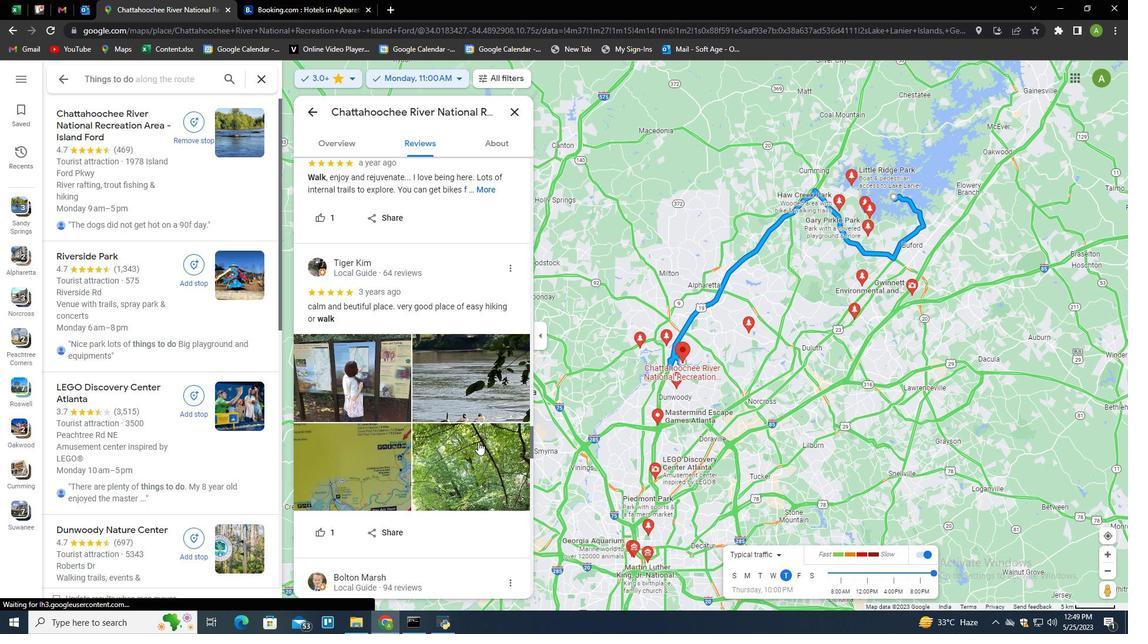 
Action: Mouse scrolled (478, 442) with delta (0, 0)
Screenshot: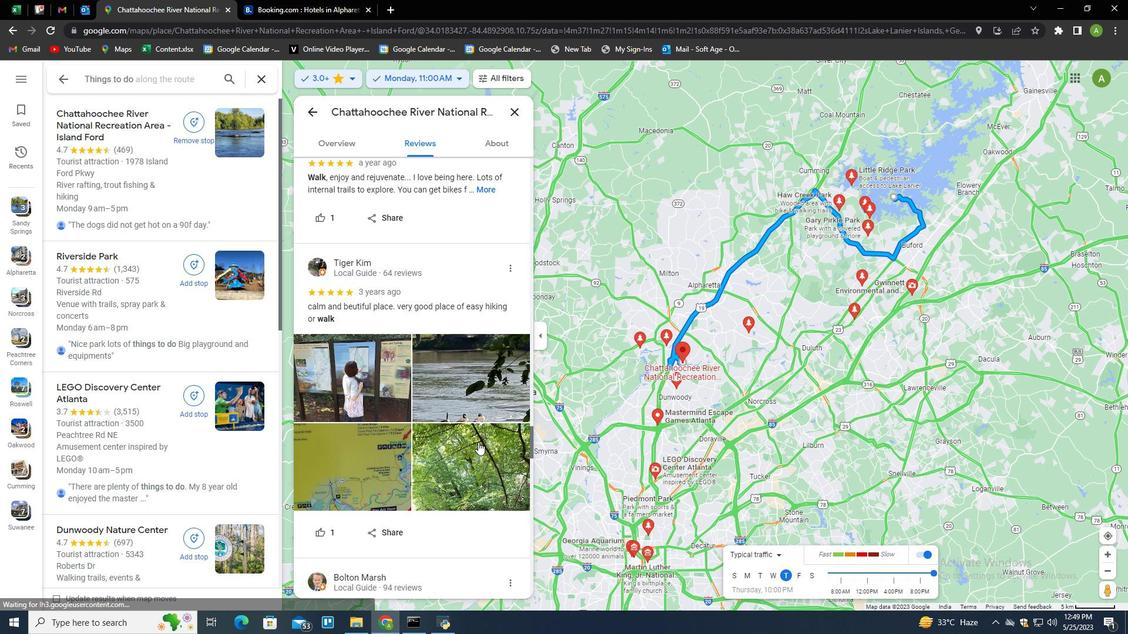 
Action: Mouse scrolled (478, 442) with delta (0, 0)
Screenshot: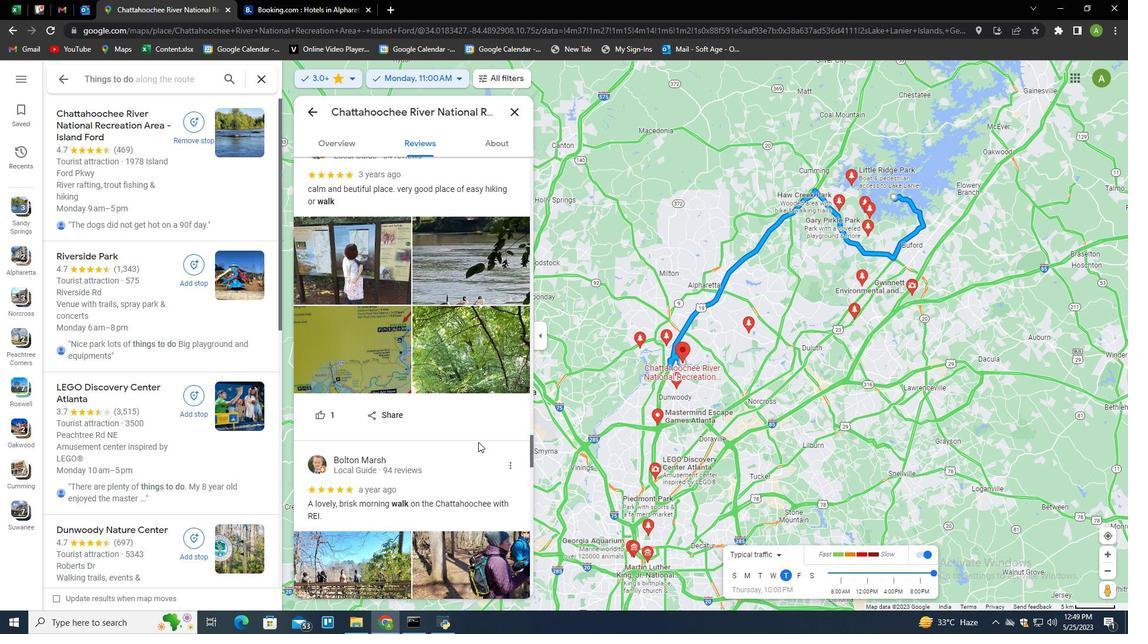 
Action: Mouse scrolled (478, 442) with delta (0, 0)
Screenshot: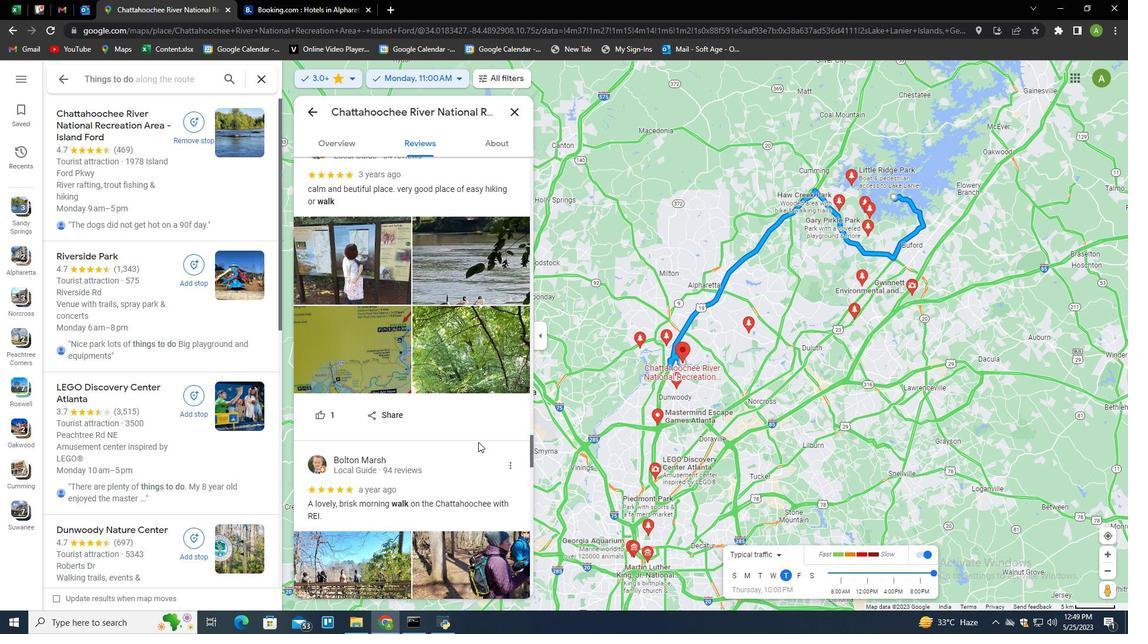 
Action: Mouse scrolled (478, 442) with delta (0, 0)
Screenshot: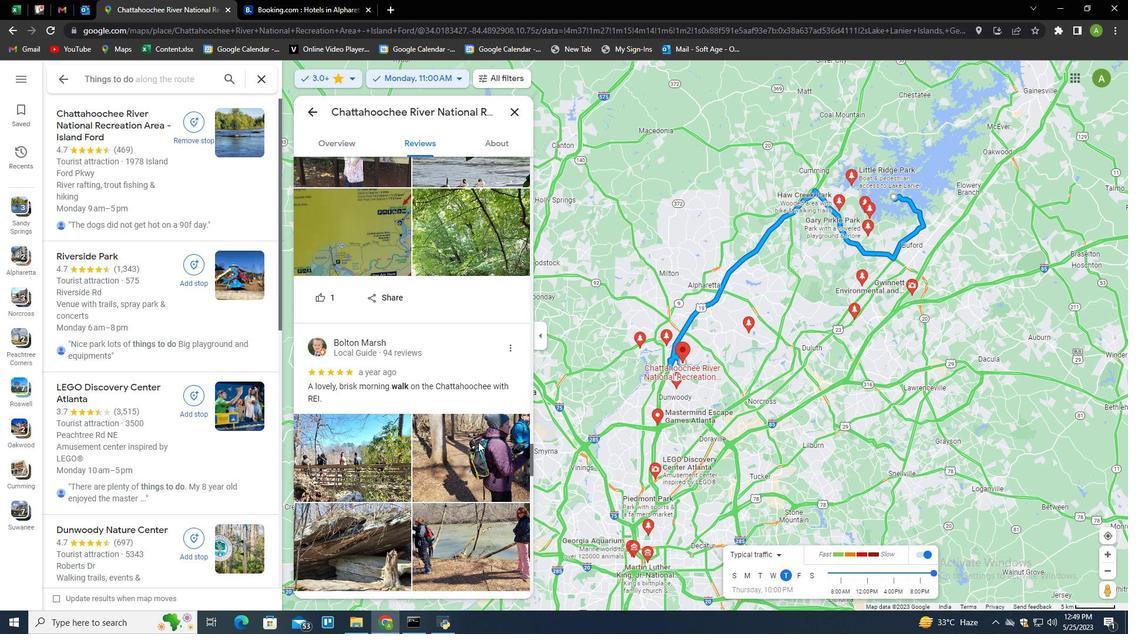 
Action: Mouse scrolled (478, 442) with delta (0, 0)
Screenshot: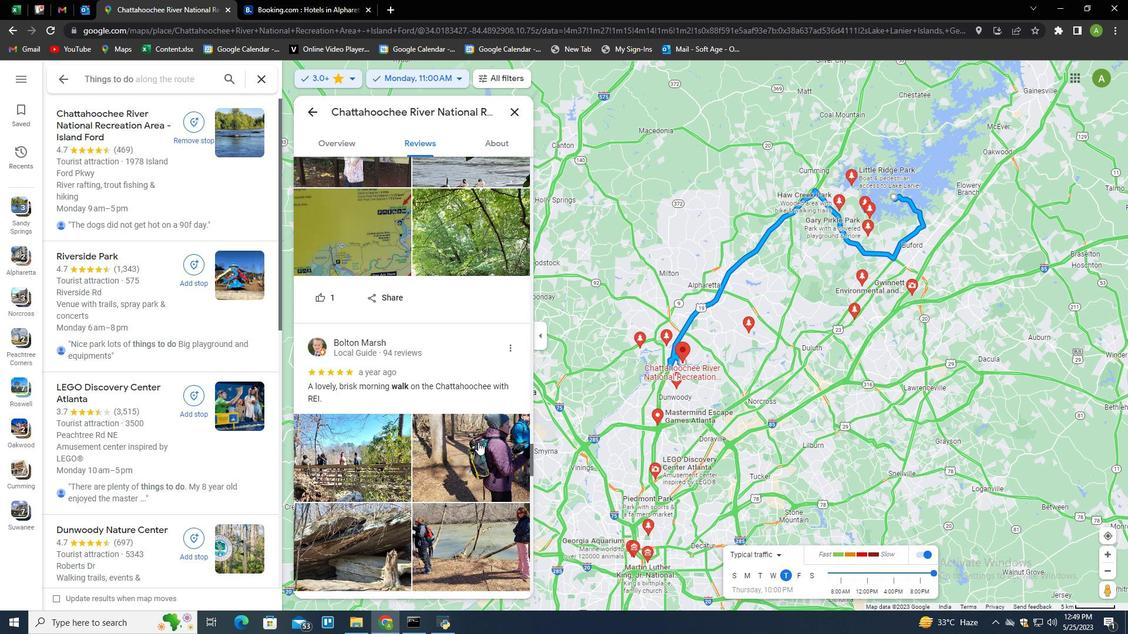 
Action: Mouse moved to (462, 443)
Screenshot: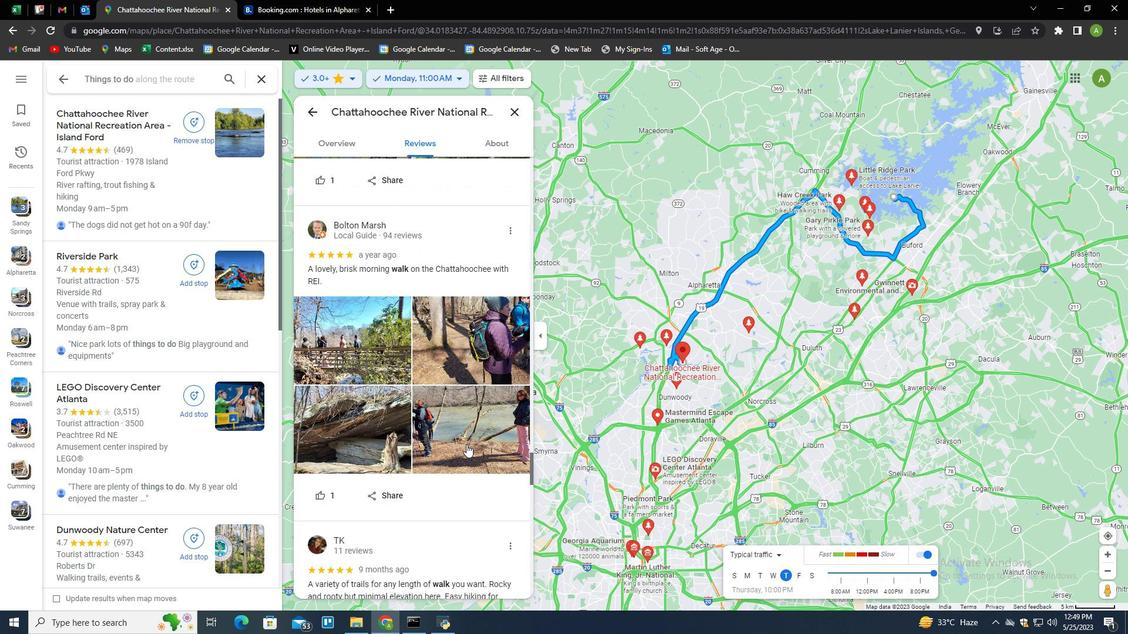 
Action: Mouse scrolled (462, 443) with delta (0, 0)
Screenshot: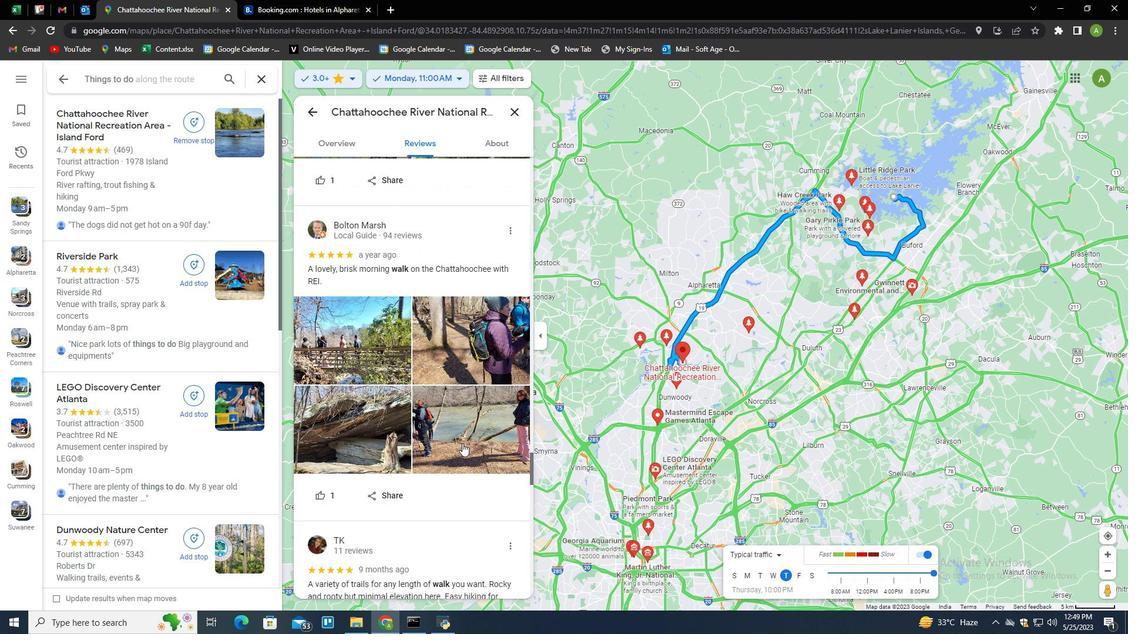 
Action: Mouse scrolled (462, 443) with delta (0, 0)
Screenshot: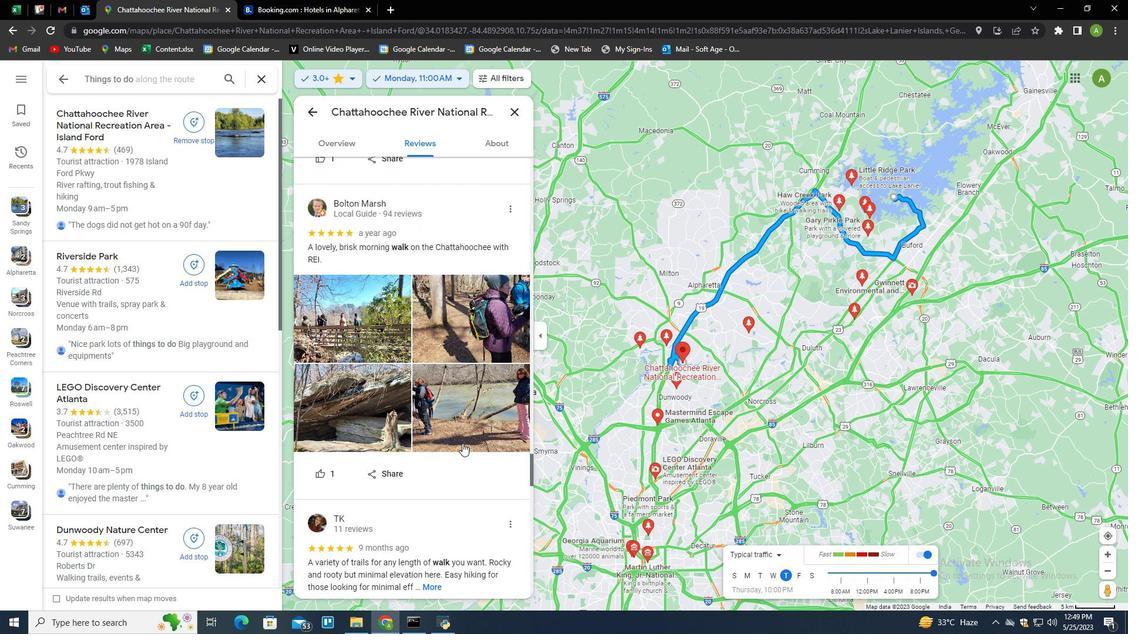 
Action: Mouse moved to (461, 443)
Screenshot: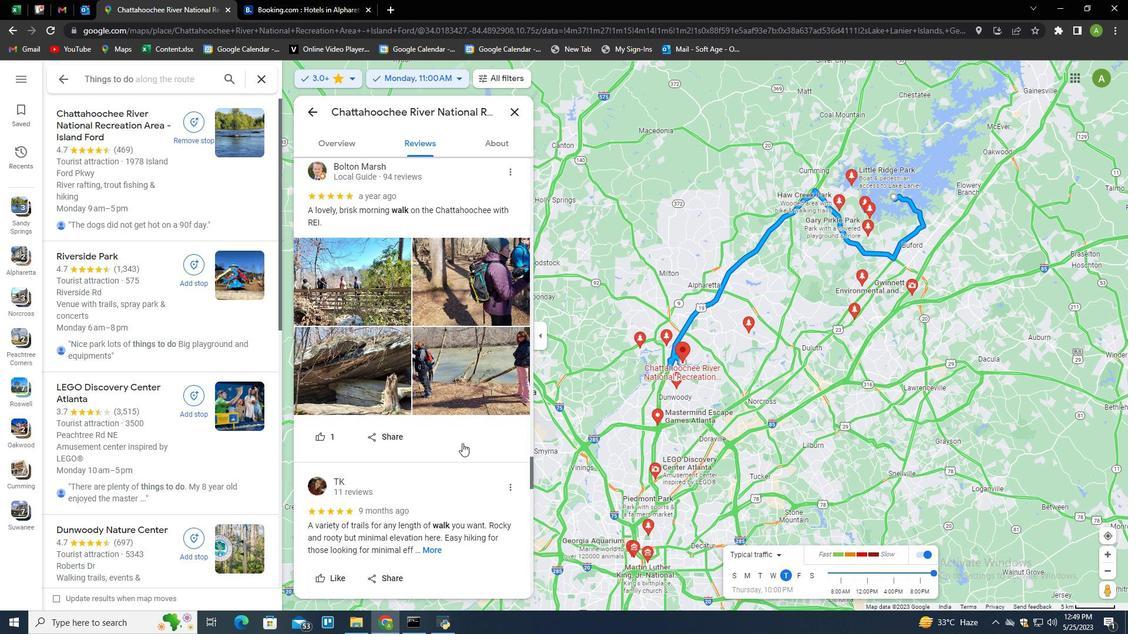 
Action: Mouse scrolled (461, 442) with delta (0, 0)
Screenshot: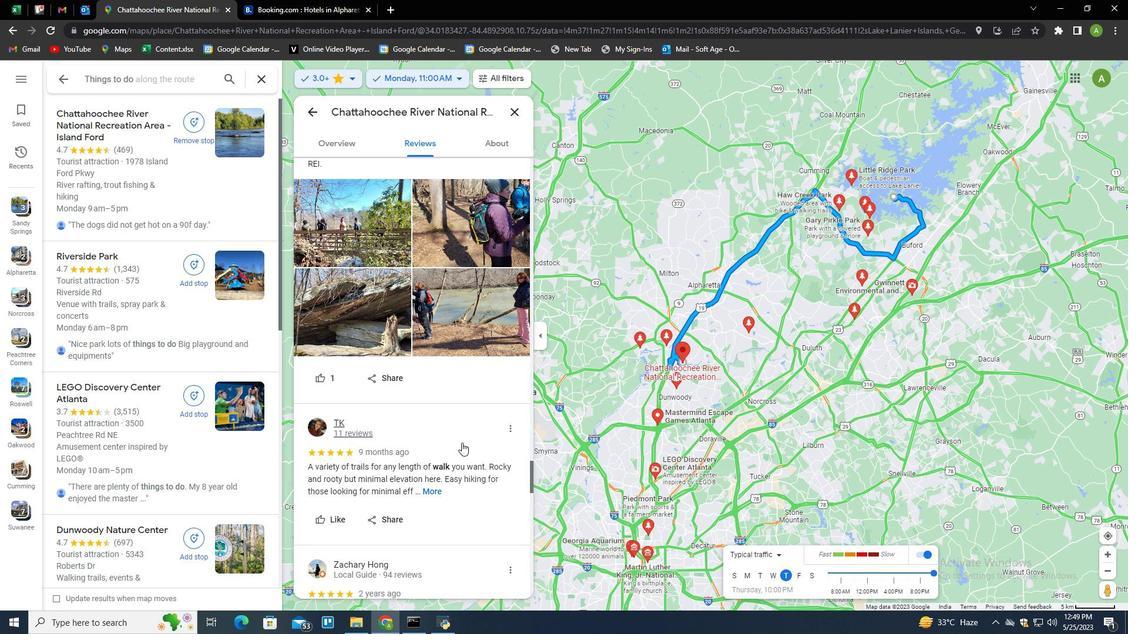 
Action: Mouse scrolled (461, 442) with delta (0, 0)
Screenshot: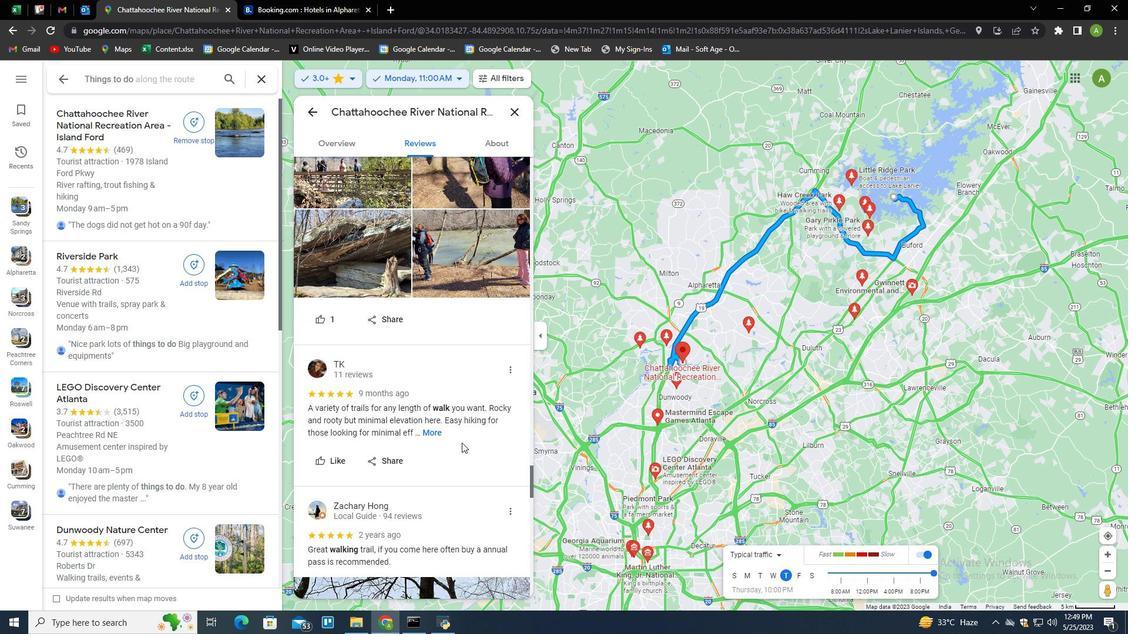 
Action: Mouse scrolled (461, 442) with delta (0, 0)
Screenshot: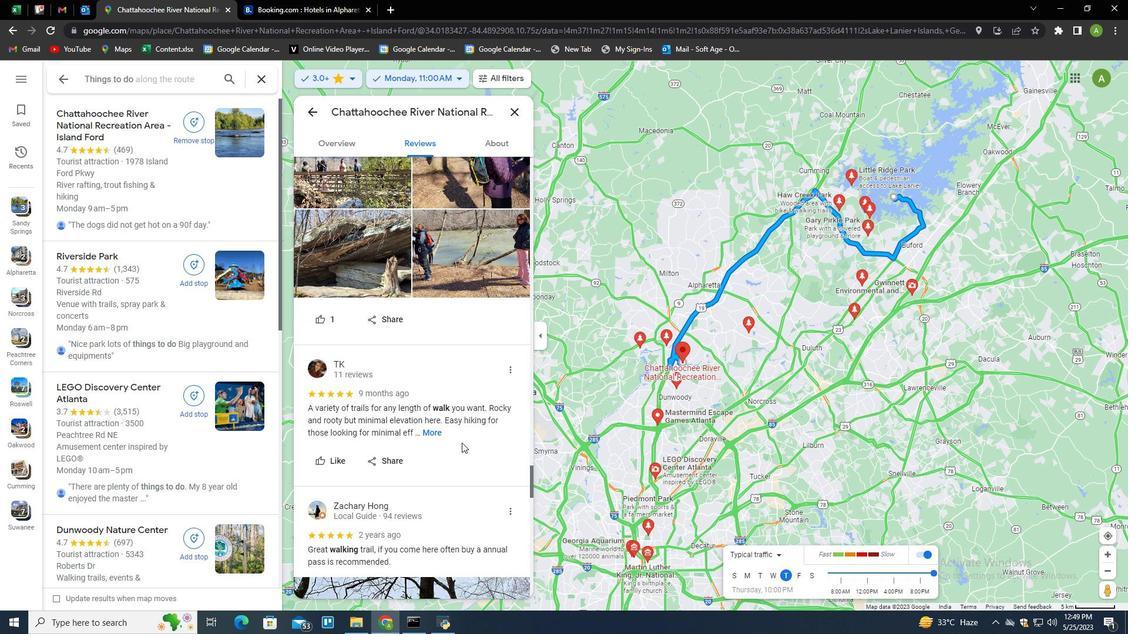 
Action: Mouse moved to (461, 441)
Screenshot: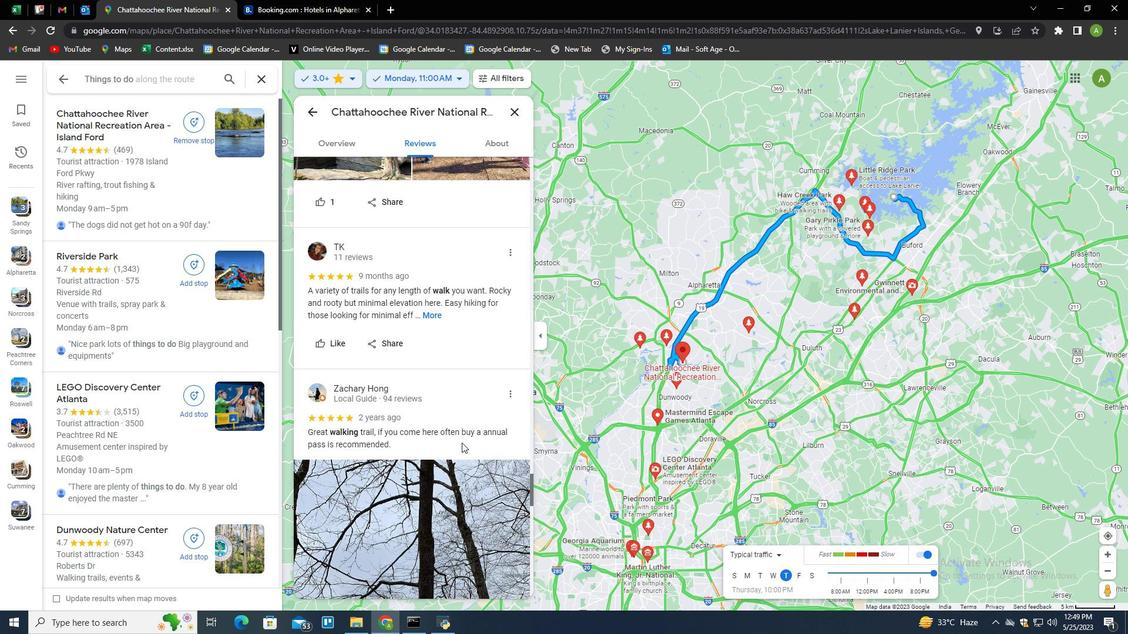 
Action: Mouse scrolled (461, 440) with delta (0, 0)
Screenshot: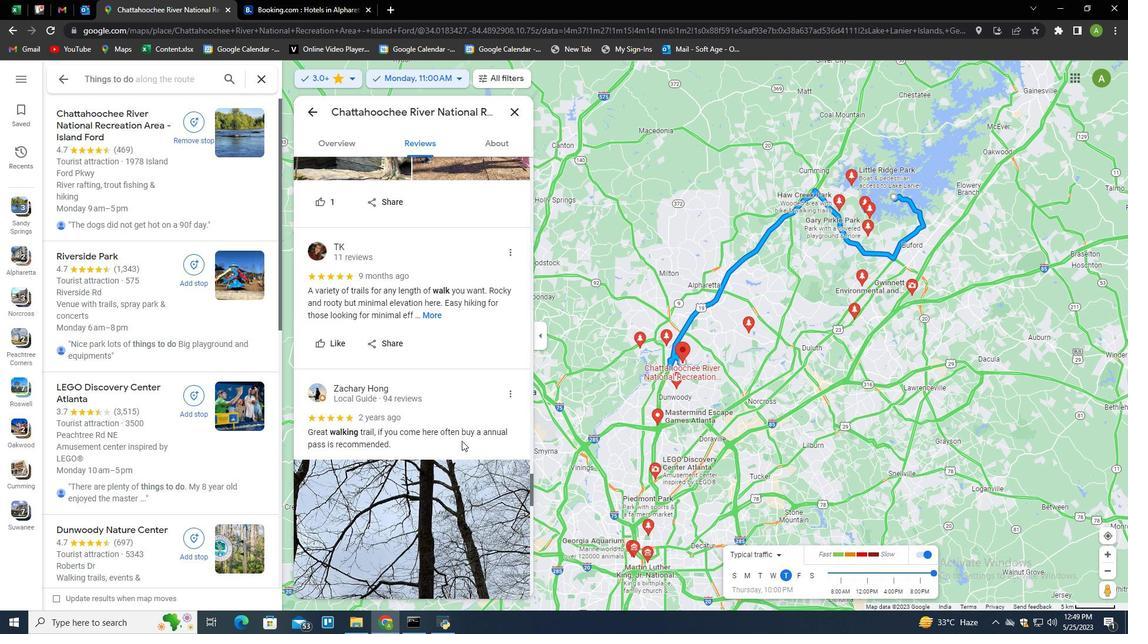 
Action: Mouse scrolled (461, 440) with delta (0, 0)
Screenshot: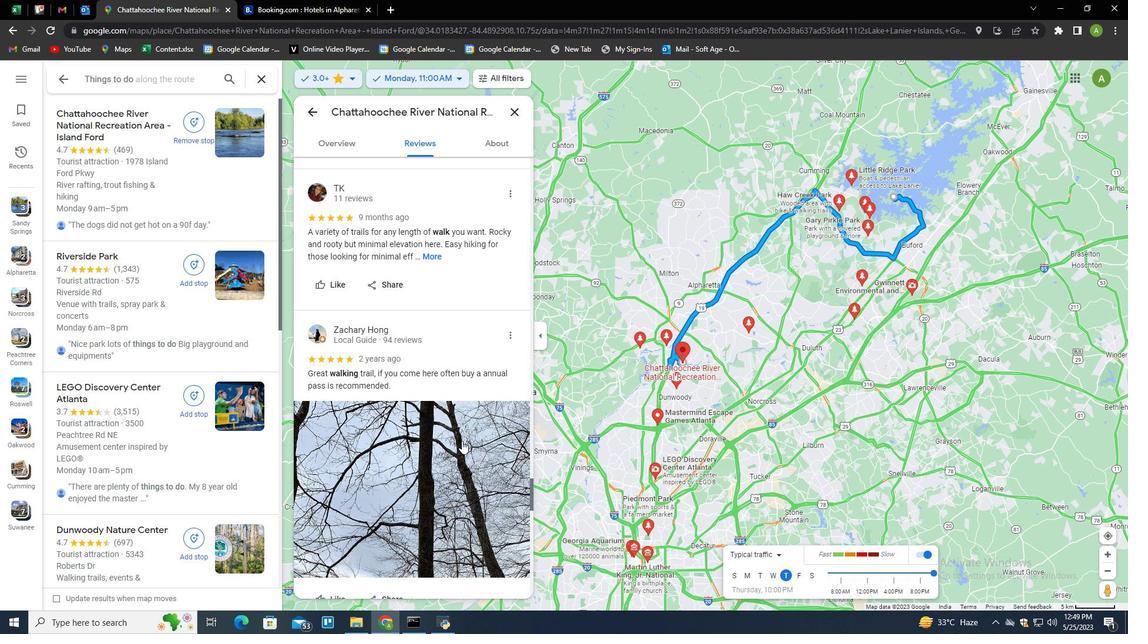 
Action: Mouse scrolled (461, 440) with delta (0, 0)
Screenshot: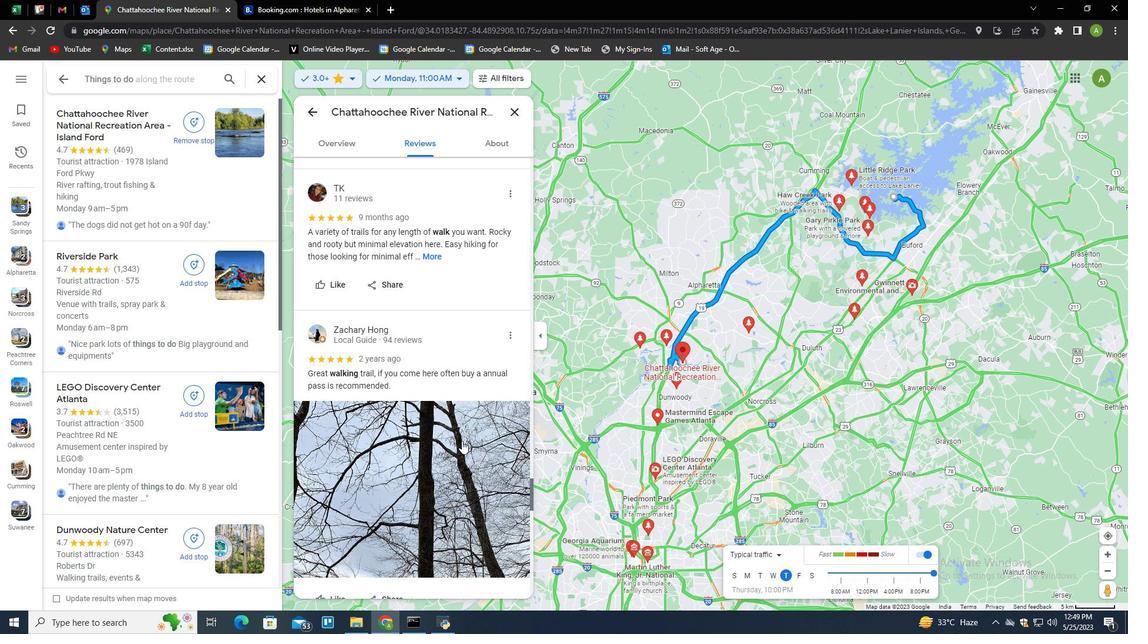 
Action: Mouse scrolled (461, 440) with delta (0, 0)
Screenshot: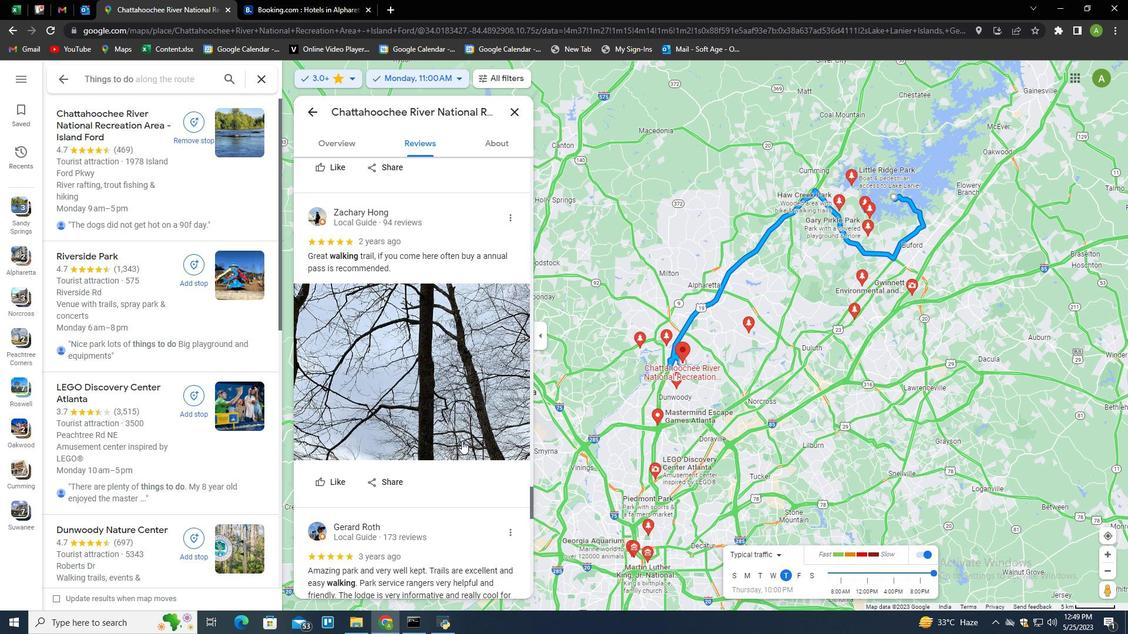 
Action: Mouse scrolled (461, 440) with delta (0, 0)
Screenshot: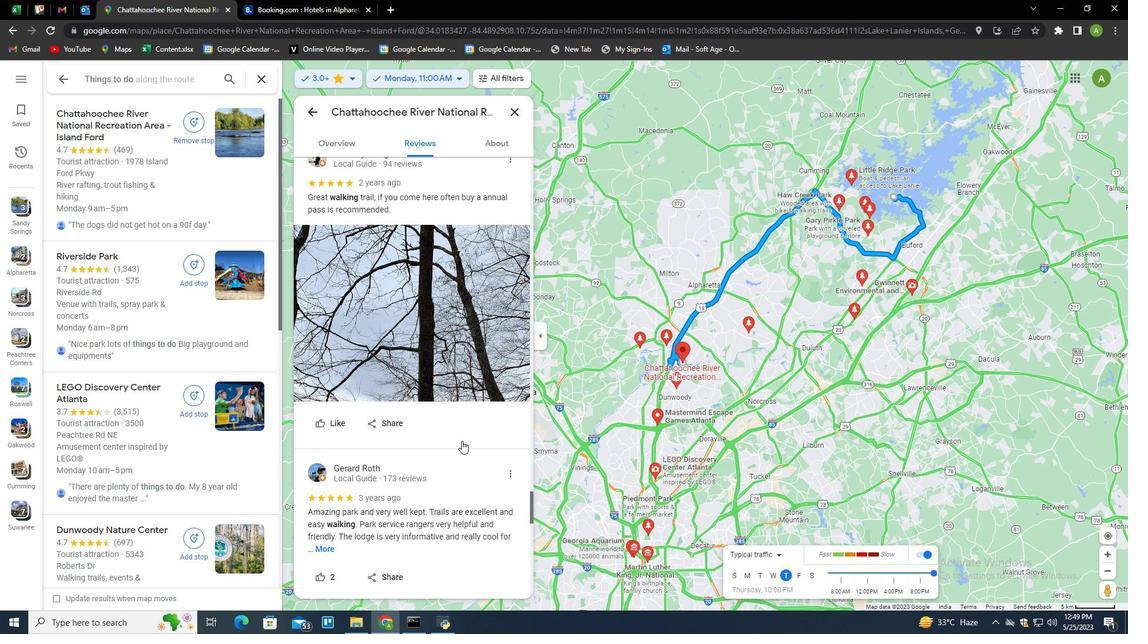
Action: Mouse scrolled (461, 440) with delta (0, 0)
Screenshot: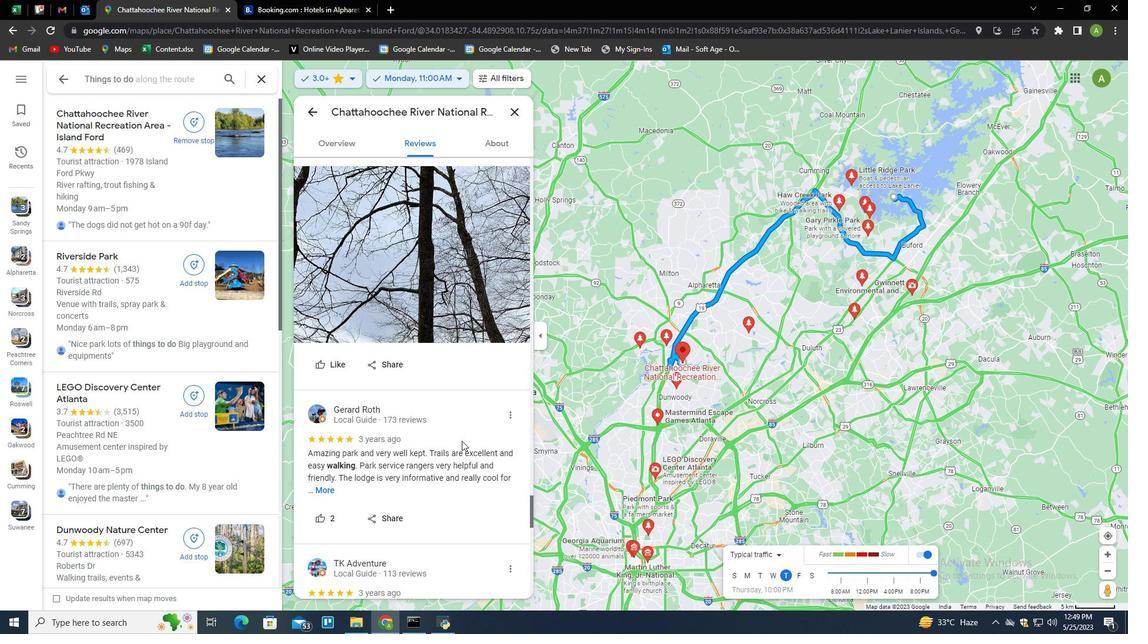 
Action: Mouse scrolled (461, 440) with delta (0, 0)
Screenshot: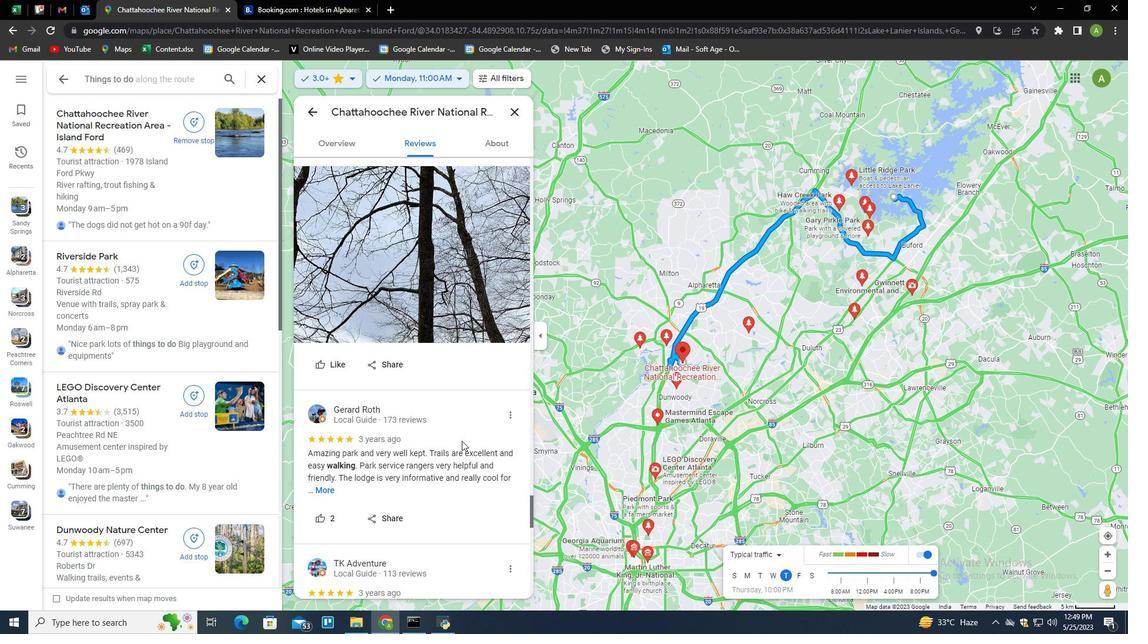 
Action: Mouse scrolled (461, 440) with delta (0, 0)
Screenshot: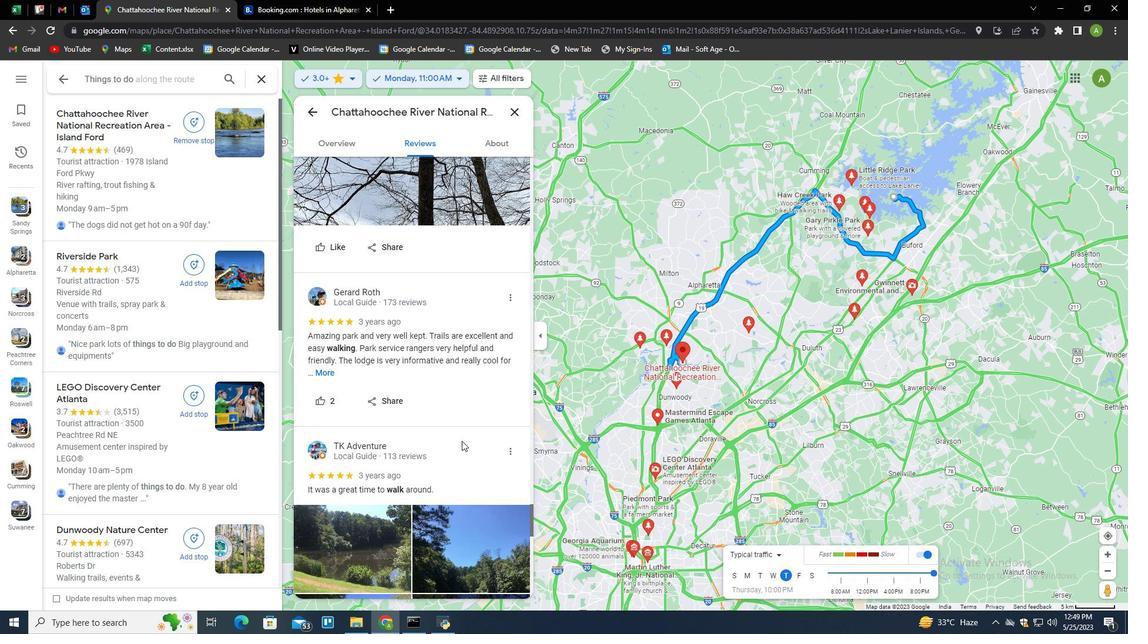 
Action: Mouse scrolled (461, 440) with delta (0, 0)
Screenshot: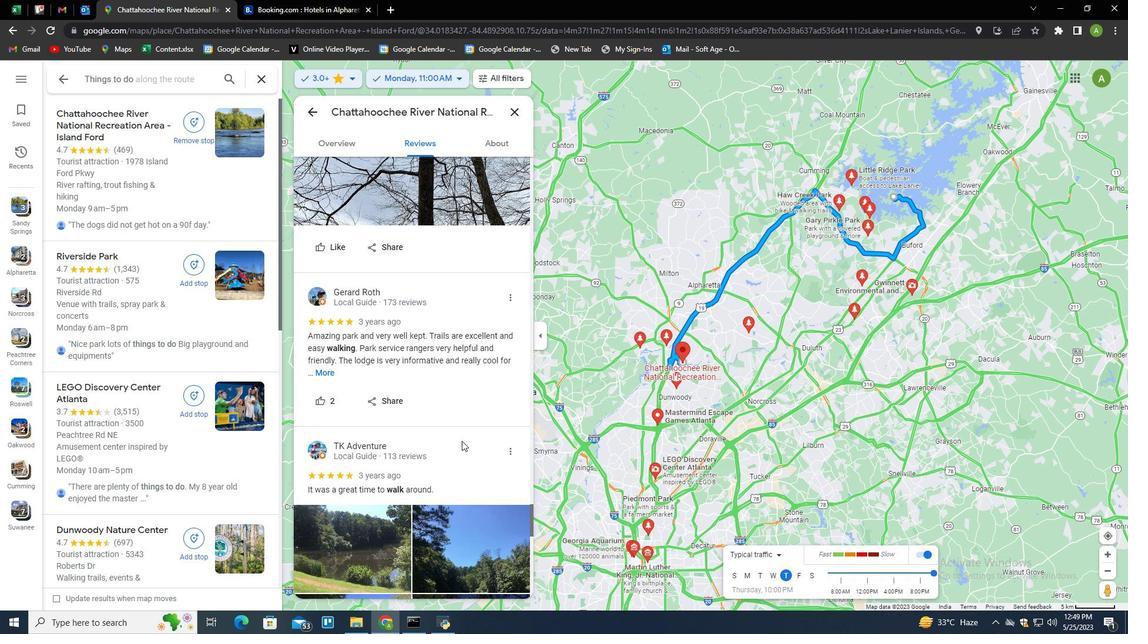 
Action: Mouse scrolled (461, 440) with delta (0, 0)
Screenshot: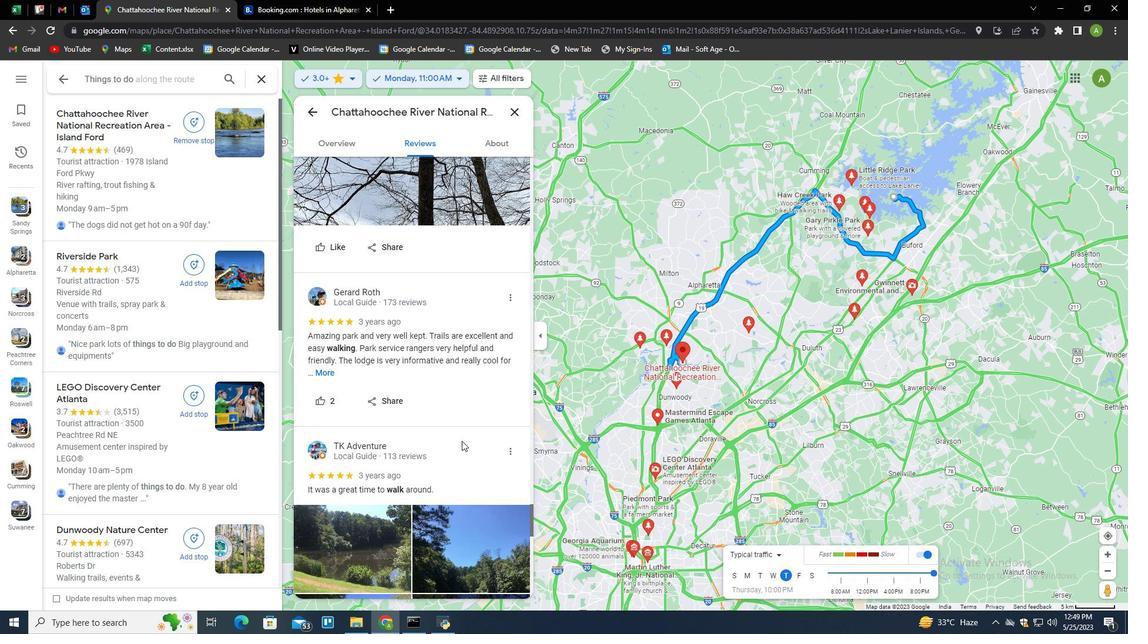
Action: Mouse moved to (461, 439)
Screenshot: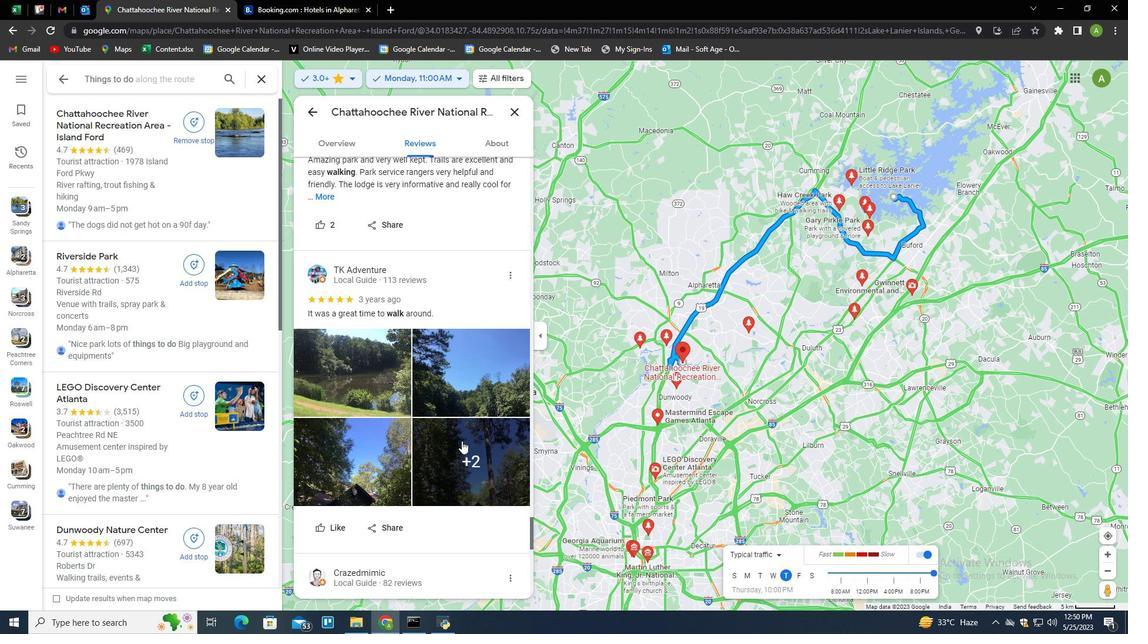 
Action: Mouse scrolled (461, 438) with delta (0, 0)
Screenshot: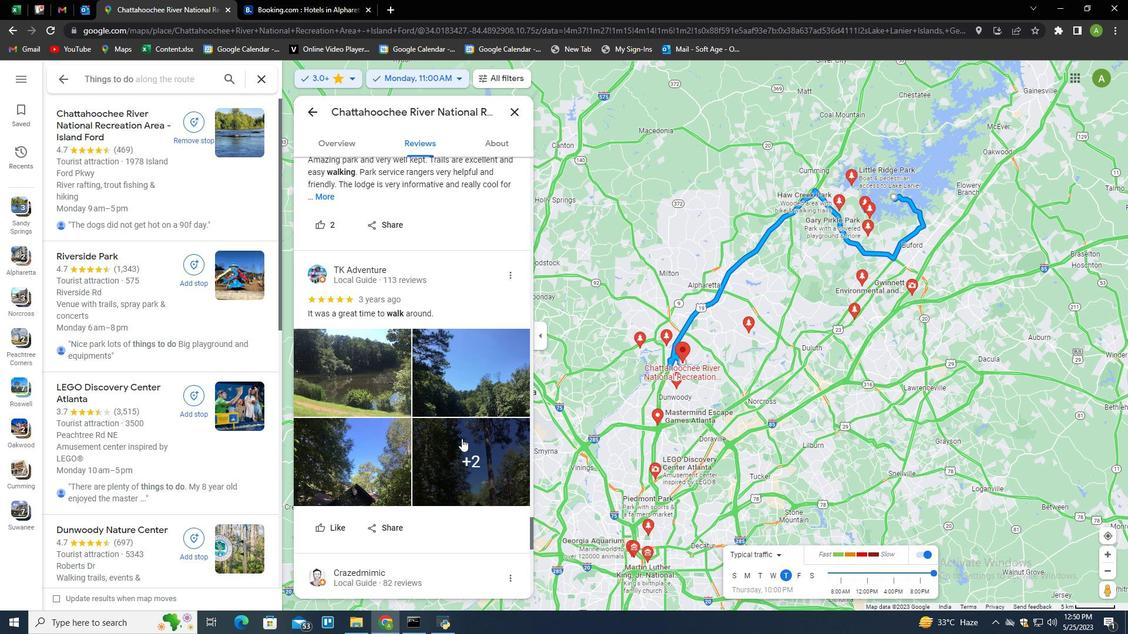 
Action: Mouse scrolled (461, 438) with delta (0, 0)
Screenshot: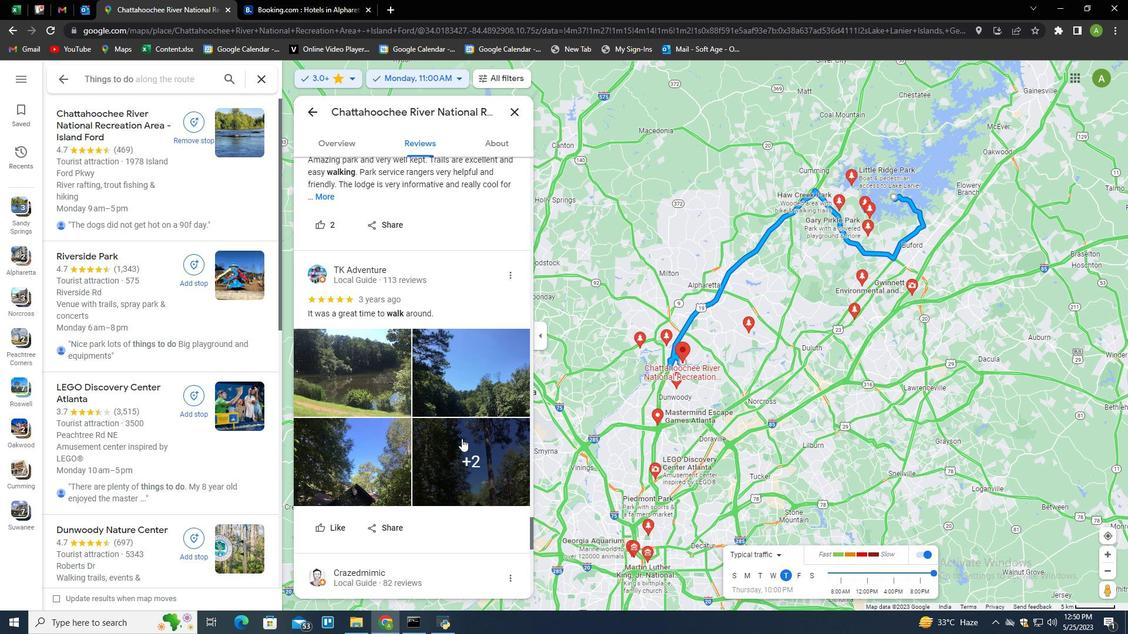 
Action: Mouse scrolled (461, 438) with delta (0, 0)
Screenshot: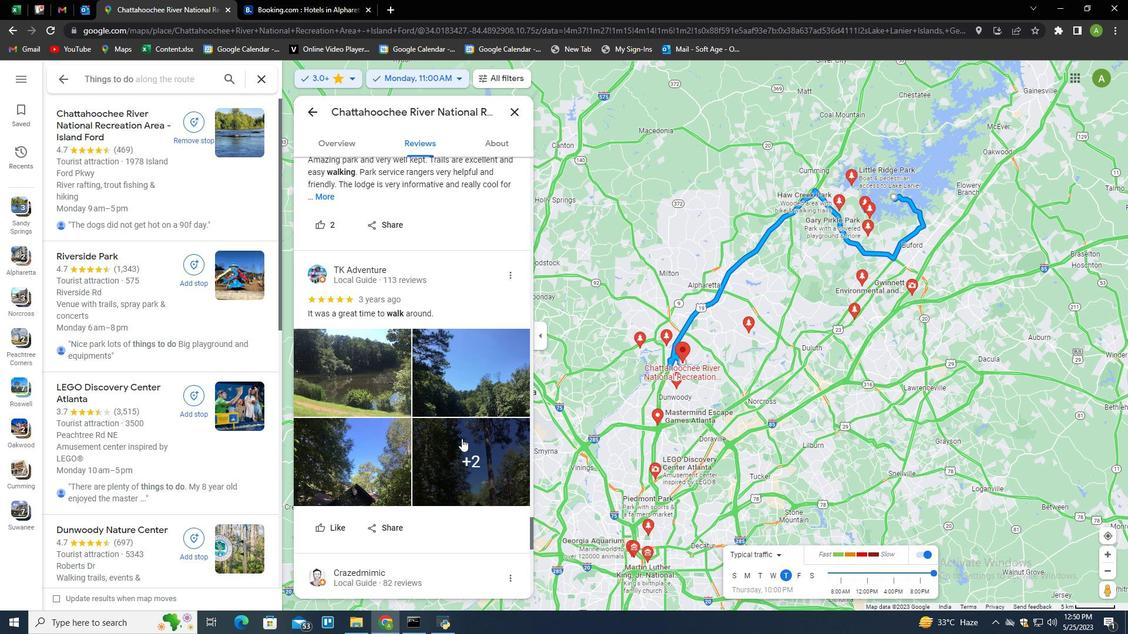 
Action: Mouse moved to (463, 304)
Screenshot: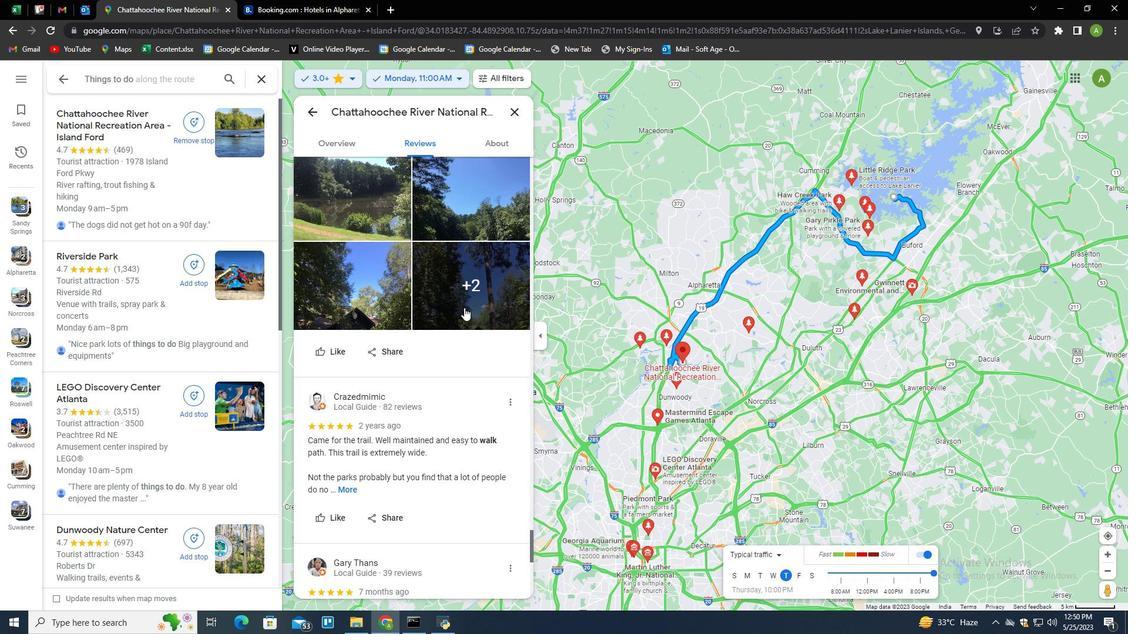
Action: Mouse pressed left at (463, 304)
Screenshot: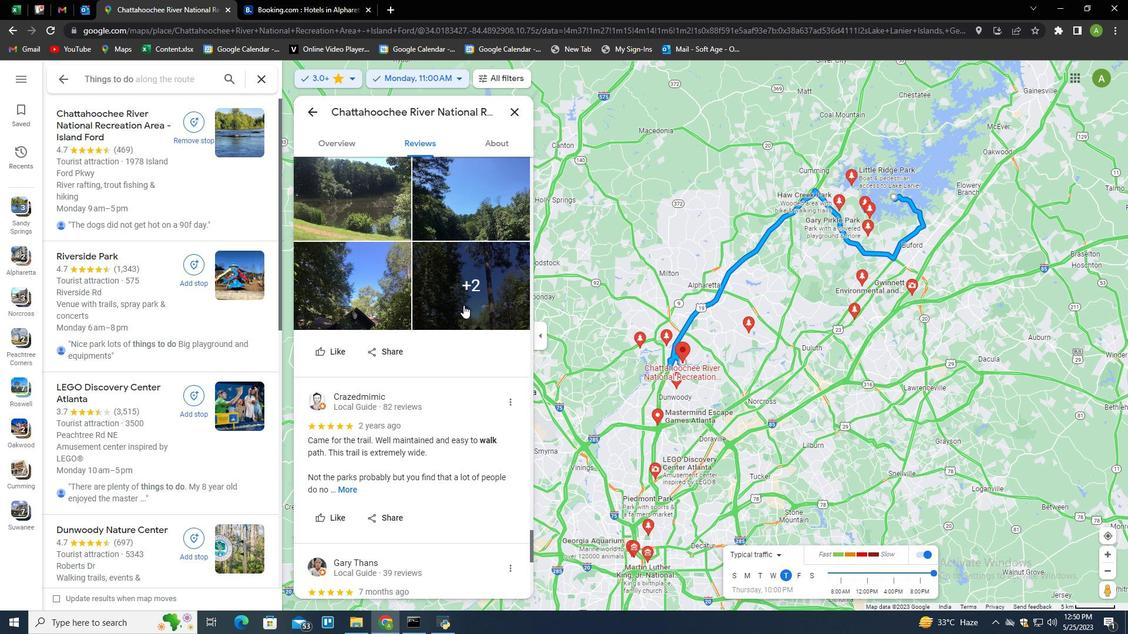 
Action: Mouse moved to (474, 473)
Screenshot: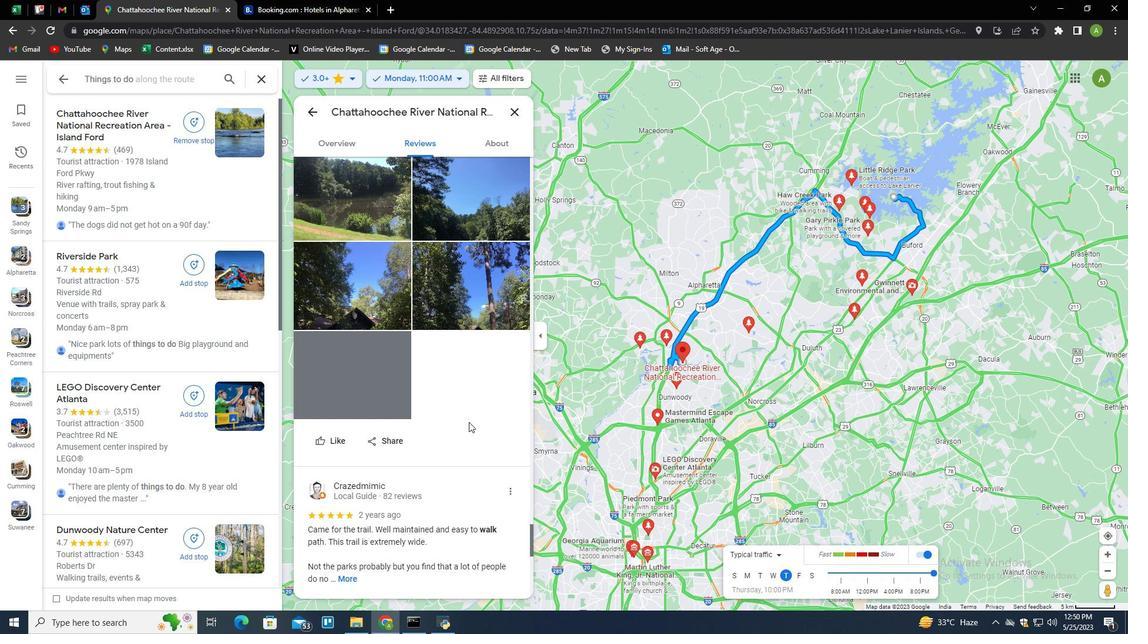 
Action: Mouse scrolled (474, 472) with delta (0, 0)
Screenshot: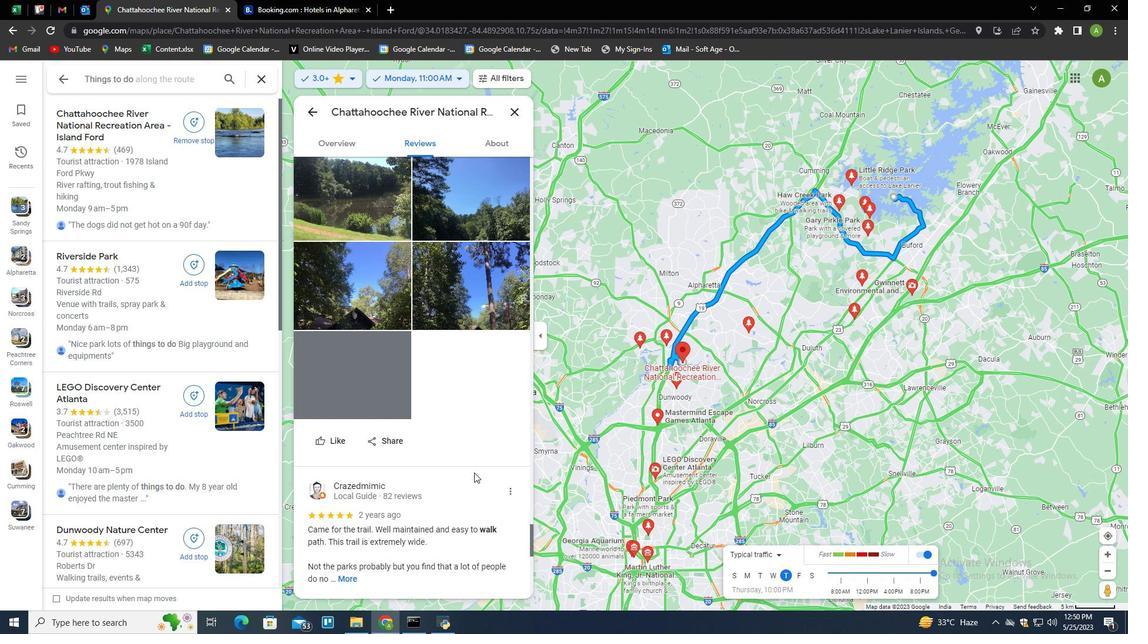
Action: Mouse scrolled (474, 472) with delta (0, 0)
Screenshot: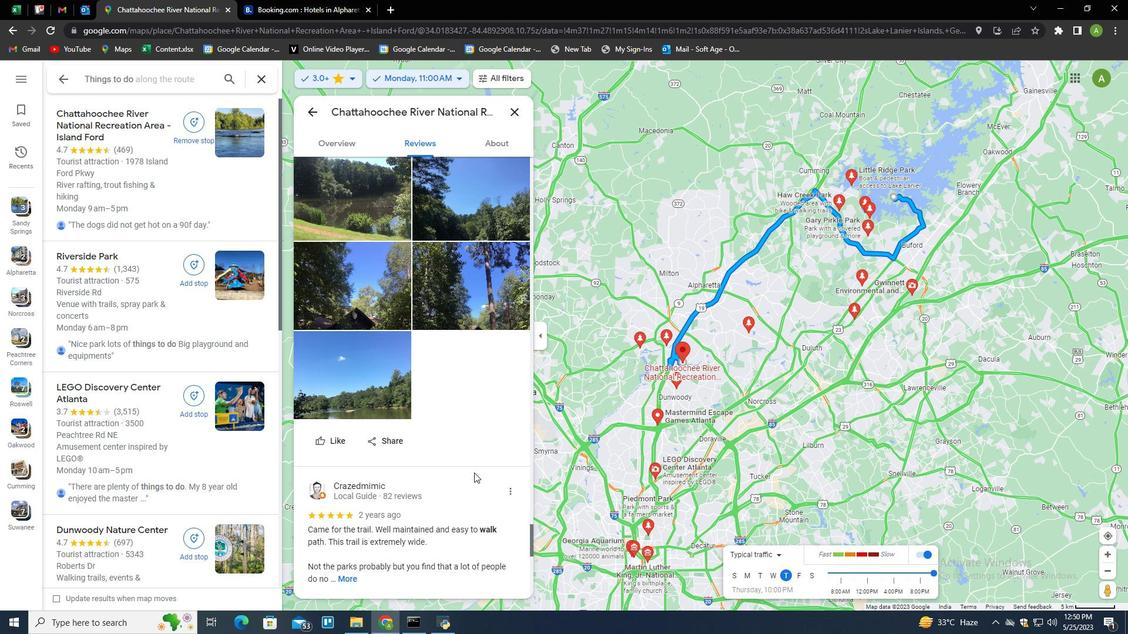 
Action: Mouse scrolled (474, 472) with delta (0, 0)
Screenshot: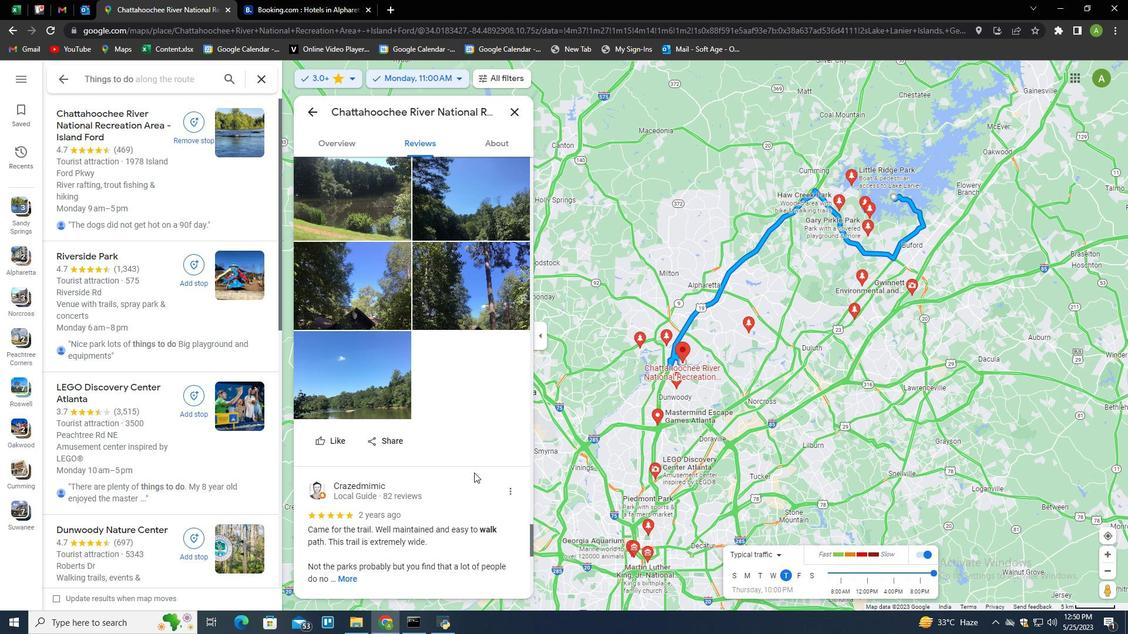 
Action: Mouse scrolled (474, 472) with delta (0, 0)
Screenshot: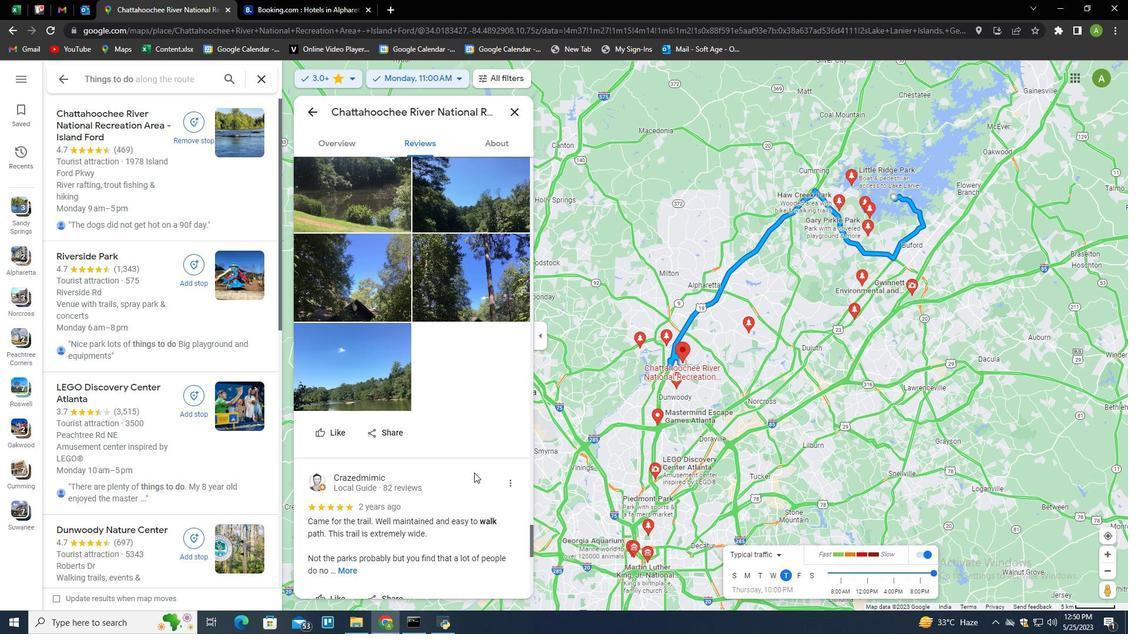 
Action: Mouse scrolled (474, 472) with delta (0, 0)
Screenshot: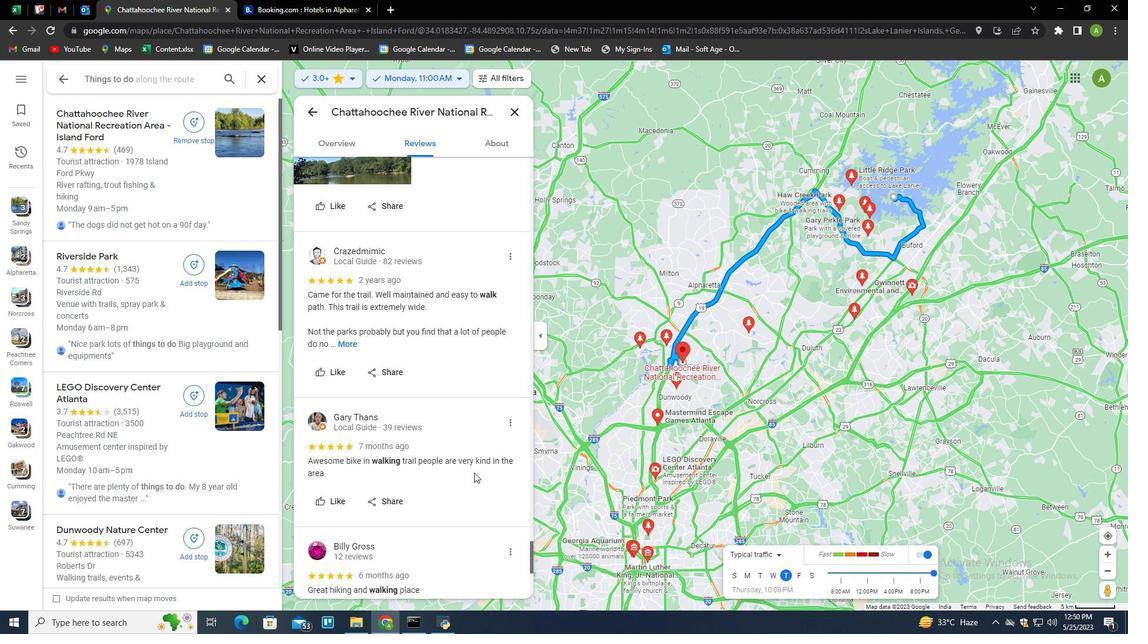 
Action: Mouse scrolled (474, 472) with delta (0, 0)
Screenshot: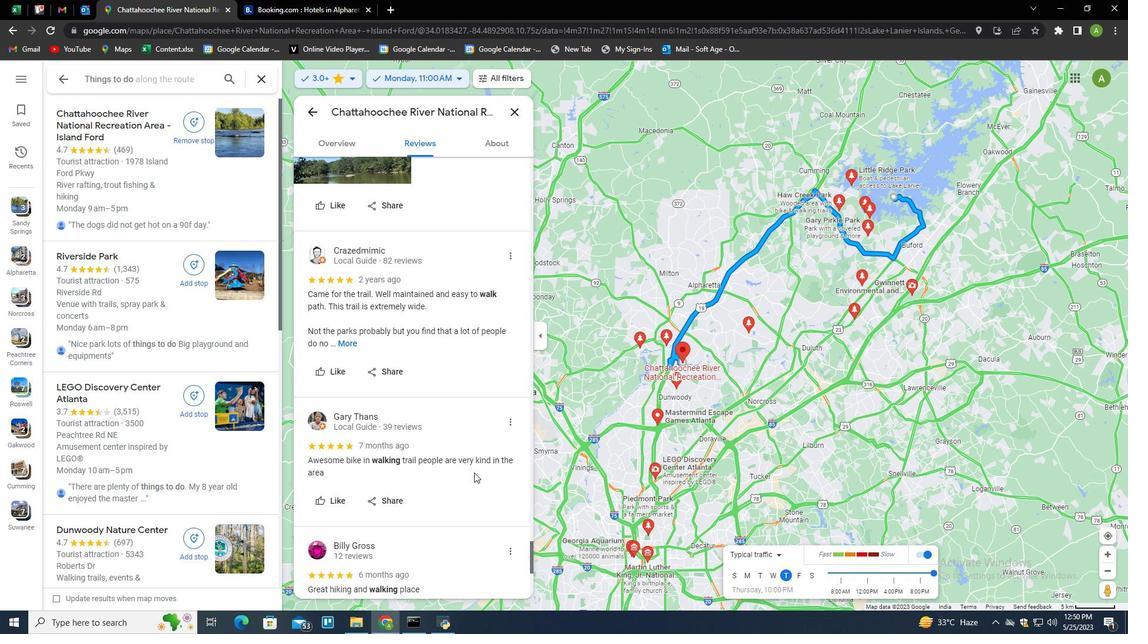 
Action: Mouse scrolled (474, 472) with delta (0, 0)
Screenshot: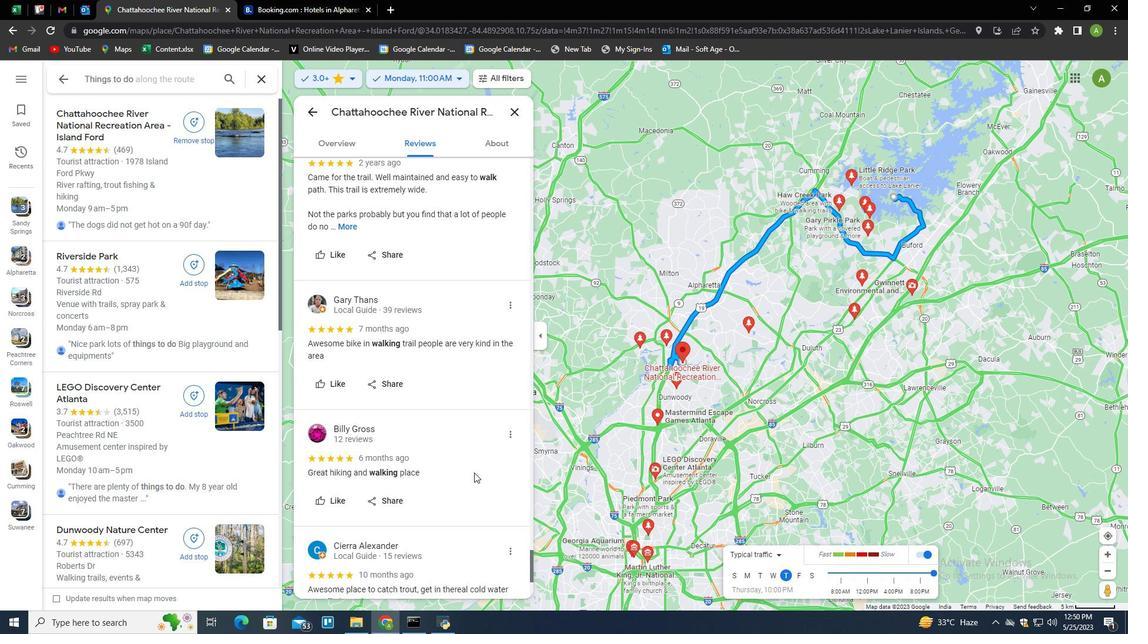 
Action: Mouse scrolled (474, 472) with delta (0, 0)
Screenshot: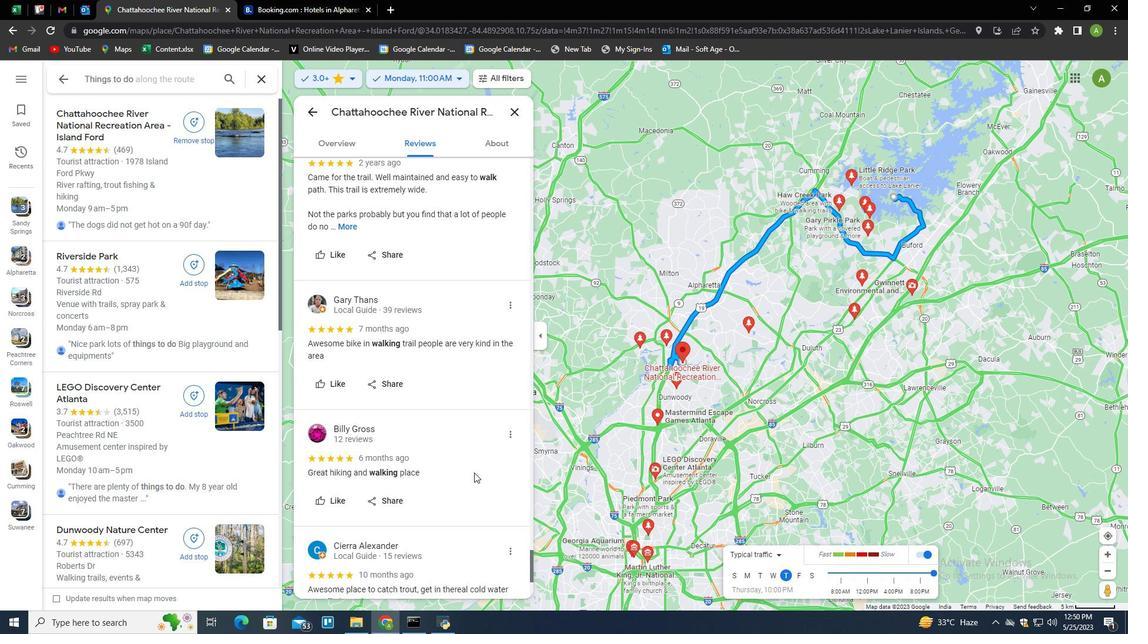 
Action: Mouse scrolled (474, 472) with delta (0, 0)
Screenshot: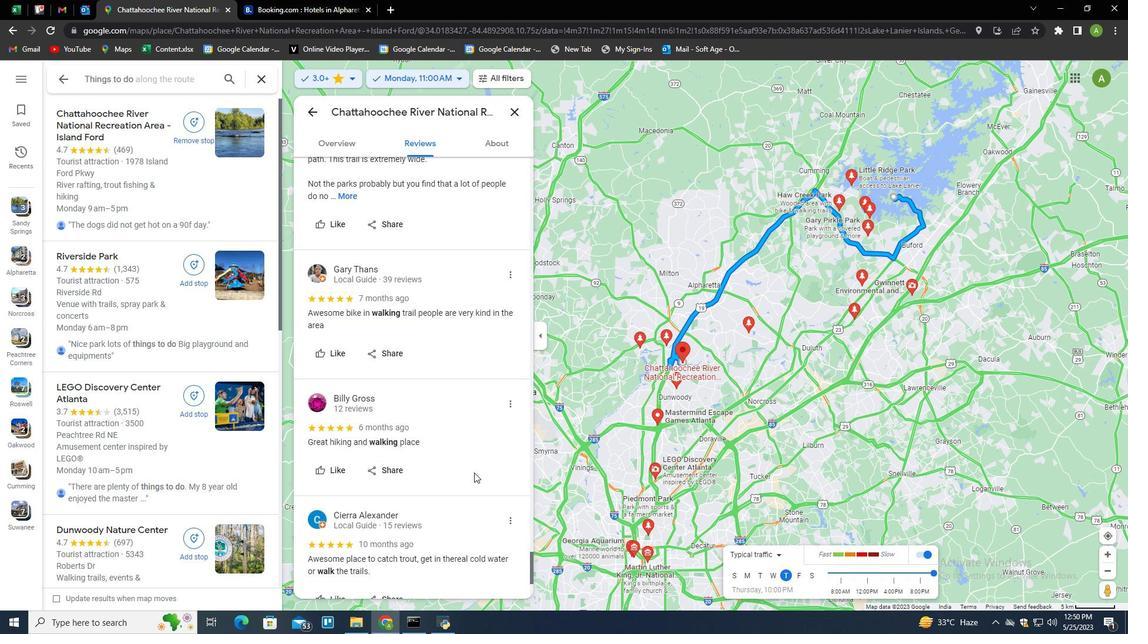
Action: Mouse scrolled (474, 472) with delta (0, 0)
Screenshot: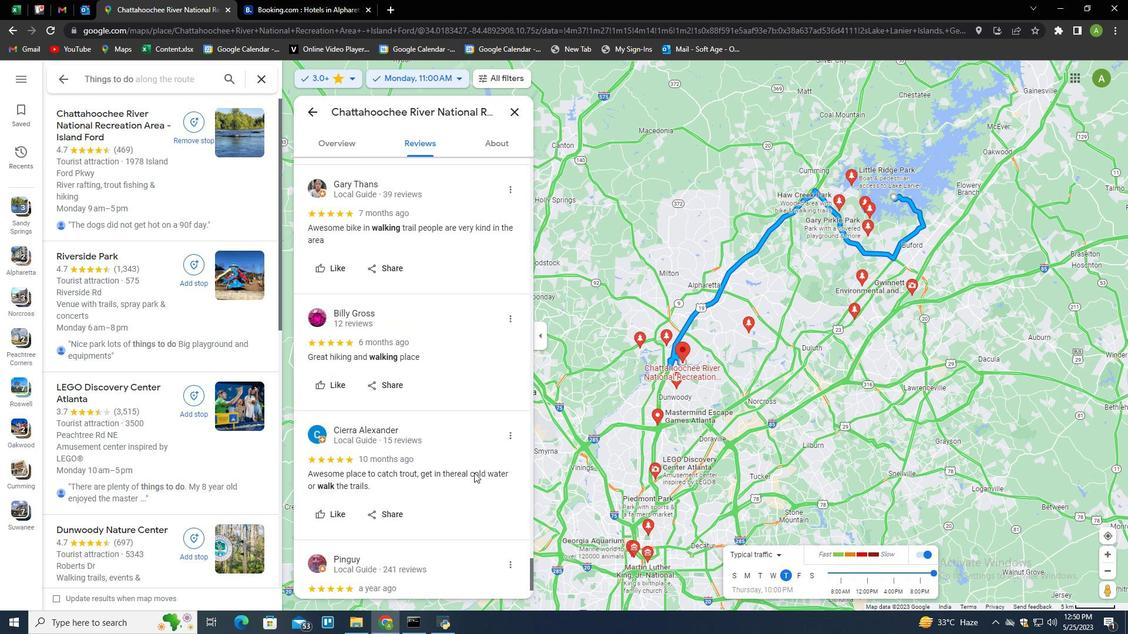 
Action: Mouse scrolled (474, 472) with delta (0, 0)
Screenshot: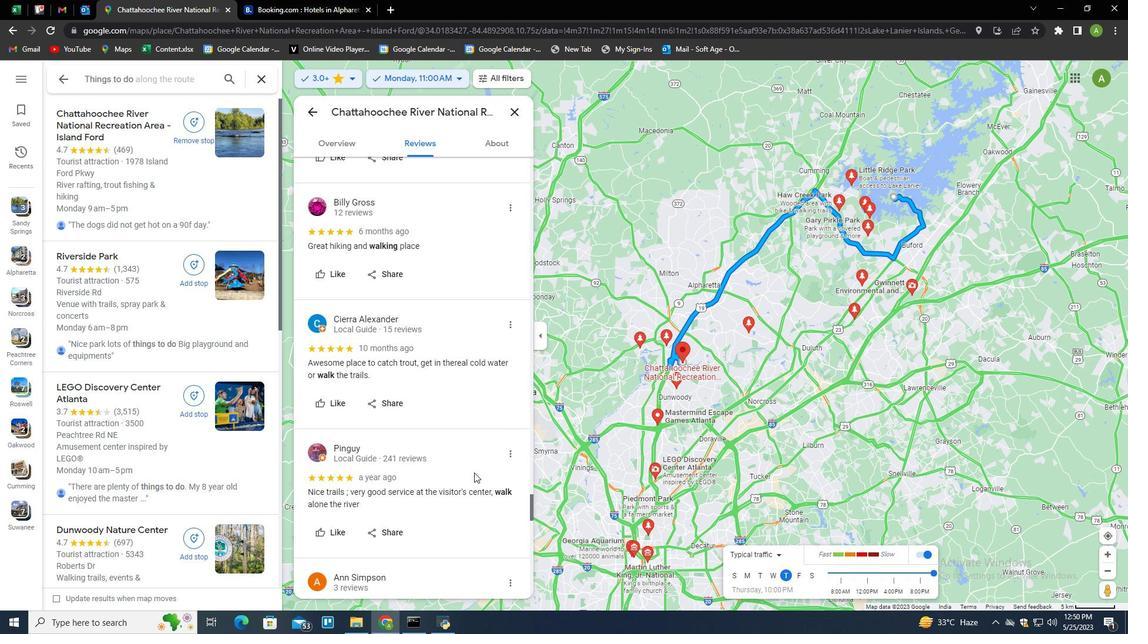 
Action: Mouse scrolled (474, 472) with delta (0, 0)
Screenshot: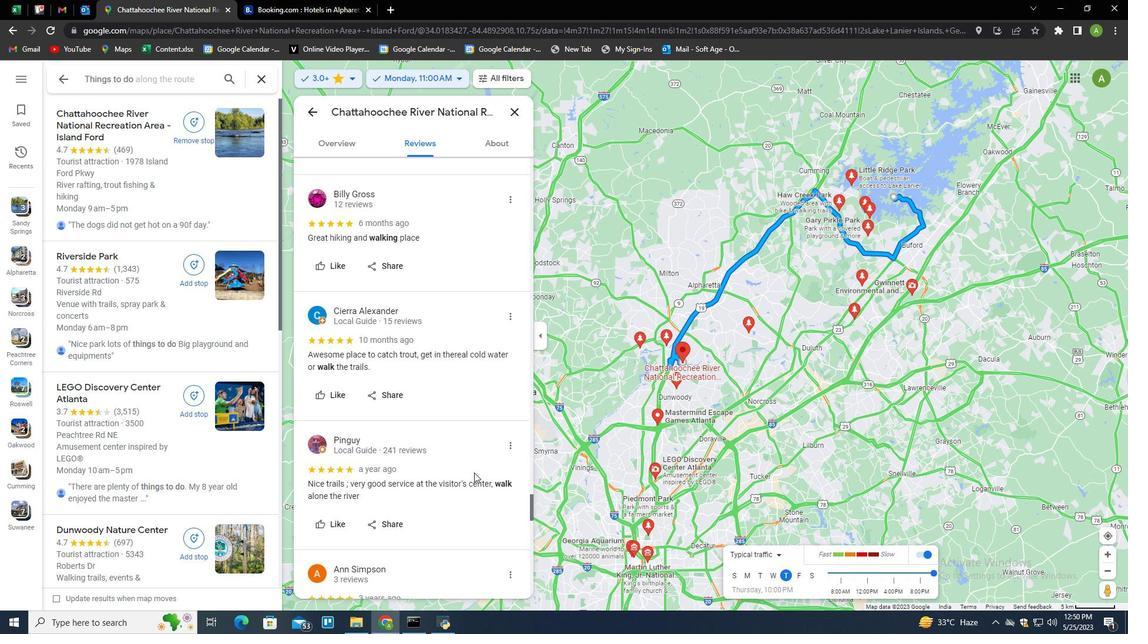 
Action: Mouse scrolled (474, 472) with delta (0, 0)
Screenshot: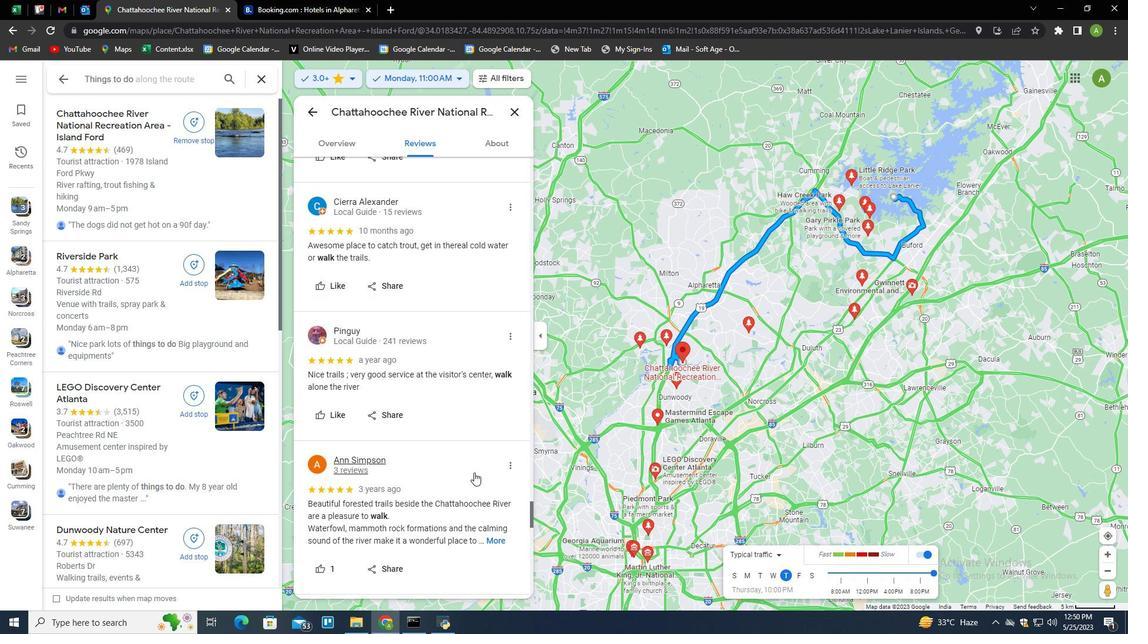 
Action: Mouse scrolled (474, 472) with delta (0, 0)
Screenshot: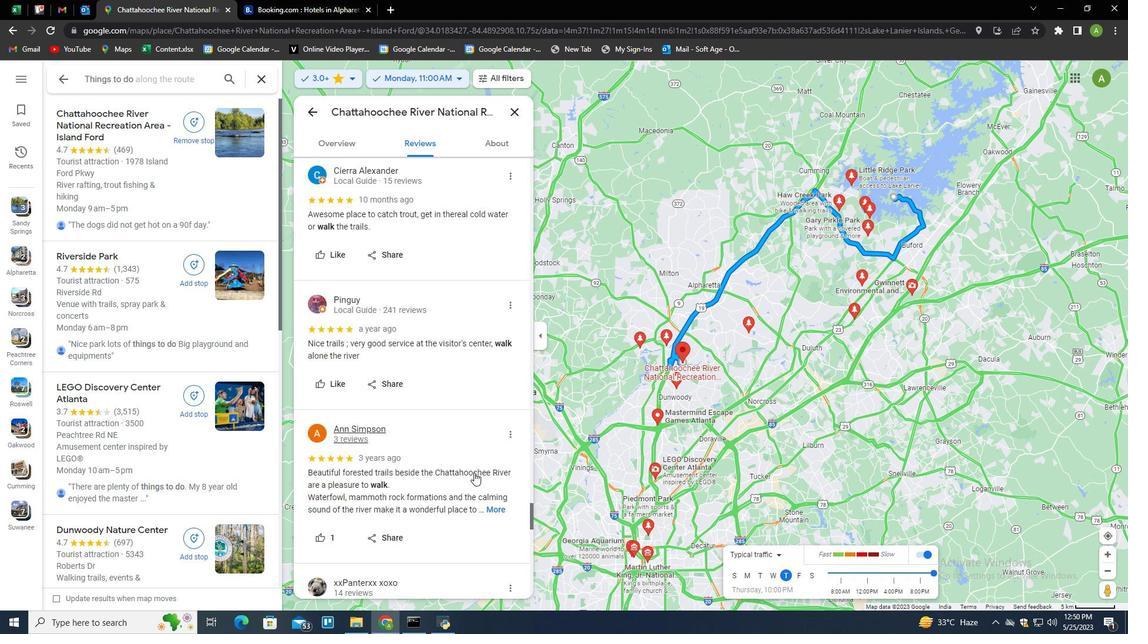 
Action: Mouse scrolled (474, 472) with delta (0, 0)
Screenshot: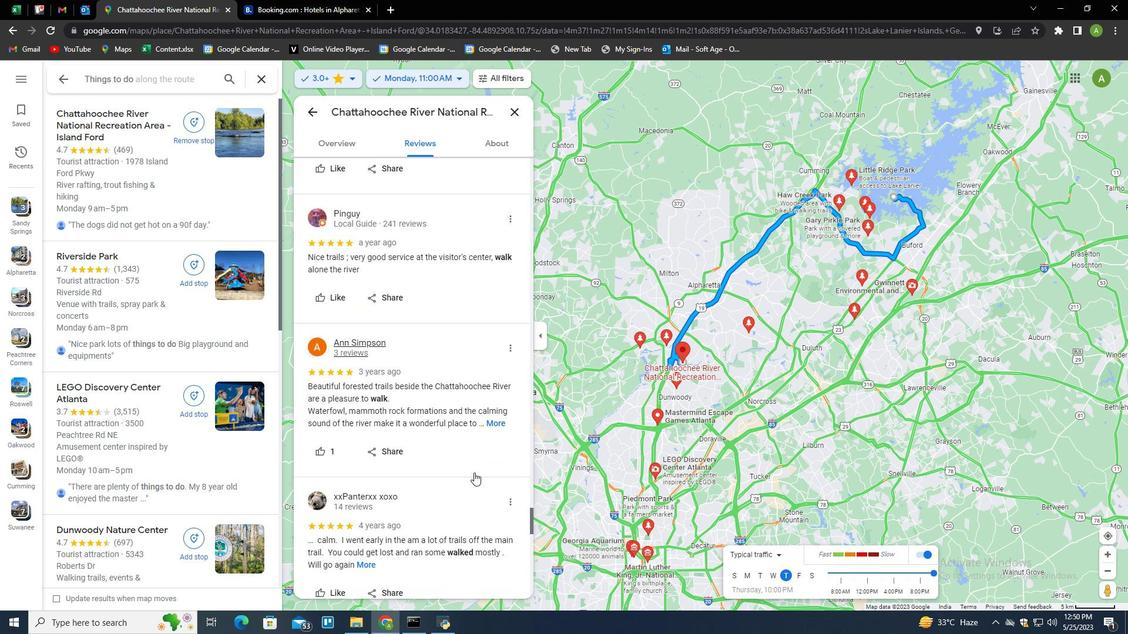 
Action: Mouse moved to (494, 369)
Screenshot: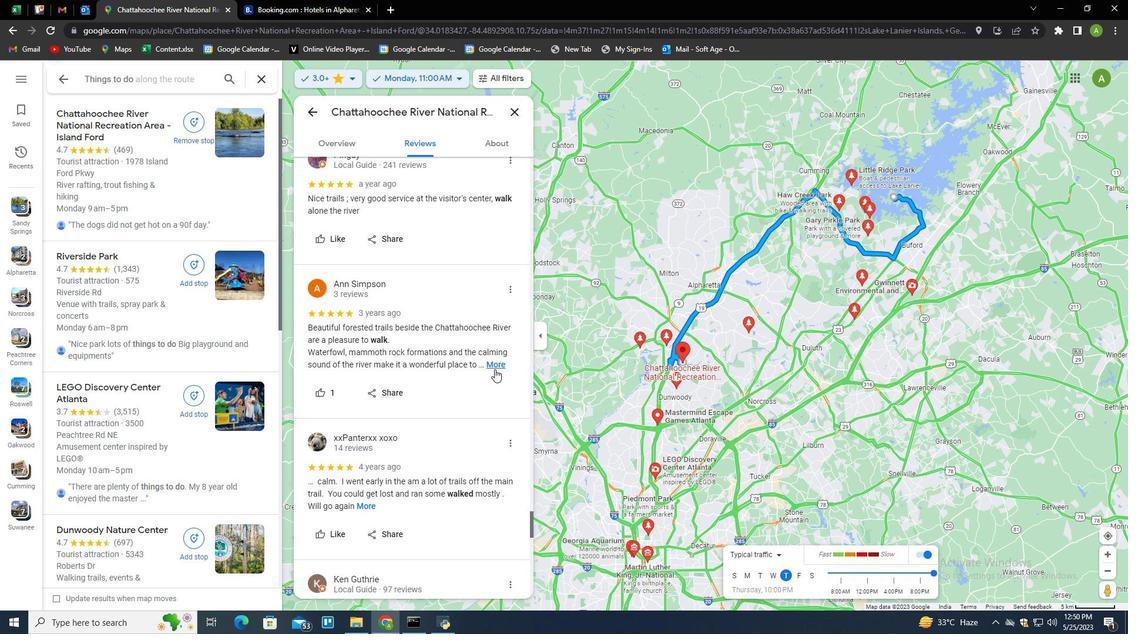 
Action: Mouse pressed left at (494, 369)
Screenshot: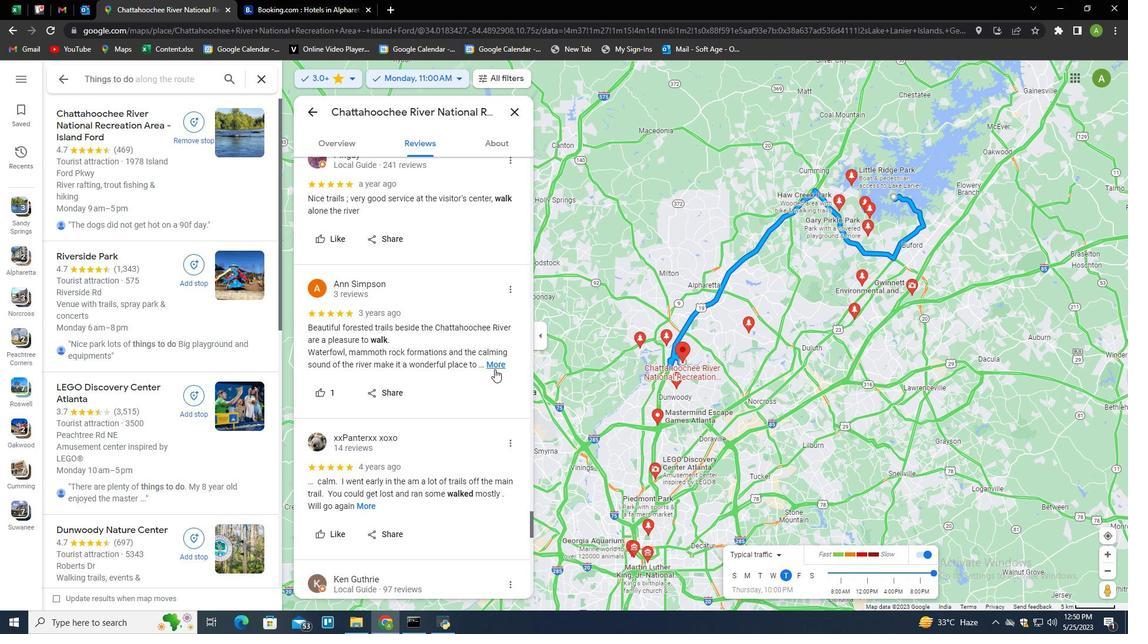 
Action: Mouse moved to (389, 358)
Screenshot: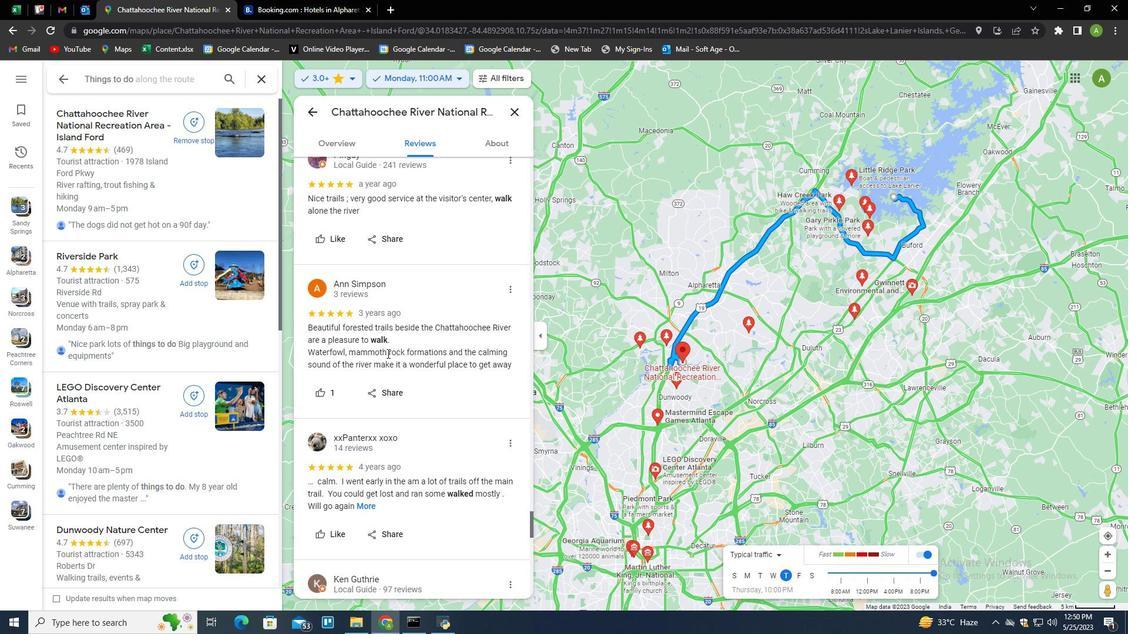 
Action: Mouse scrolled (389, 357) with delta (0, 0)
Screenshot: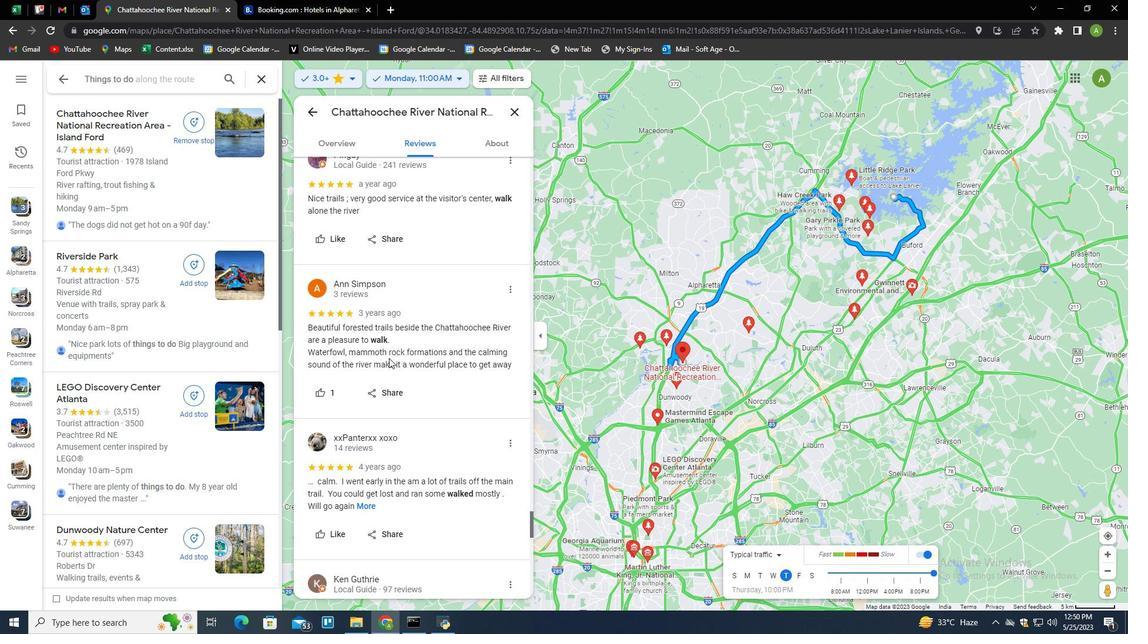 
Action: Mouse scrolled (389, 357) with delta (0, 0)
Screenshot: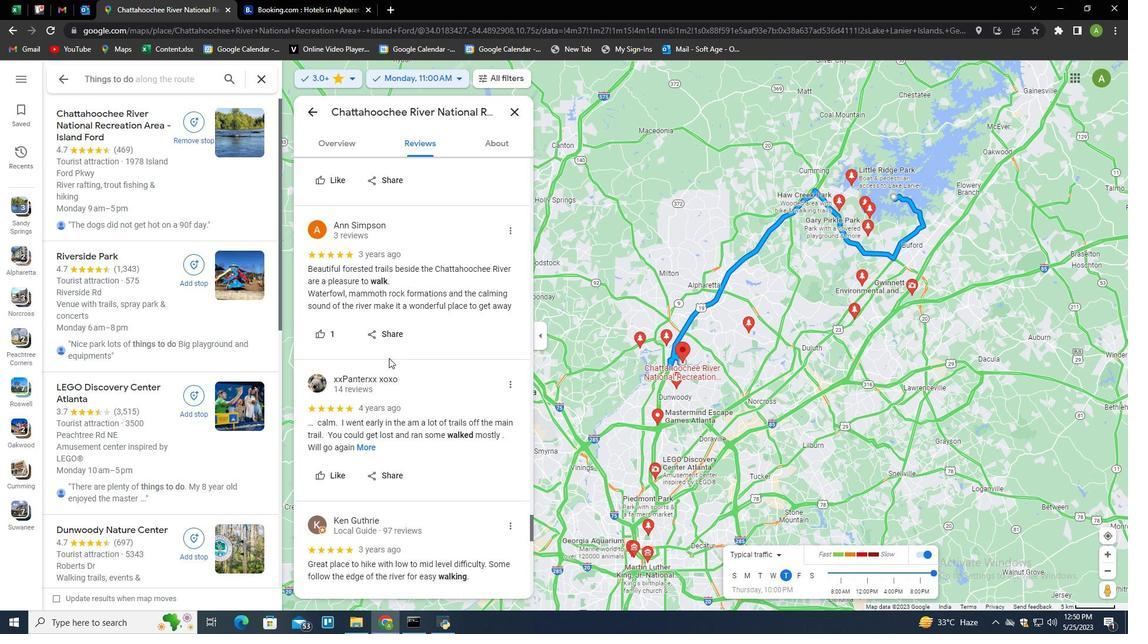 
Action: Mouse scrolled (389, 357) with delta (0, 0)
Screenshot: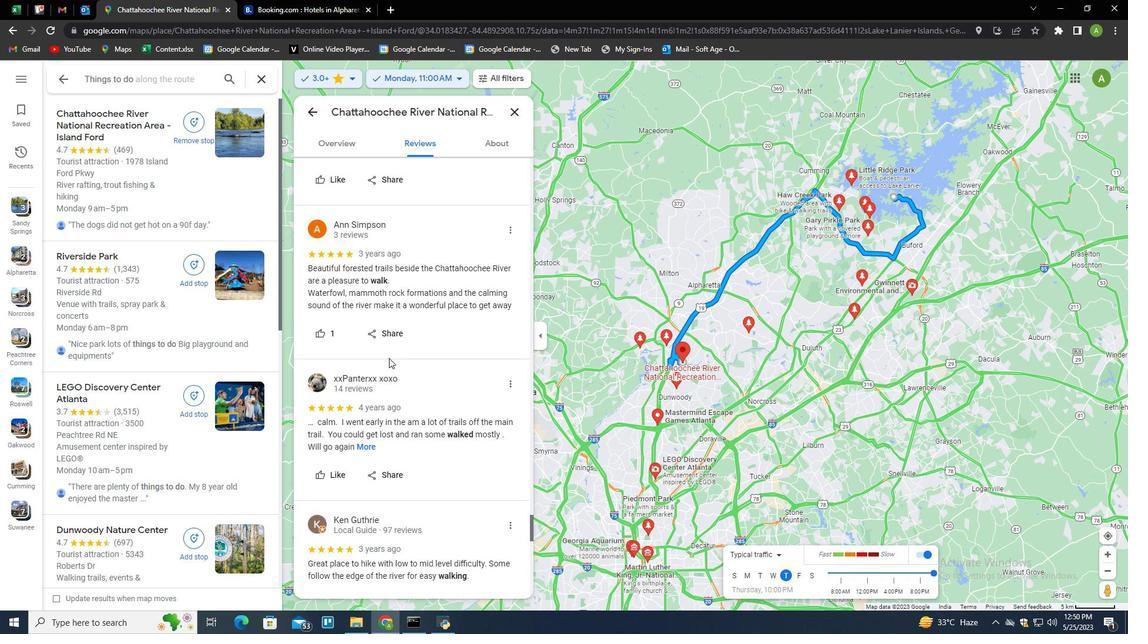 
Action: Mouse moved to (403, 375)
Screenshot: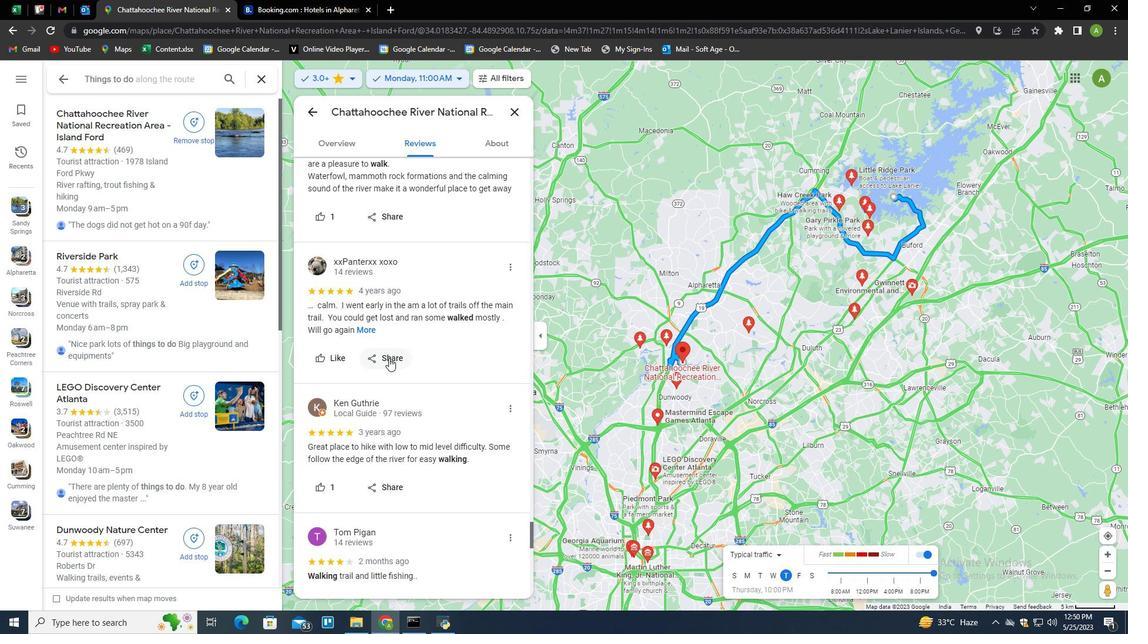 
Action: Mouse scrolled (403, 374) with delta (0, 0)
Screenshot: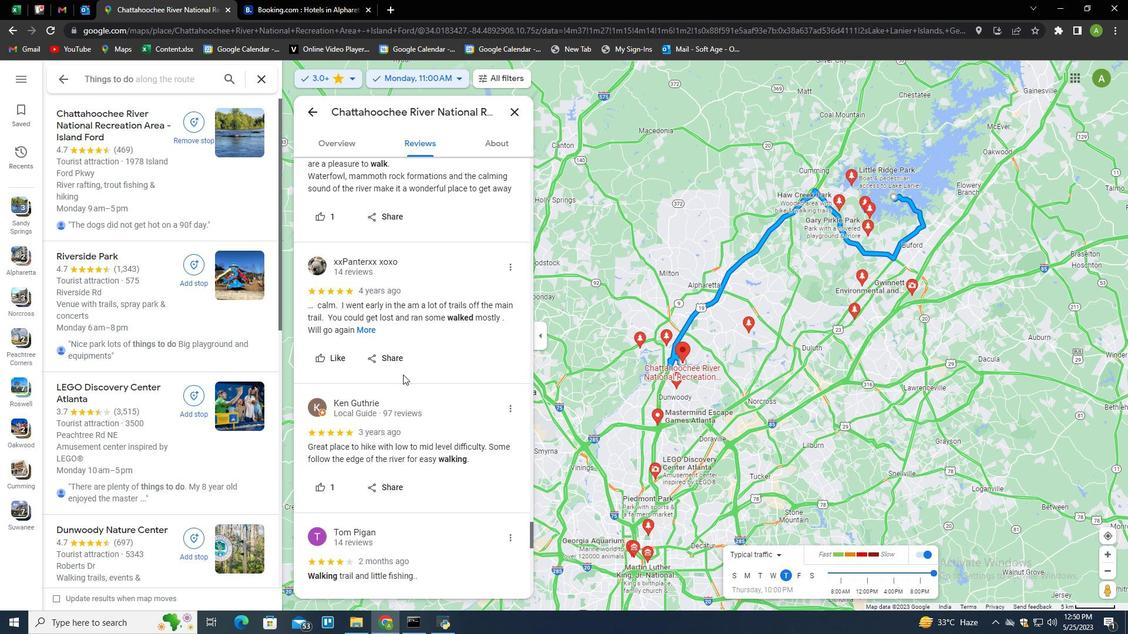 
Action: Mouse moved to (401, 376)
Screenshot: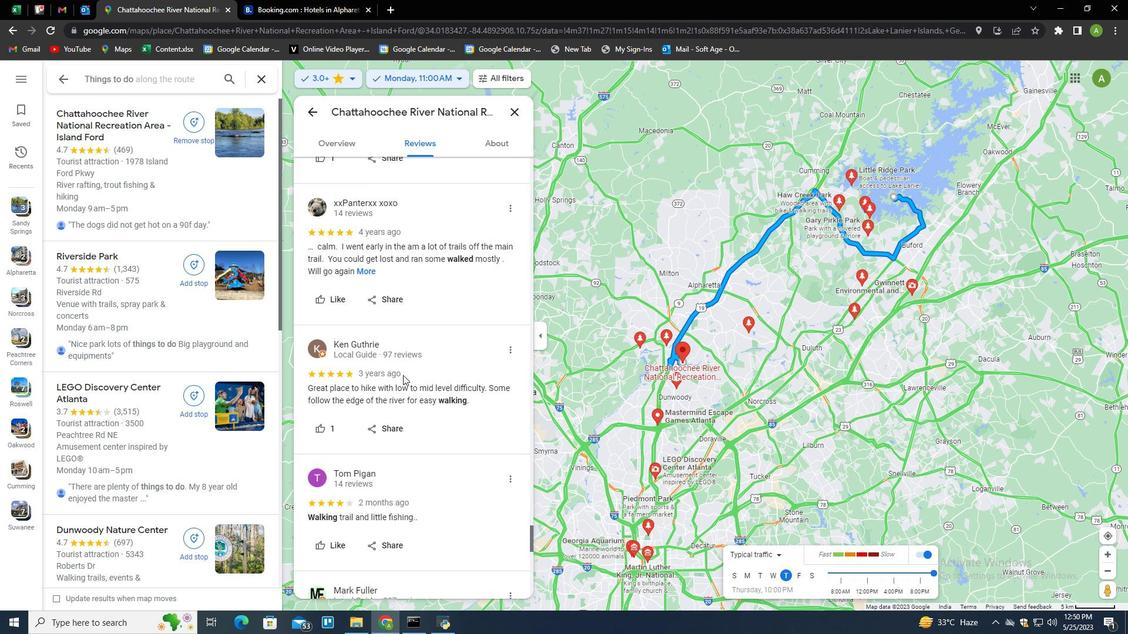 
Action: Mouse scrolled (401, 375) with delta (0, 0)
Screenshot: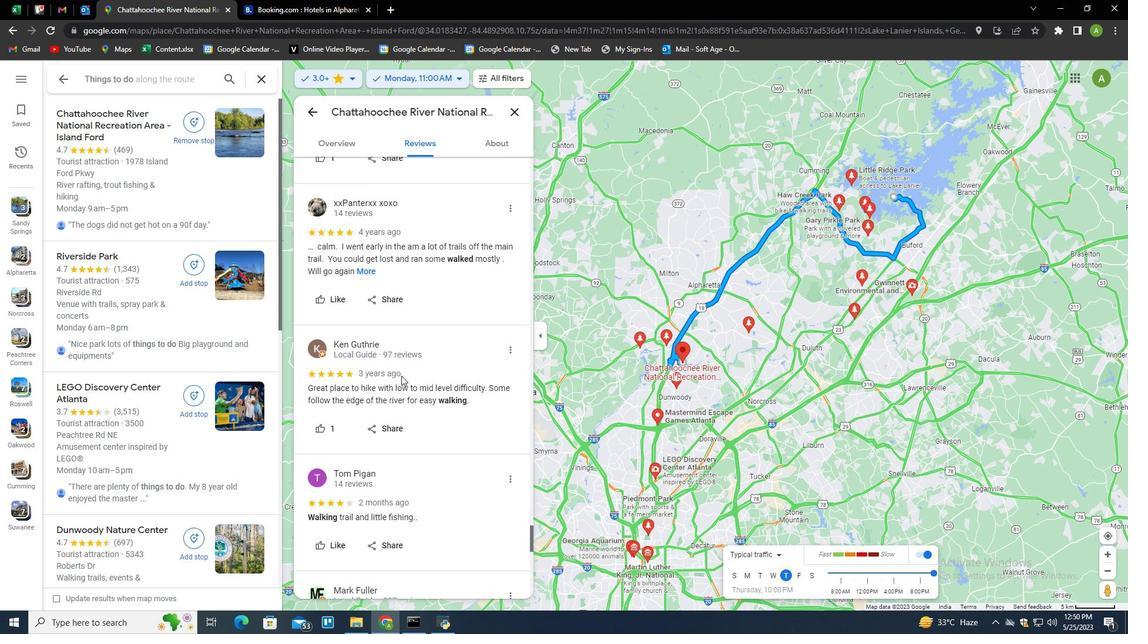 
Action: Mouse scrolled (401, 375) with delta (0, 0)
Screenshot: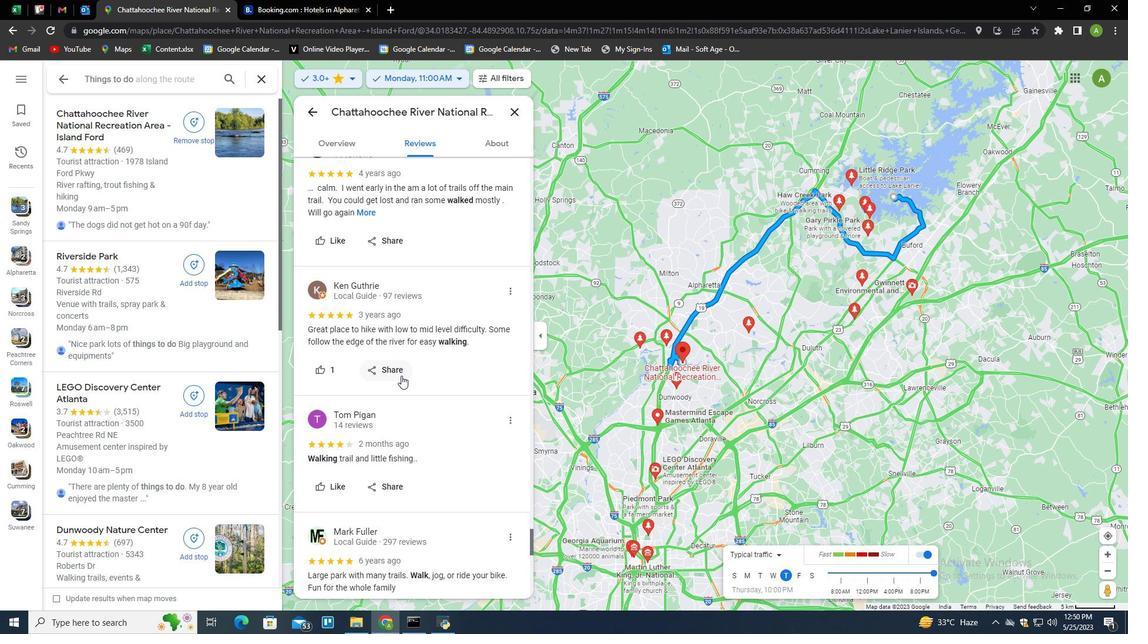 
Action: Mouse scrolled (401, 375) with delta (0, 0)
Screenshot: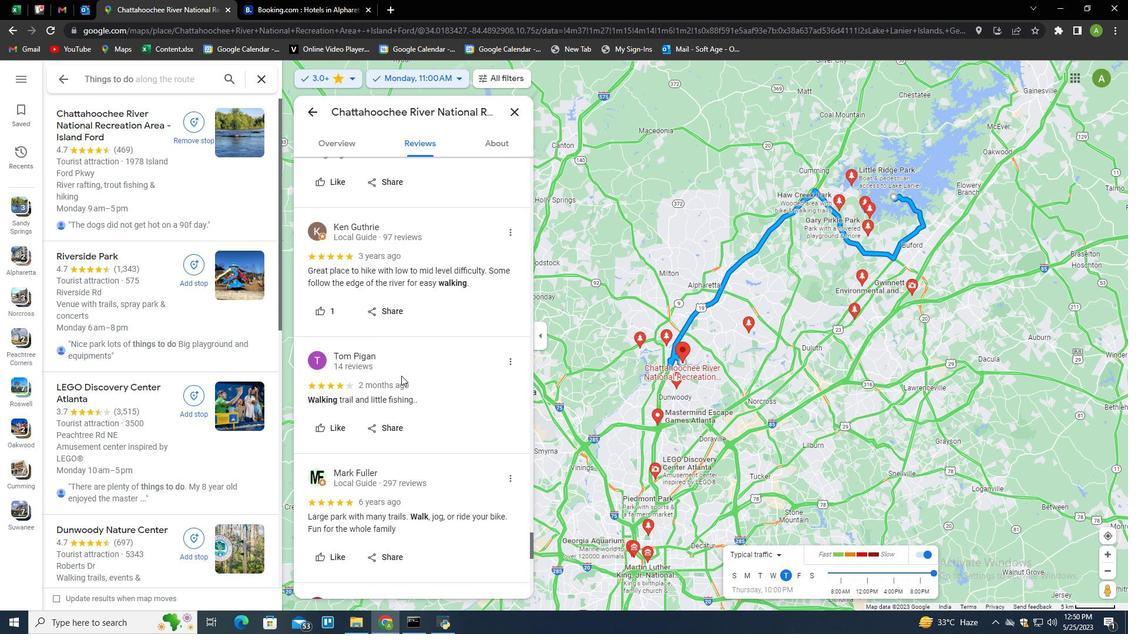 
Action: Mouse scrolled (401, 375) with delta (0, 0)
Screenshot: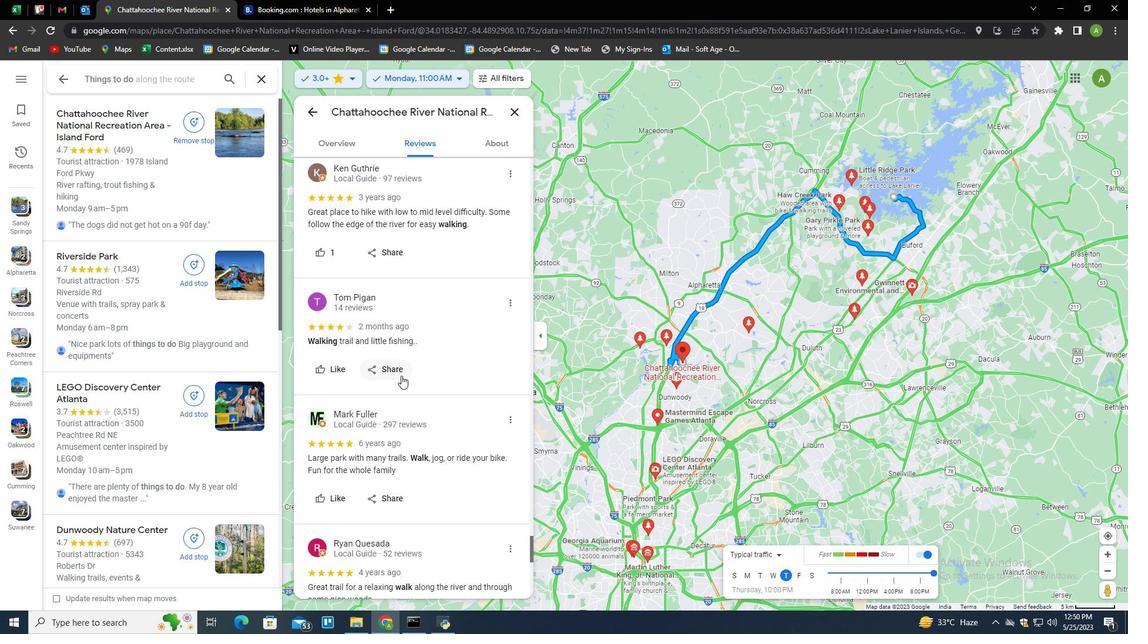 
Action: Mouse scrolled (401, 375) with delta (0, 0)
Screenshot: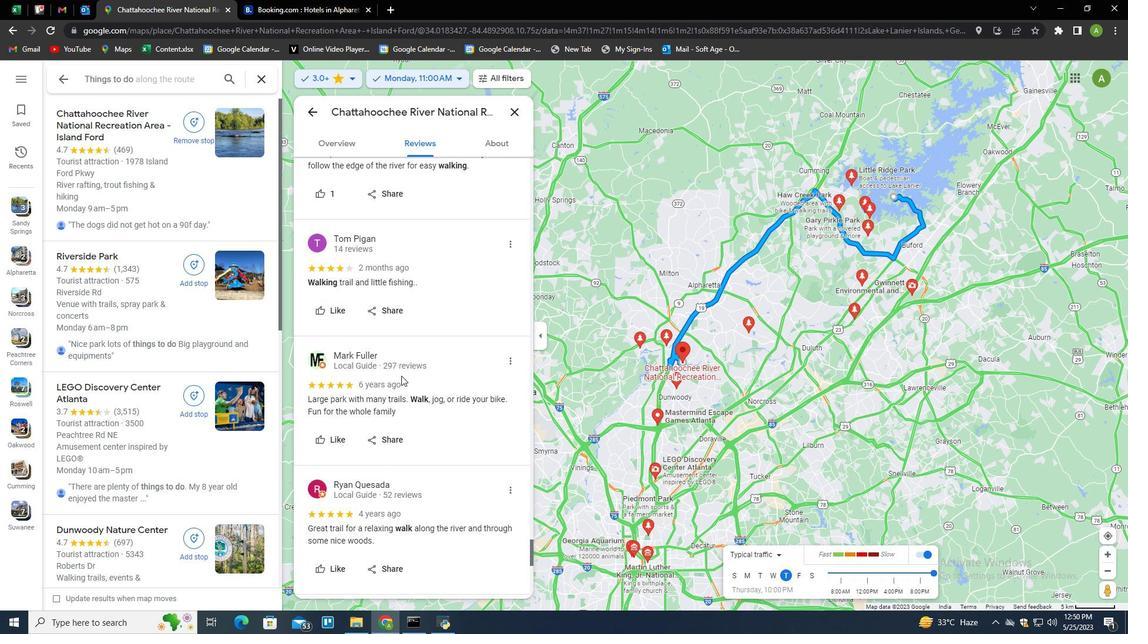 
Action: Mouse scrolled (401, 375) with delta (0, 0)
Screenshot: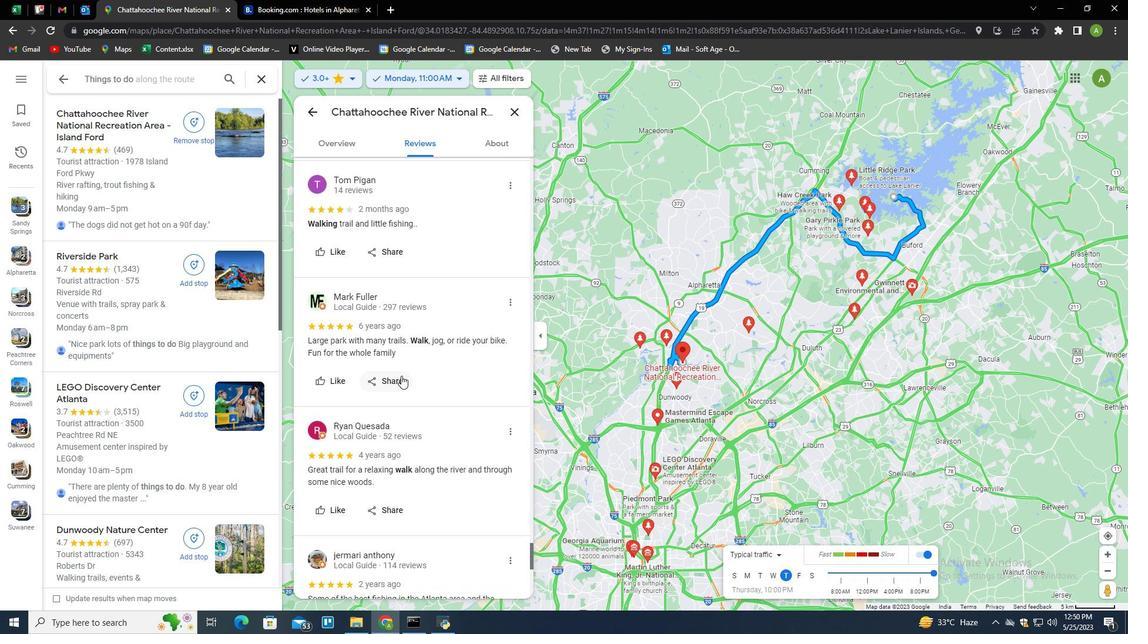 
Action: Mouse scrolled (401, 375) with delta (0, 0)
Screenshot: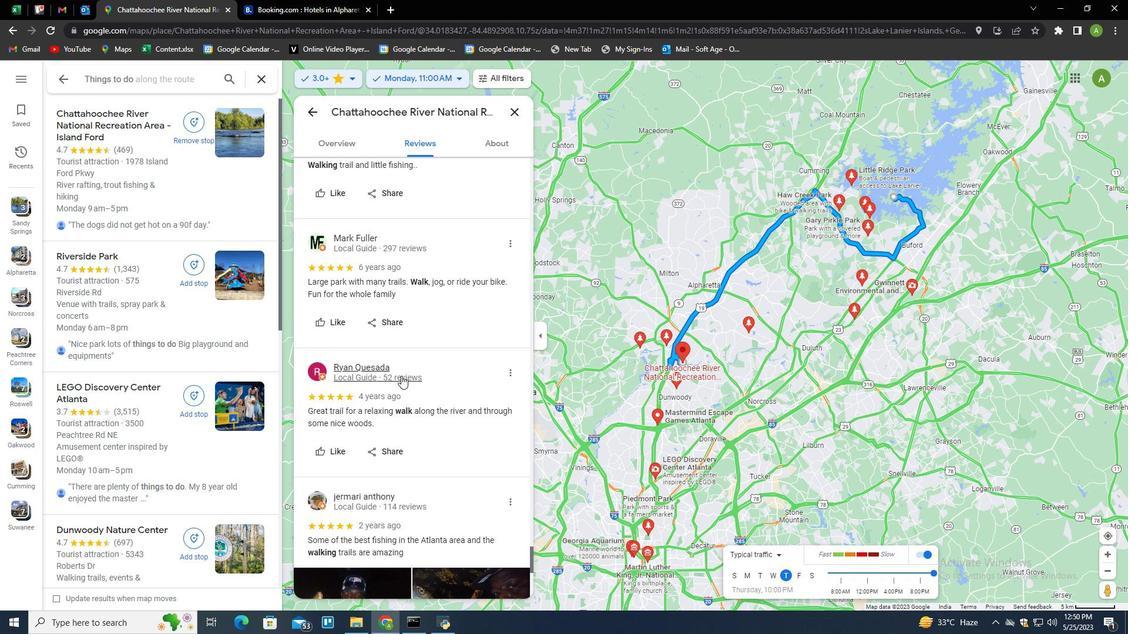 
Action: Mouse scrolled (401, 375) with delta (0, 0)
Screenshot: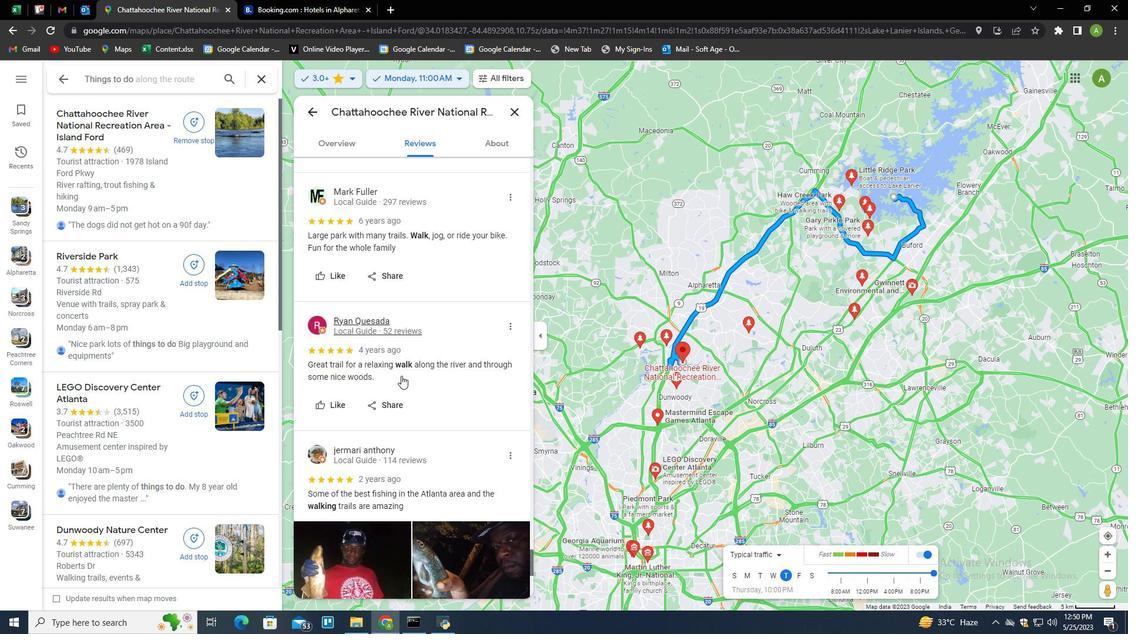 
Action: Mouse scrolled (401, 375) with delta (0, 0)
Screenshot: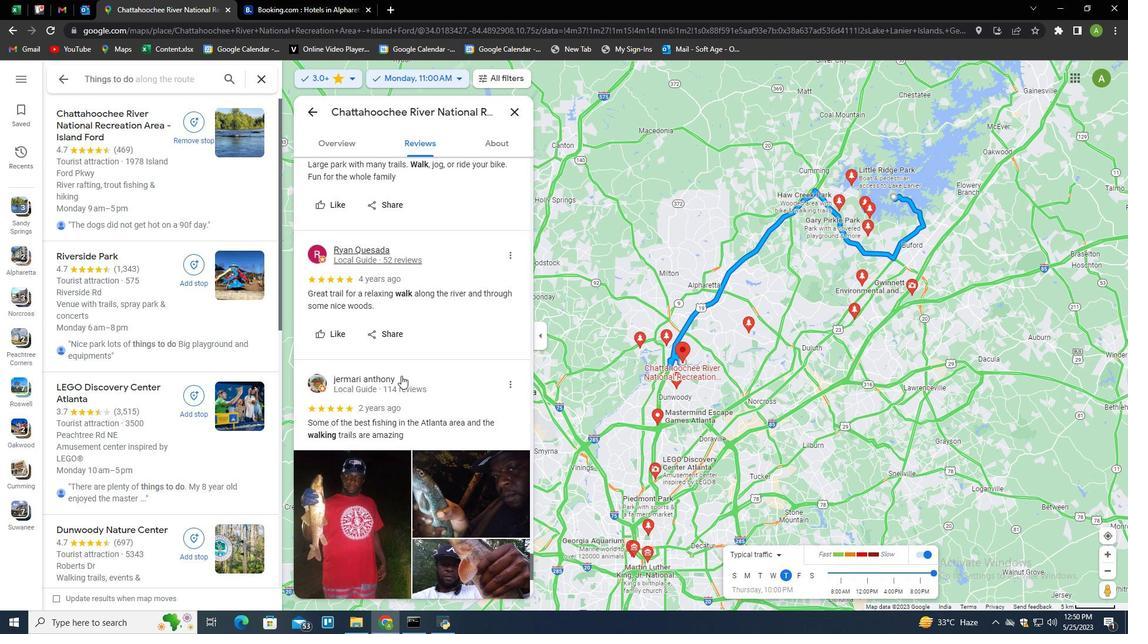 
Action: Mouse scrolled (401, 375) with delta (0, 0)
Screenshot: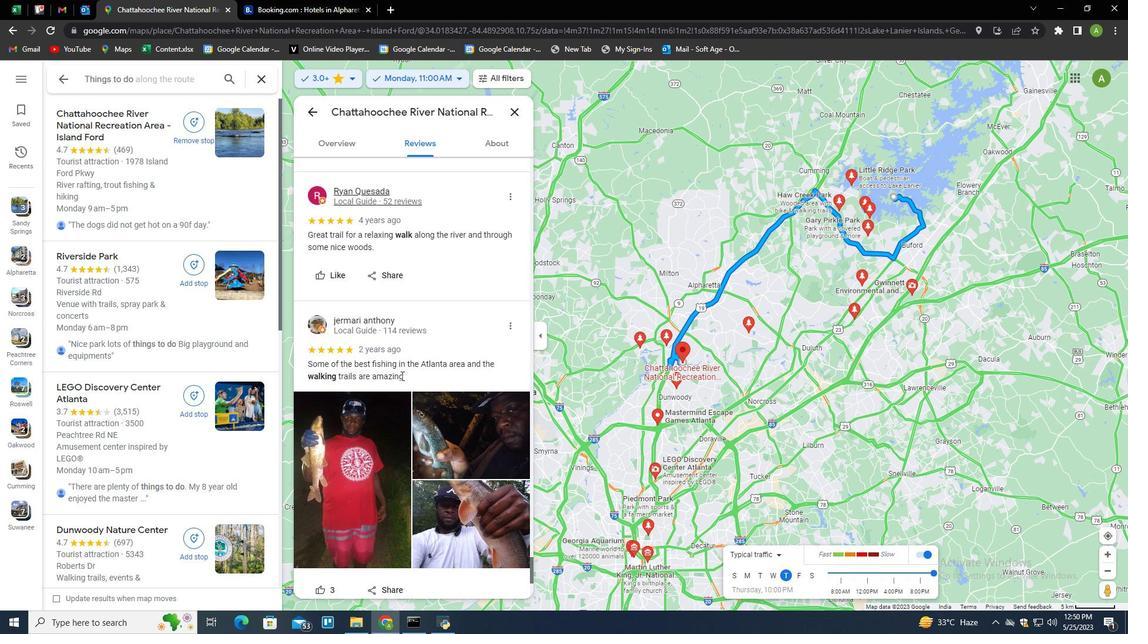 
Action: Mouse scrolled (401, 375) with delta (0, 0)
Screenshot: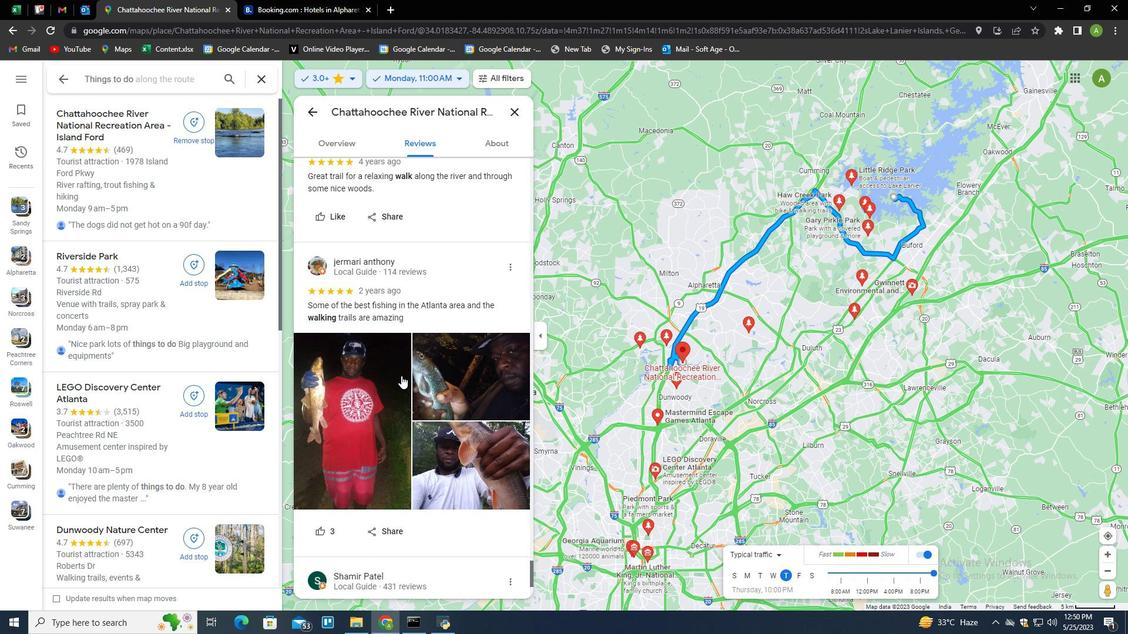 
Action: Mouse moved to (404, 387)
Screenshot: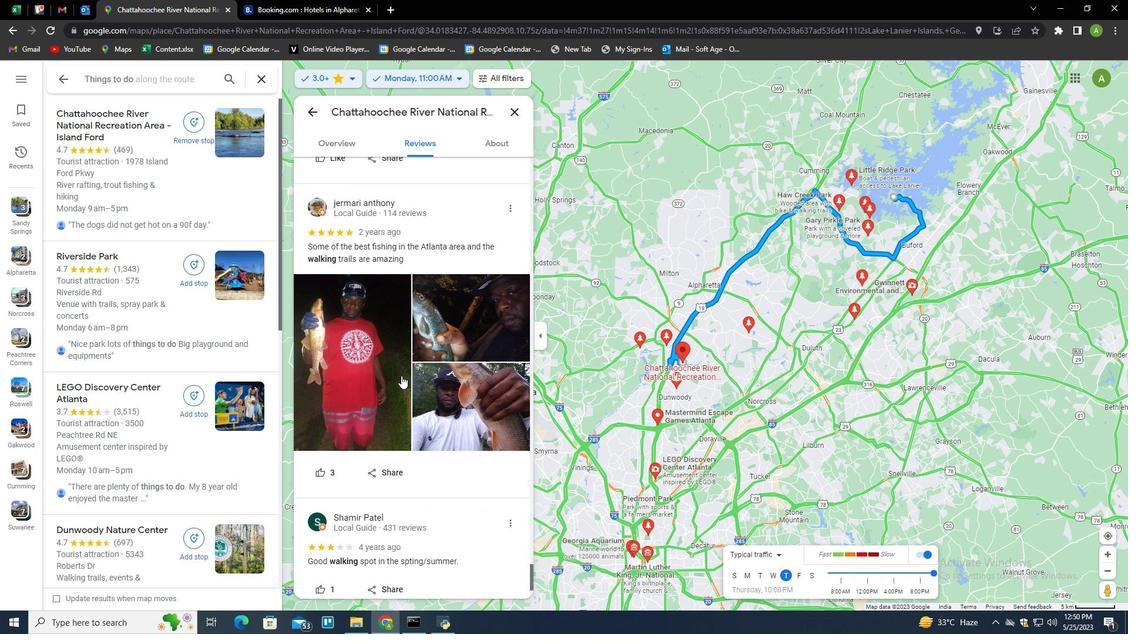 
Action: Mouse scrolled (404, 386) with delta (0, 0)
Screenshot: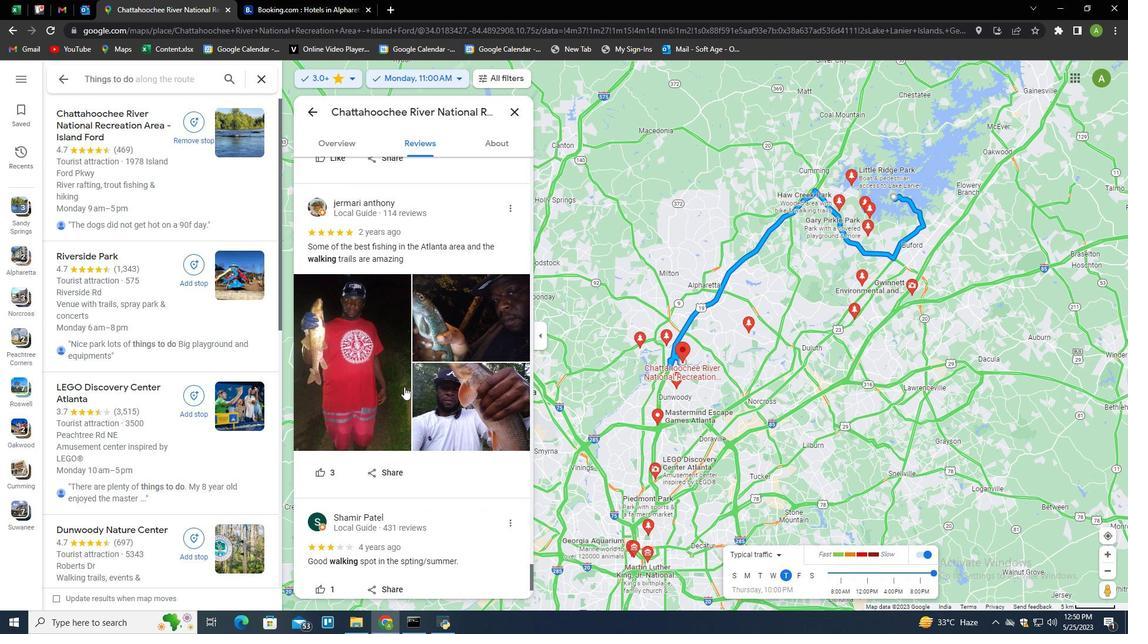 
Action: Mouse scrolled (404, 386) with delta (0, 0)
Screenshot: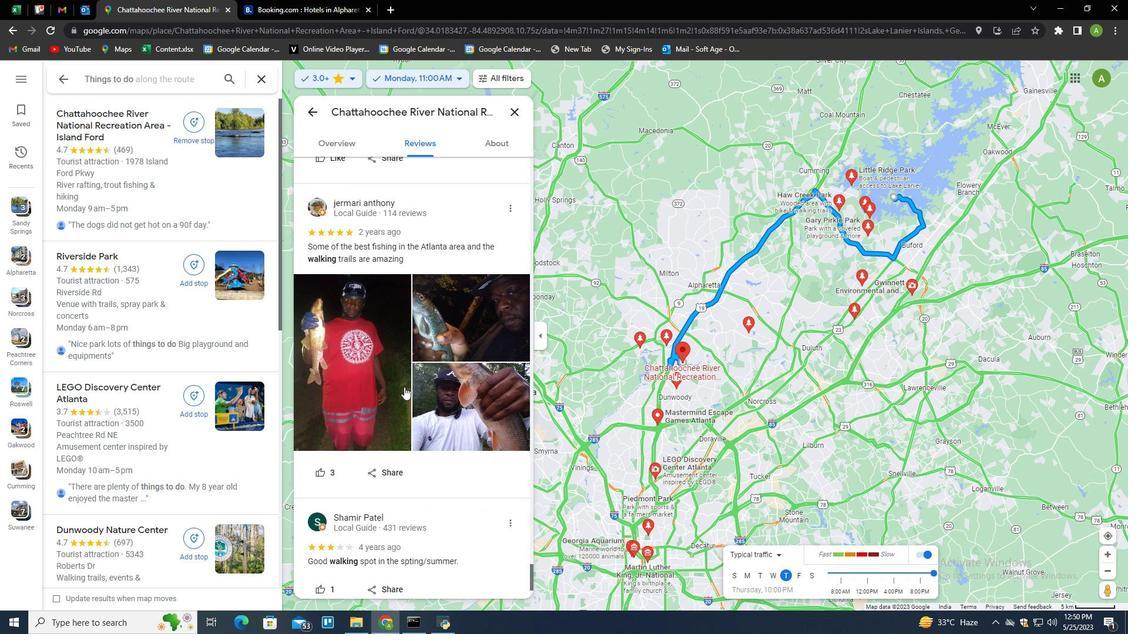 
Action: Mouse scrolled (404, 386) with delta (0, 0)
Screenshot: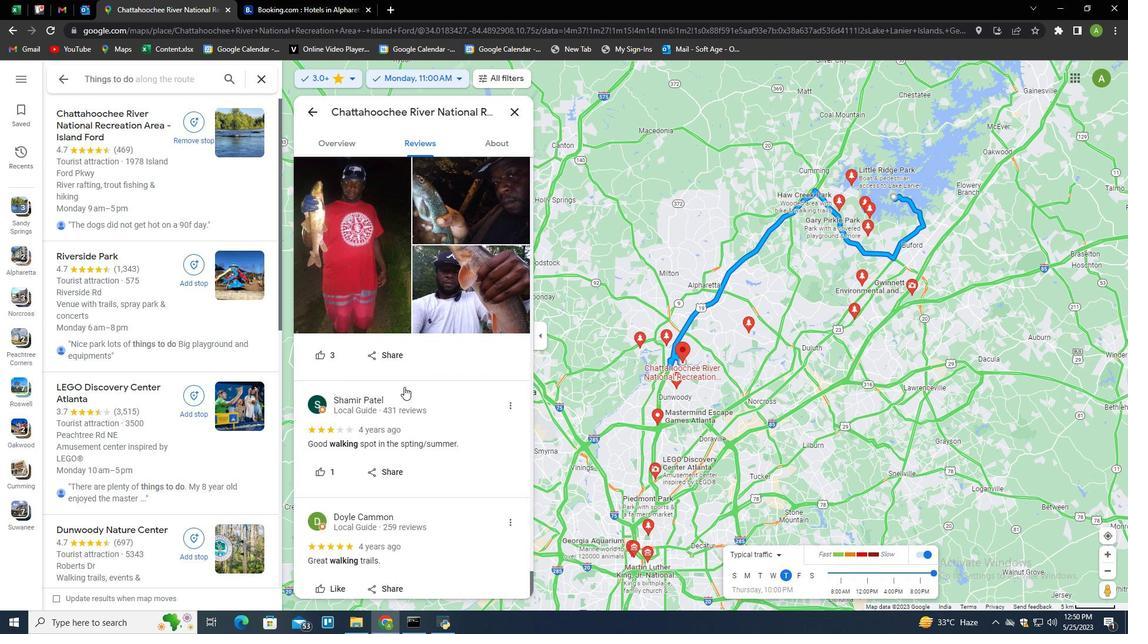 
Action: Mouse scrolled (404, 386) with delta (0, 0)
Screenshot: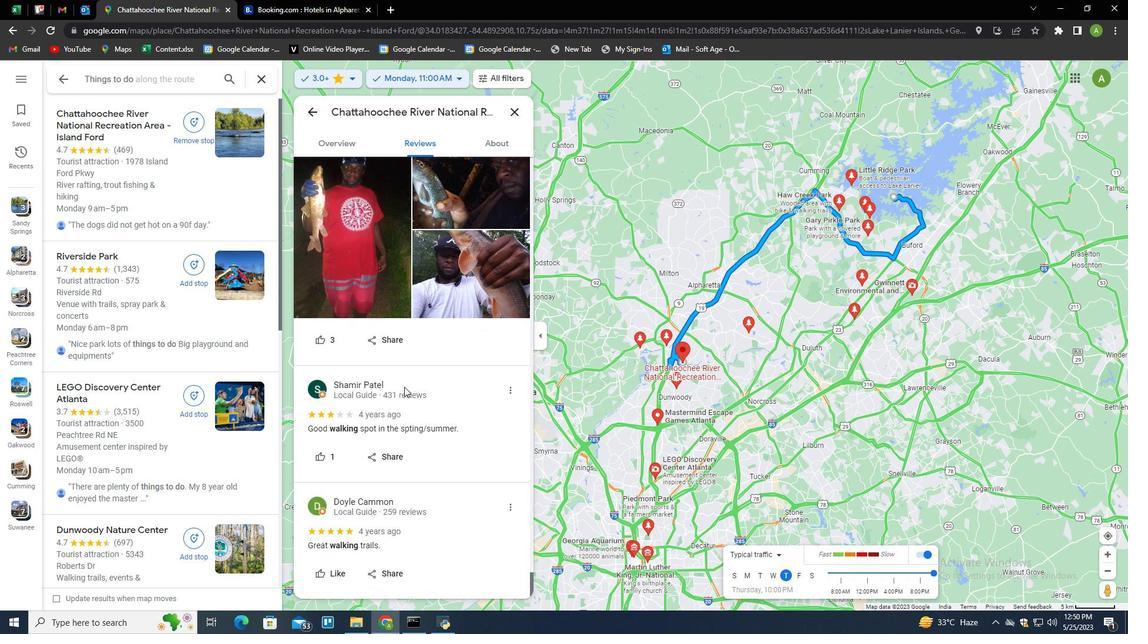 
Action: Mouse scrolled (404, 386) with delta (0, 0)
Screenshot: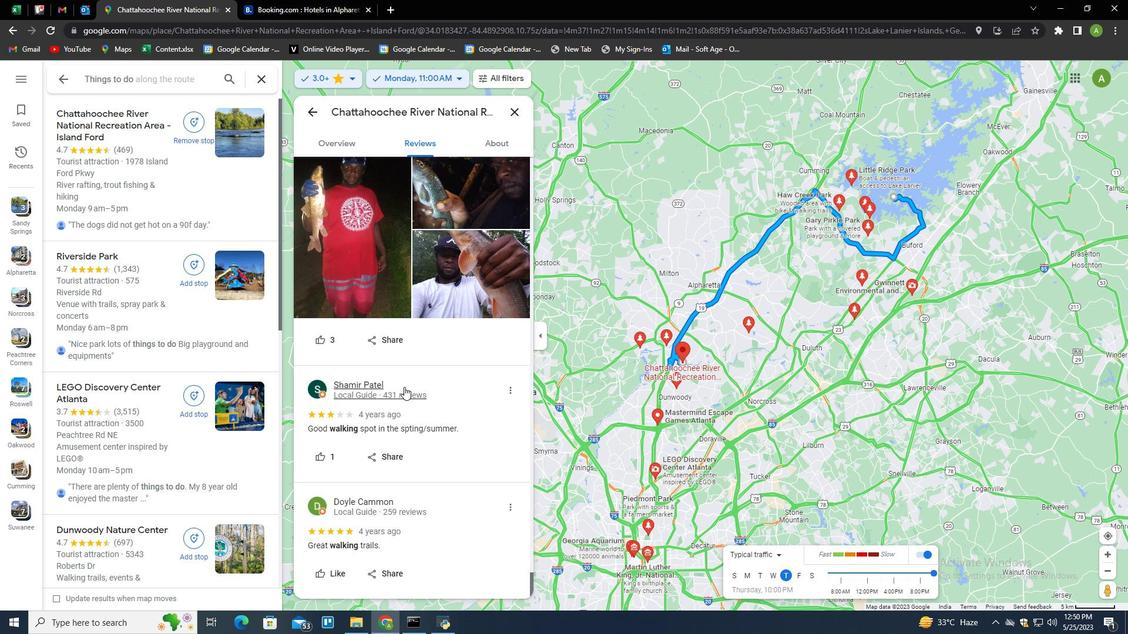 
Action: Mouse moved to (404, 387)
Screenshot: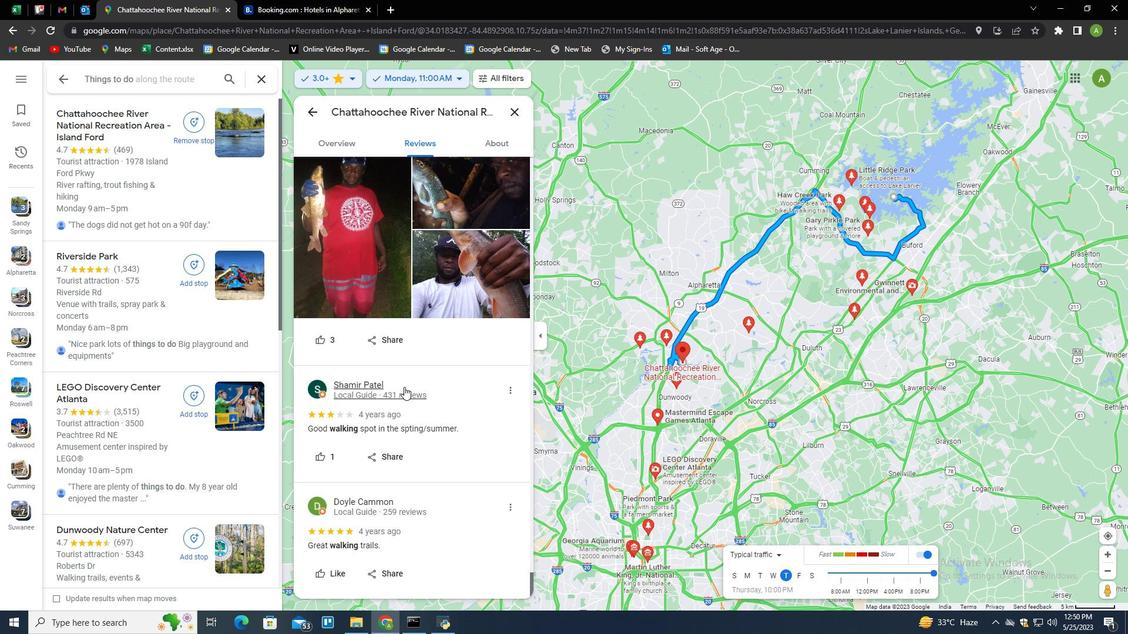 
Action: Mouse scrolled (404, 387) with delta (0, 0)
